 Task: Plan a trip to VÃ­car, Spain from 9th December, 2023 to 12th December, 2023 for 1 adult.1  bedroom having 1 bed and 1 bathroom. Property type can be flat. Amenities needed are: wifi. Booking option can be shelf check-in. Look for 3 properties as per requirement.
Action: Mouse moved to (468, 98)
Screenshot: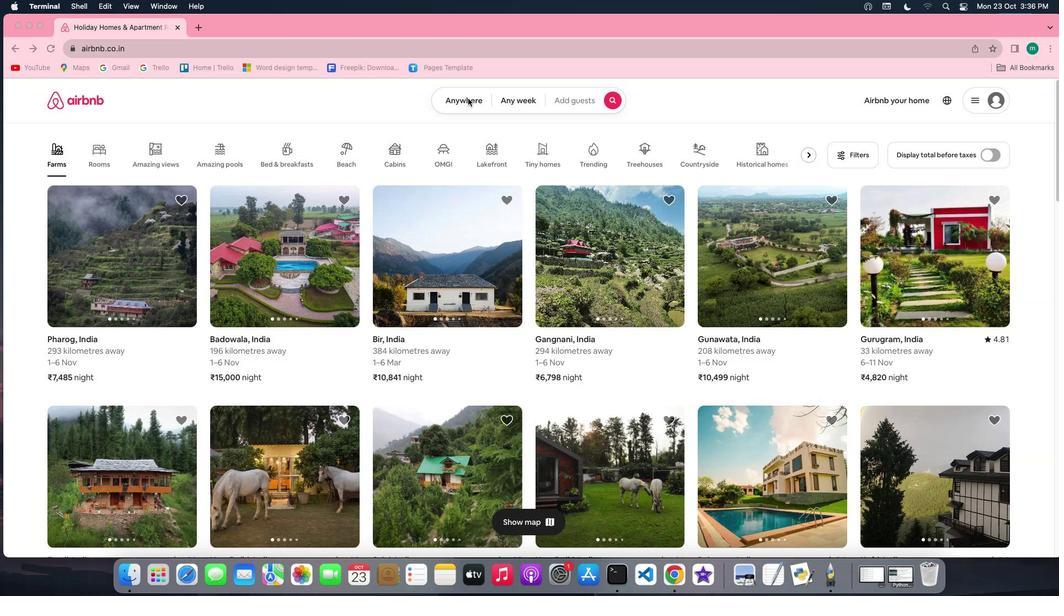 
Action: Mouse pressed left at (468, 98)
Screenshot: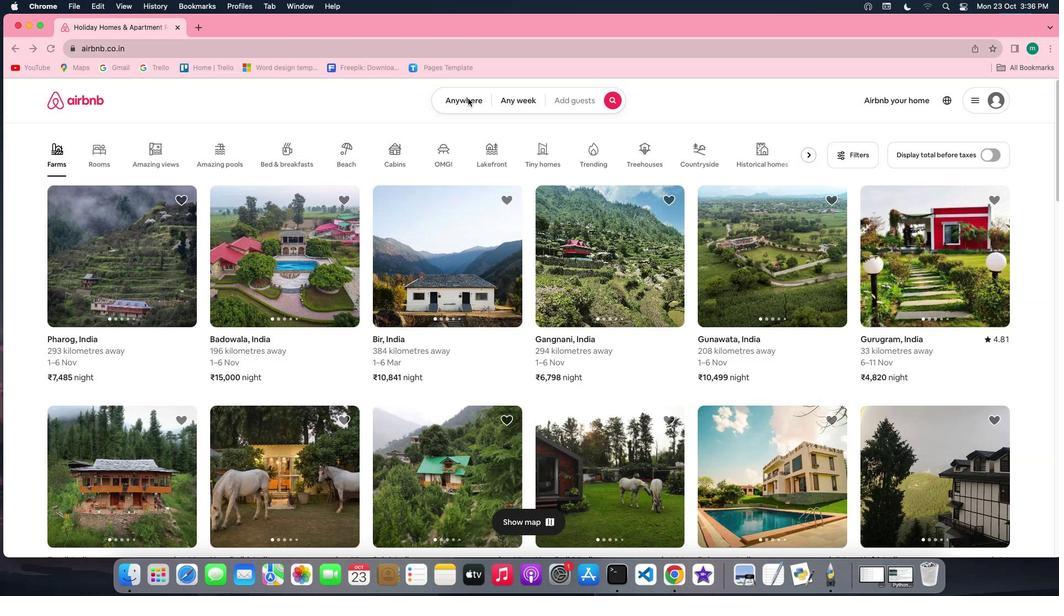 
Action: Mouse pressed left at (468, 98)
Screenshot: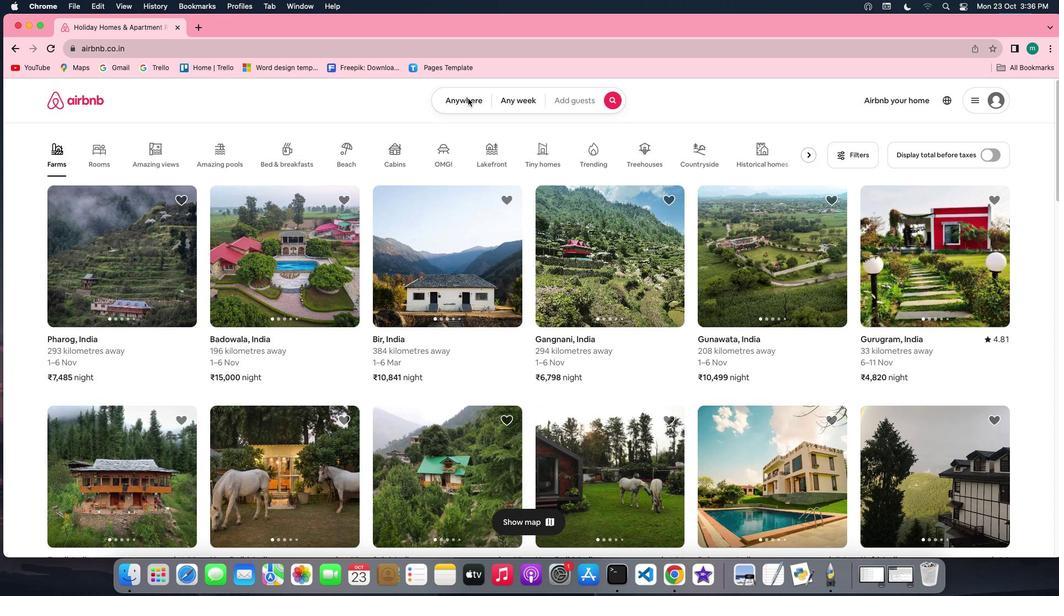 
Action: Mouse moved to (386, 141)
Screenshot: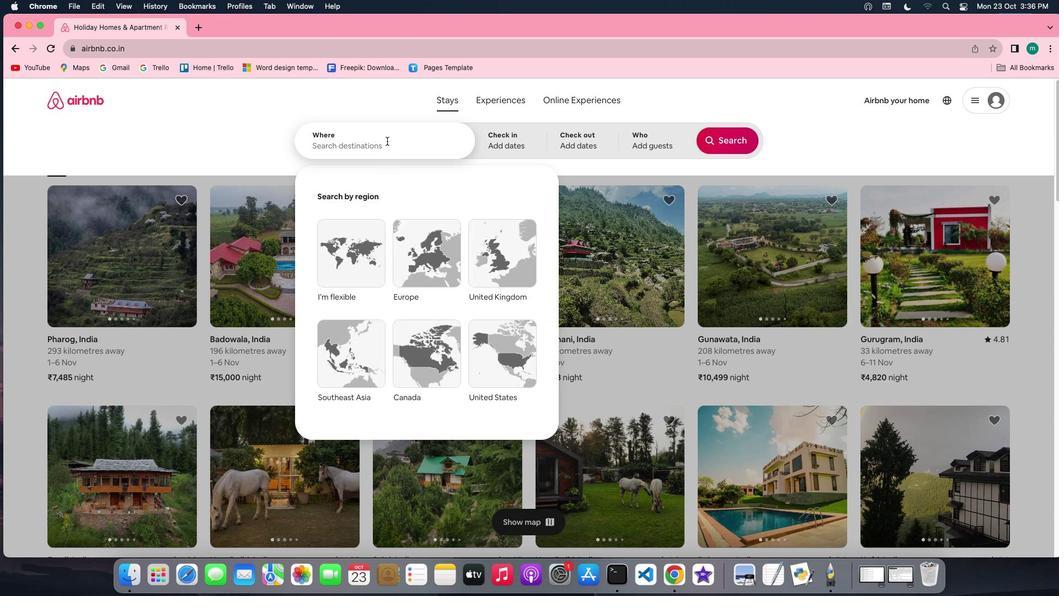 
Action: Mouse pressed left at (386, 141)
Screenshot: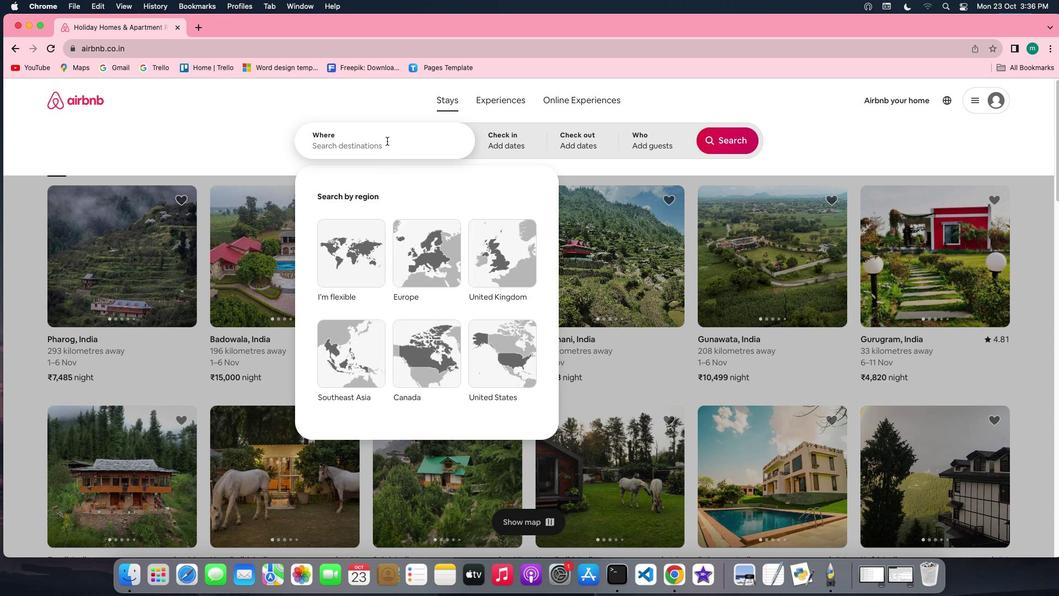 
Action: Key pressed Key.shift'V''i''c''a''r'','Key.spaceKey.shift'S''p''a''i''n'
Screenshot: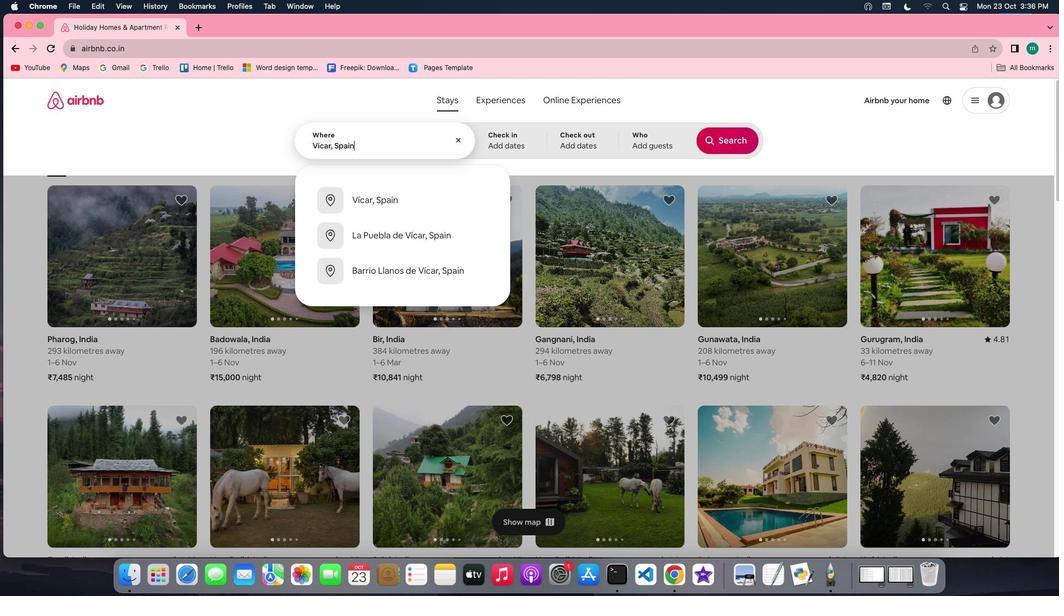 
Action: Mouse moved to (504, 146)
Screenshot: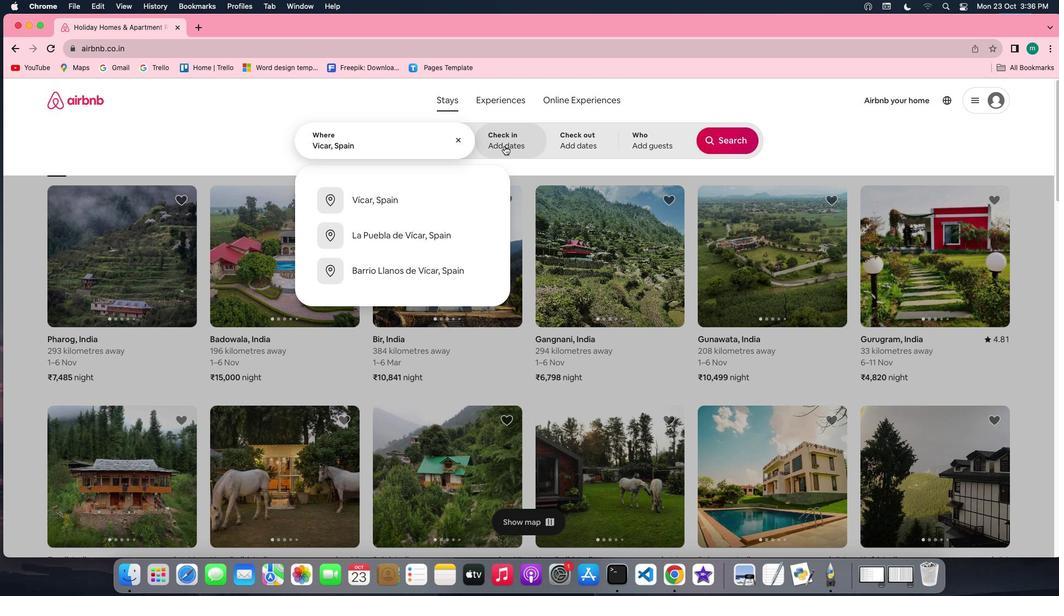 
Action: Mouse pressed left at (504, 146)
Screenshot: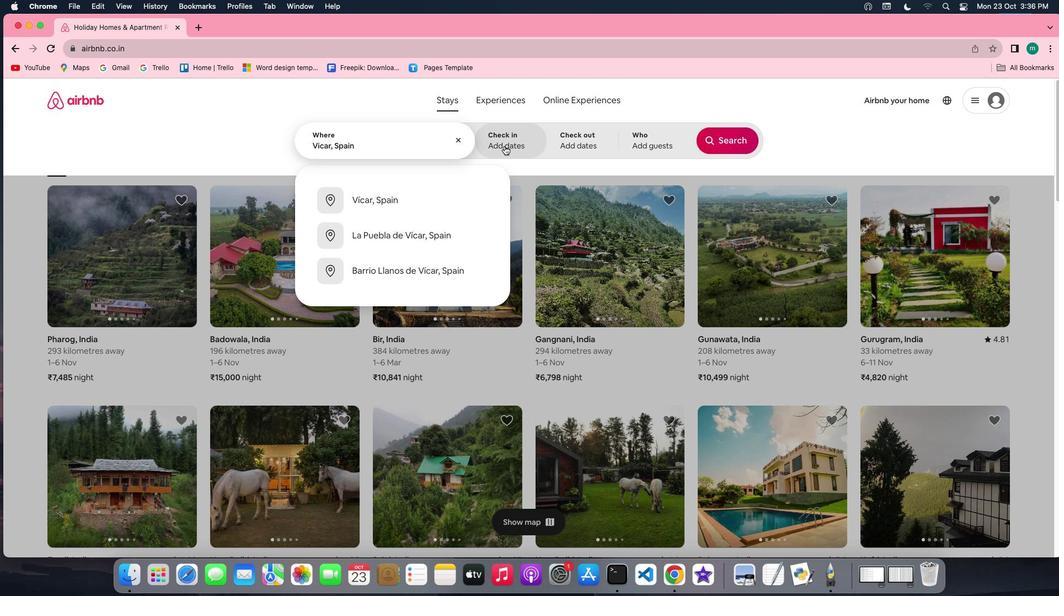 
Action: Mouse moved to (727, 230)
Screenshot: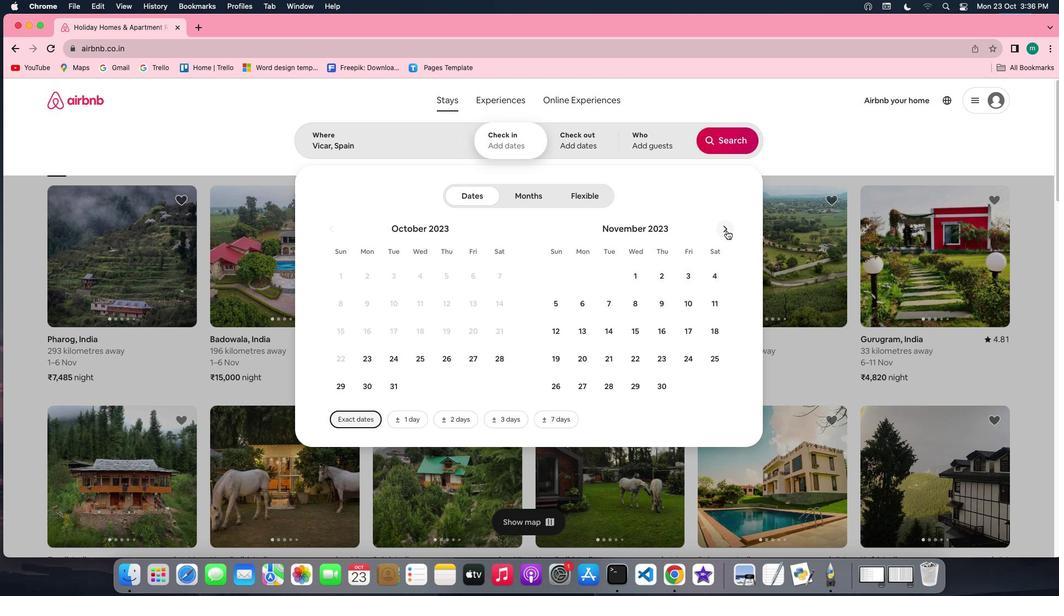 
Action: Mouse pressed left at (727, 230)
Screenshot: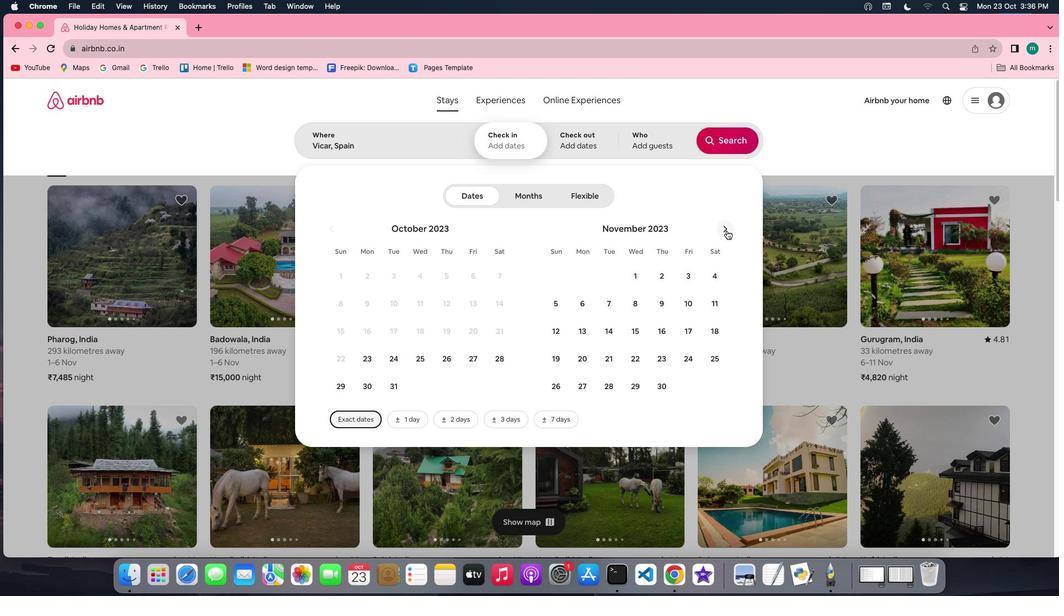 
Action: Mouse moved to (715, 300)
Screenshot: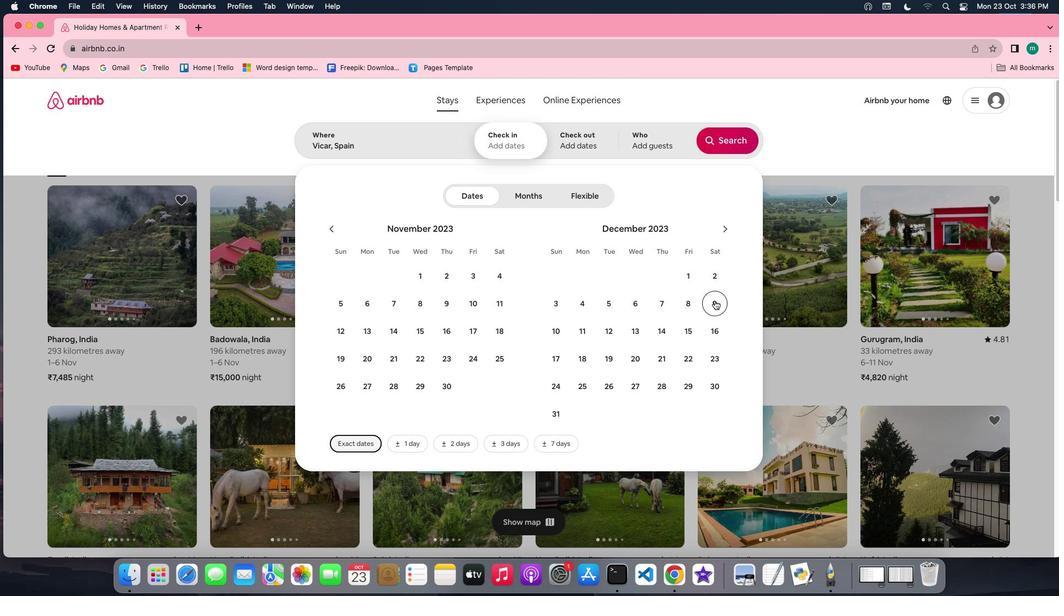 
Action: Mouse pressed left at (715, 300)
Screenshot: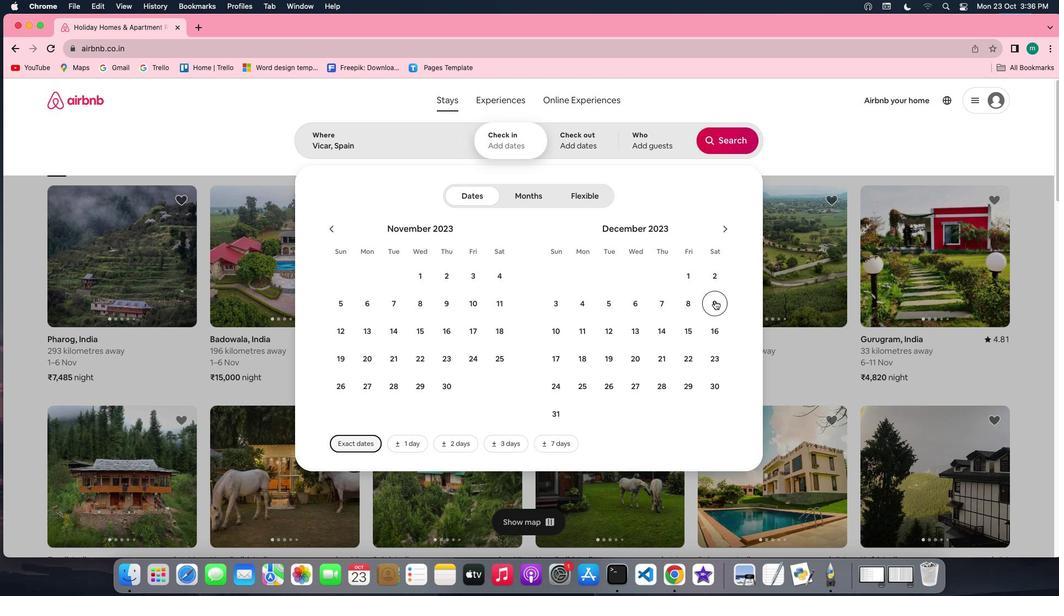 
Action: Mouse moved to (621, 332)
Screenshot: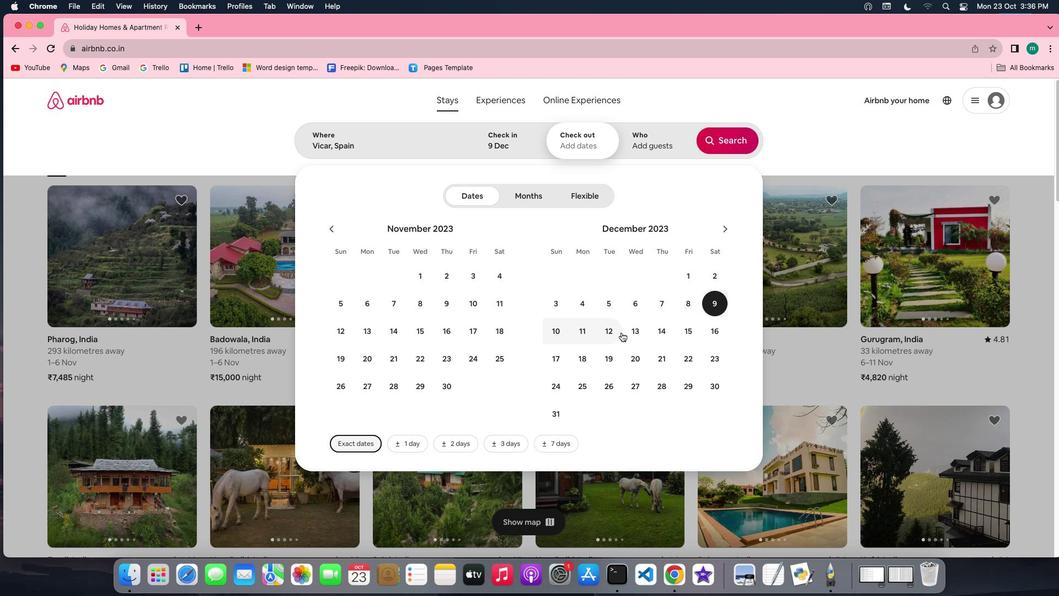 
Action: Mouse pressed left at (621, 332)
Screenshot: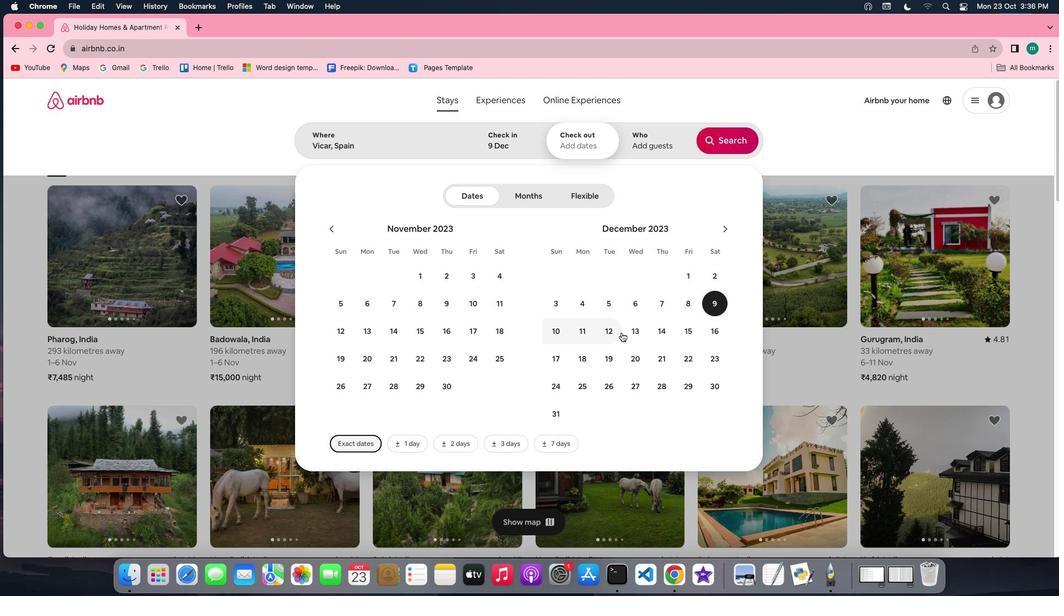 
Action: Mouse moved to (646, 147)
Screenshot: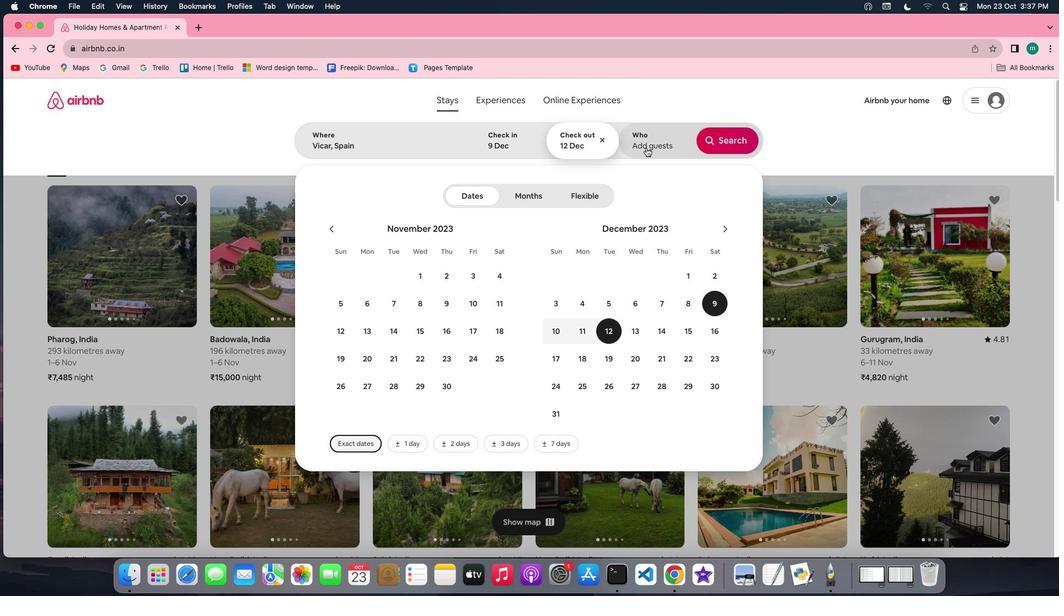 
Action: Mouse pressed left at (646, 147)
Screenshot: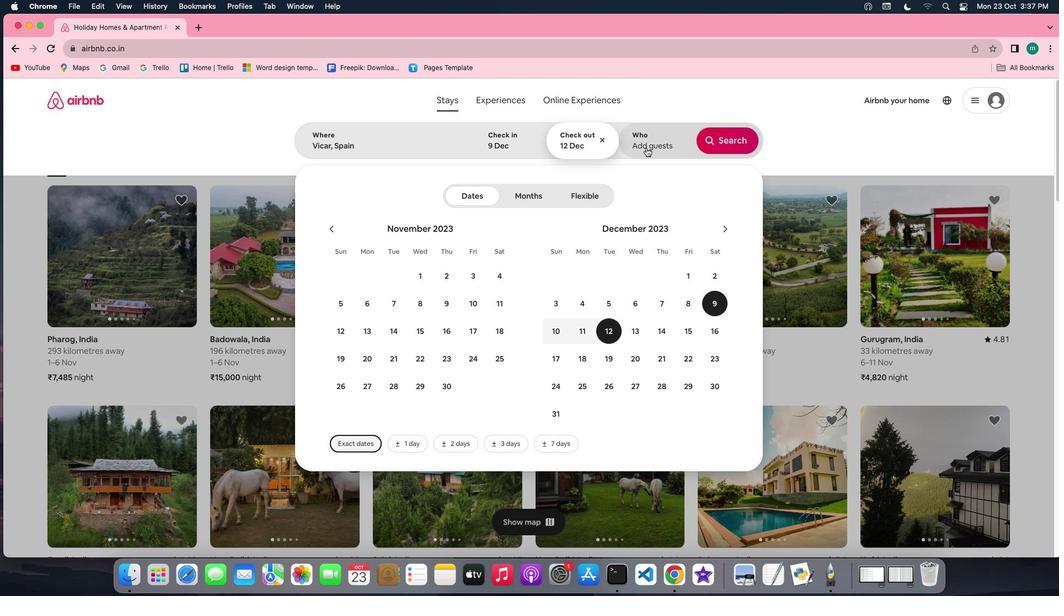 
Action: Mouse moved to (731, 202)
Screenshot: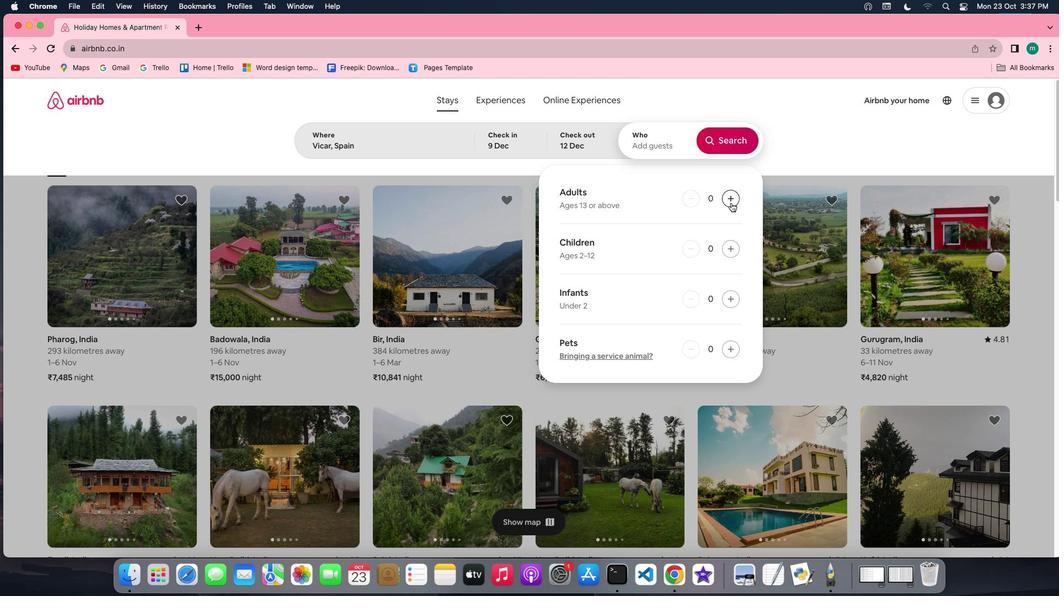 
Action: Mouse pressed left at (731, 202)
Screenshot: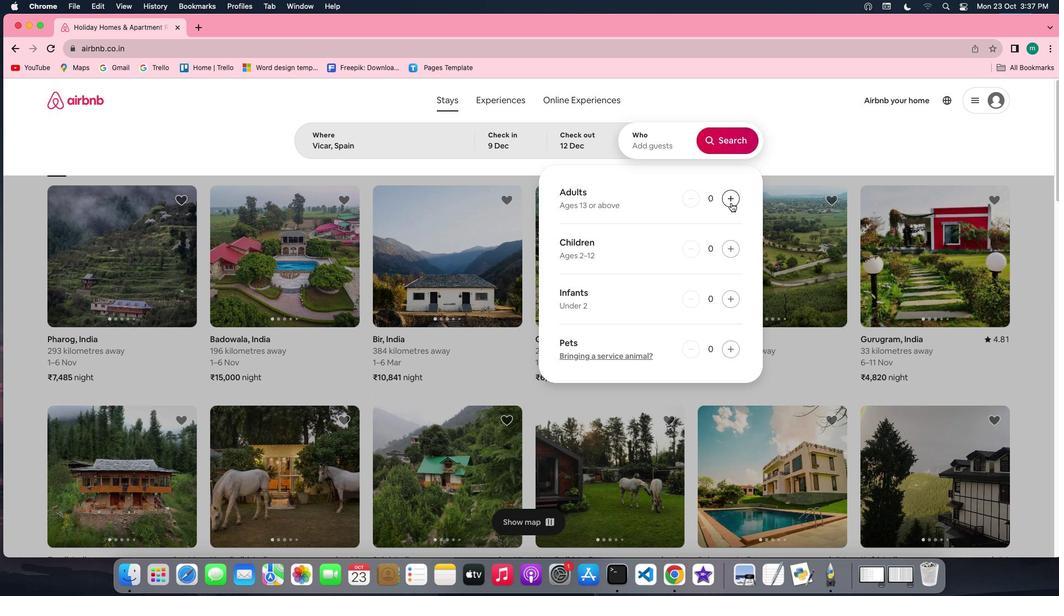 
Action: Mouse moved to (732, 139)
Screenshot: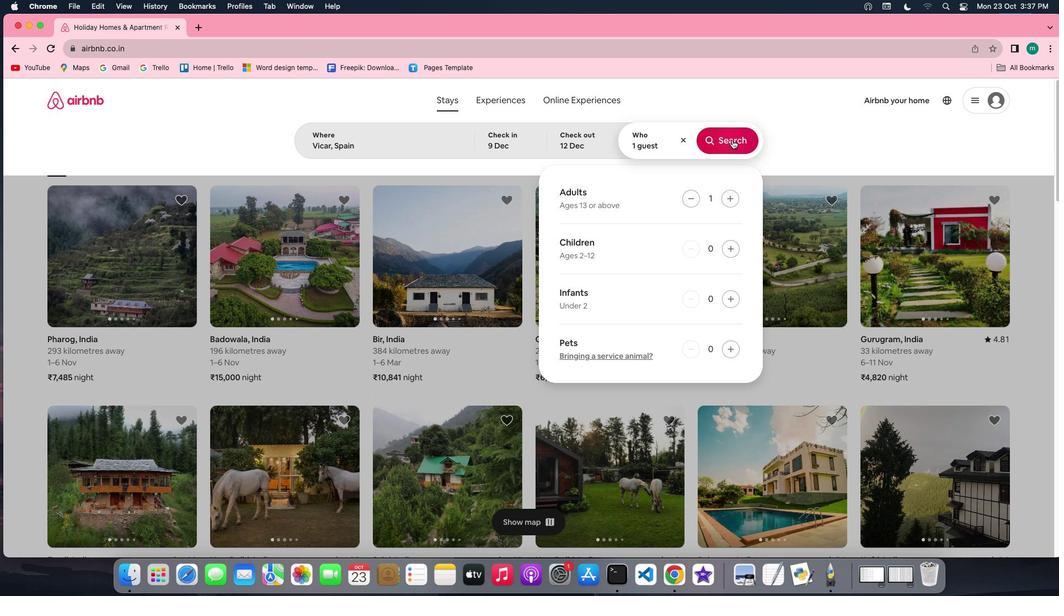 
Action: Mouse pressed left at (732, 139)
Screenshot: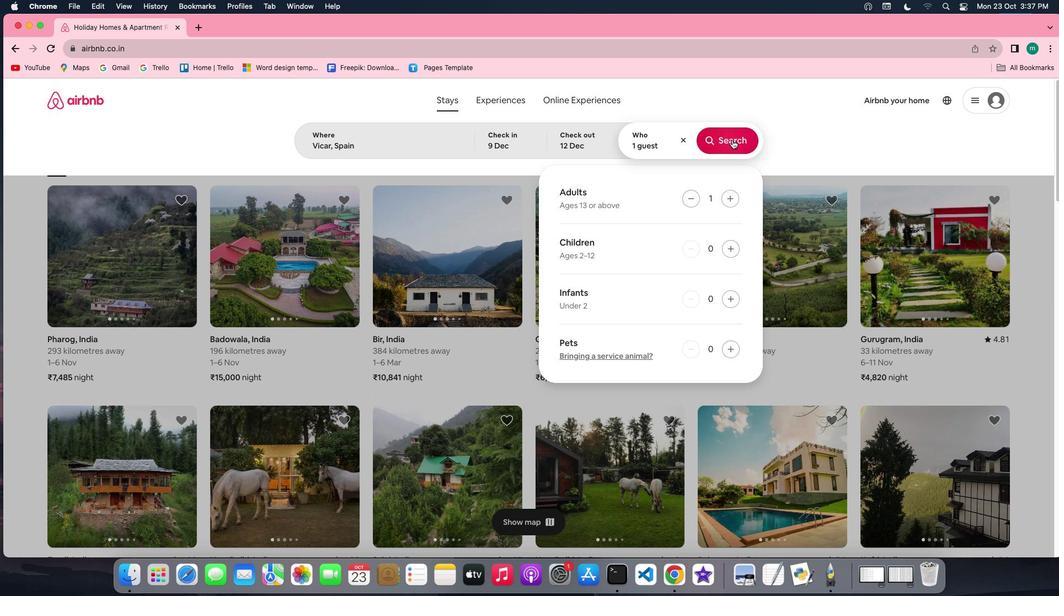 
Action: Mouse moved to (879, 147)
Screenshot: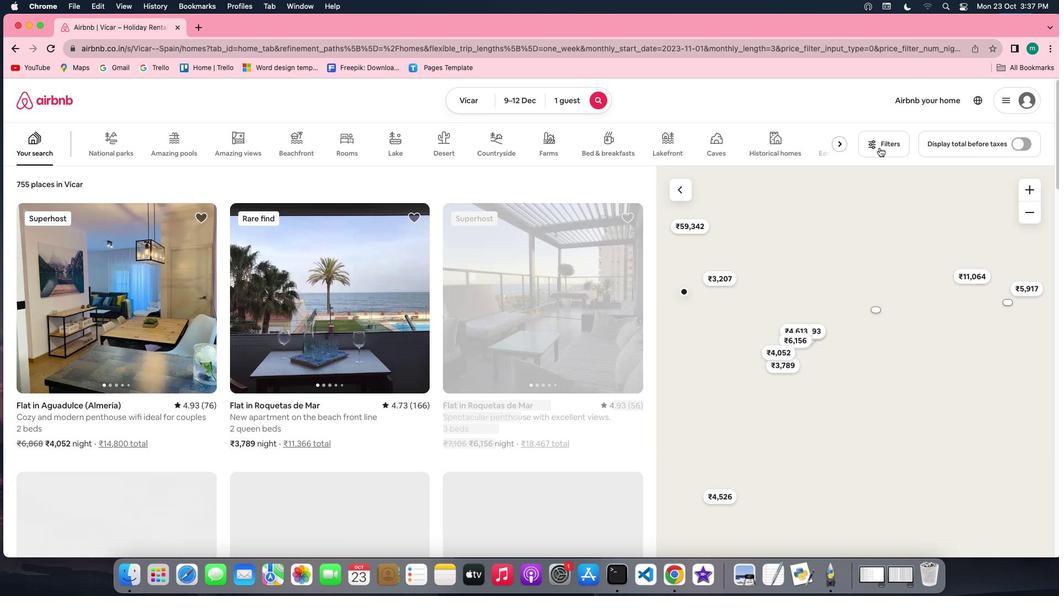 
Action: Mouse pressed left at (879, 147)
Screenshot: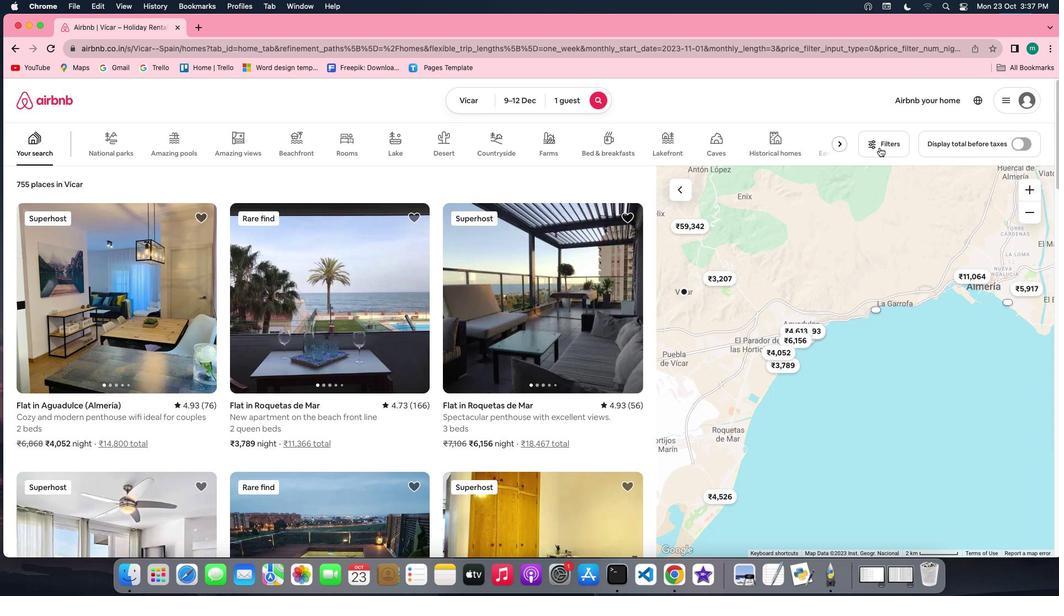 
Action: Mouse moved to (431, 345)
Screenshot: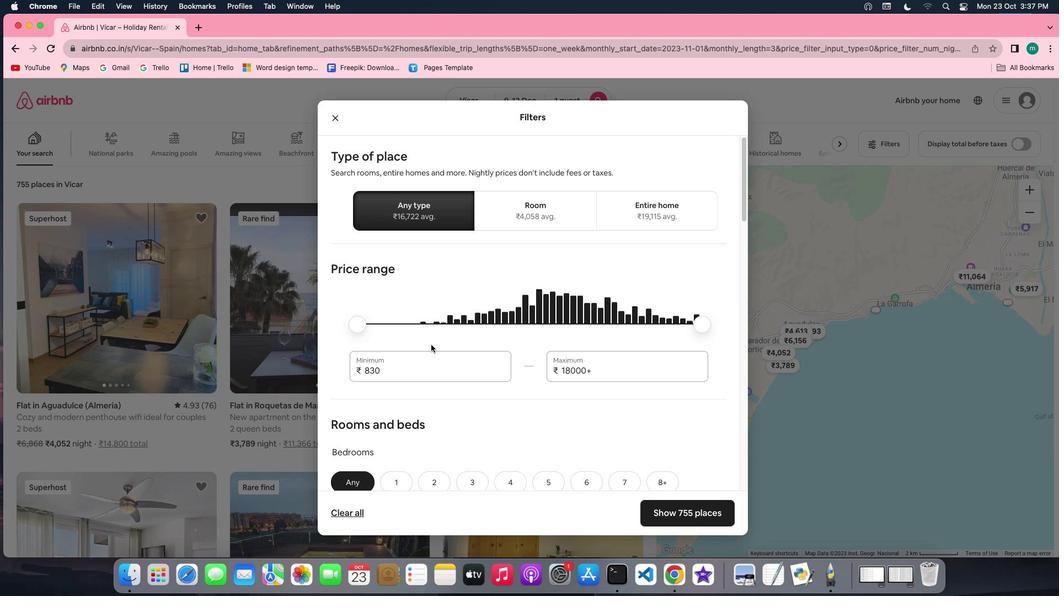 
Action: Mouse scrolled (431, 345) with delta (0, 0)
Screenshot: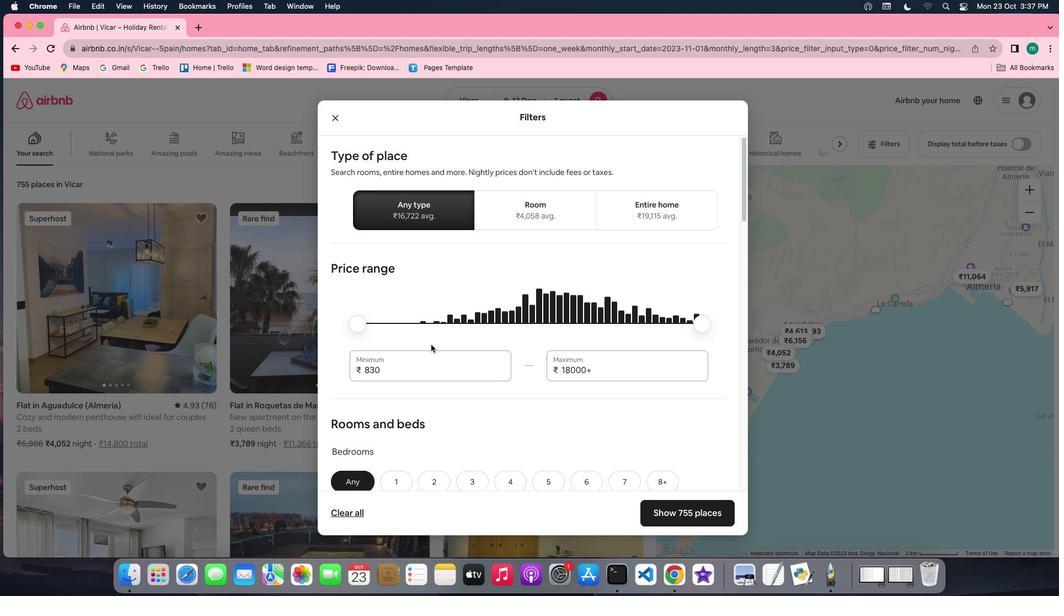 
Action: Mouse scrolled (431, 345) with delta (0, 0)
Screenshot: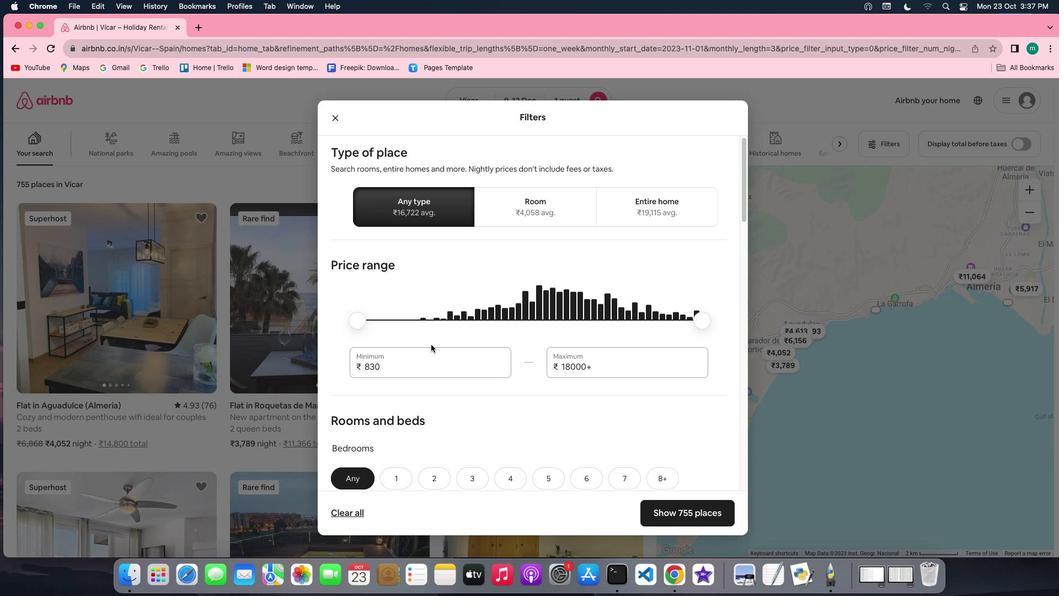 
Action: Mouse scrolled (431, 345) with delta (0, 0)
Screenshot: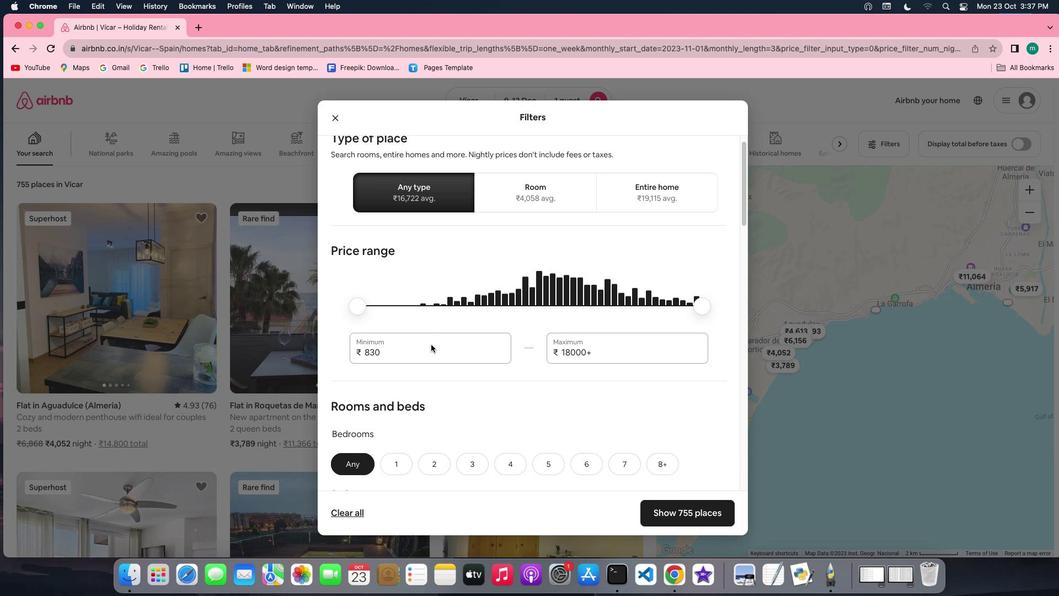
Action: Mouse scrolled (431, 345) with delta (0, 0)
Screenshot: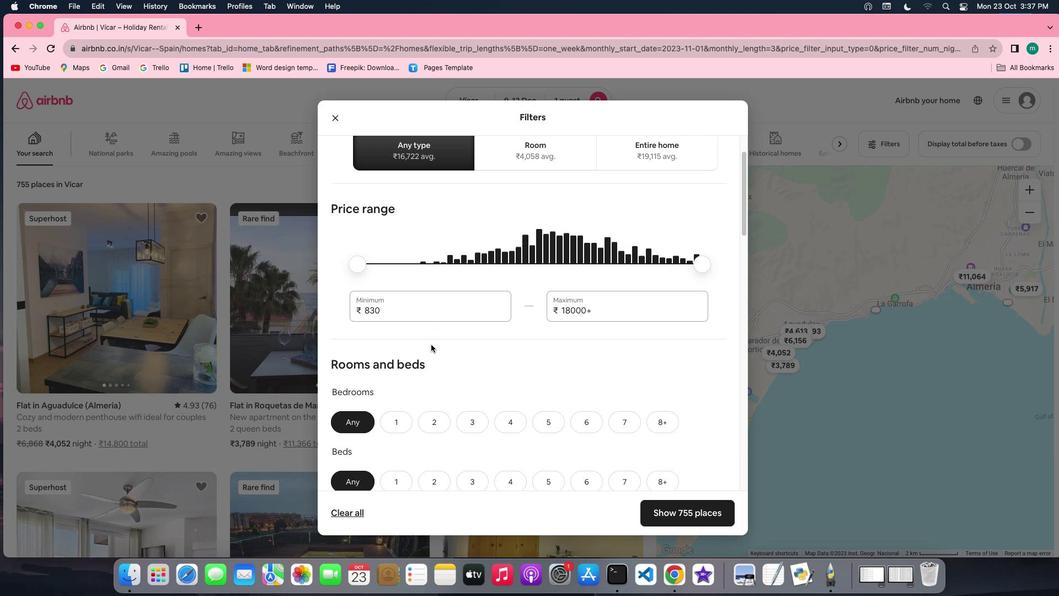 
Action: Mouse scrolled (431, 345) with delta (0, 0)
Screenshot: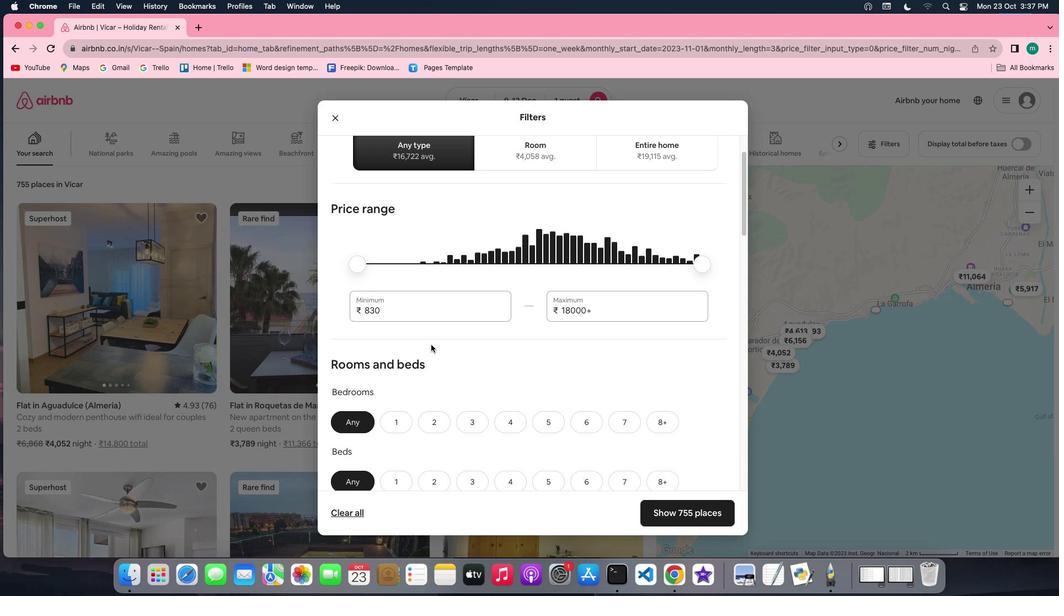 
Action: Mouse scrolled (431, 345) with delta (0, 0)
Screenshot: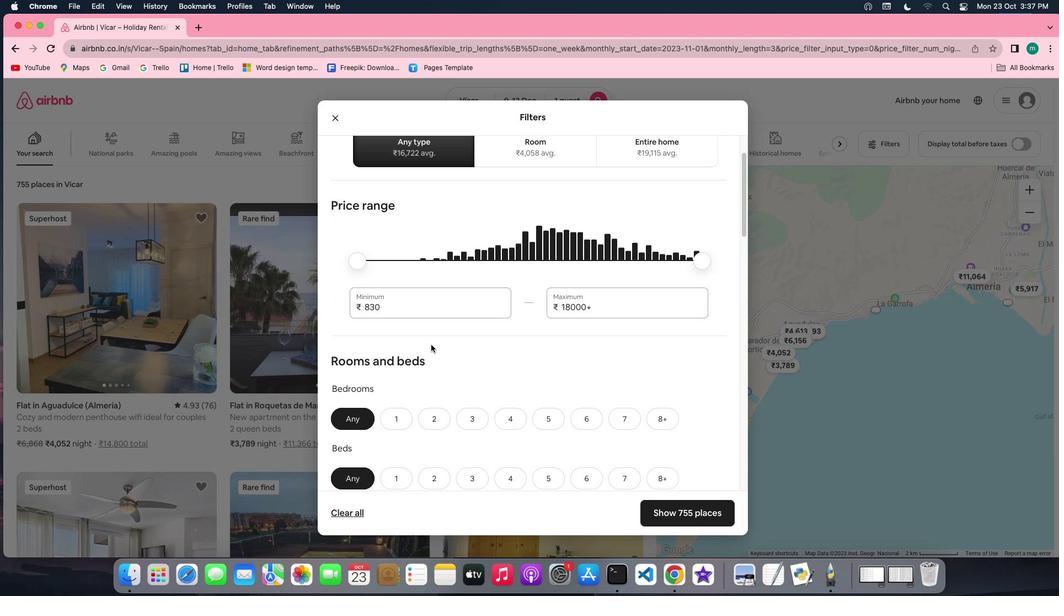 
Action: Mouse scrolled (431, 345) with delta (0, 0)
Screenshot: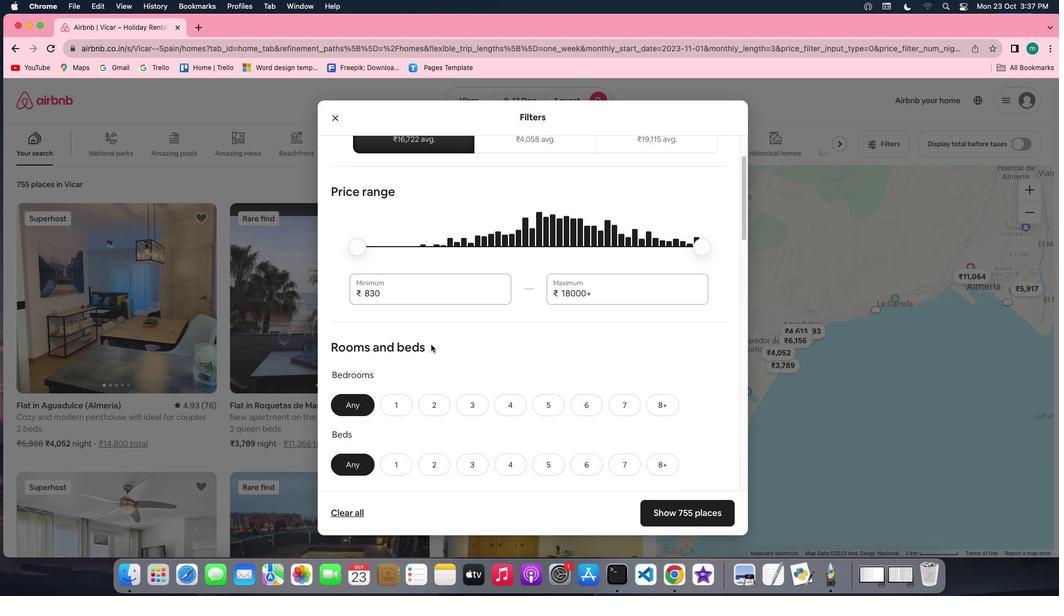 
Action: Mouse scrolled (431, 345) with delta (0, 0)
Screenshot: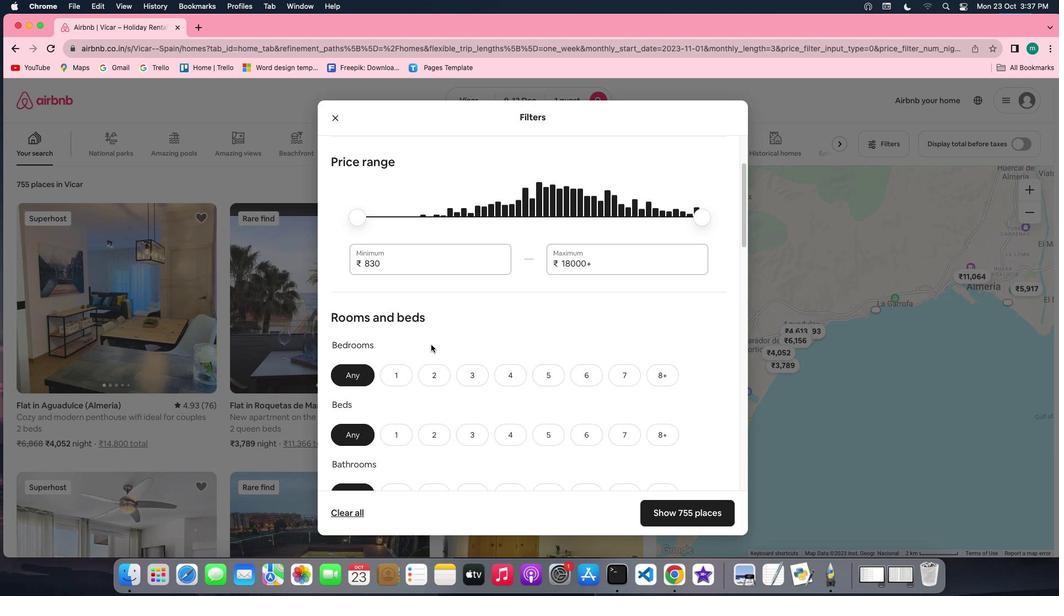 
Action: Mouse scrolled (431, 345) with delta (0, 0)
Screenshot: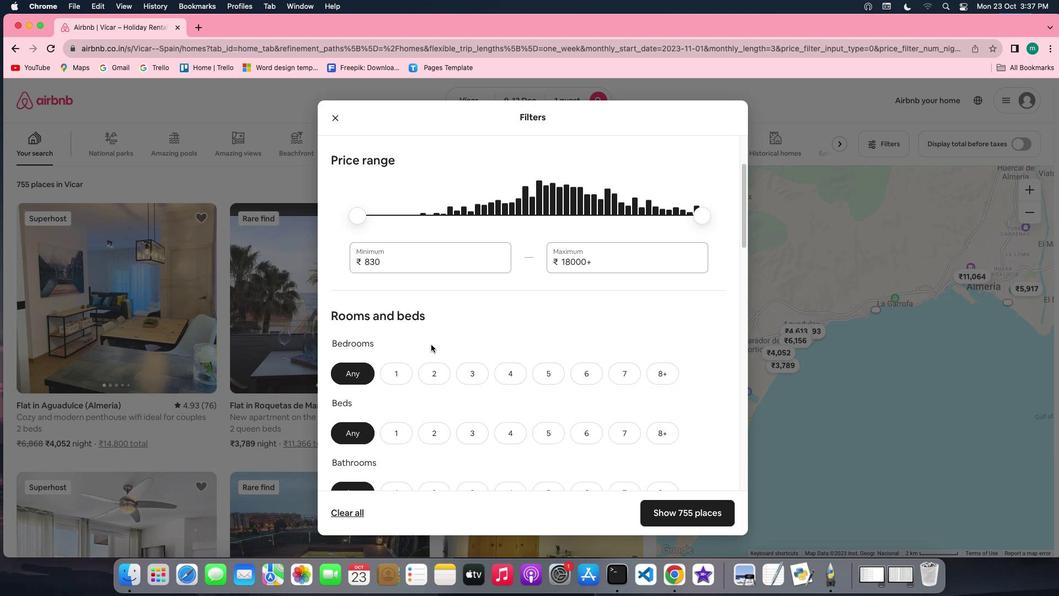 
Action: Mouse scrolled (431, 345) with delta (0, 0)
Screenshot: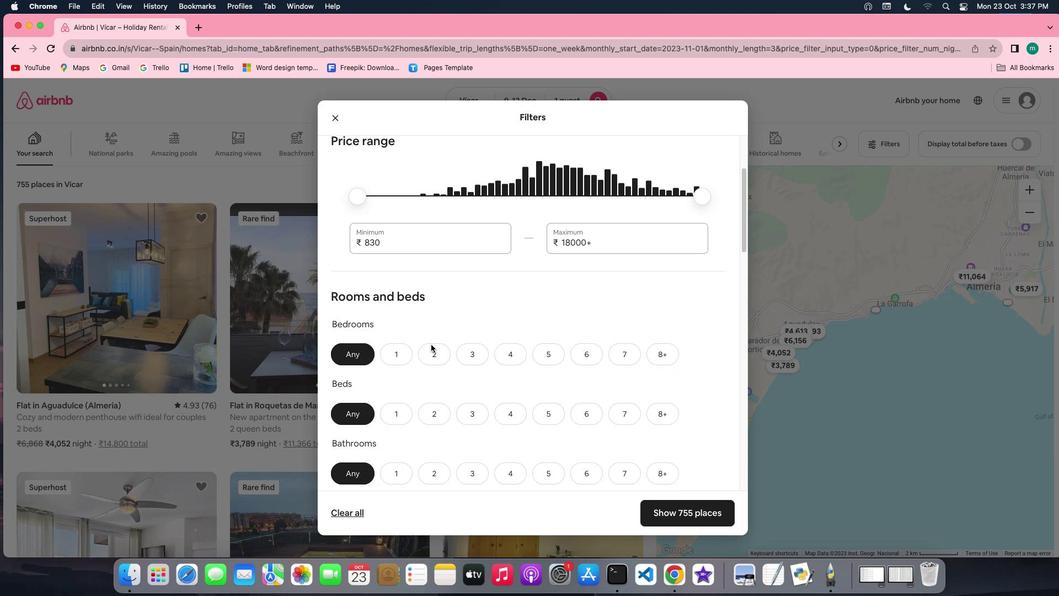 
Action: Mouse scrolled (431, 345) with delta (0, 0)
Screenshot: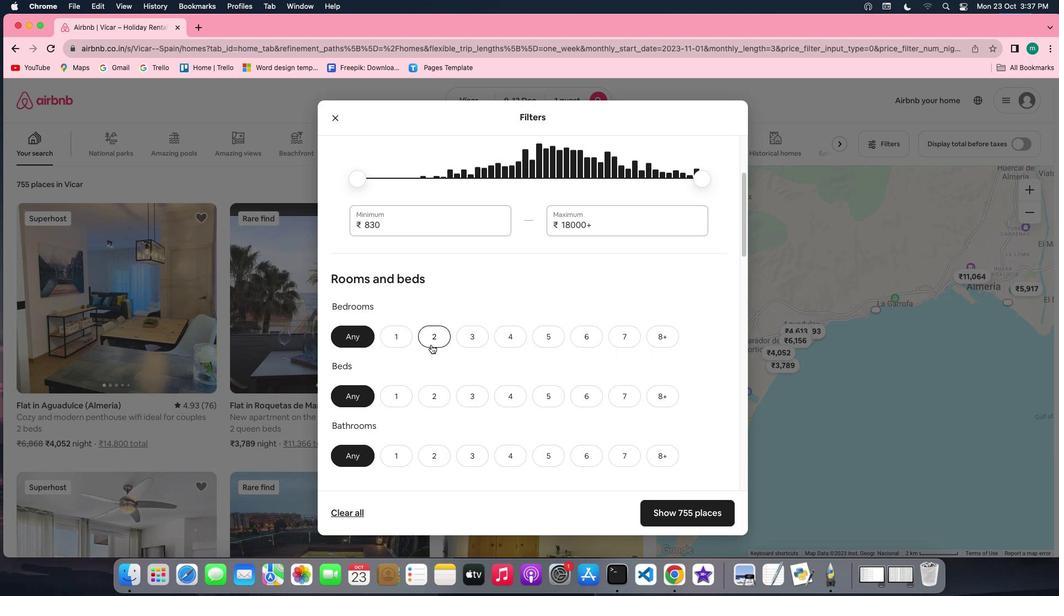 
Action: Mouse scrolled (431, 345) with delta (0, 0)
Screenshot: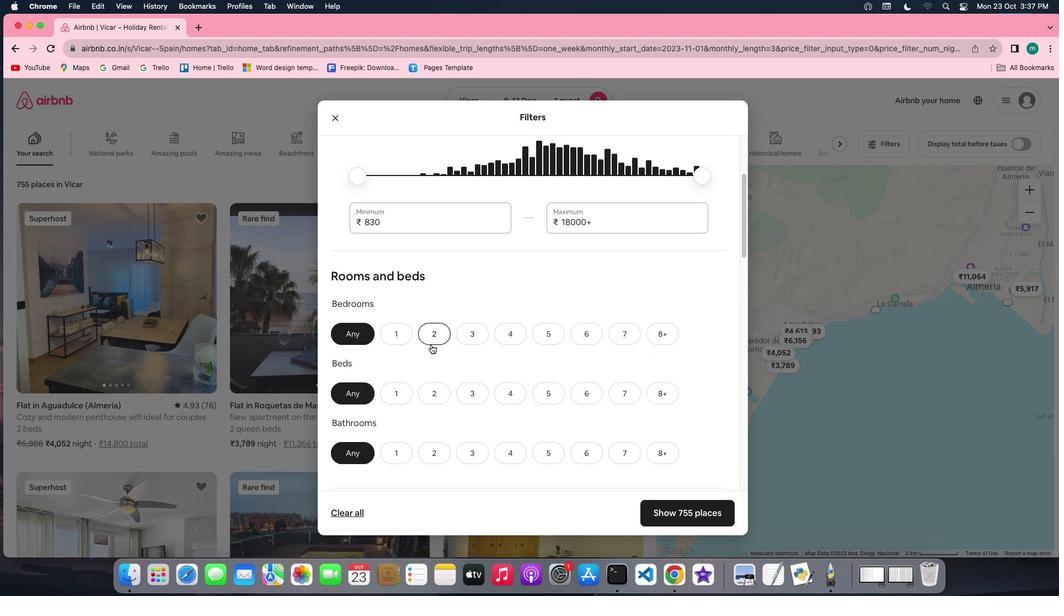 
Action: Mouse scrolled (431, 345) with delta (0, 0)
Screenshot: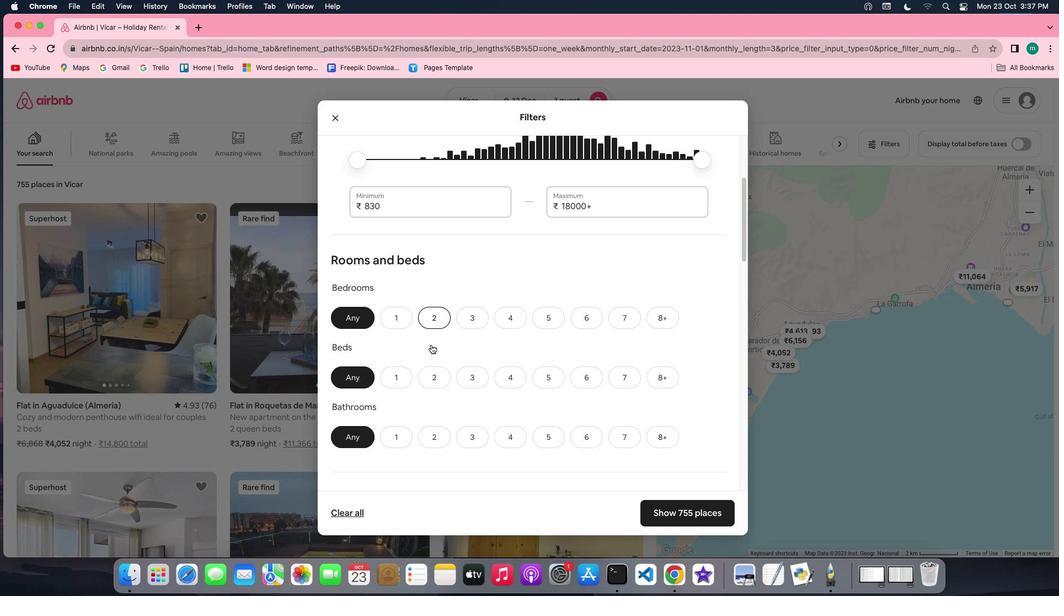 
Action: Mouse scrolled (431, 345) with delta (0, 0)
Screenshot: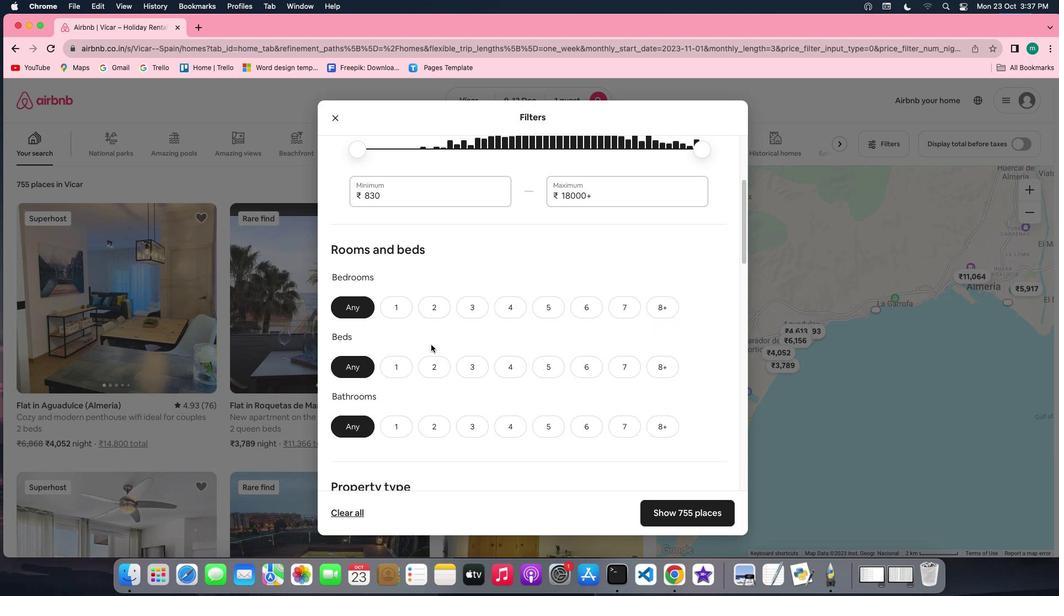 
Action: Mouse scrolled (431, 345) with delta (0, 0)
Screenshot: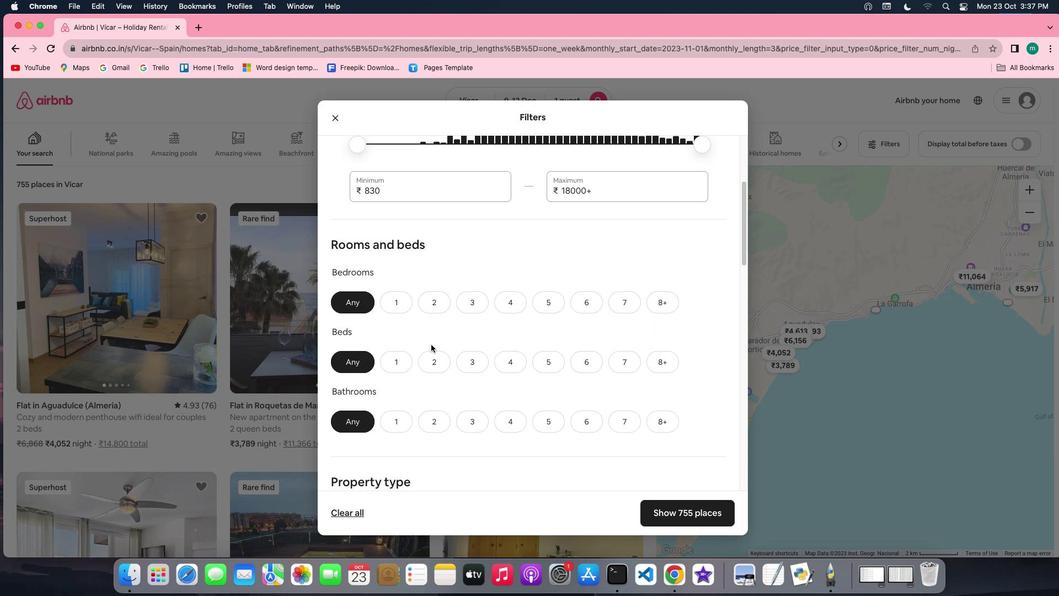 
Action: Mouse scrolled (431, 345) with delta (0, 0)
Screenshot: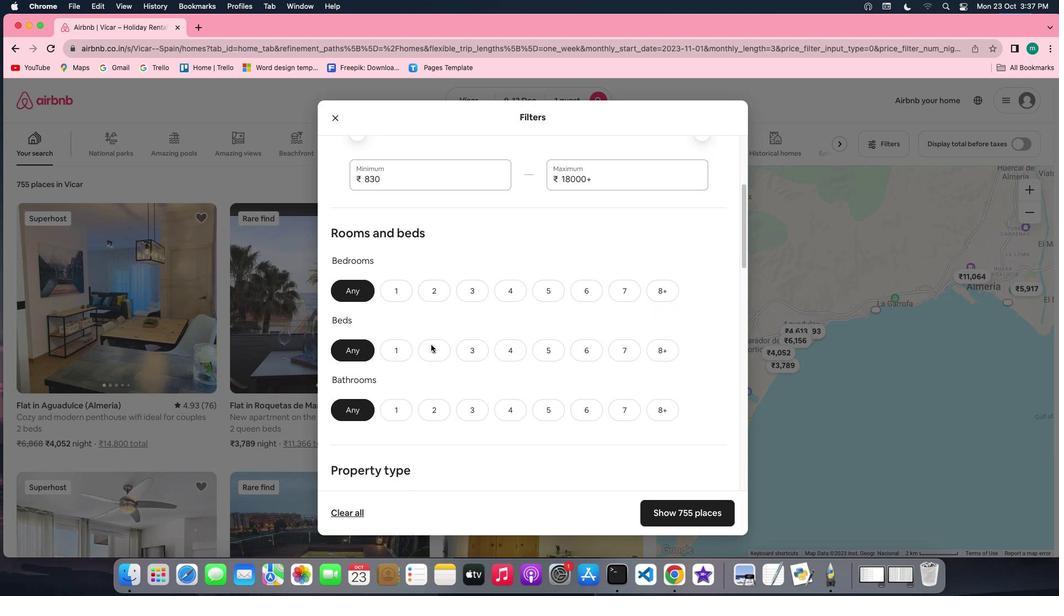 
Action: Mouse scrolled (431, 345) with delta (0, 0)
Screenshot: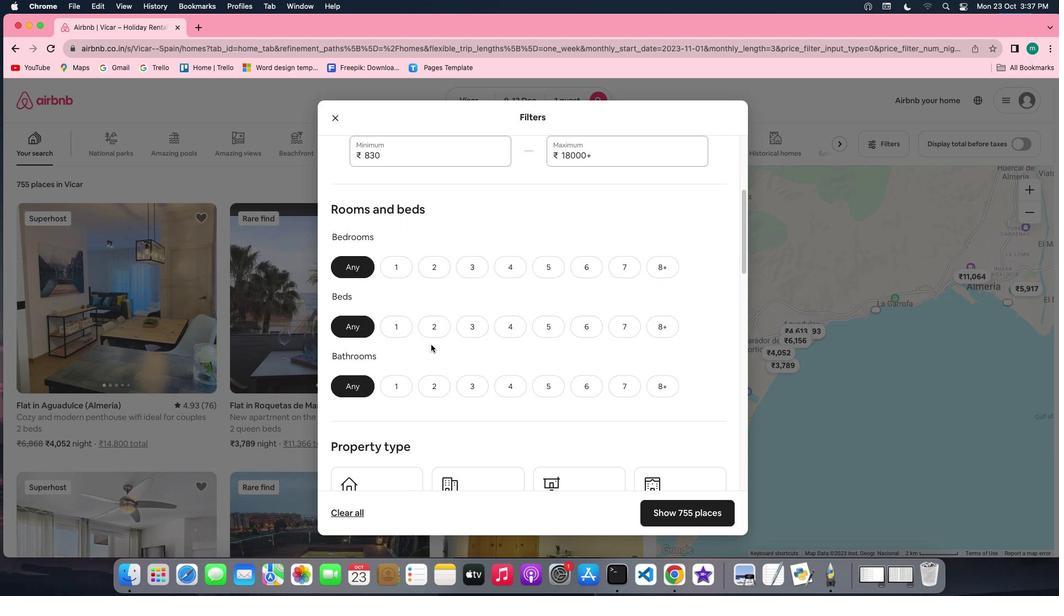 
Action: Mouse scrolled (431, 345) with delta (0, 0)
Screenshot: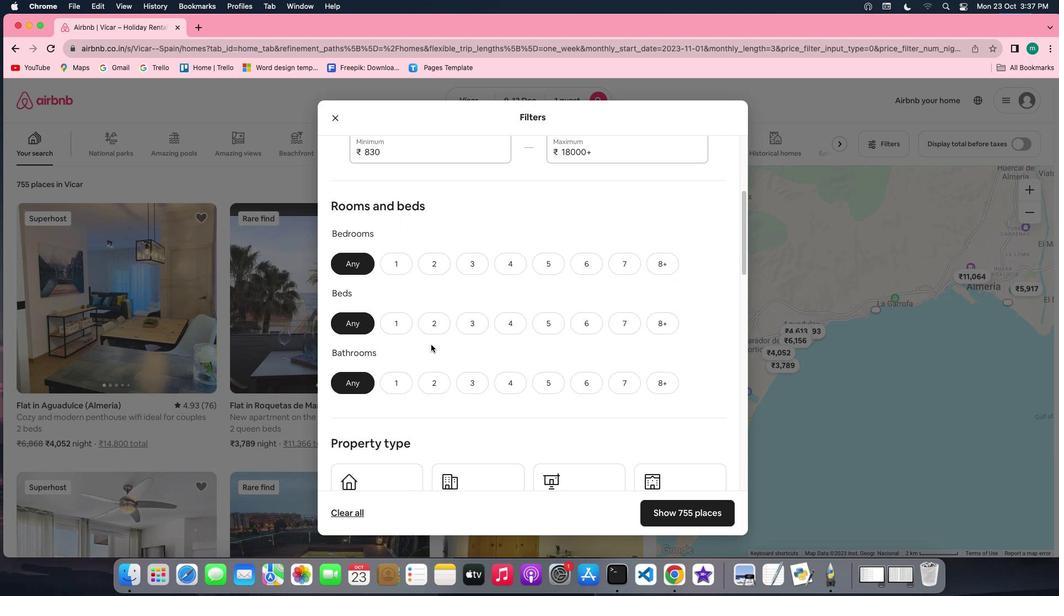
Action: Mouse scrolled (431, 345) with delta (0, 0)
Screenshot: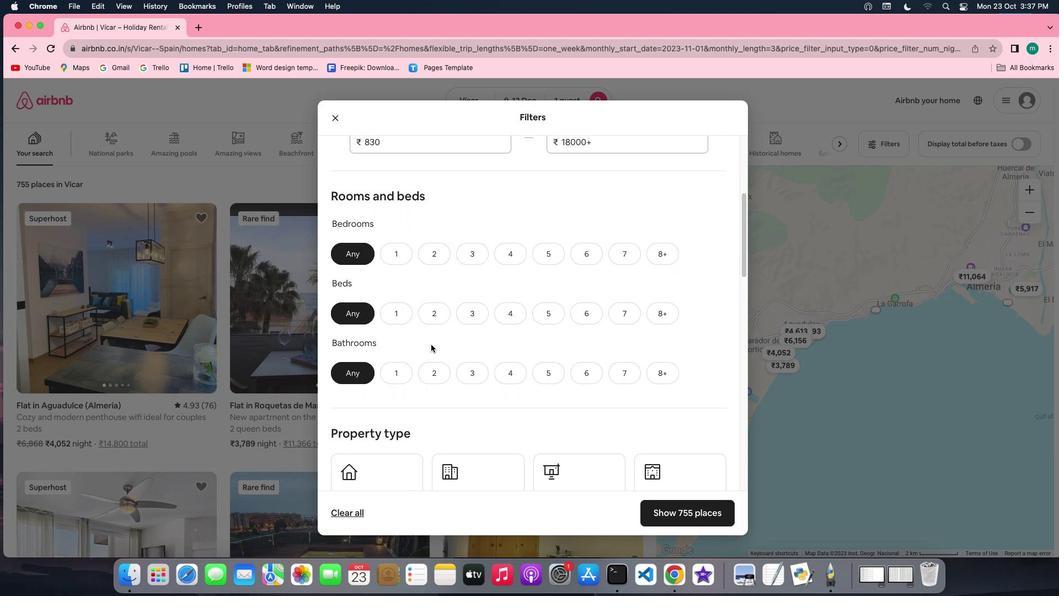 
Action: Mouse moved to (431, 345)
Screenshot: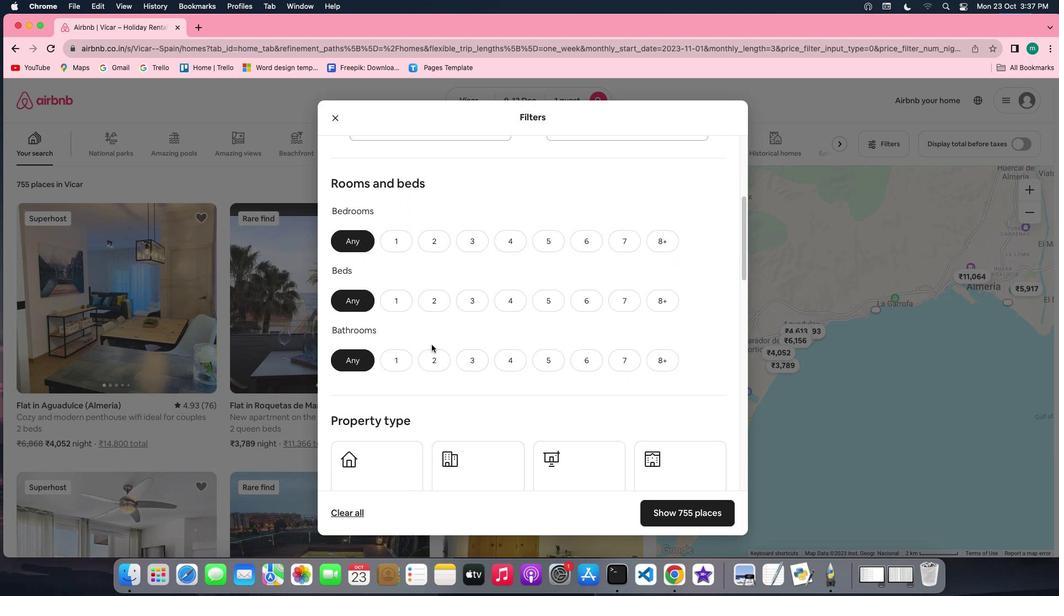 
Action: Mouse scrolled (431, 345) with delta (0, 0)
Screenshot: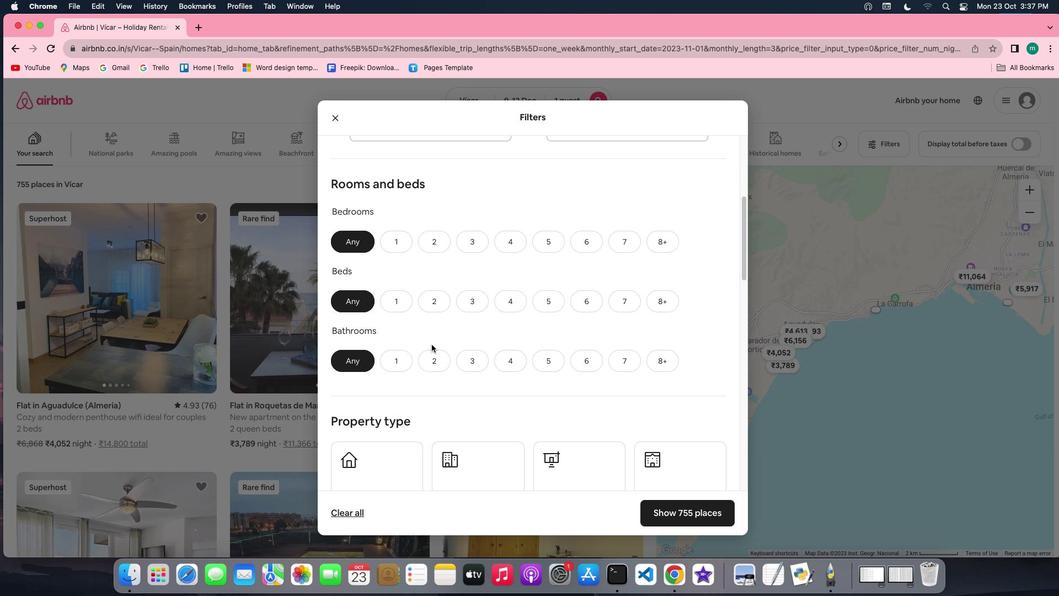 
Action: Mouse scrolled (431, 345) with delta (0, 0)
Screenshot: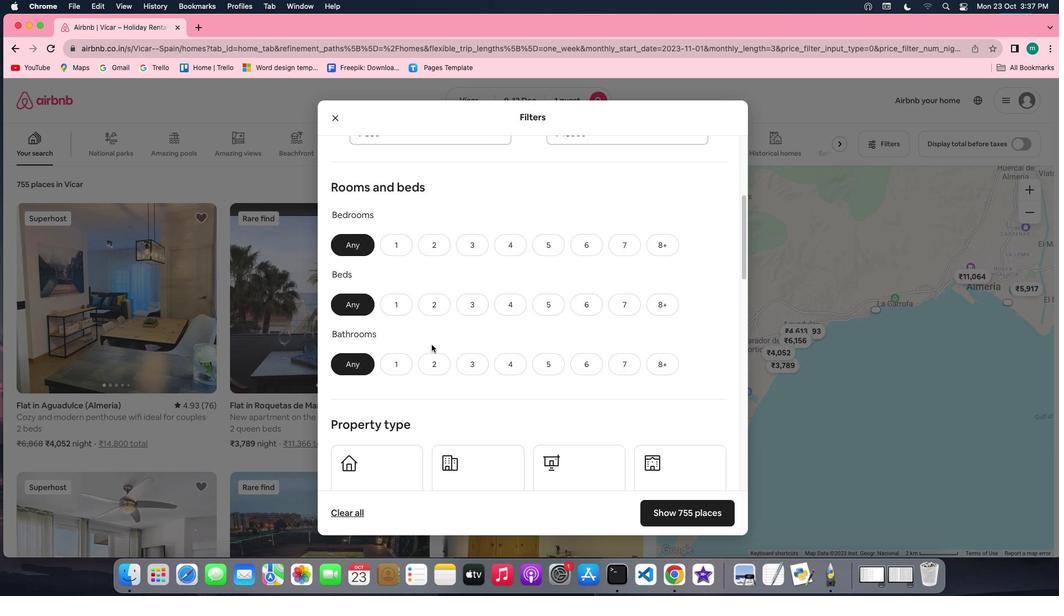 
Action: Mouse scrolled (431, 345) with delta (0, 0)
Screenshot: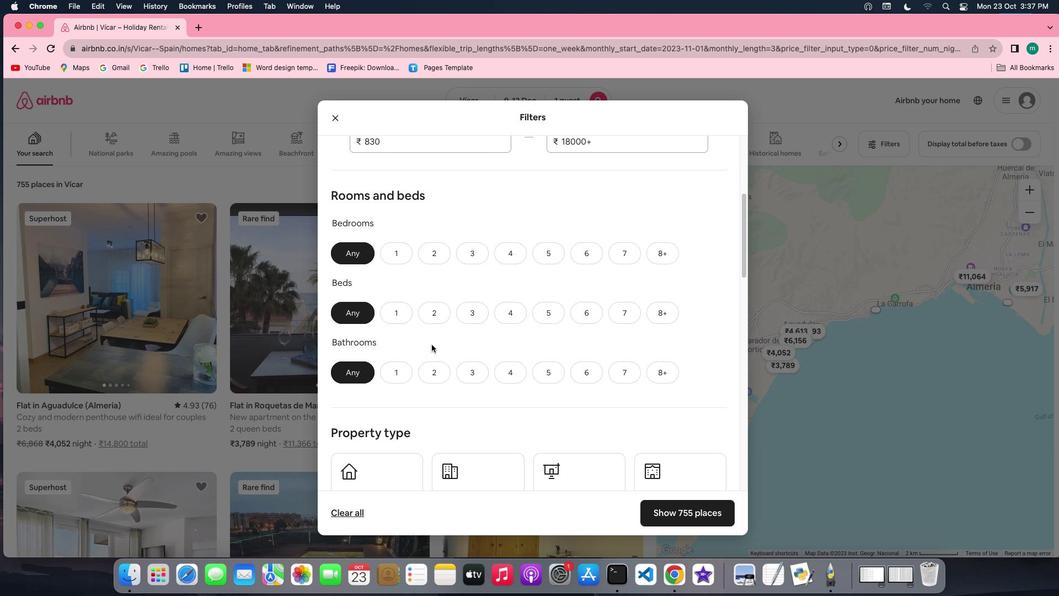 
Action: Mouse scrolled (431, 345) with delta (0, 0)
Screenshot: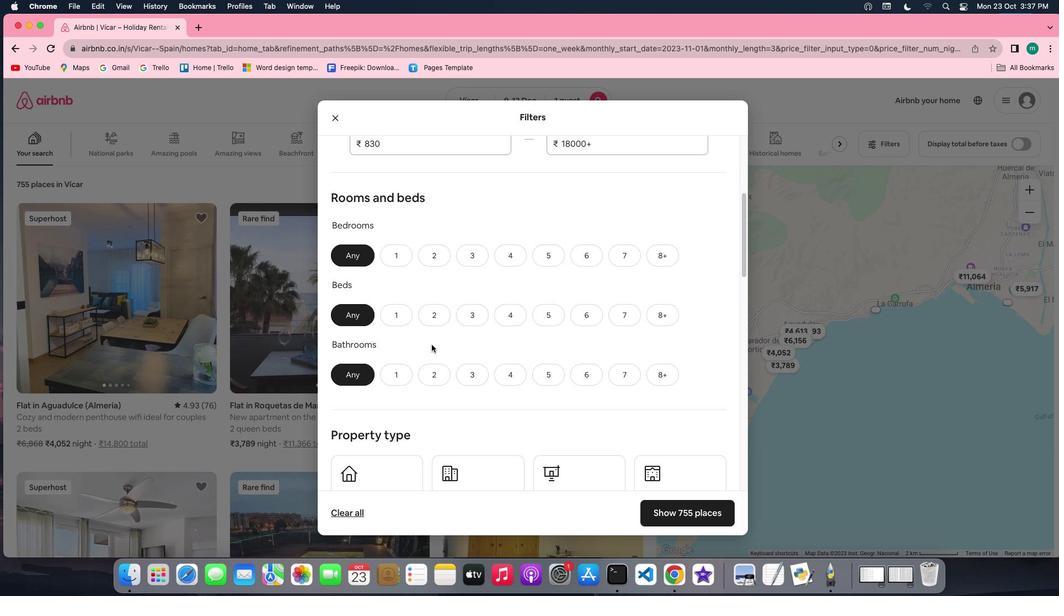 
Action: Mouse moved to (399, 257)
Screenshot: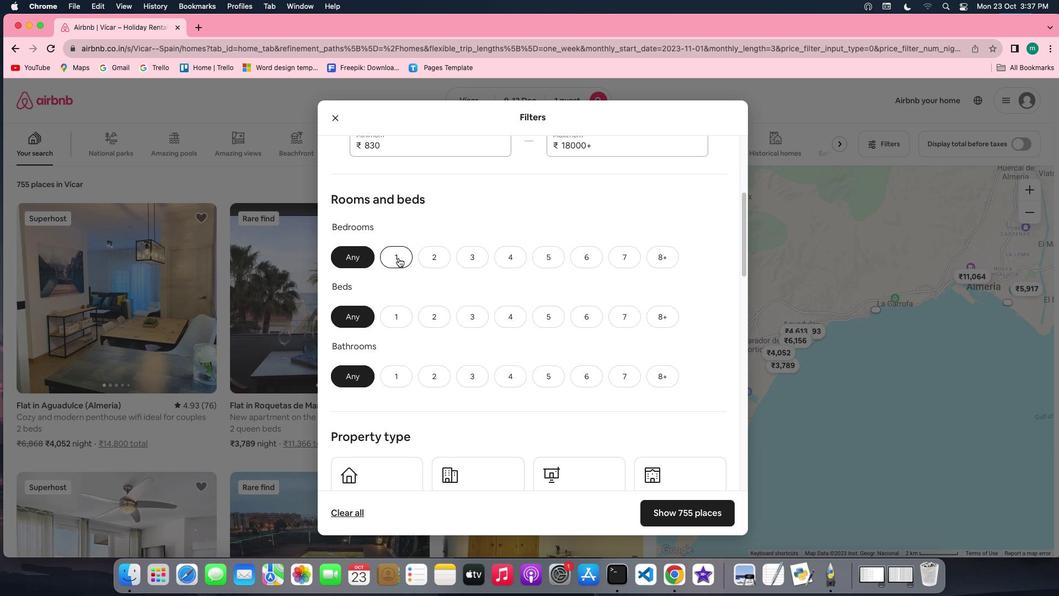 
Action: Mouse pressed left at (399, 257)
Screenshot: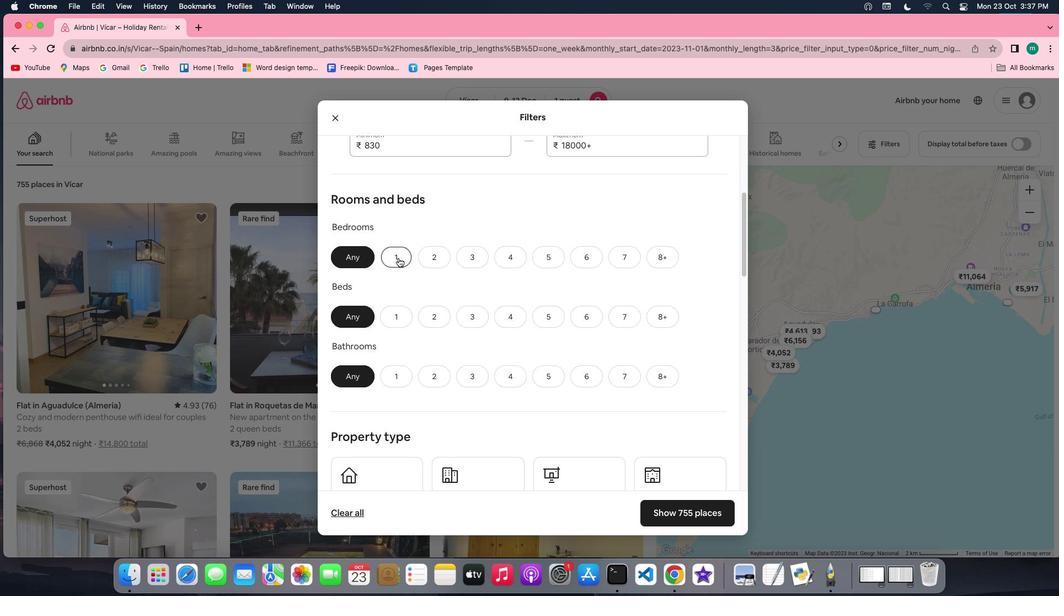 
Action: Mouse moved to (396, 311)
Screenshot: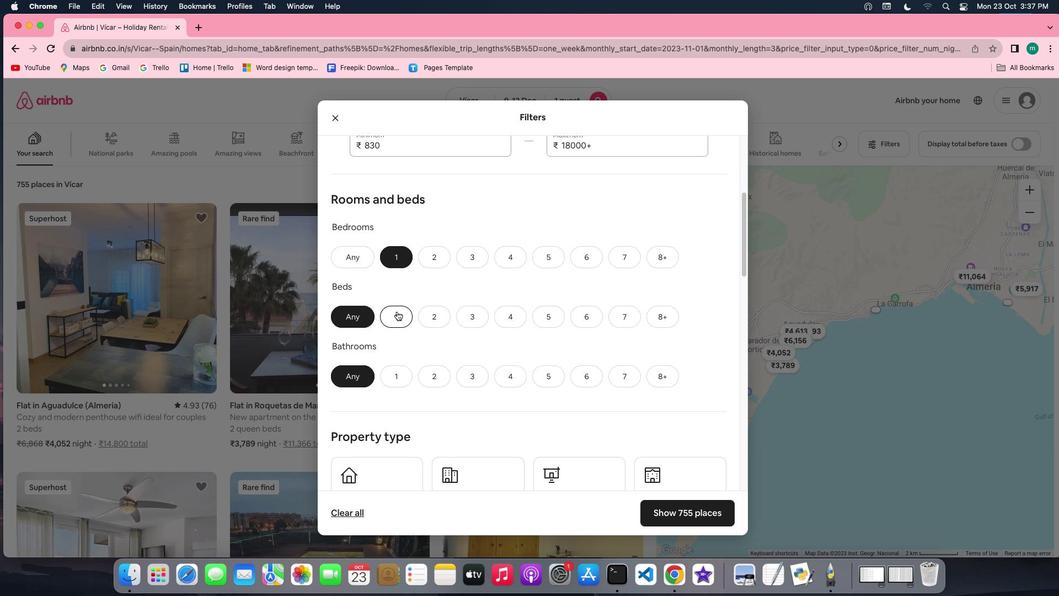 
Action: Mouse pressed left at (396, 311)
Screenshot: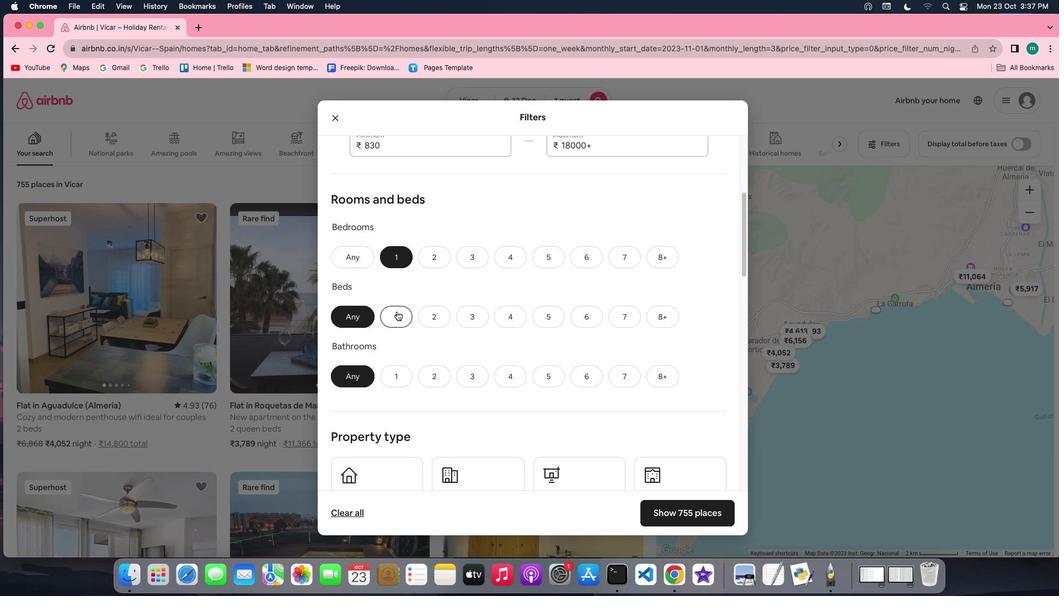 
Action: Mouse moved to (400, 368)
Screenshot: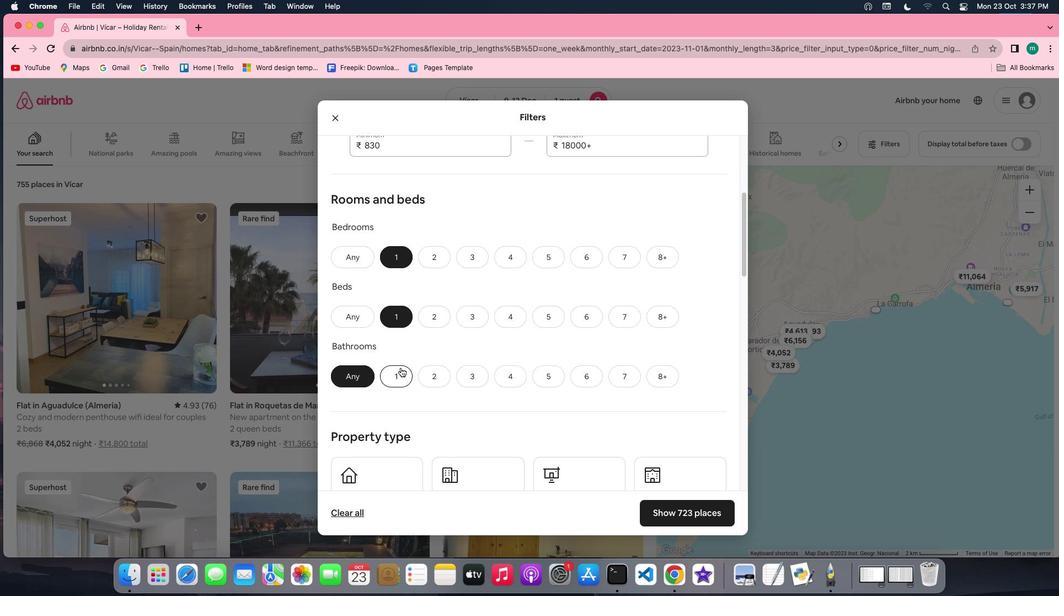 
Action: Mouse pressed left at (400, 368)
Screenshot: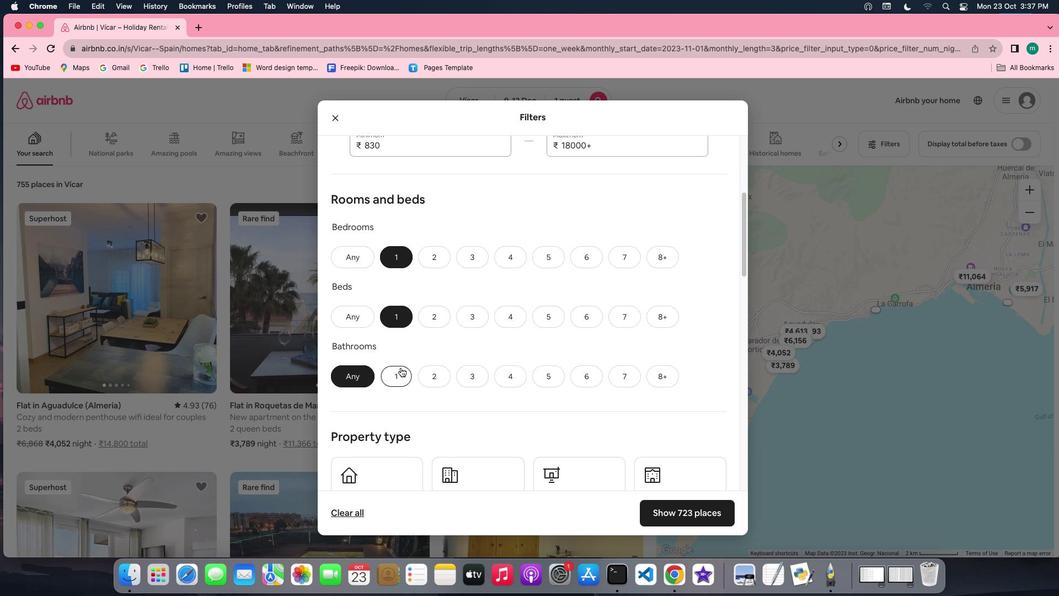 
Action: Mouse moved to (601, 368)
Screenshot: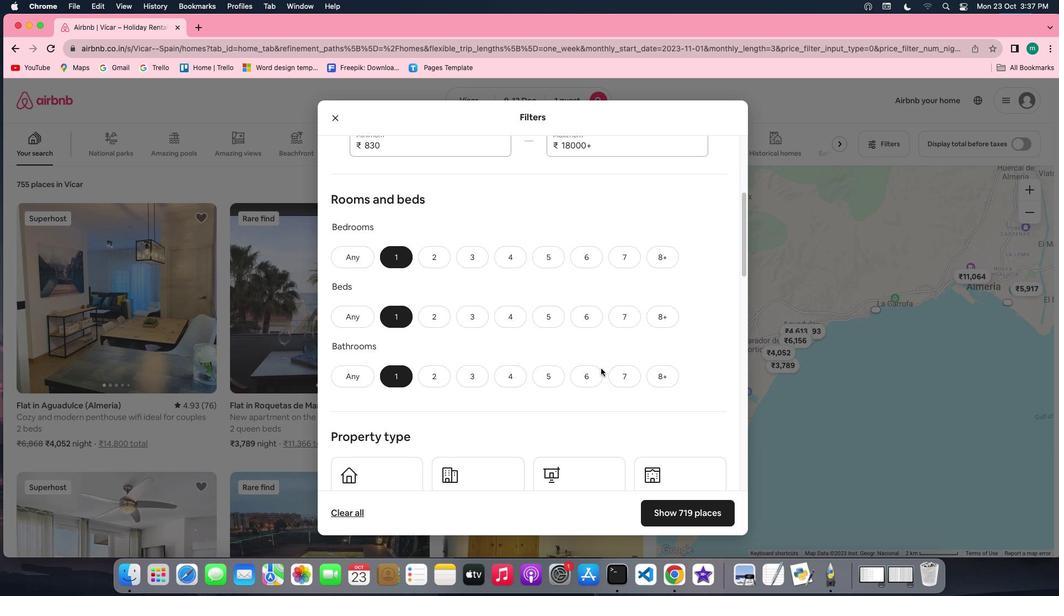 
Action: Mouse scrolled (601, 368) with delta (0, 0)
Screenshot: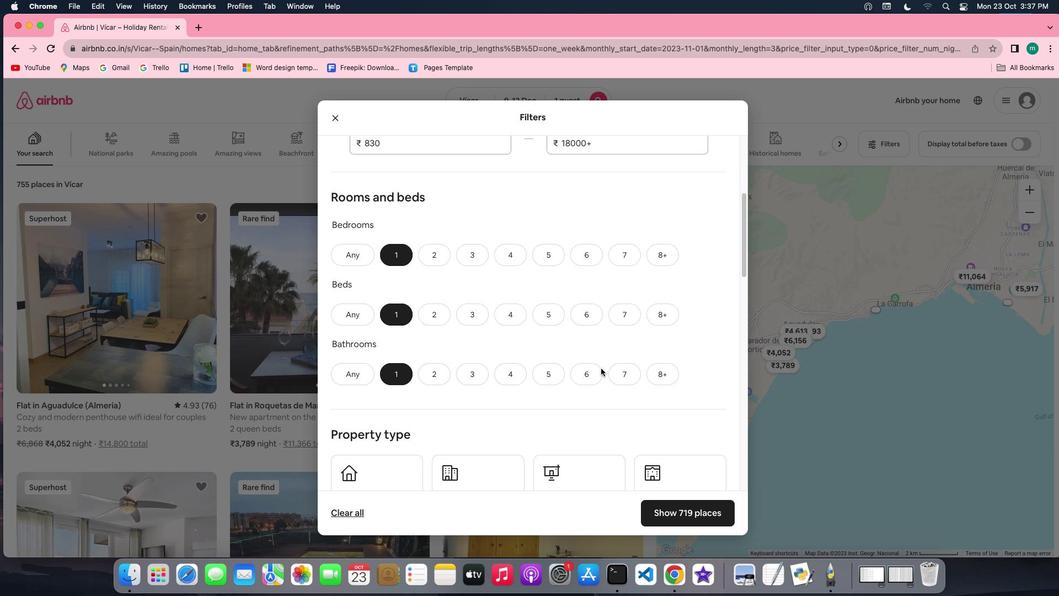 
Action: Mouse scrolled (601, 368) with delta (0, 0)
Screenshot: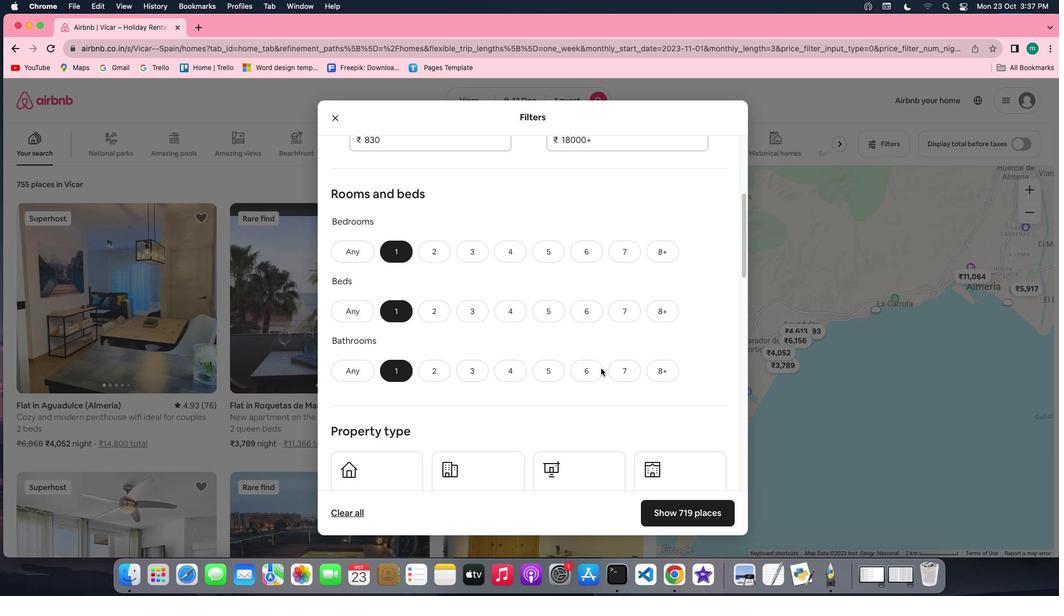 
Action: Mouse scrolled (601, 368) with delta (0, -1)
Screenshot: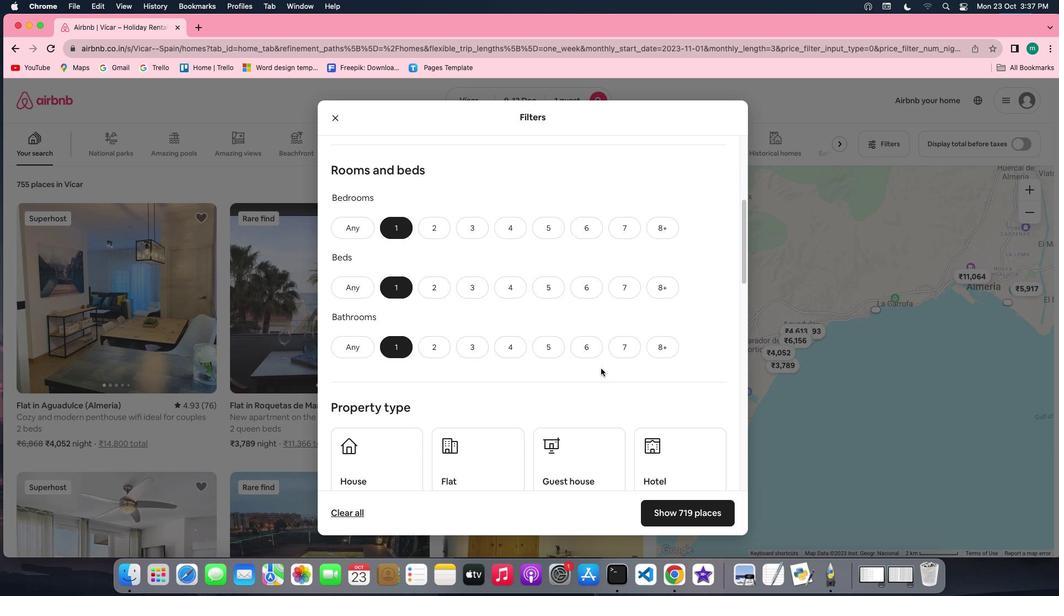 
Action: Mouse scrolled (601, 368) with delta (0, 0)
Screenshot: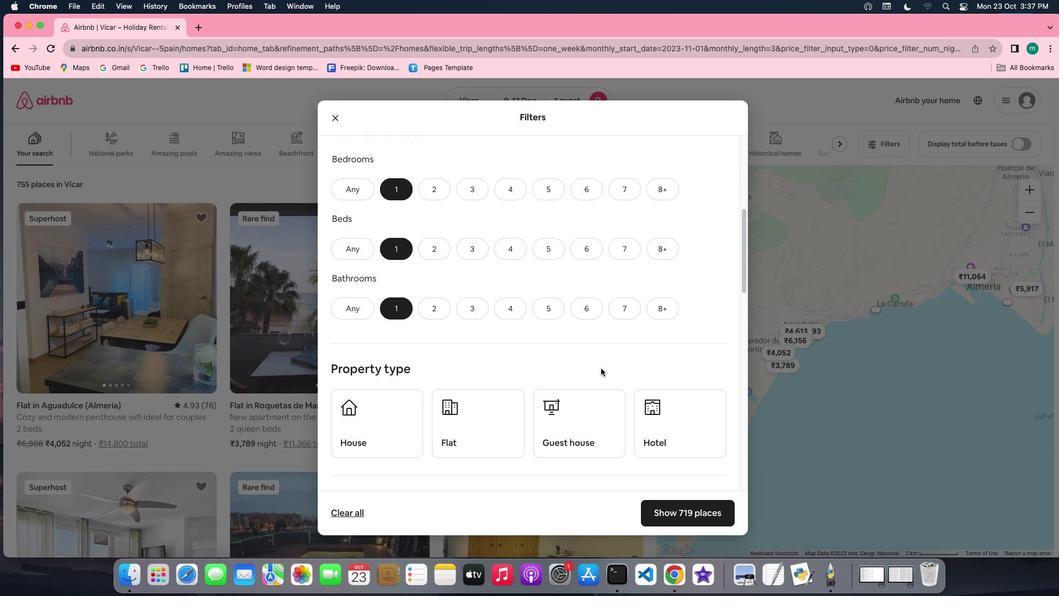 
Action: Mouse scrolled (601, 368) with delta (0, 0)
Screenshot: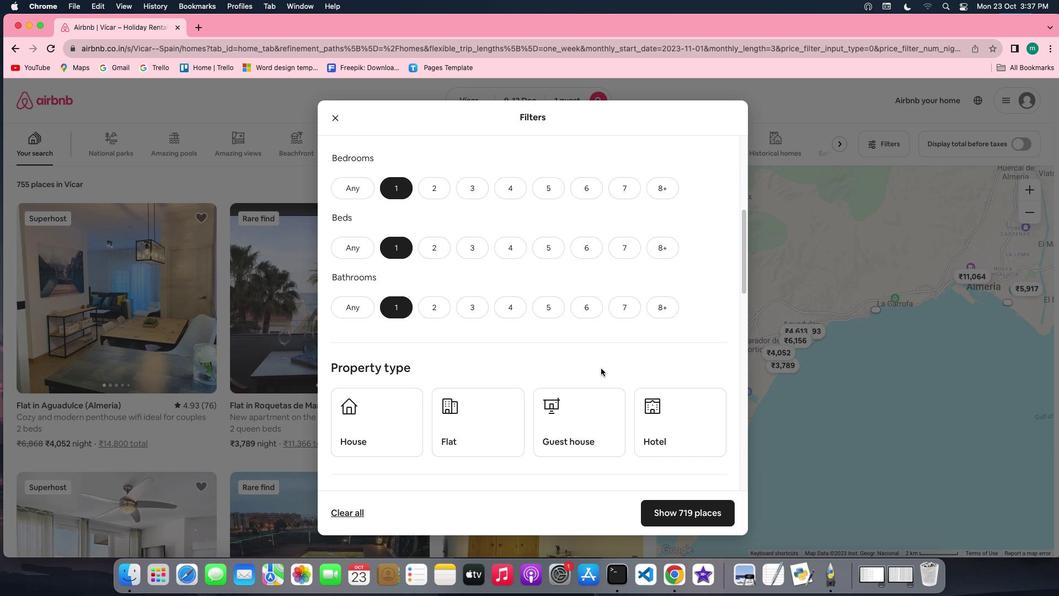 
Action: Mouse scrolled (601, 368) with delta (0, 0)
Screenshot: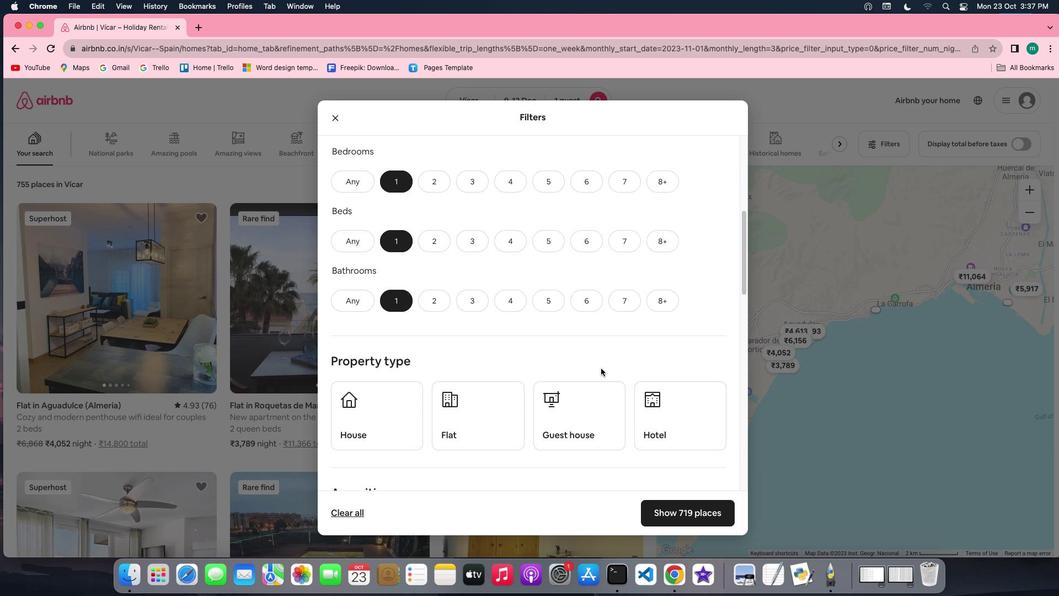 
Action: Mouse scrolled (601, 368) with delta (0, 0)
Screenshot: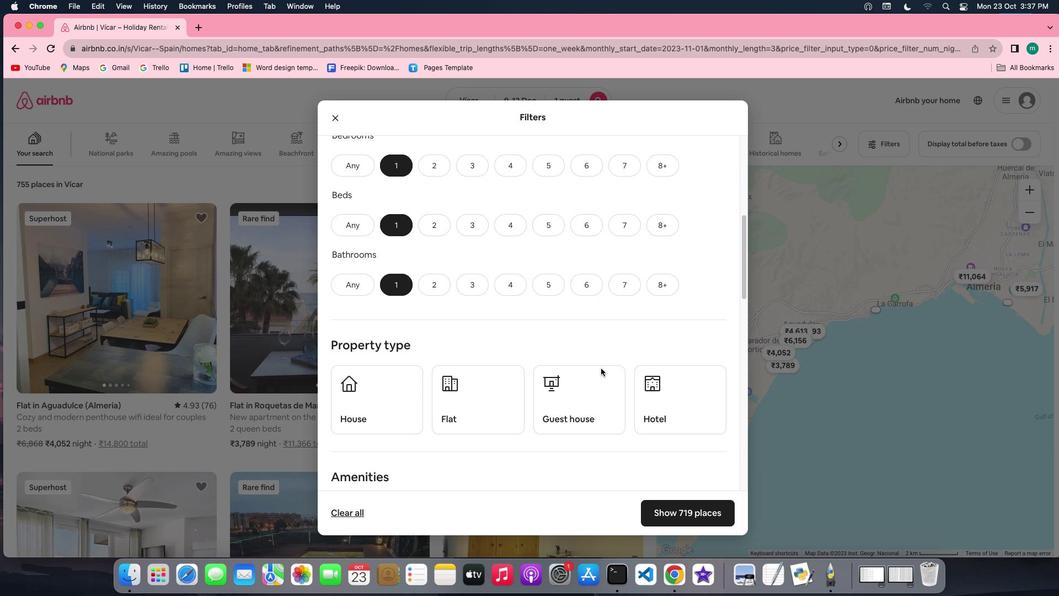 
Action: Mouse scrolled (601, 368) with delta (0, 0)
Screenshot: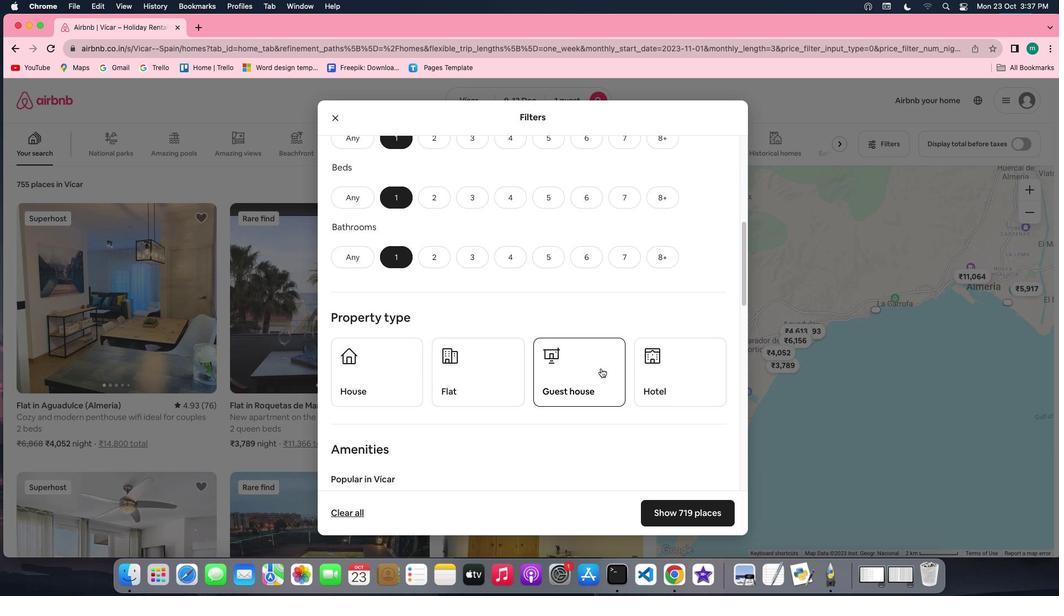 
Action: Mouse scrolled (601, 368) with delta (0, 0)
Screenshot: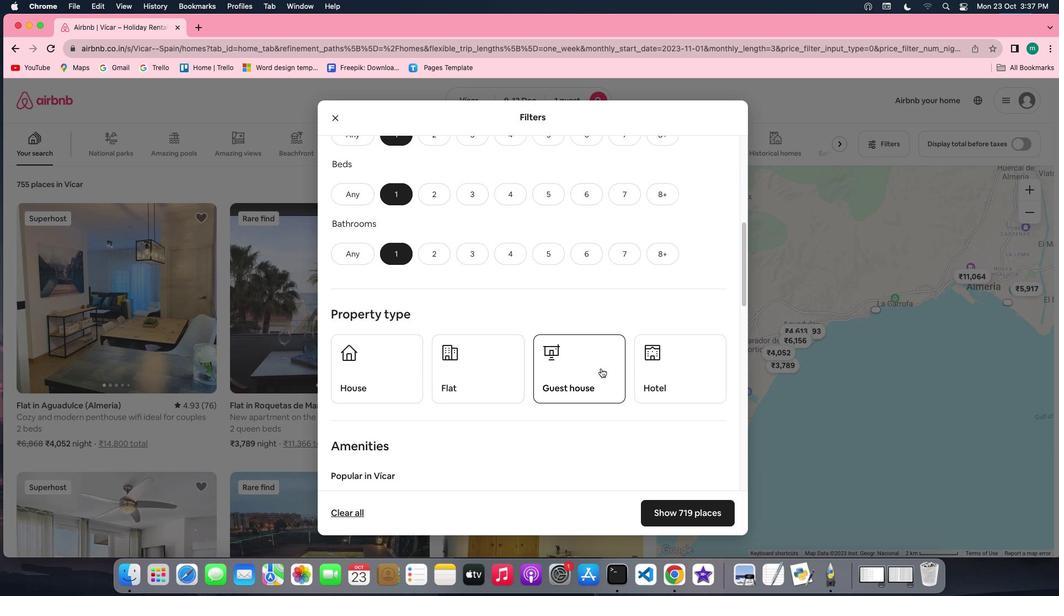 
Action: Mouse scrolled (601, 368) with delta (0, 0)
Screenshot: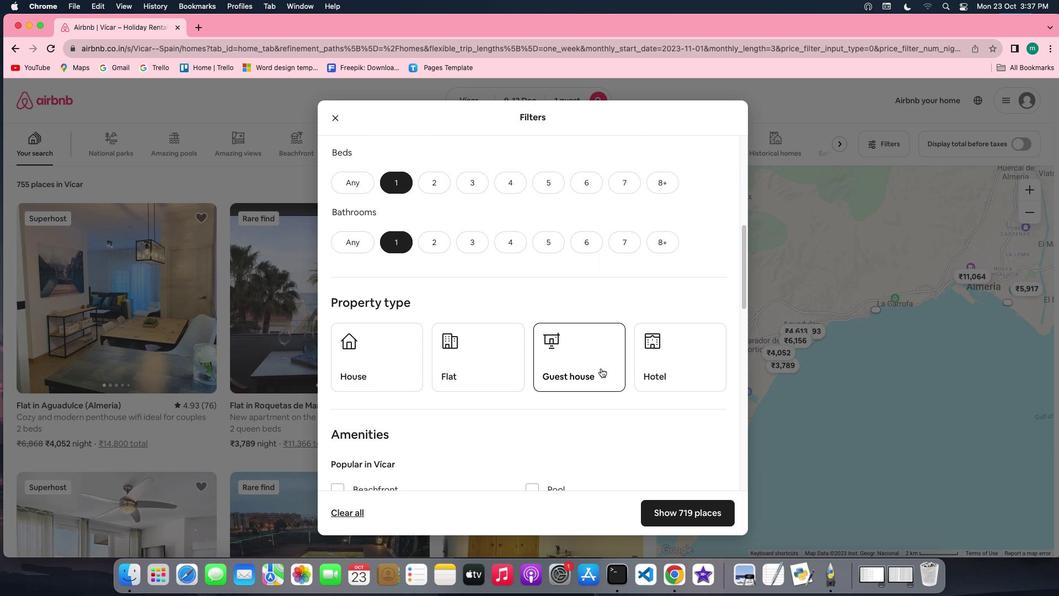 
Action: Mouse scrolled (601, 368) with delta (0, 0)
Screenshot: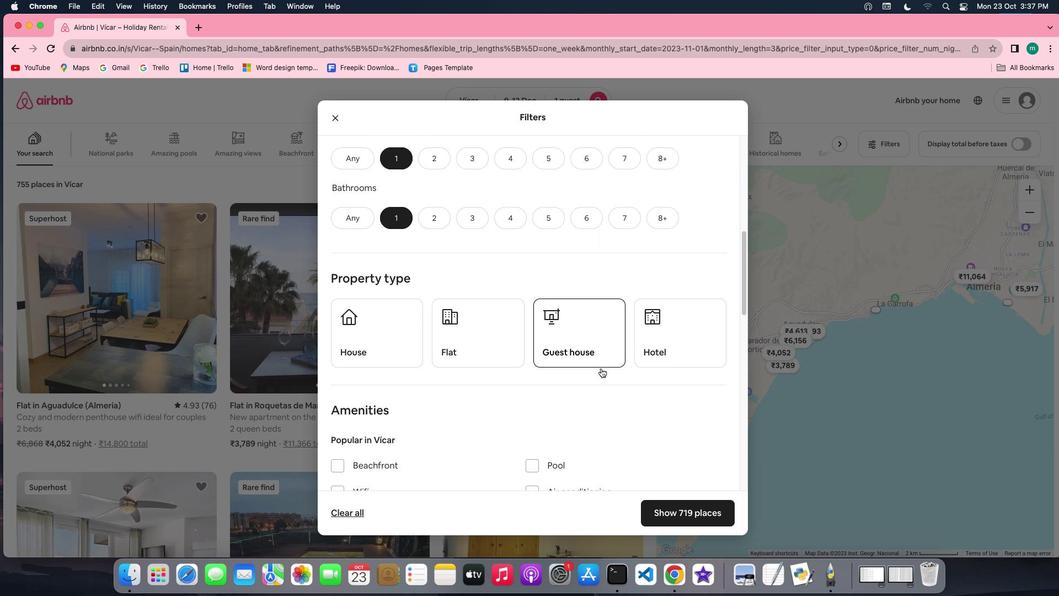 
Action: Mouse scrolled (601, 368) with delta (0, 0)
Screenshot: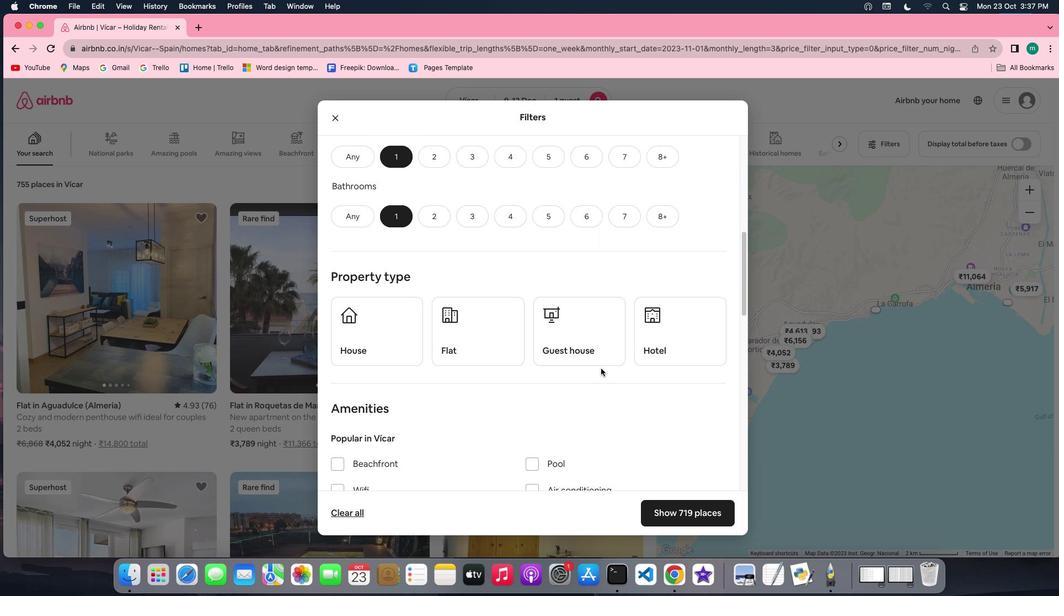 
Action: Mouse scrolled (601, 368) with delta (0, 0)
Screenshot: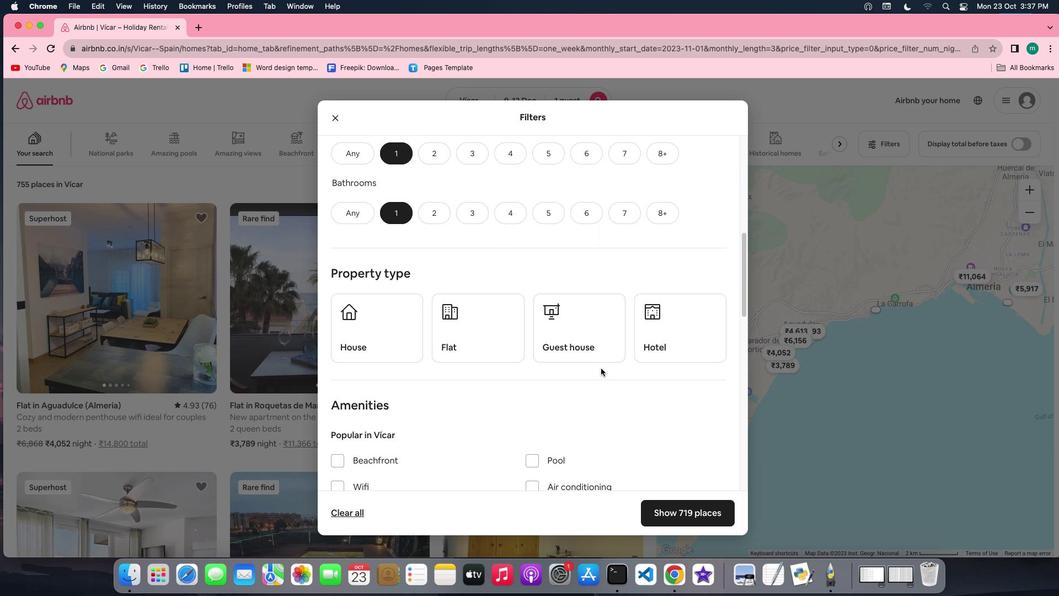 
Action: Mouse scrolled (601, 368) with delta (0, 0)
Screenshot: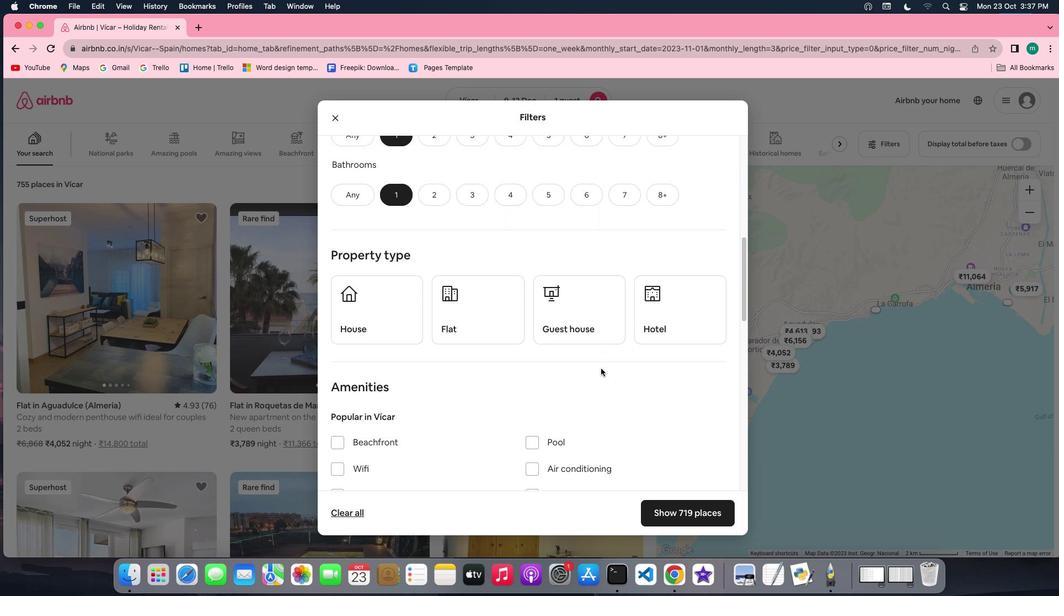 
Action: Mouse moved to (601, 368)
Screenshot: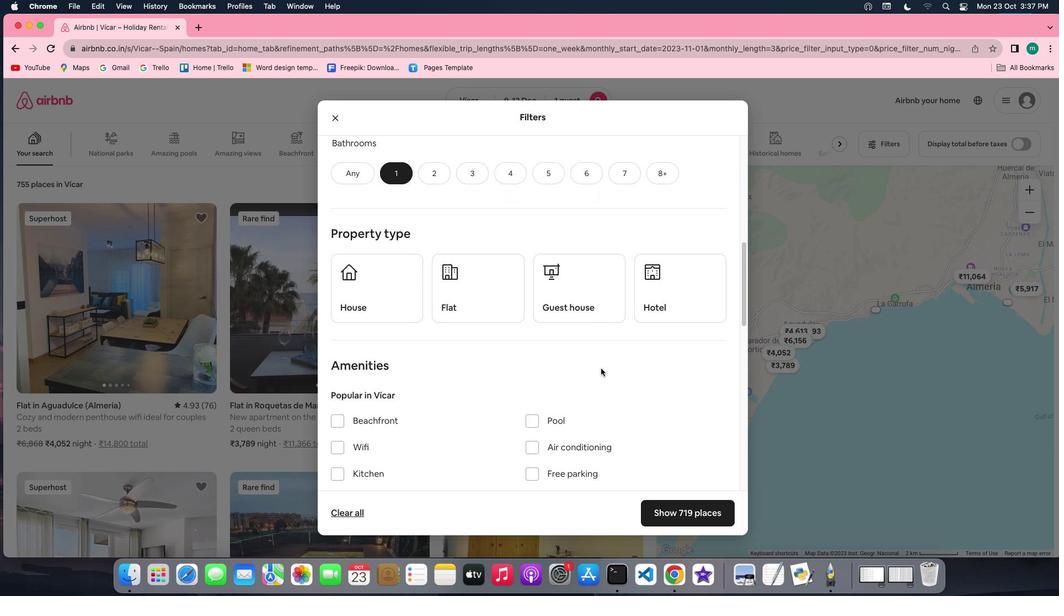 
Action: Mouse scrolled (601, 368) with delta (0, 0)
Screenshot: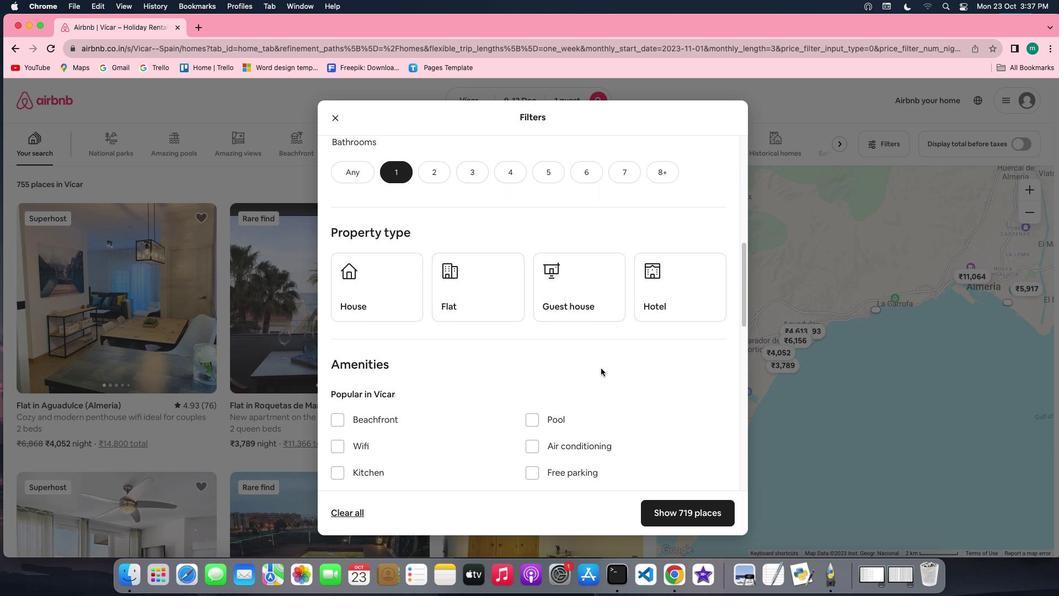 
Action: Mouse scrolled (601, 368) with delta (0, 0)
Screenshot: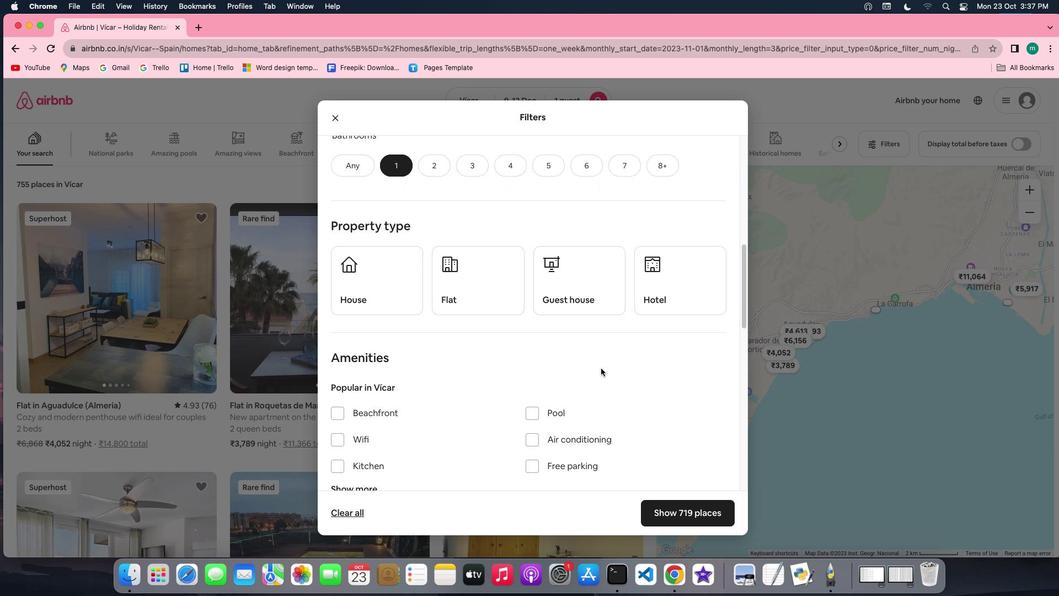 
Action: Mouse scrolled (601, 368) with delta (0, 0)
Screenshot: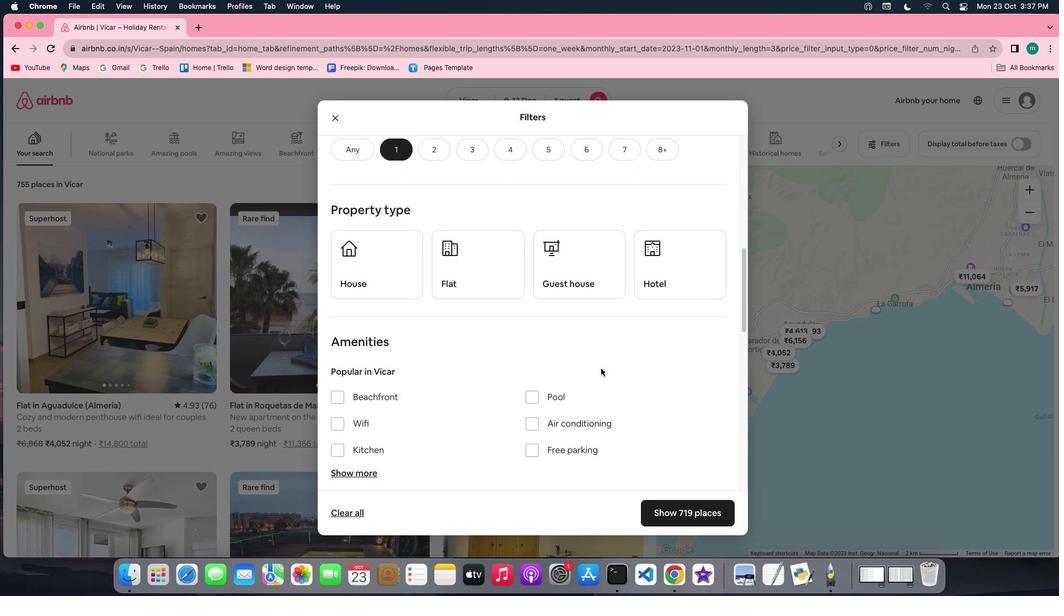 
Action: Mouse moved to (454, 278)
Screenshot: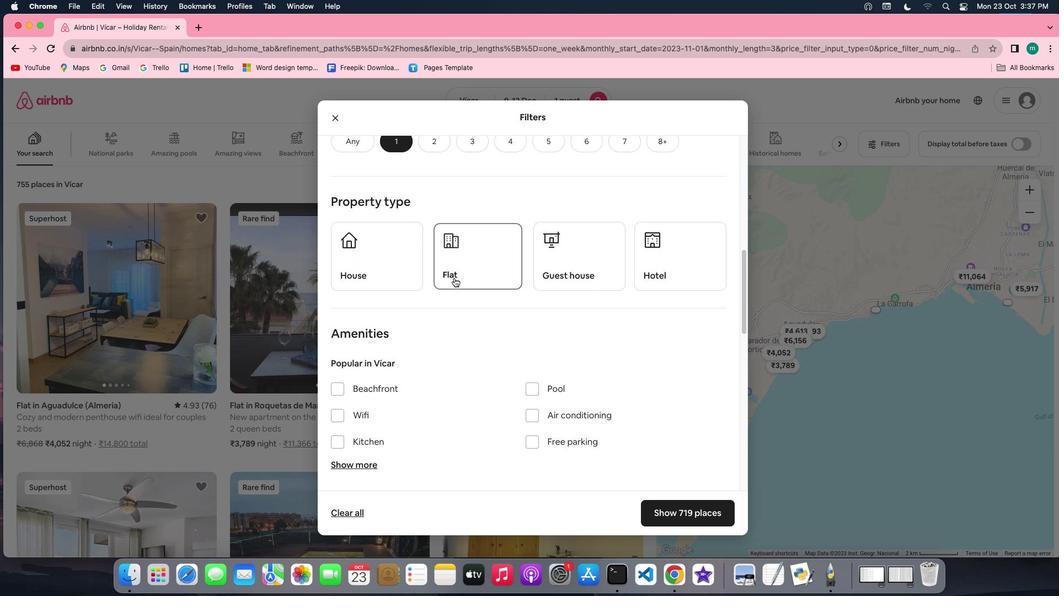 
Action: Mouse pressed left at (454, 278)
Screenshot: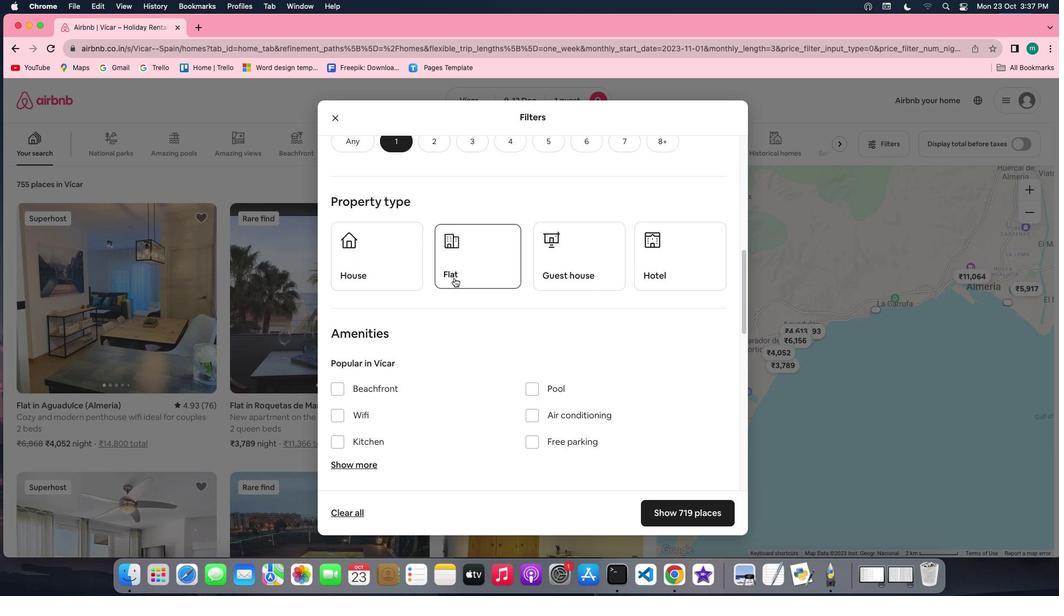 
Action: Mouse moved to (605, 345)
Screenshot: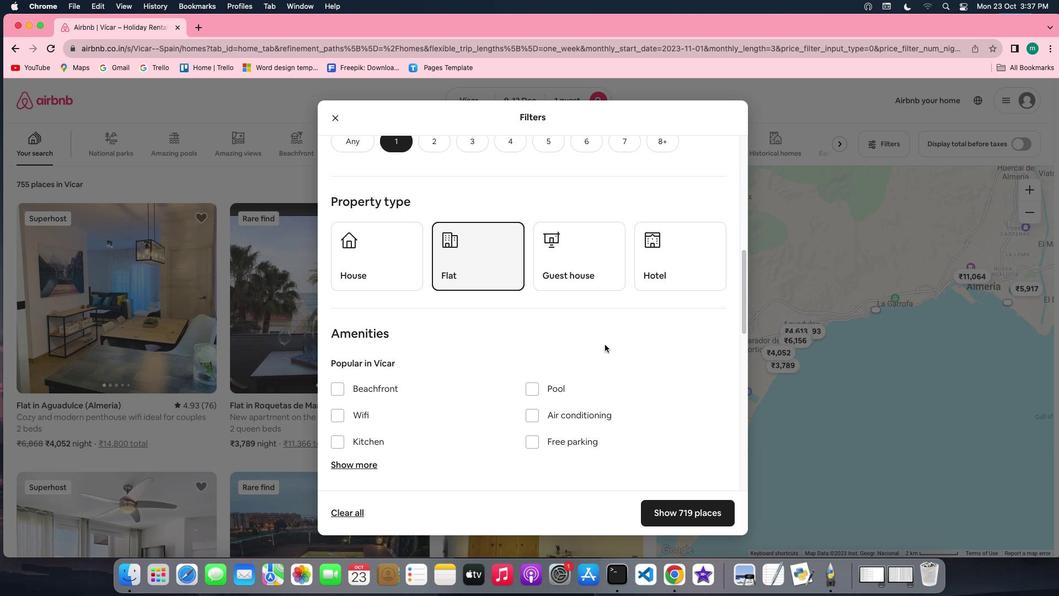 
Action: Mouse scrolled (605, 345) with delta (0, 0)
Screenshot: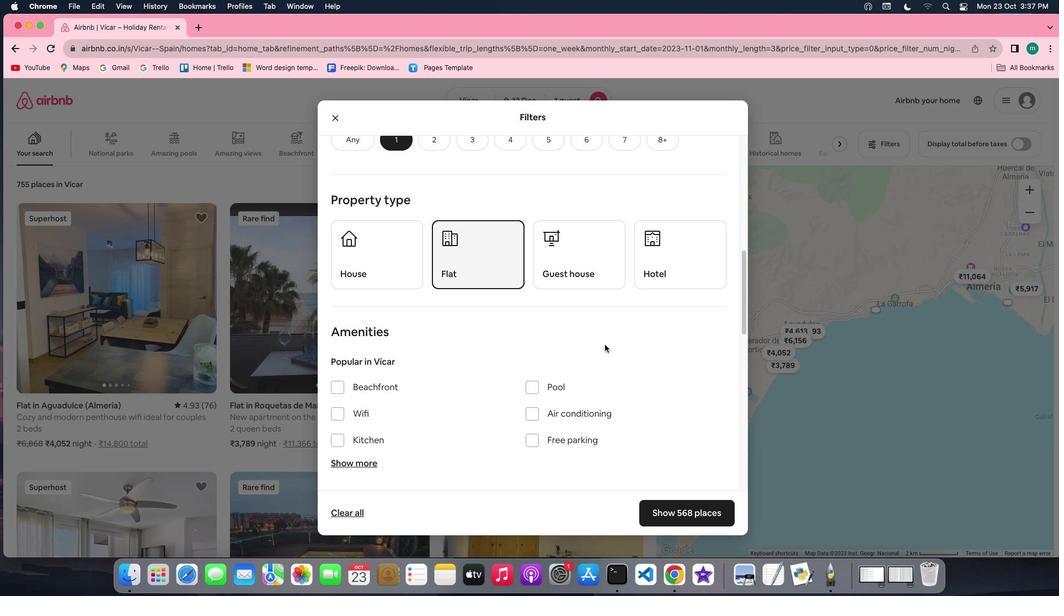 
Action: Mouse scrolled (605, 345) with delta (0, 0)
Screenshot: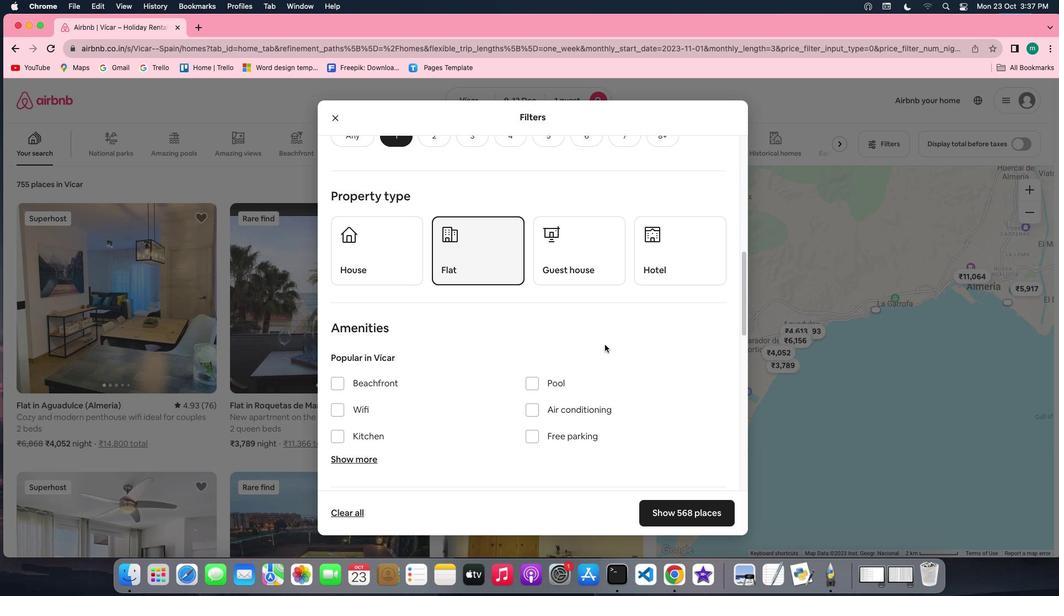 
Action: Mouse scrolled (605, 345) with delta (0, -1)
Screenshot: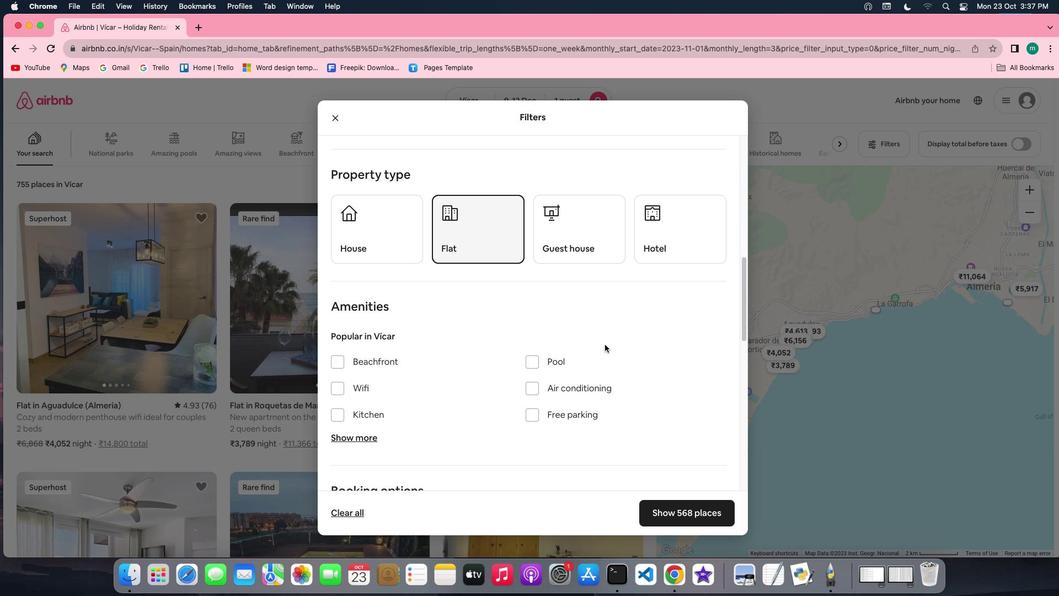 
Action: Mouse scrolled (605, 345) with delta (0, 0)
Screenshot: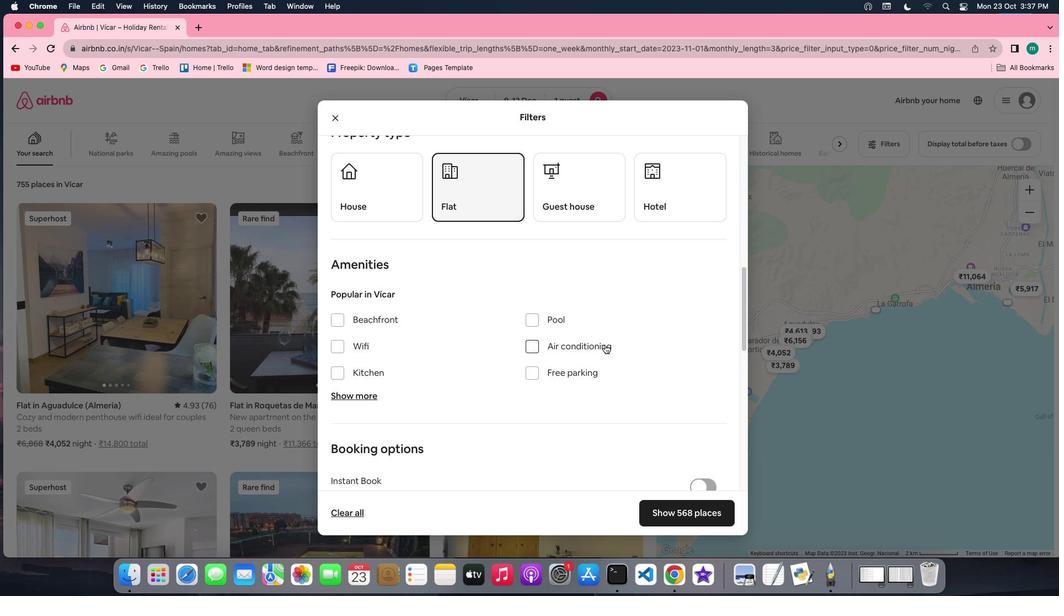 
Action: Mouse scrolled (605, 345) with delta (0, 0)
Screenshot: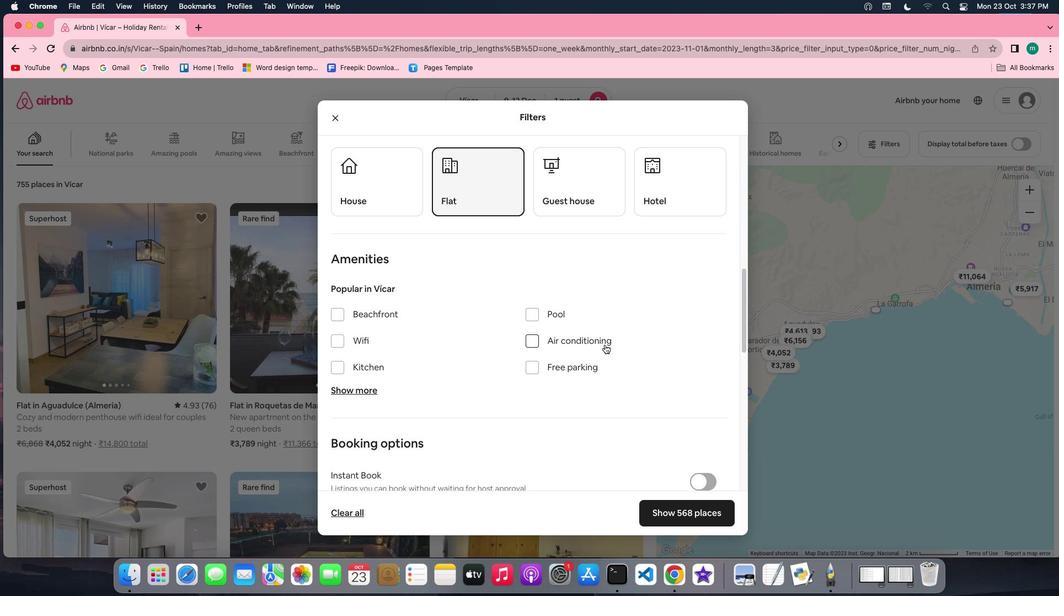 
Action: Mouse scrolled (605, 345) with delta (0, 0)
Screenshot: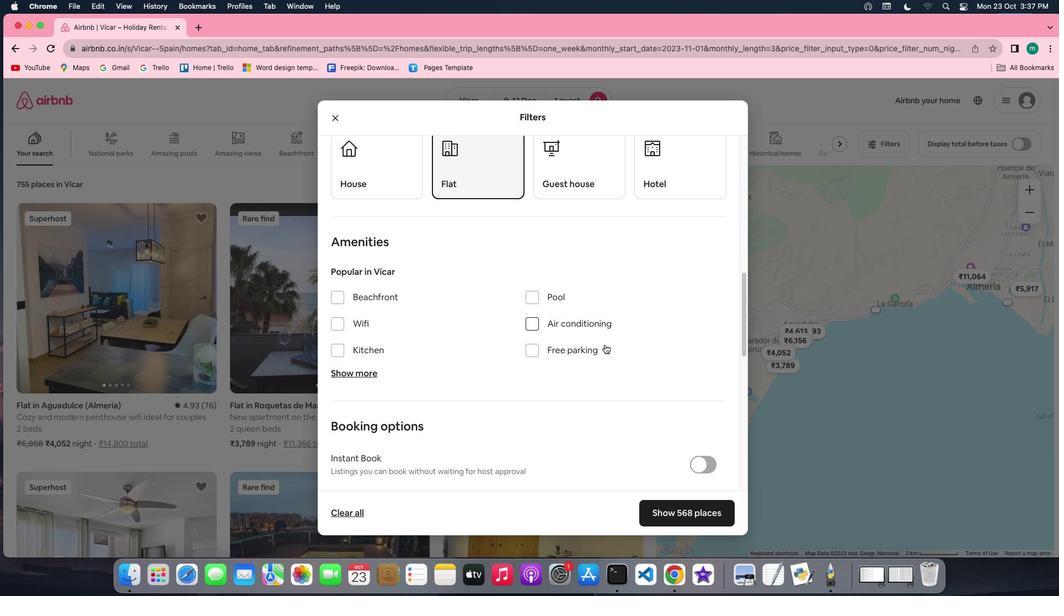 
Action: Mouse scrolled (605, 345) with delta (0, 0)
Screenshot: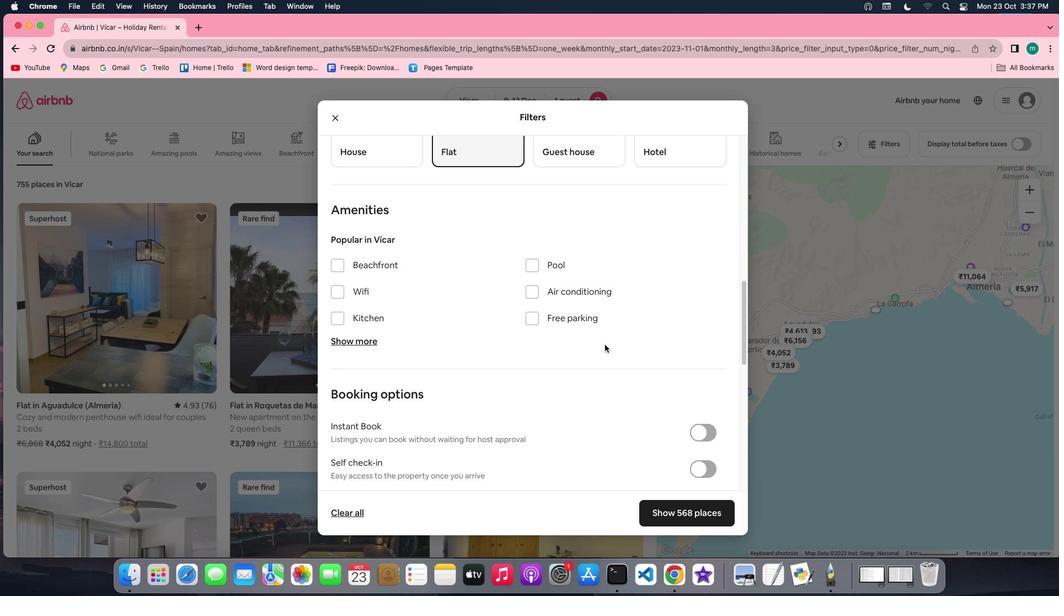 
Action: Mouse scrolled (605, 345) with delta (0, 0)
Screenshot: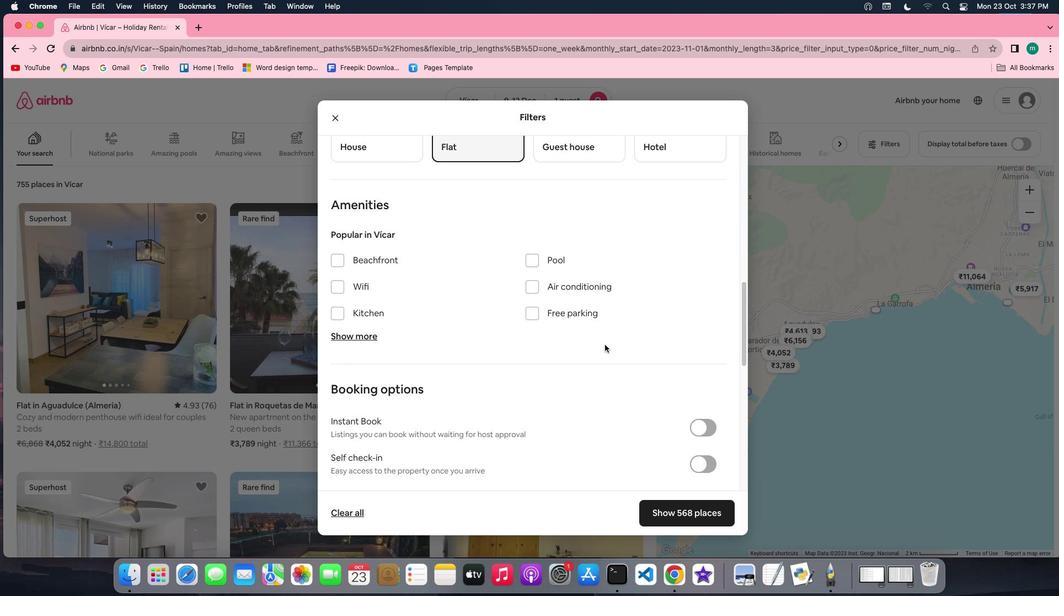 
Action: Mouse scrolled (605, 345) with delta (0, 0)
Screenshot: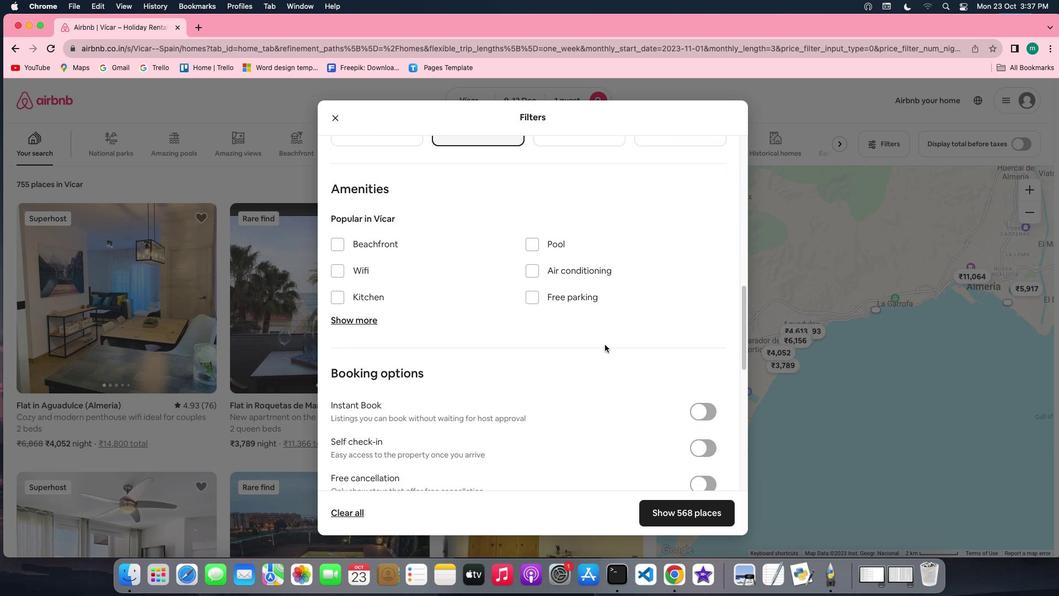 
Action: Mouse moved to (330, 253)
Screenshot: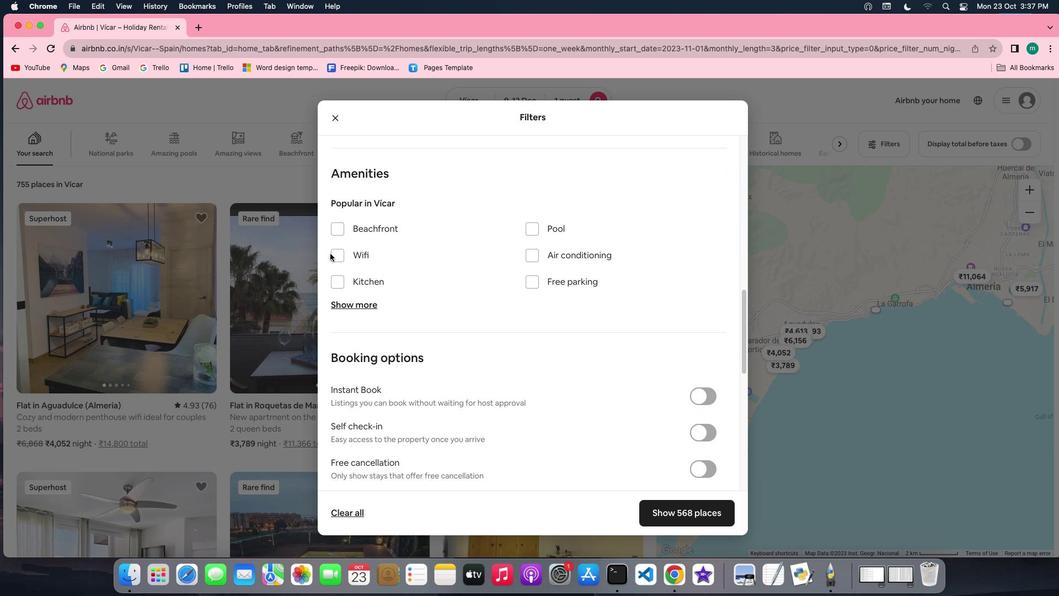 
Action: Mouse pressed left at (330, 253)
Screenshot: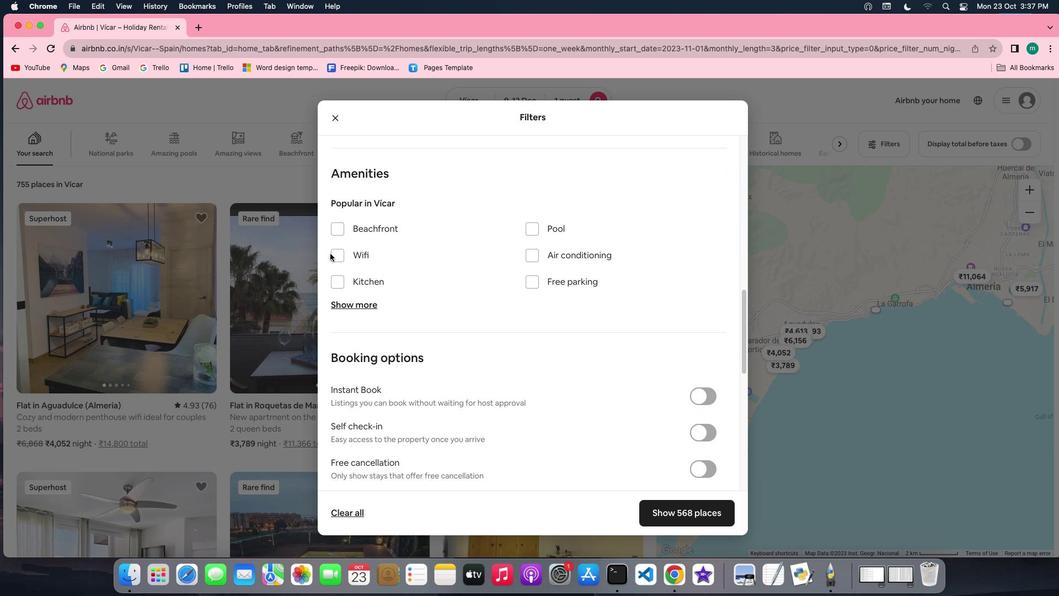 
Action: Mouse moved to (333, 253)
Screenshot: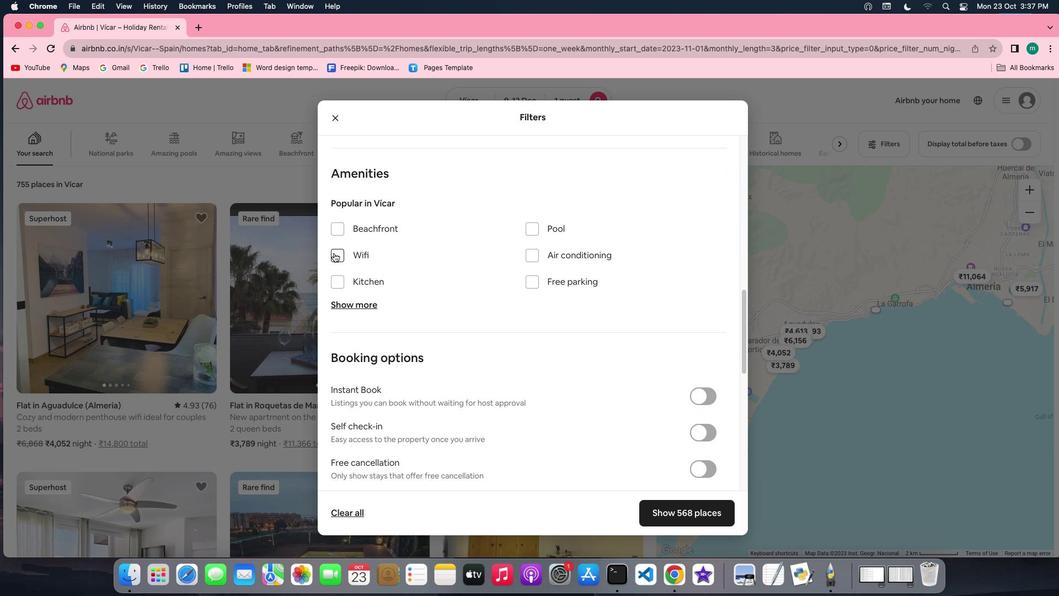 
Action: Mouse pressed left at (333, 253)
Screenshot: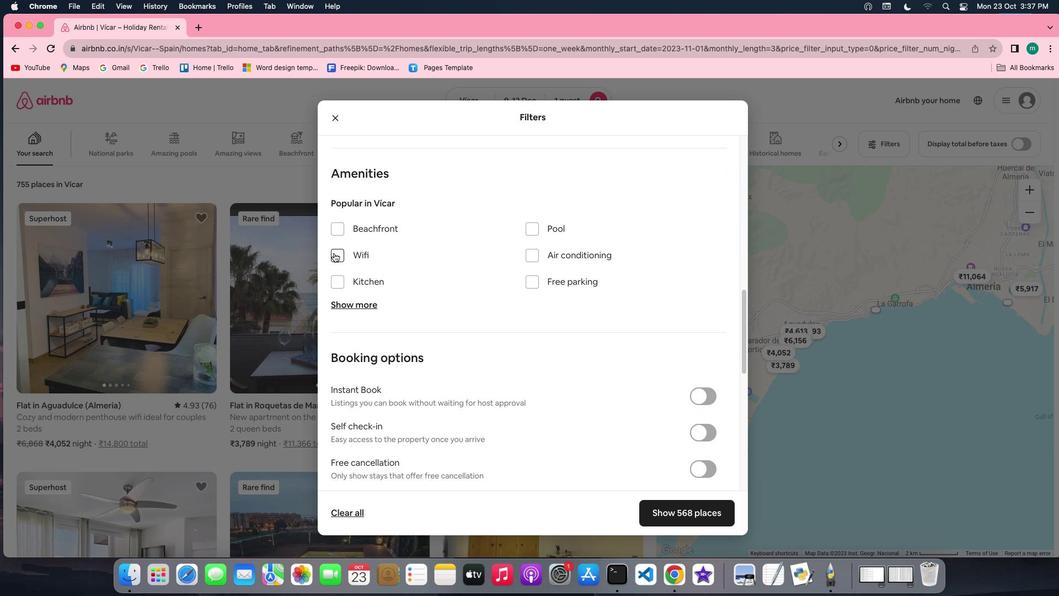 
Action: Mouse moved to (647, 389)
Screenshot: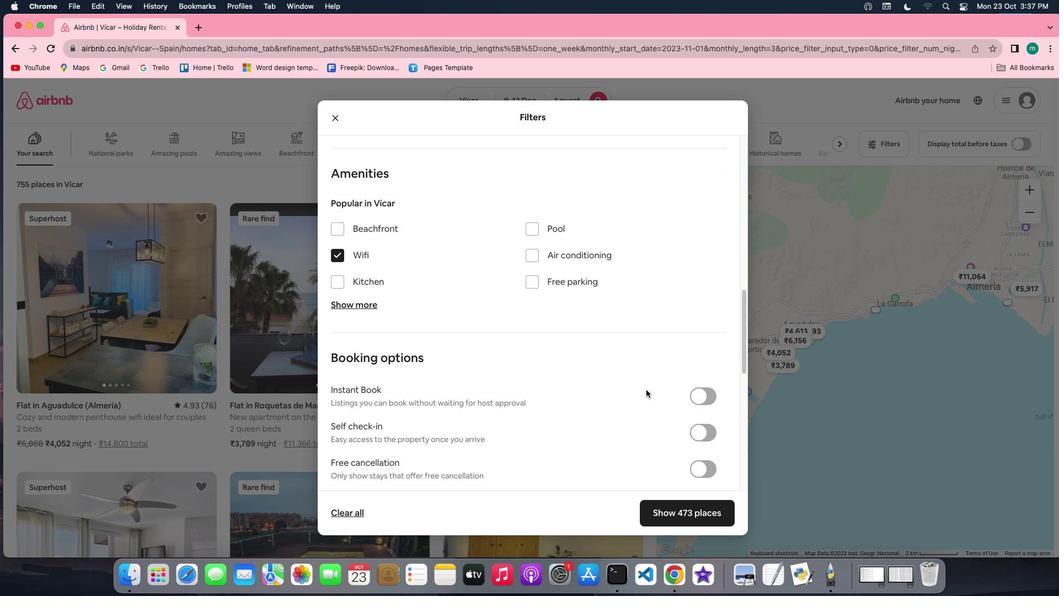 
Action: Mouse scrolled (647, 389) with delta (0, 0)
Screenshot: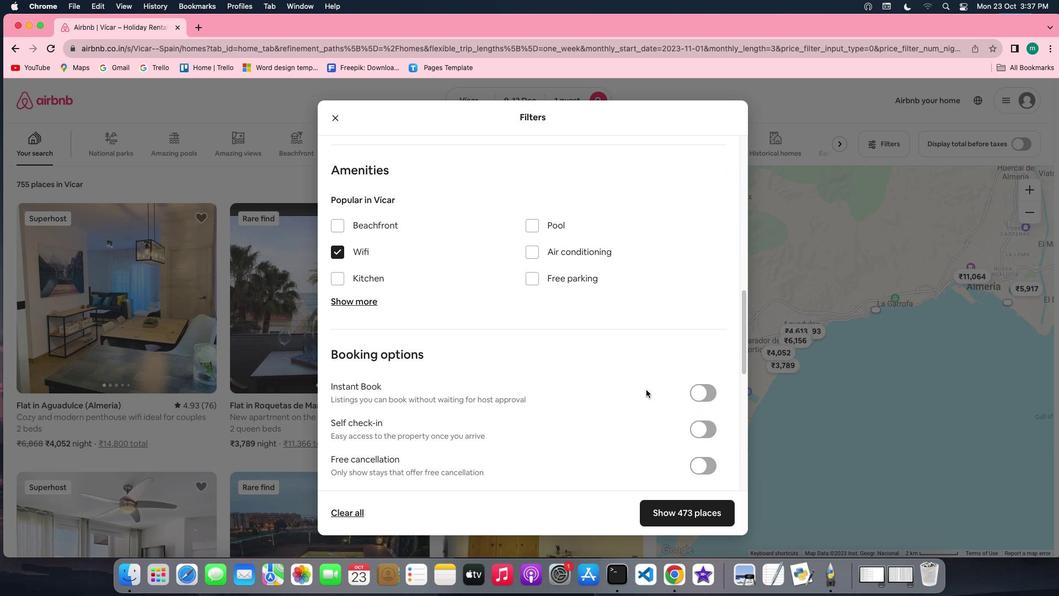 
Action: Mouse scrolled (647, 389) with delta (0, 0)
Screenshot: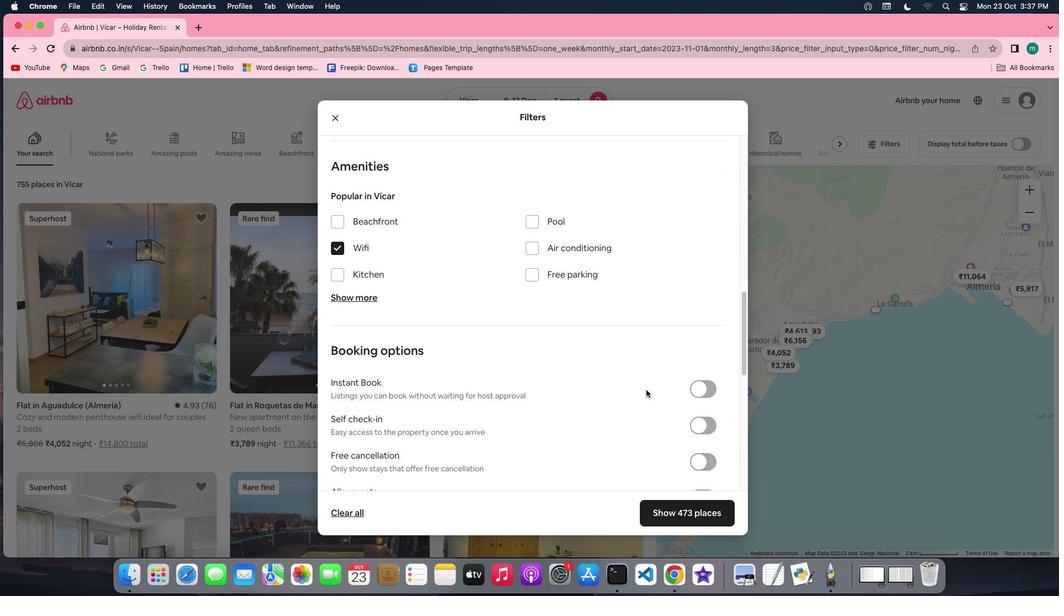 
Action: Mouse scrolled (647, 389) with delta (0, 0)
Screenshot: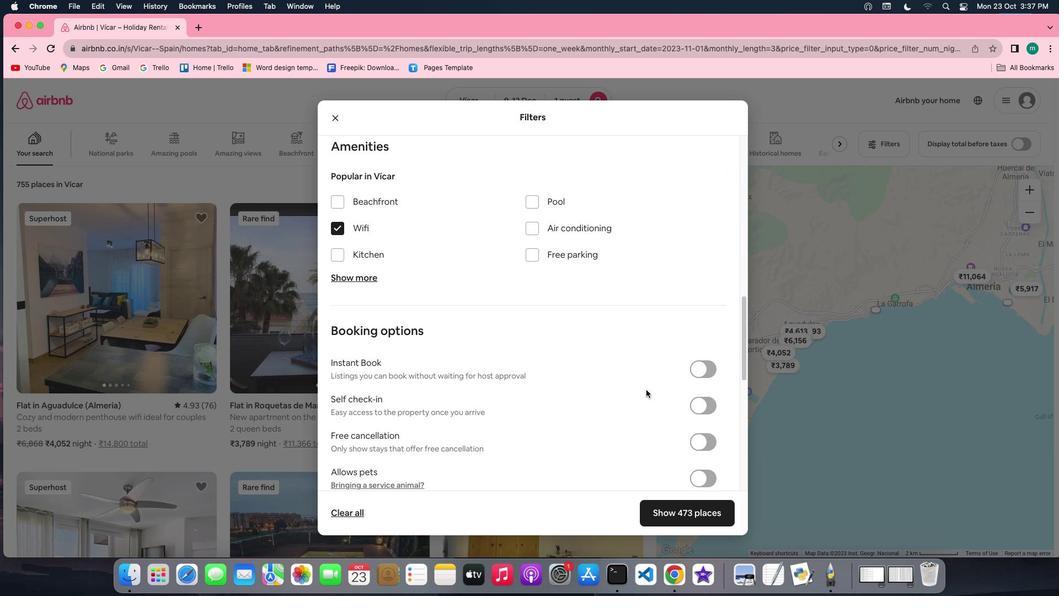 
Action: Mouse moved to (700, 378)
Screenshot: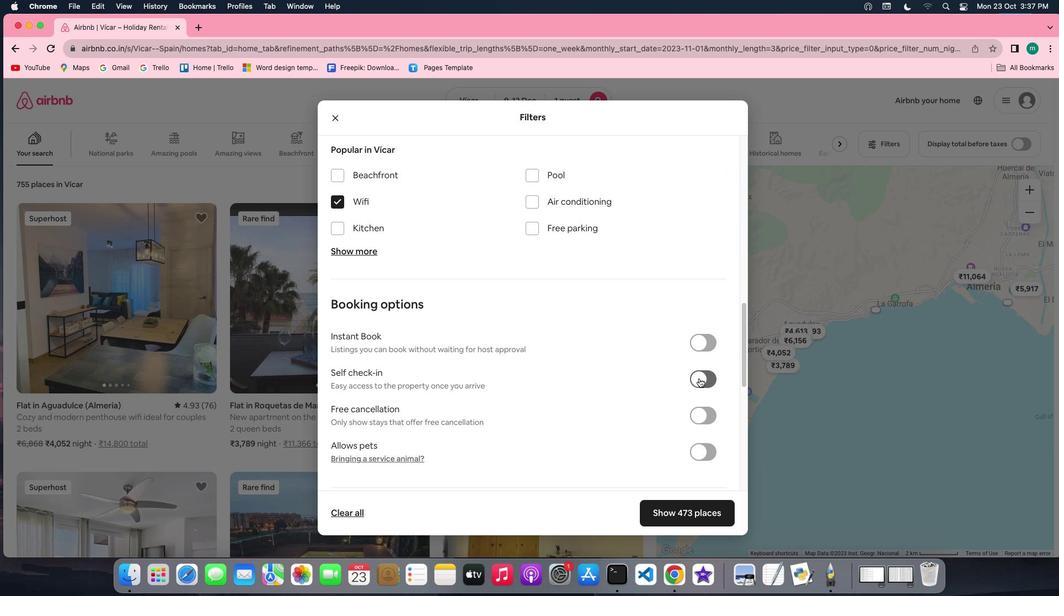 
Action: Mouse pressed left at (700, 378)
Screenshot: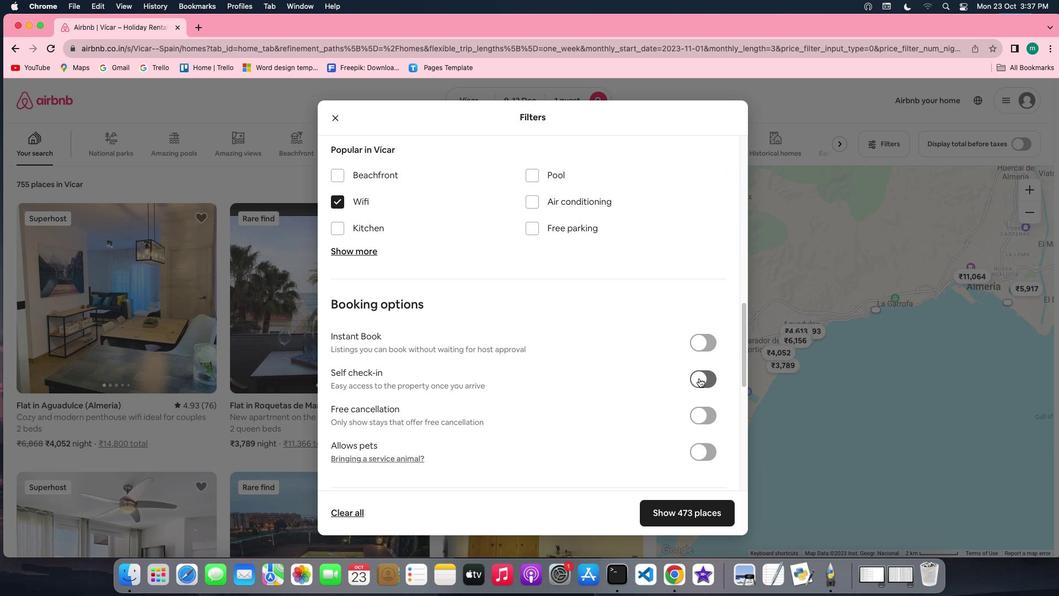 
Action: Mouse moved to (553, 430)
Screenshot: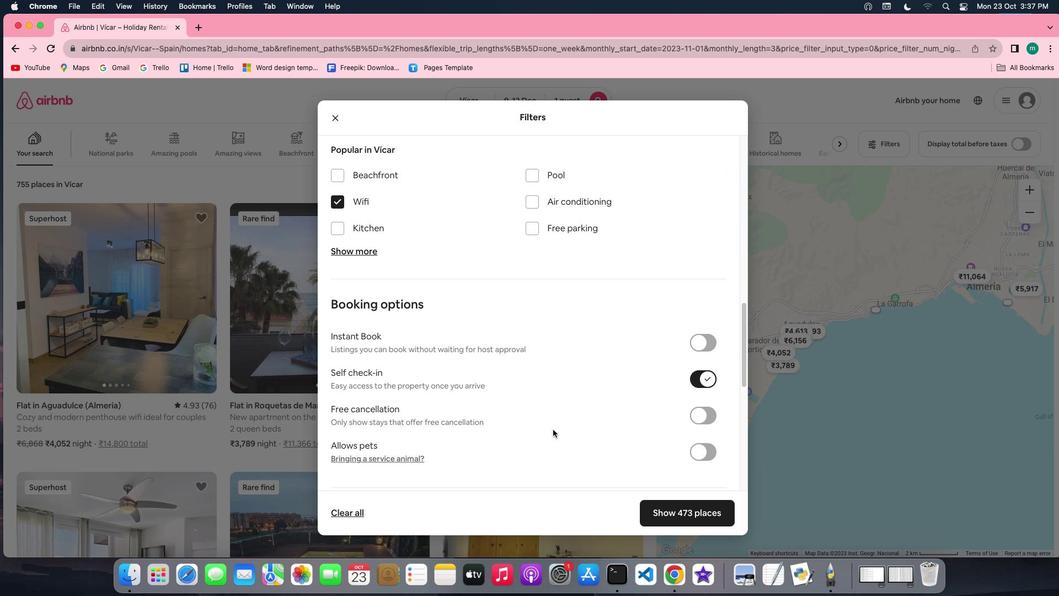
Action: Mouse scrolled (553, 430) with delta (0, 0)
Screenshot: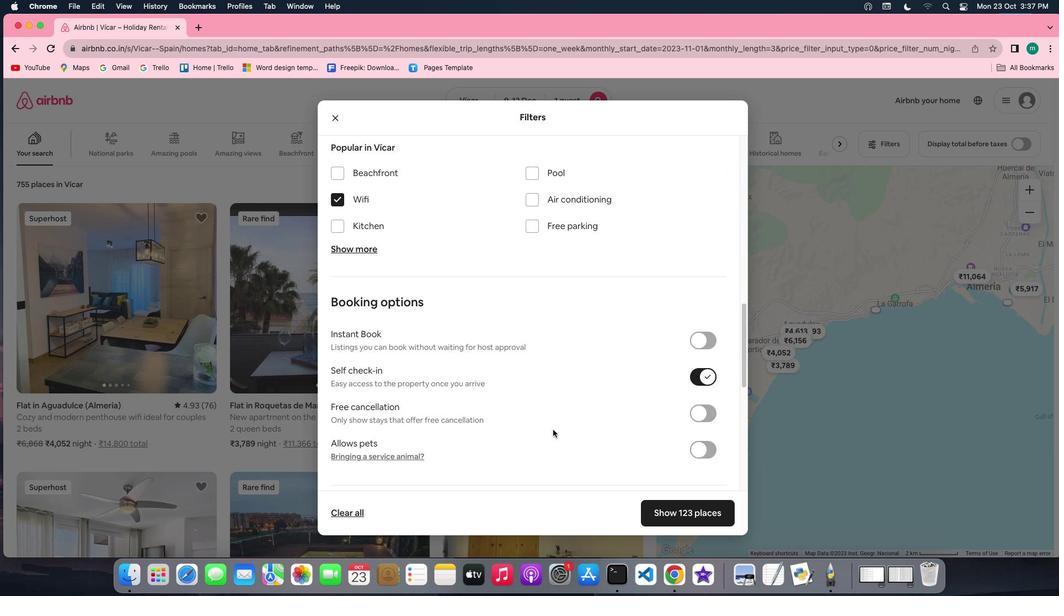 
Action: Mouse scrolled (553, 430) with delta (0, 0)
Screenshot: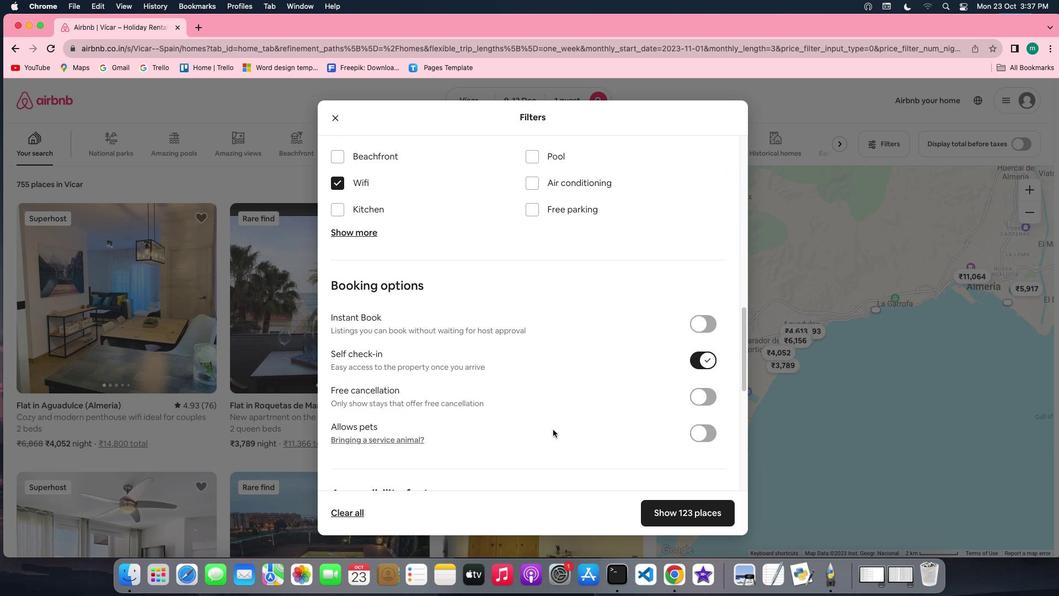 
Action: Mouse scrolled (553, 430) with delta (0, -1)
Screenshot: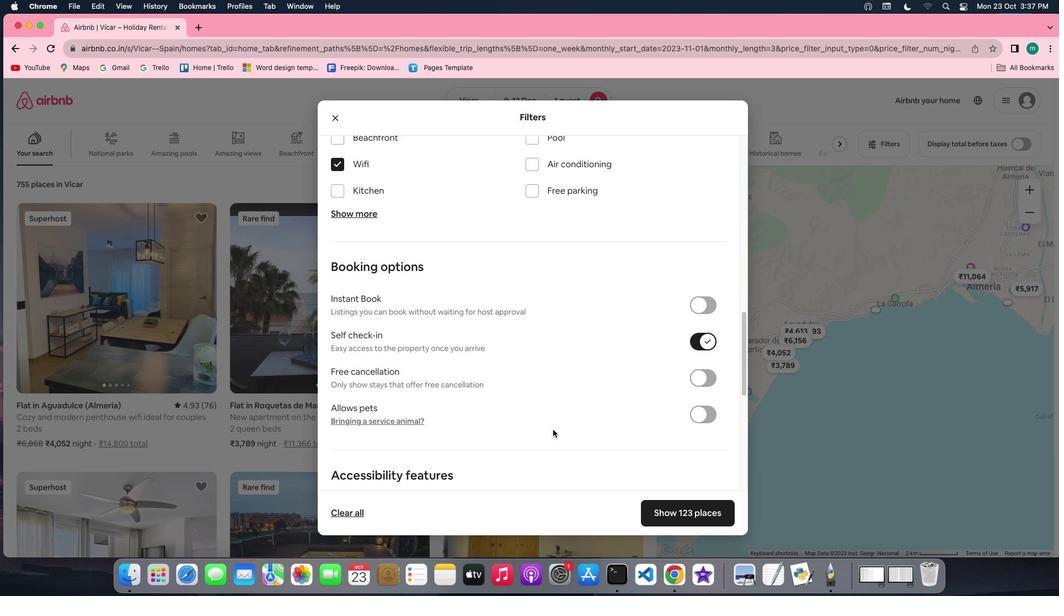 
Action: Mouse scrolled (553, 430) with delta (0, -1)
Screenshot: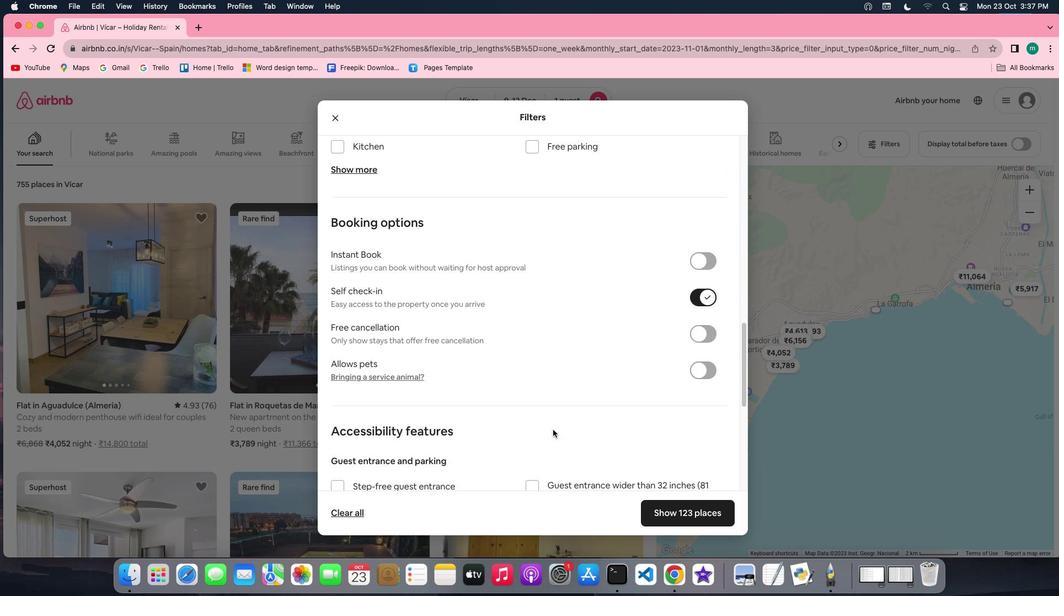 
Action: Mouse scrolled (553, 430) with delta (0, -1)
Screenshot: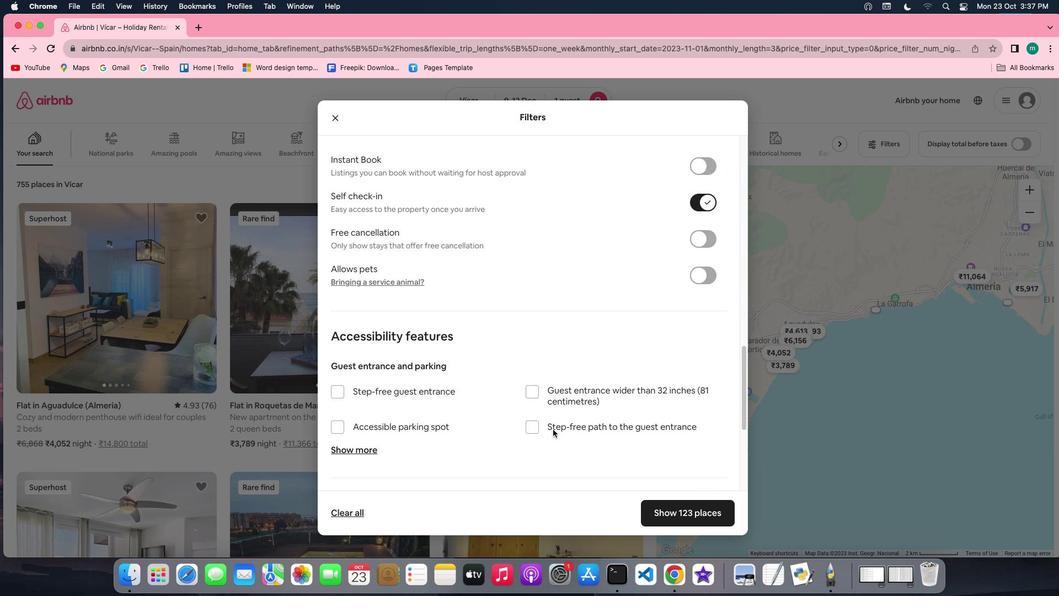 
Action: Mouse scrolled (553, 430) with delta (0, 0)
Screenshot: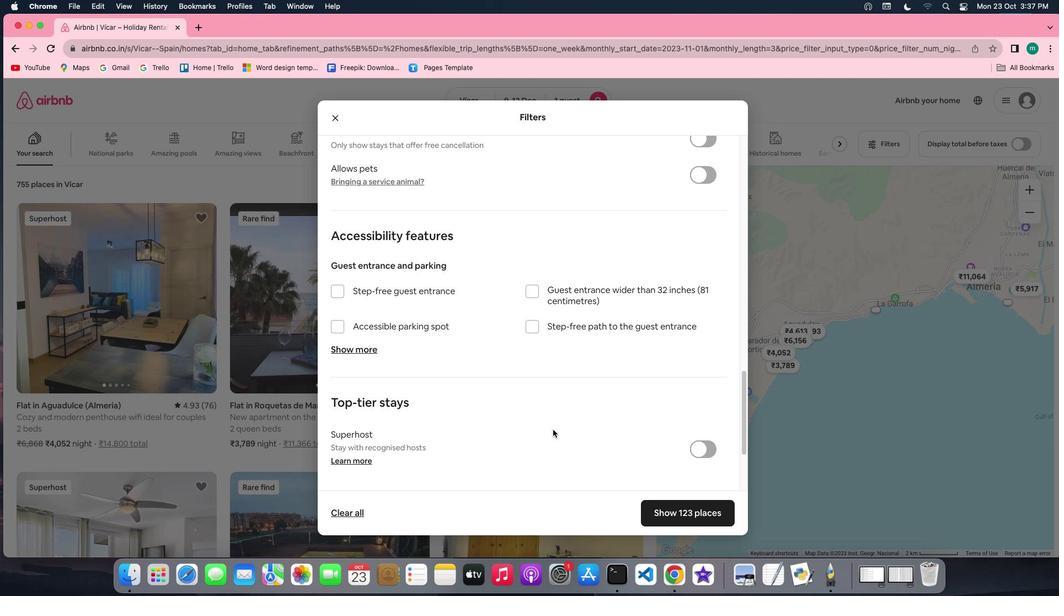 
Action: Mouse scrolled (553, 430) with delta (0, 0)
Screenshot: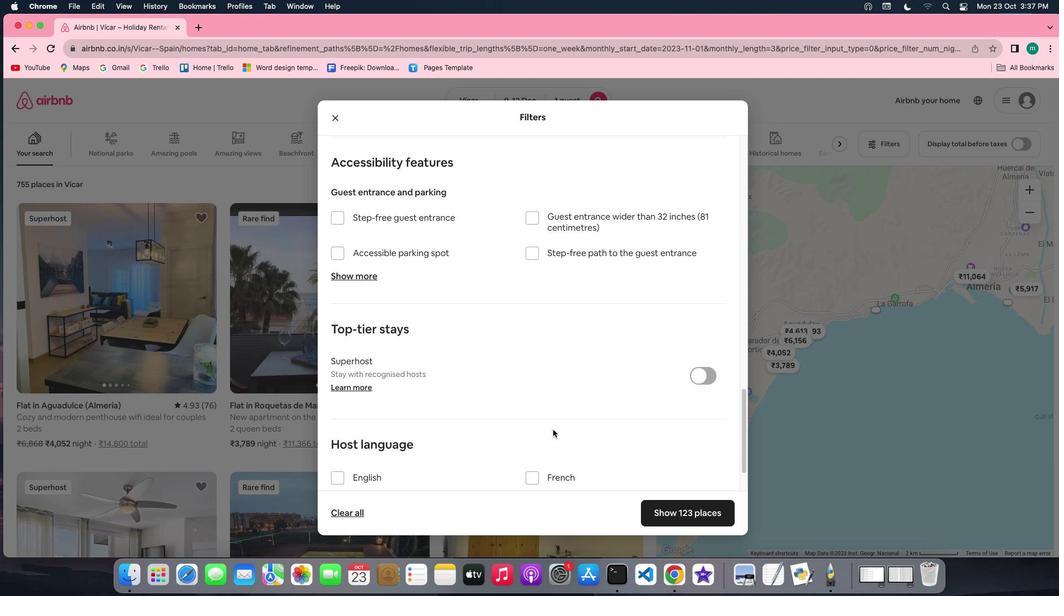 
Action: Mouse scrolled (553, 430) with delta (0, -2)
Screenshot: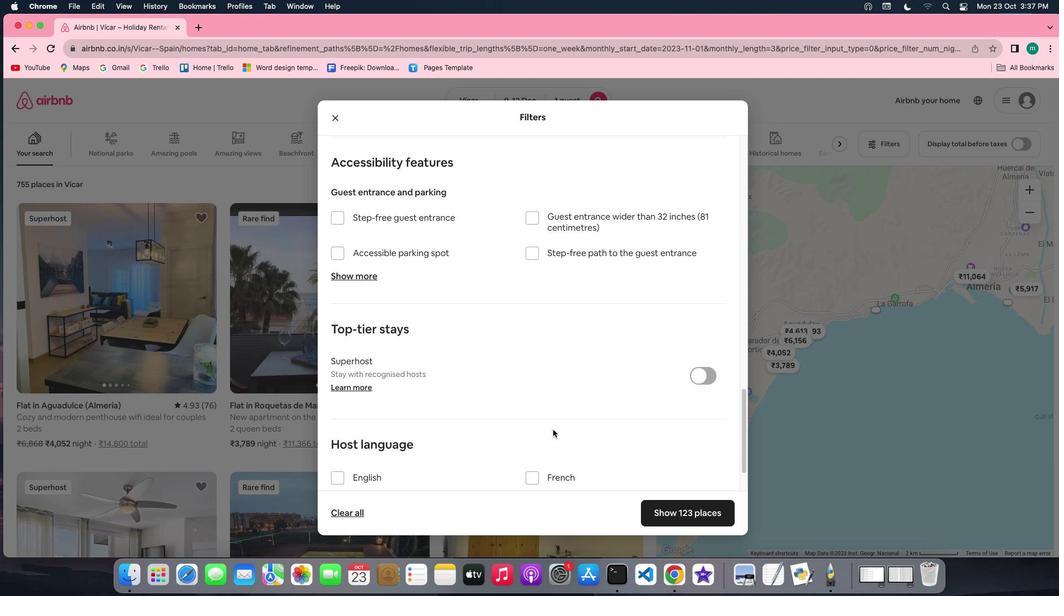 
Action: Mouse scrolled (553, 430) with delta (0, -2)
Screenshot: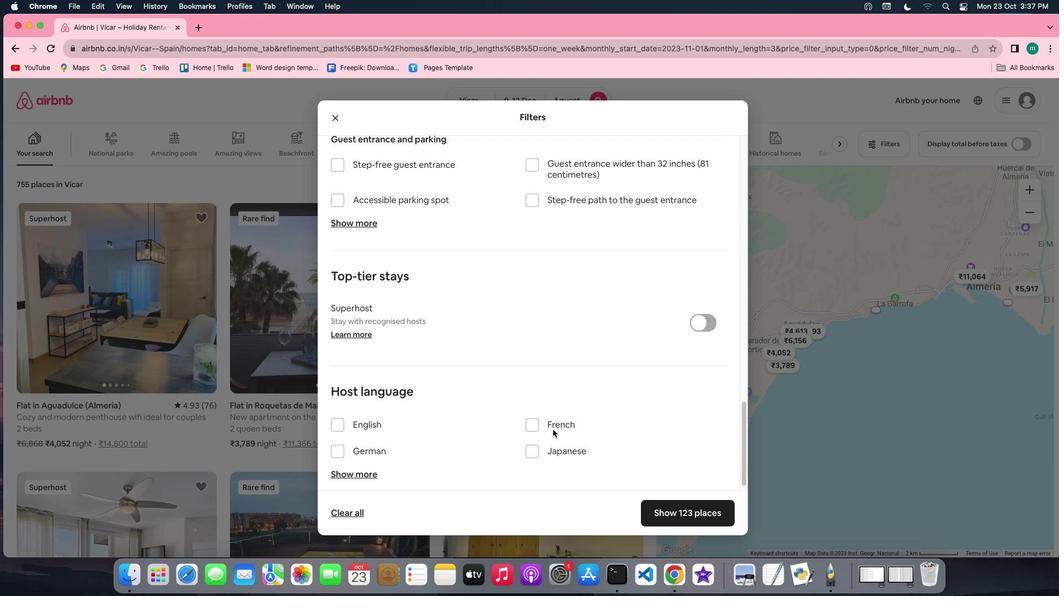 
Action: Mouse scrolled (553, 430) with delta (0, -3)
Screenshot: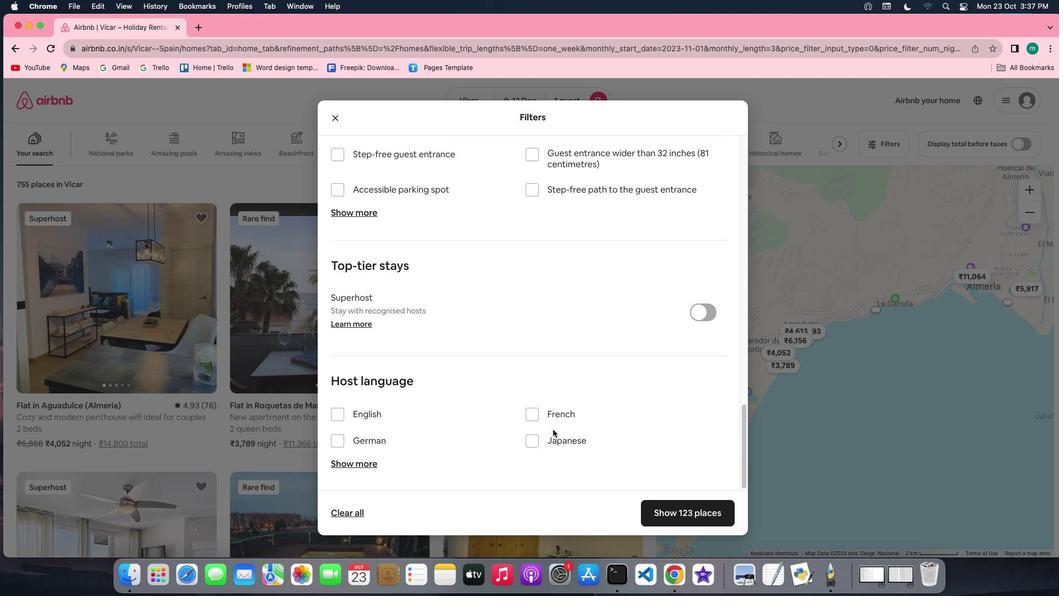 
Action: Mouse scrolled (553, 430) with delta (0, -3)
Screenshot: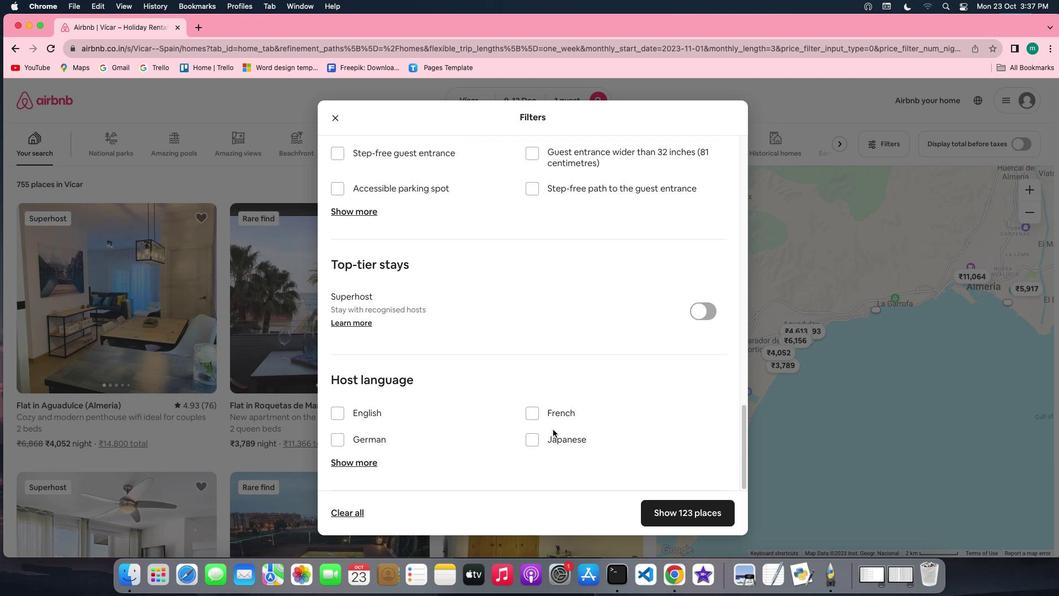 
Action: Mouse moved to (701, 514)
Screenshot: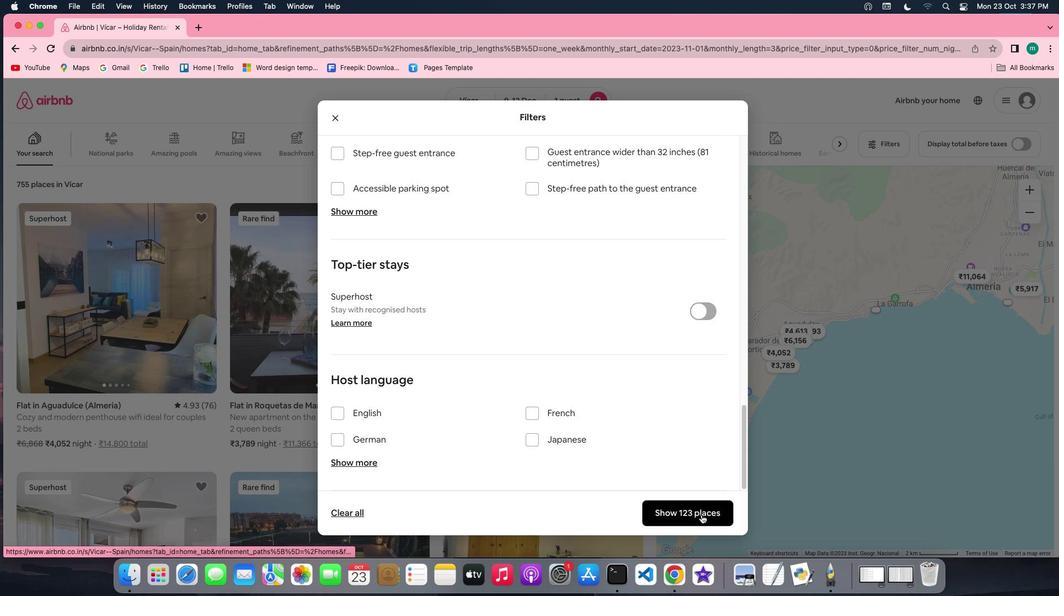 
Action: Mouse pressed left at (701, 514)
Screenshot: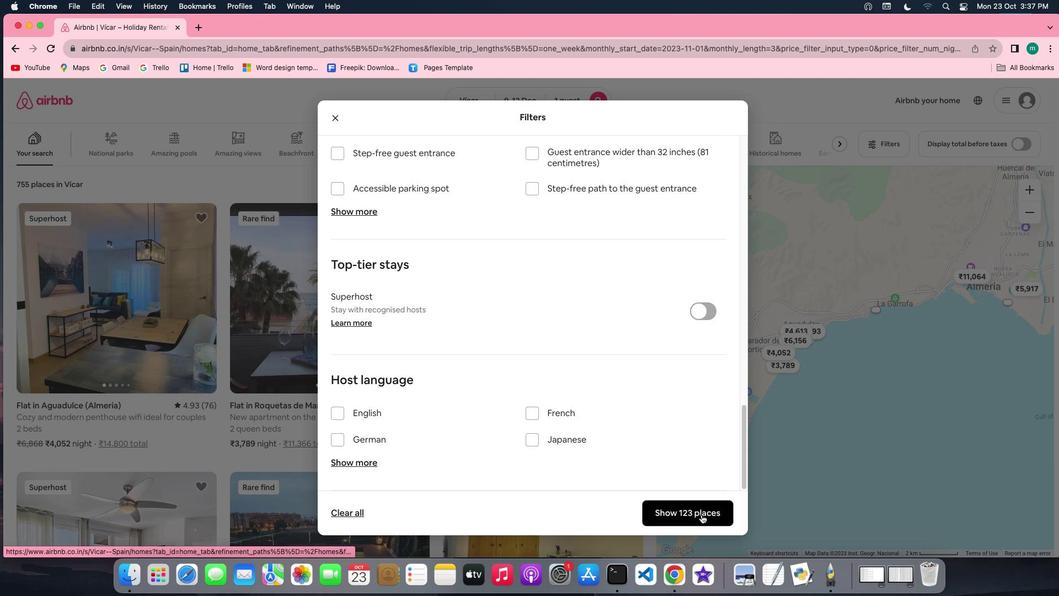 
Action: Mouse moved to (135, 294)
Screenshot: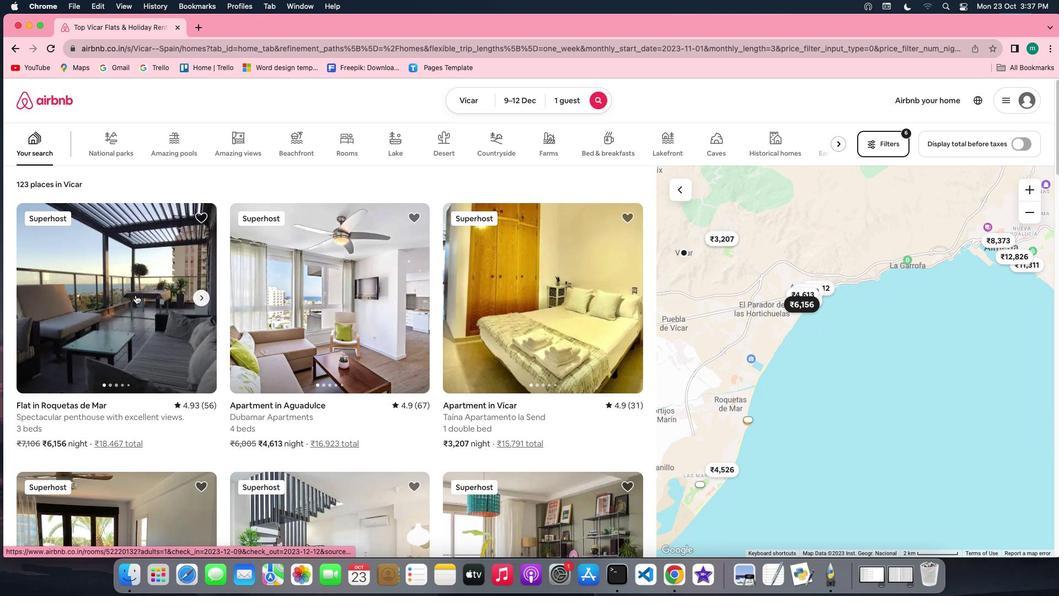 
Action: Mouse pressed left at (135, 294)
Screenshot: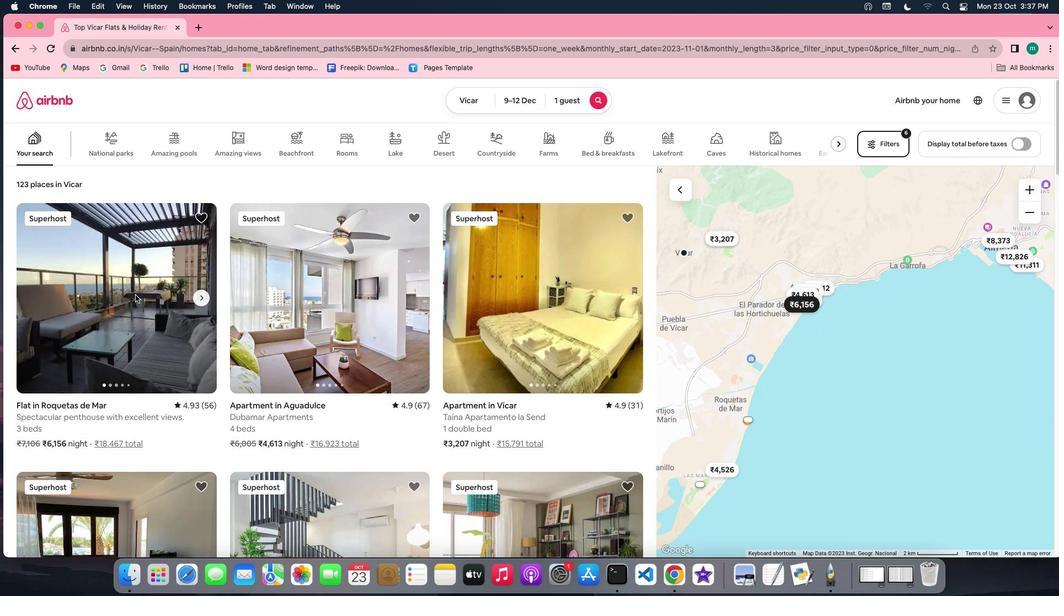 
Action: Mouse moved to (776, 406)
Screenshot: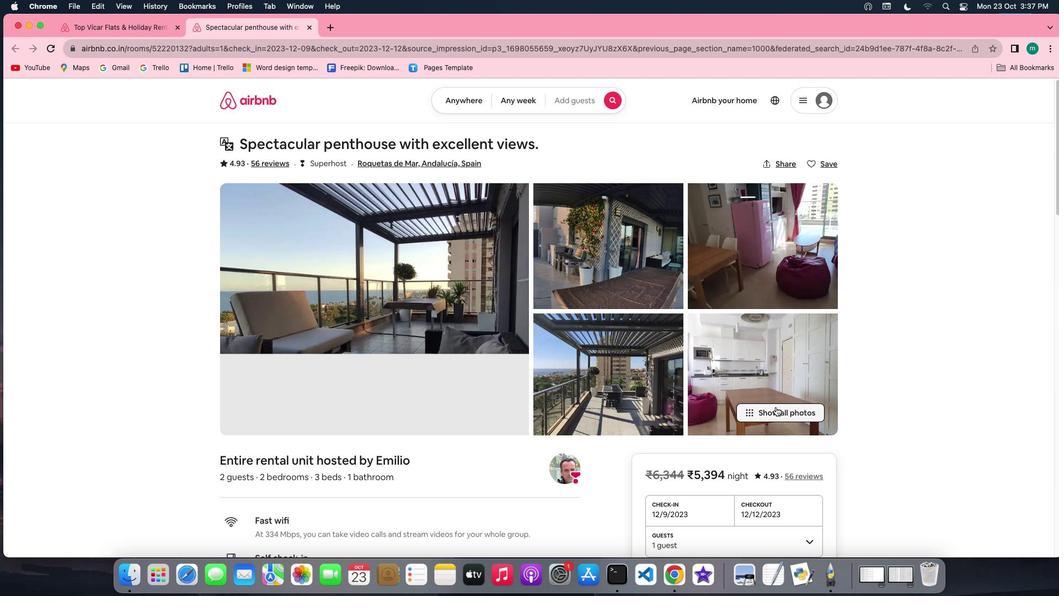 
Action: Mouse pressed left at (776, 406)
Screenshot: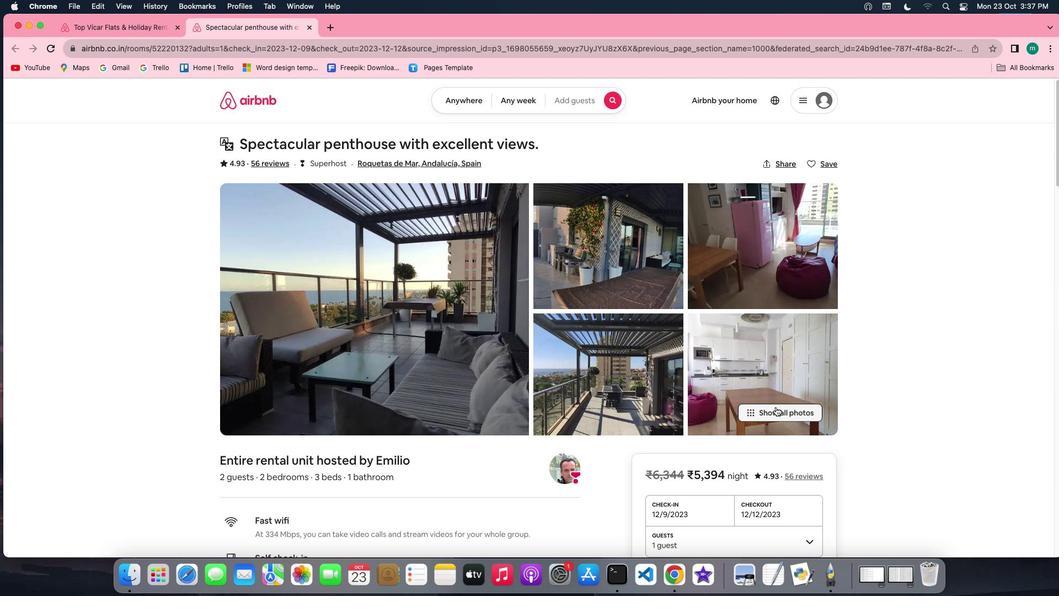 
Action: Mouse moved to (696, 425)
Screenshot: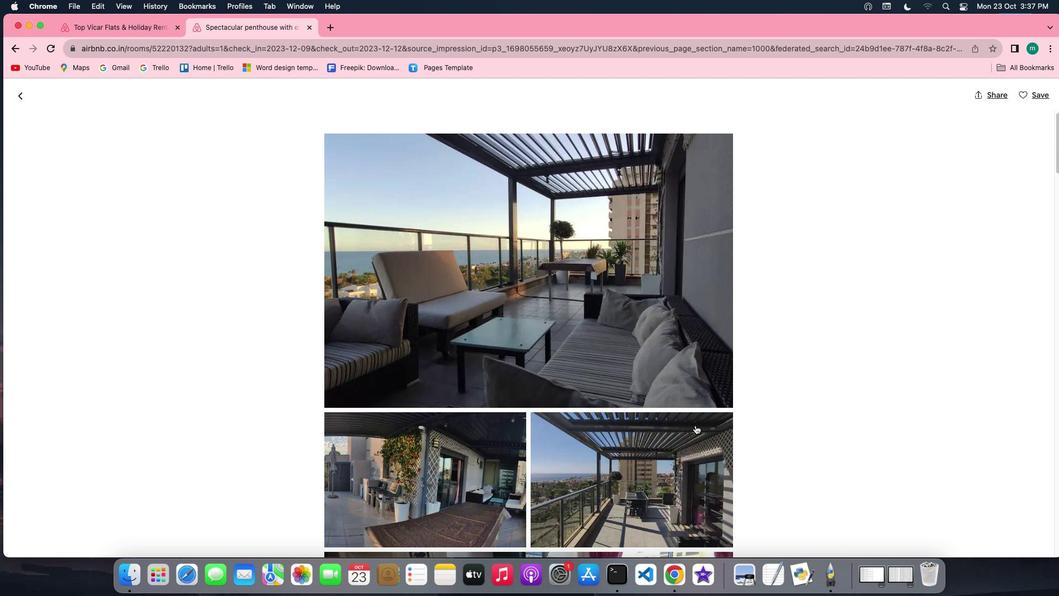 
Action: Mouse scrolled (696, 425) with delta (0, 0)
Screenshot: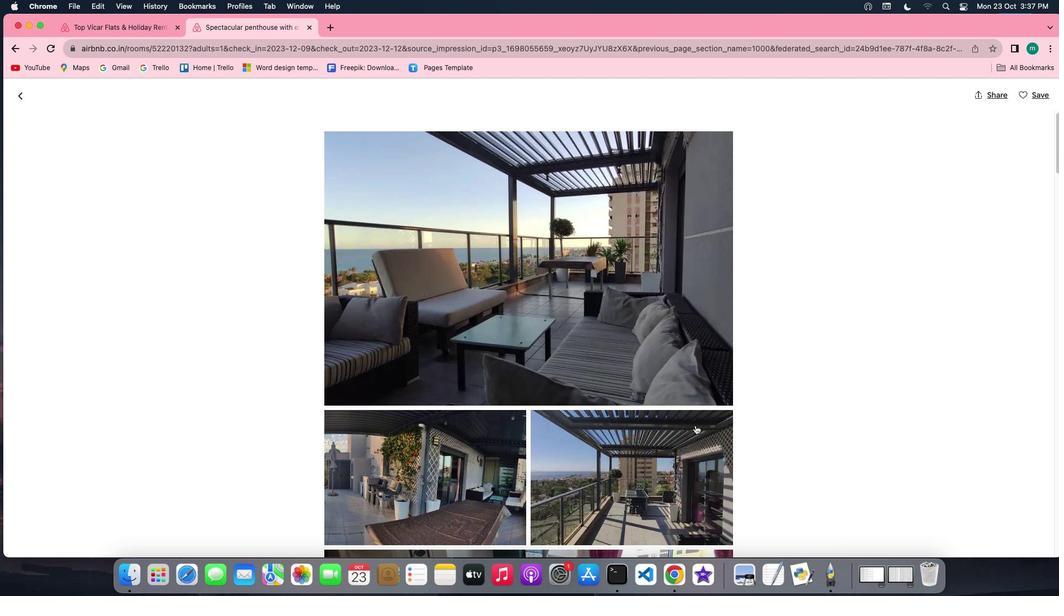 
Action: Mouse scrolled (696, 425) with delta (0, 0)
Screenshot: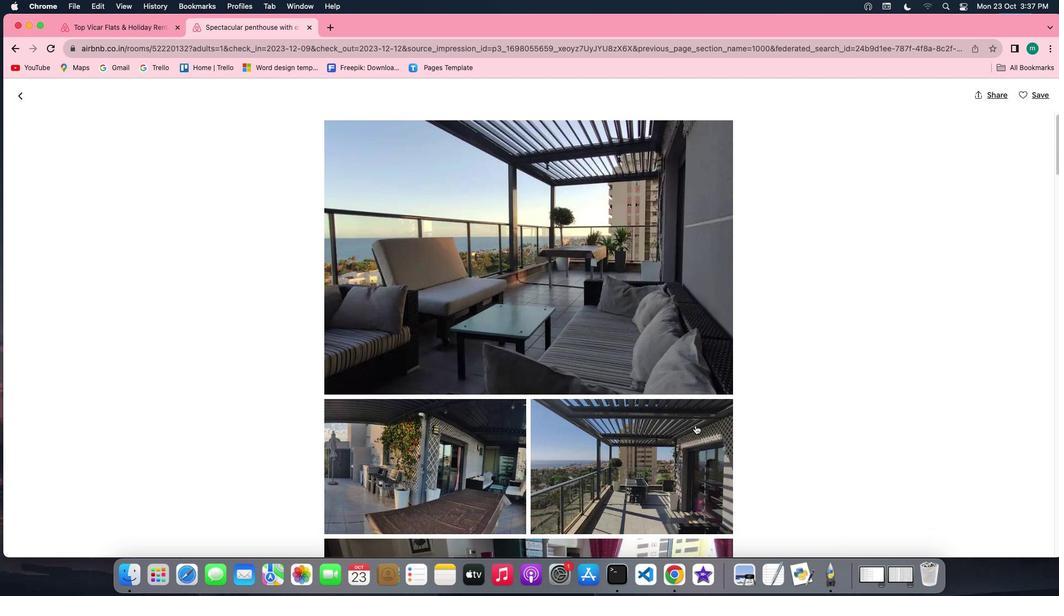 
Action: Mouse scrolled (696, 425) with delta (0, -1)
Screenshot: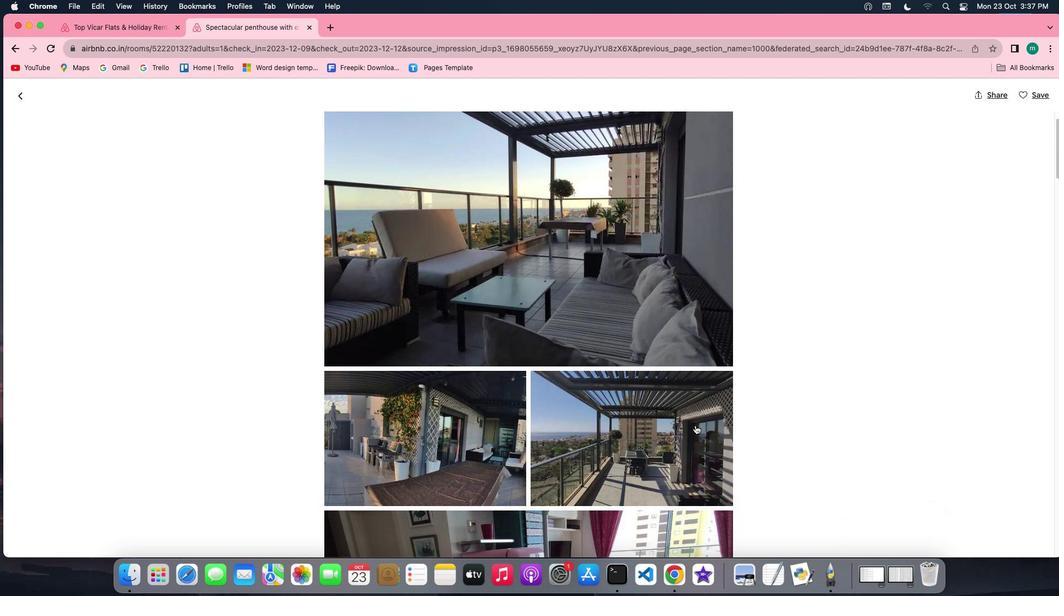
Action: Mouse scrolled (696, 425) with delta (0, 0)
Screenshot: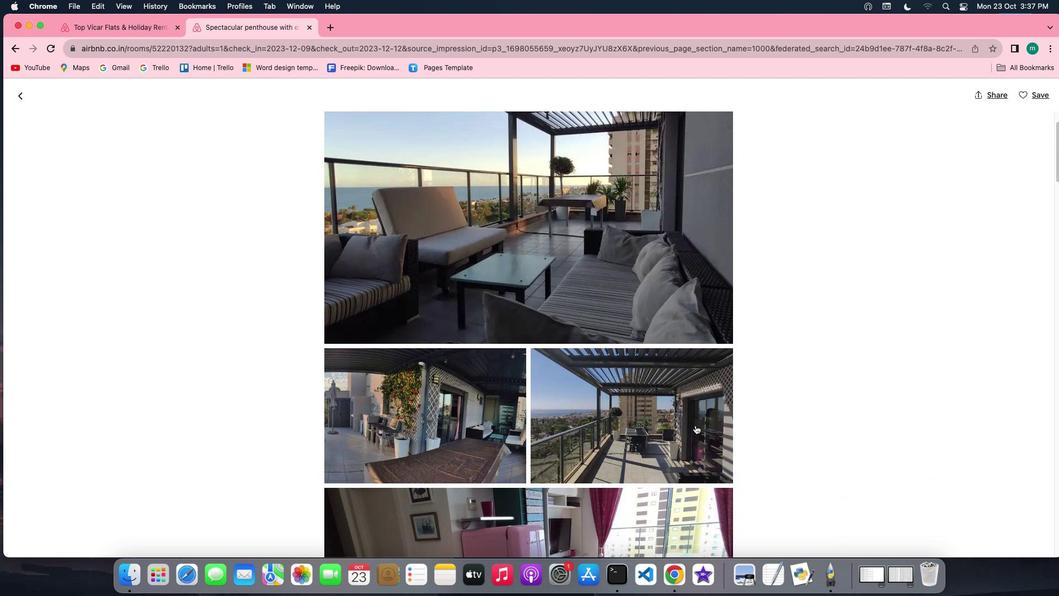 
Action: Mouse scrolled (696, 425) with delta (0, 0)
Screenshot: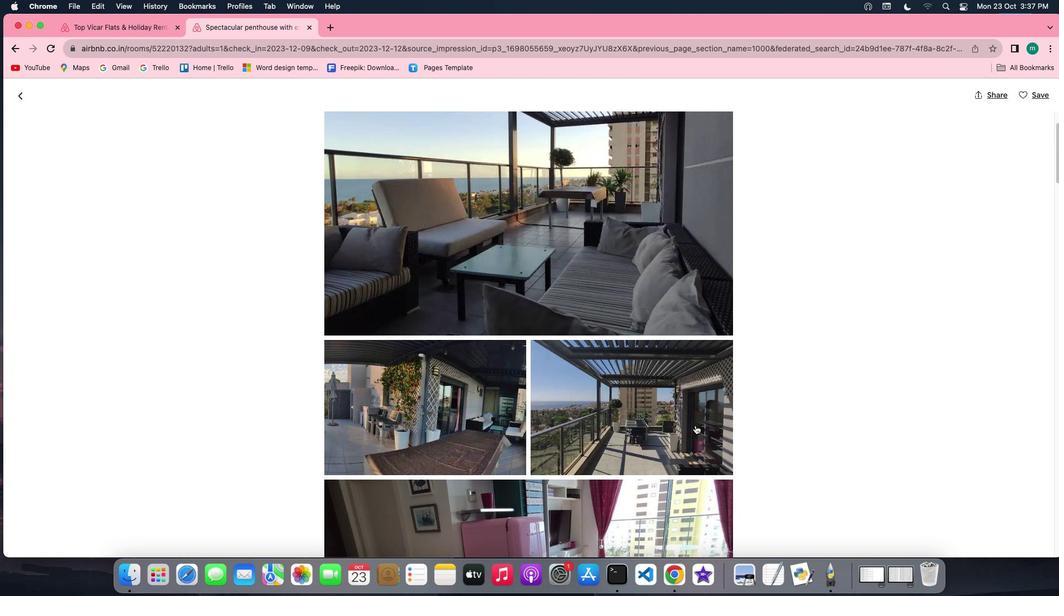 
Action: Mouse scrolled (696, 425) with delta (0, 0)
Screenshot: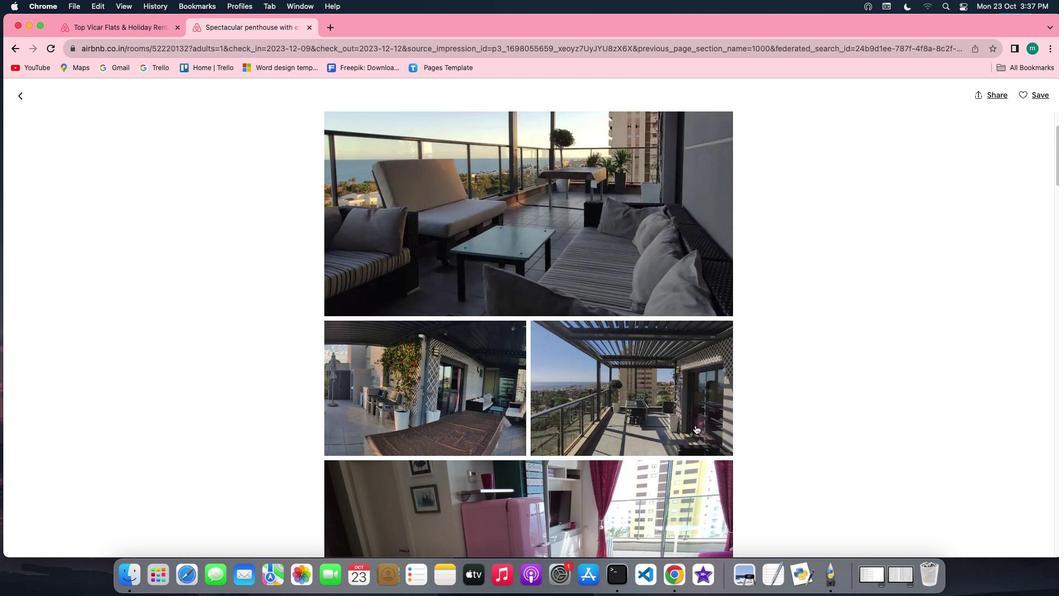 
Action: Mouse scrolled (696, 425) with delta (0, -1)
Screenshot: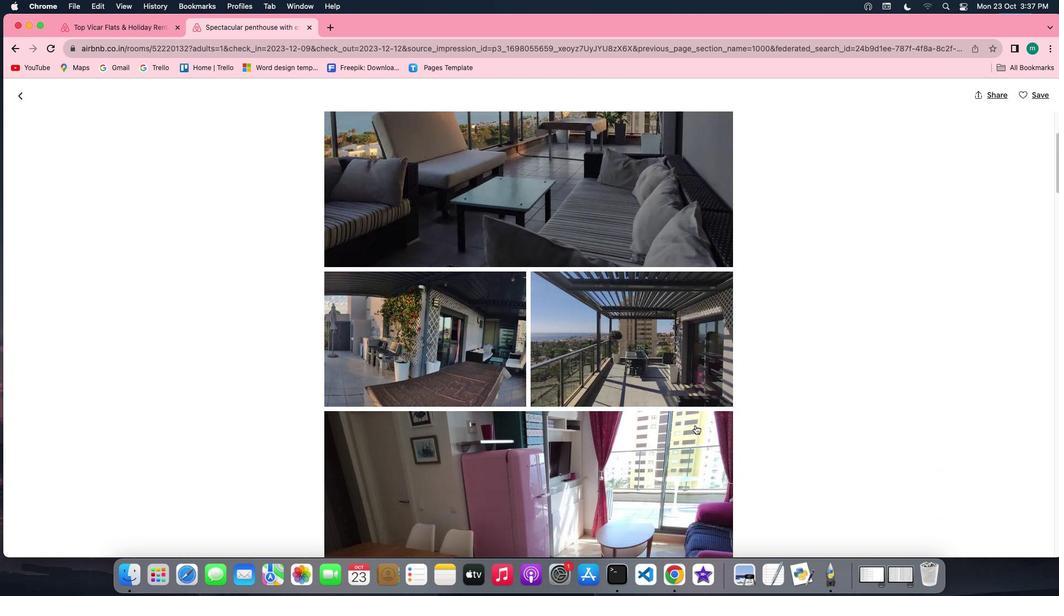 
Action: Mouse scrolled (696, 425) with delta (0, -2)
Screenshot: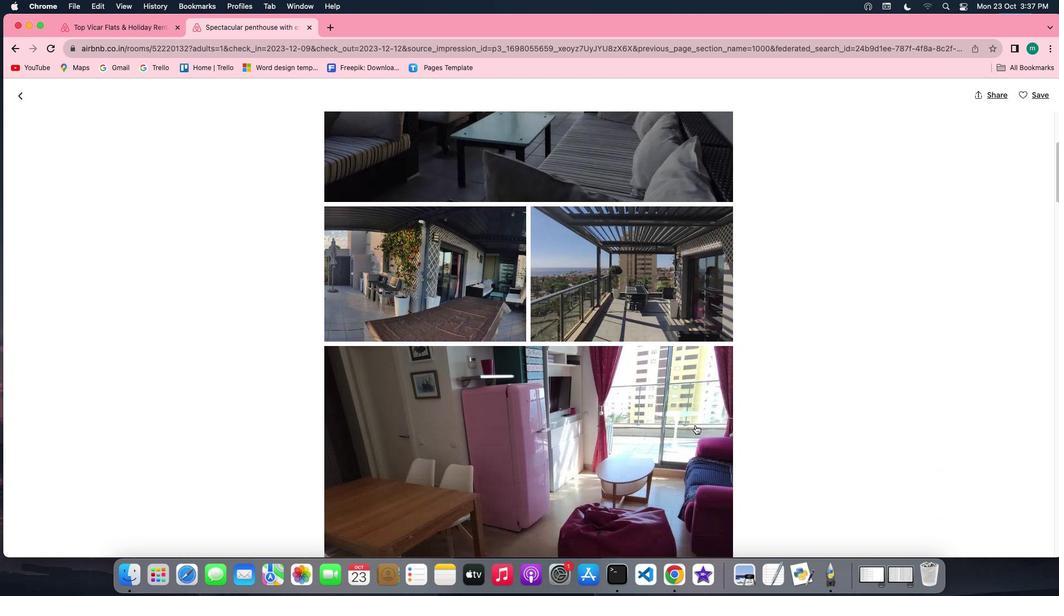 
Action: Mouse scrolled (696, 425) with delta (0, 0)
Screenshot: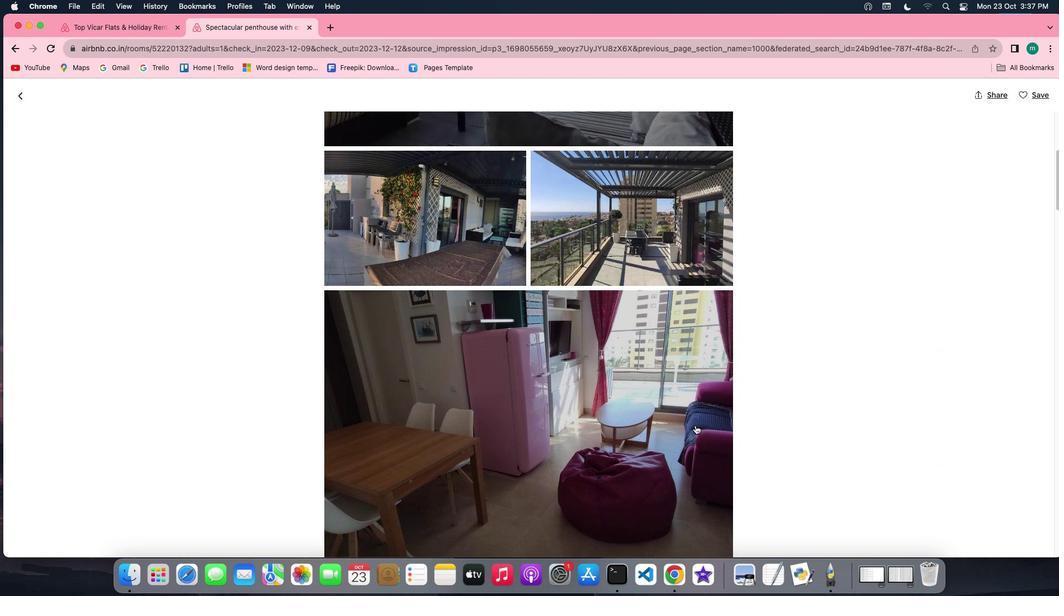 
Action: Mouse scrolled (696, 425) with delta (0, 0)
Screenshot: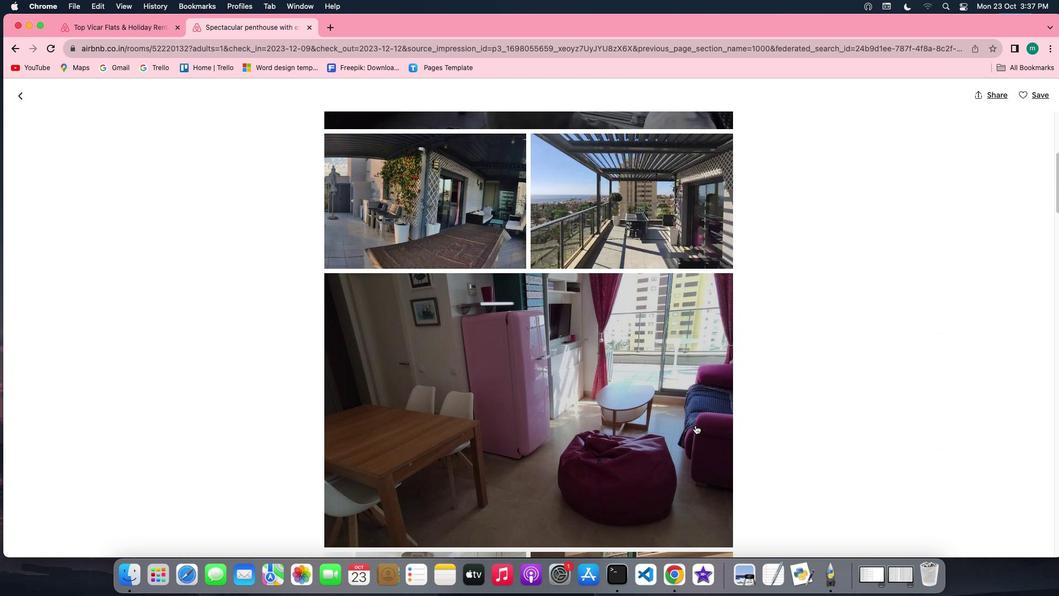 
Action: Mouse scrolled (696, 425) with delta (0, -1)
Screenshot: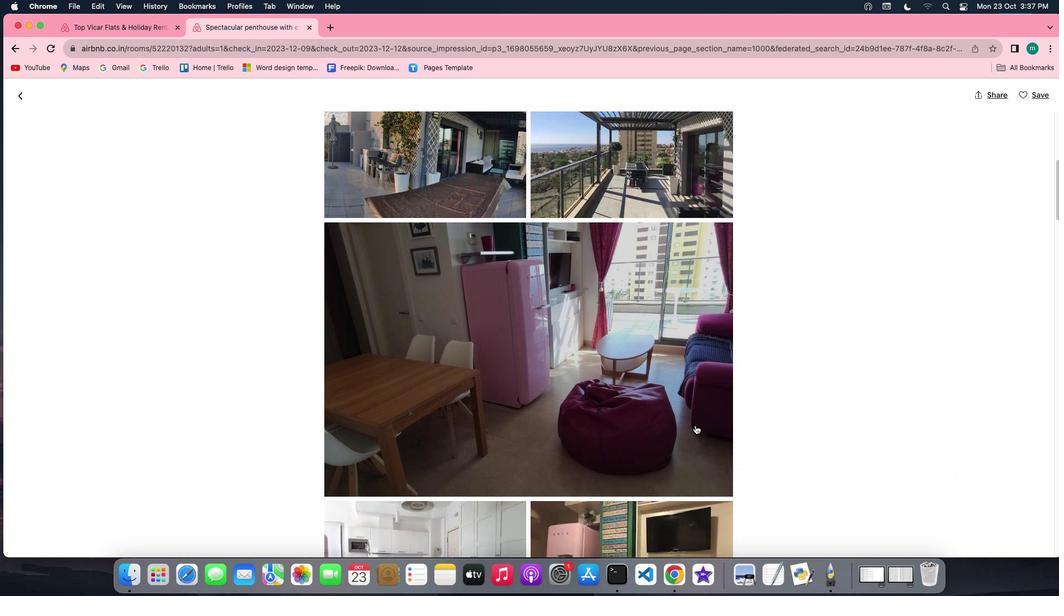 
Action: Mouse scrolled (696, 425) with delta (0, -2)
Screenshot: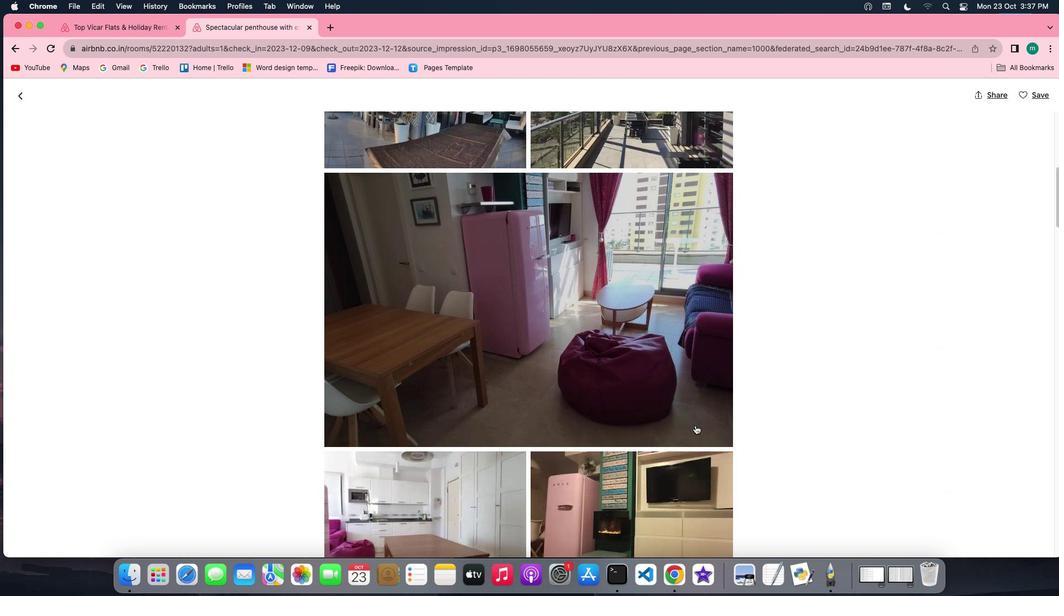 
Action: Mouse scrolled (696, 425) with delta (0, -2)
Screenshot: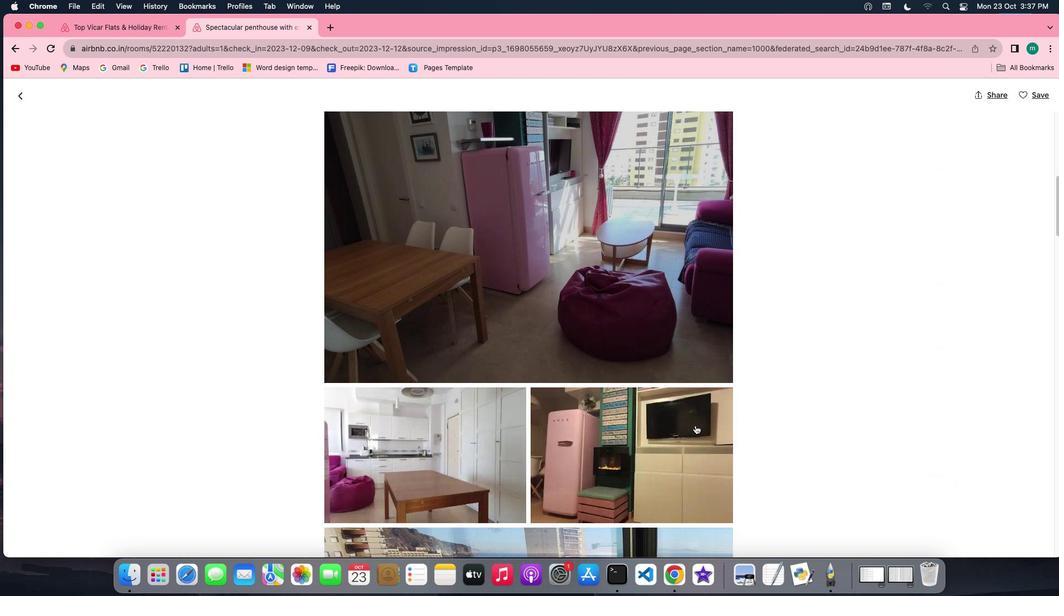 
Action: Mouse scrolled (696, 425) with delta (0, 0)
Screenshot: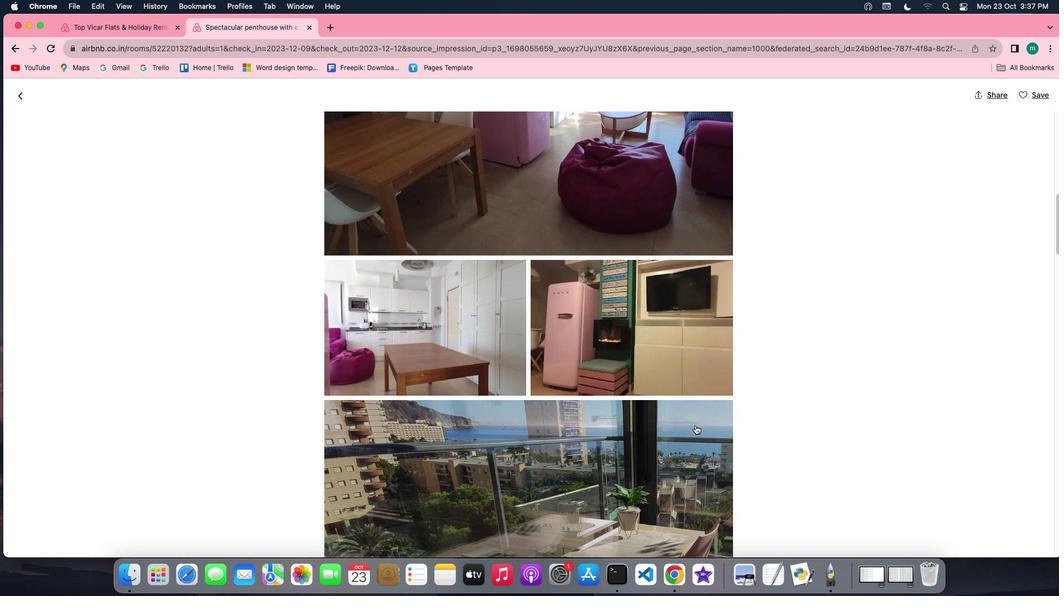 
Action: Mouse scrolled (696, 425) with delta (0, 0)
Screenshot: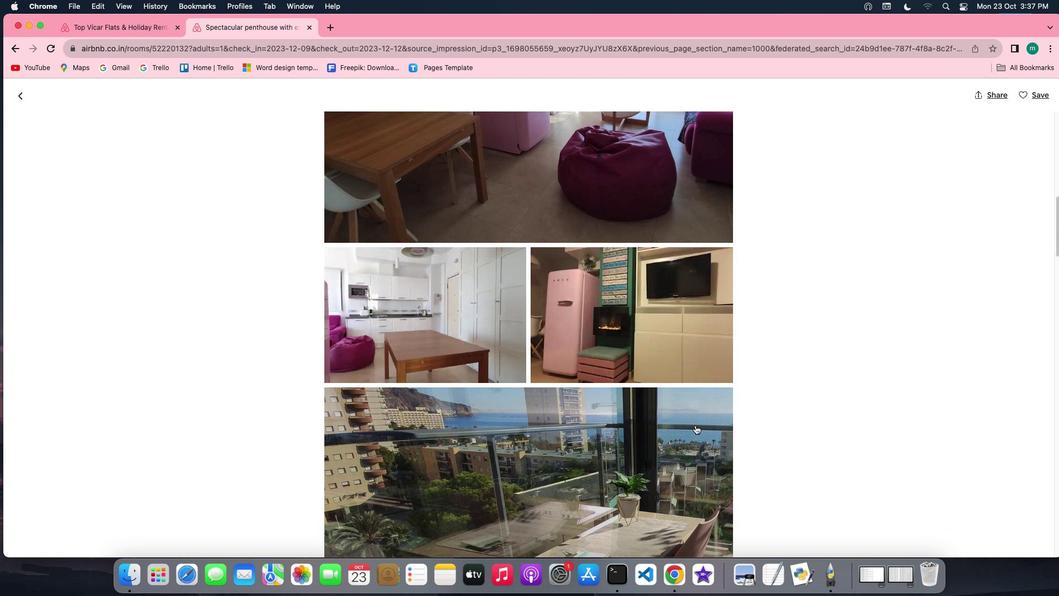 
Action: Mouse scrolled (696, 425) with delta (0, -1)
Screenshot: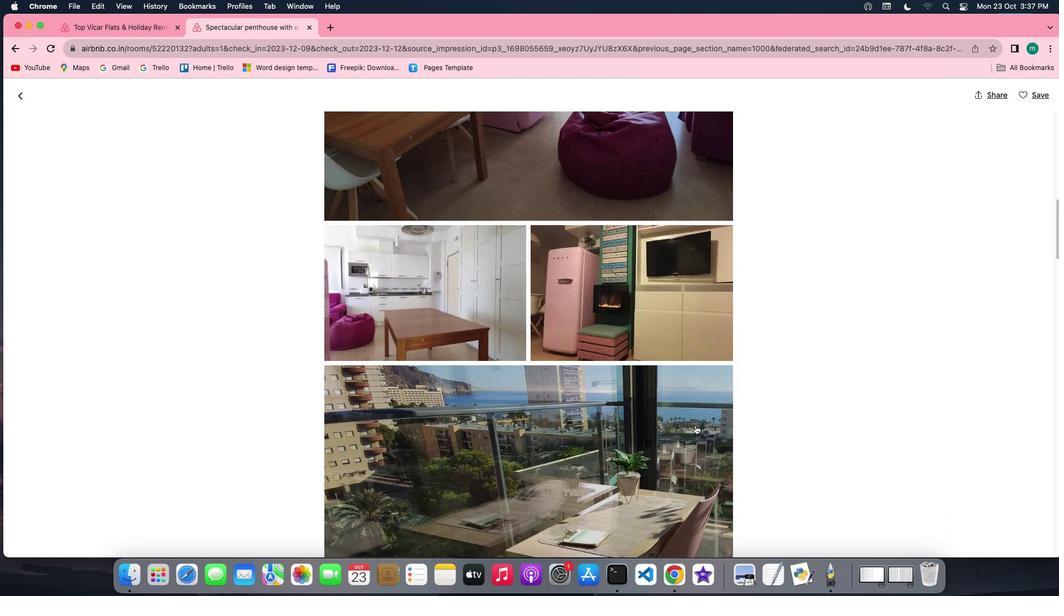 
Action: Mouse scrolled (696, 425) with delta (0, -1)
Screenshot: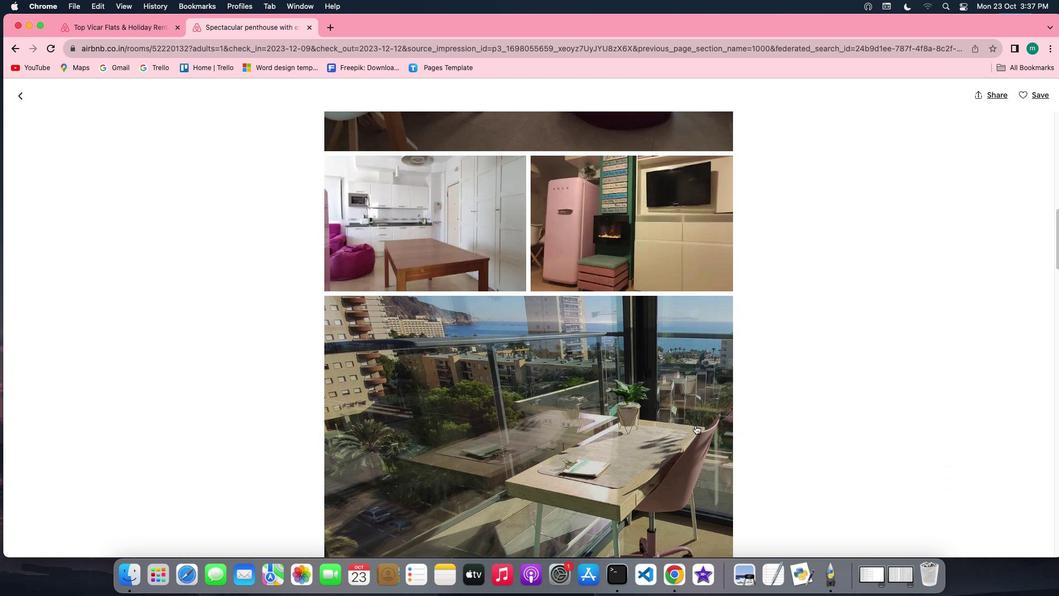 
Action: Mouse scrolled (696, 425) with delta (0, 0)
Screenshot: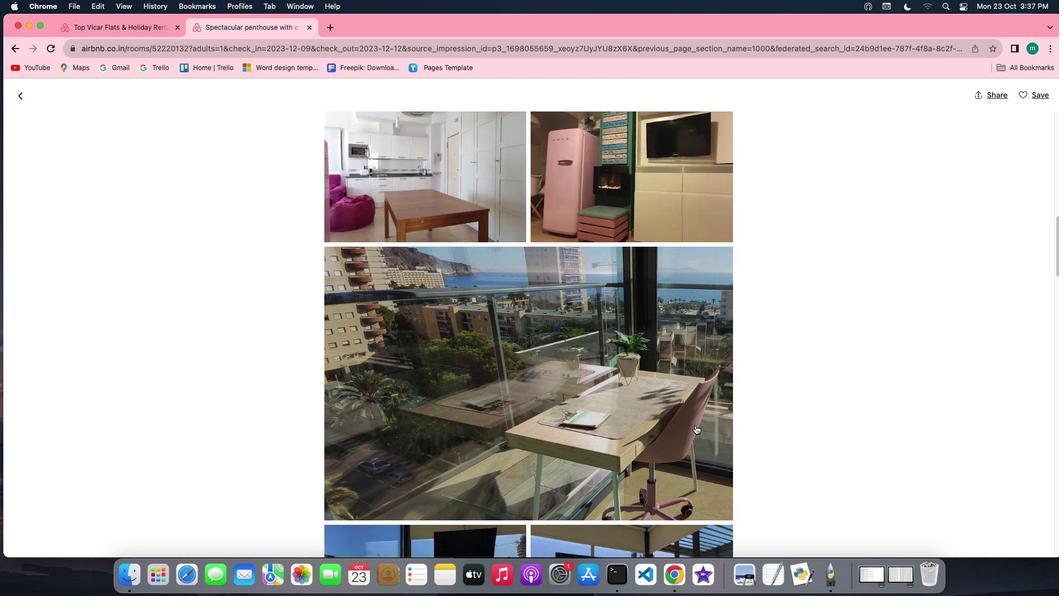 
Action: Mouse scrolled (696, 425) with delta (0, 0)
Screenshot: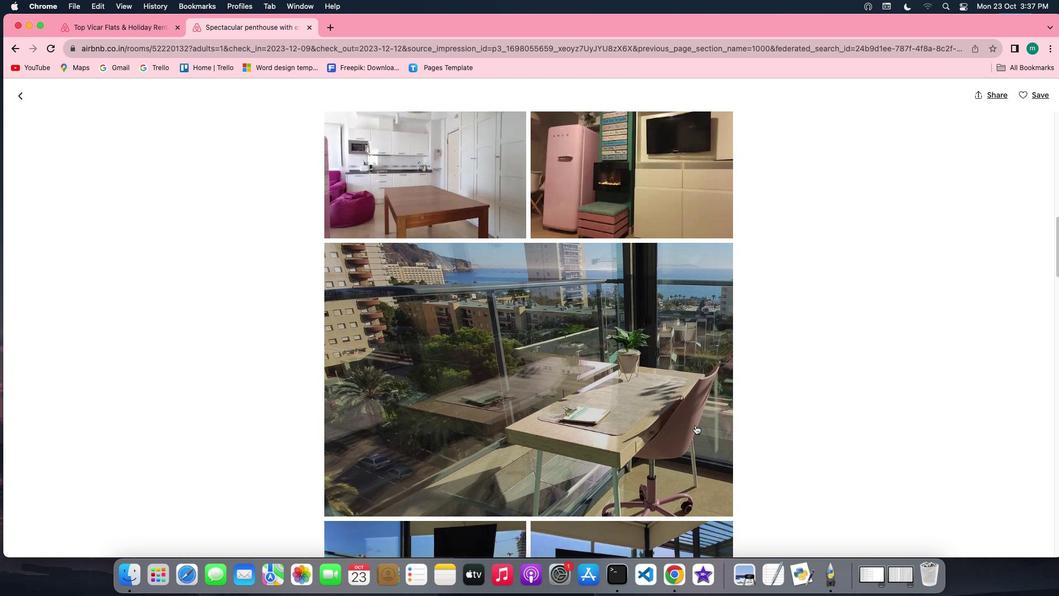 
Action: Mouse scrolled (696, 425) with delta (0, 0)
Screenshot: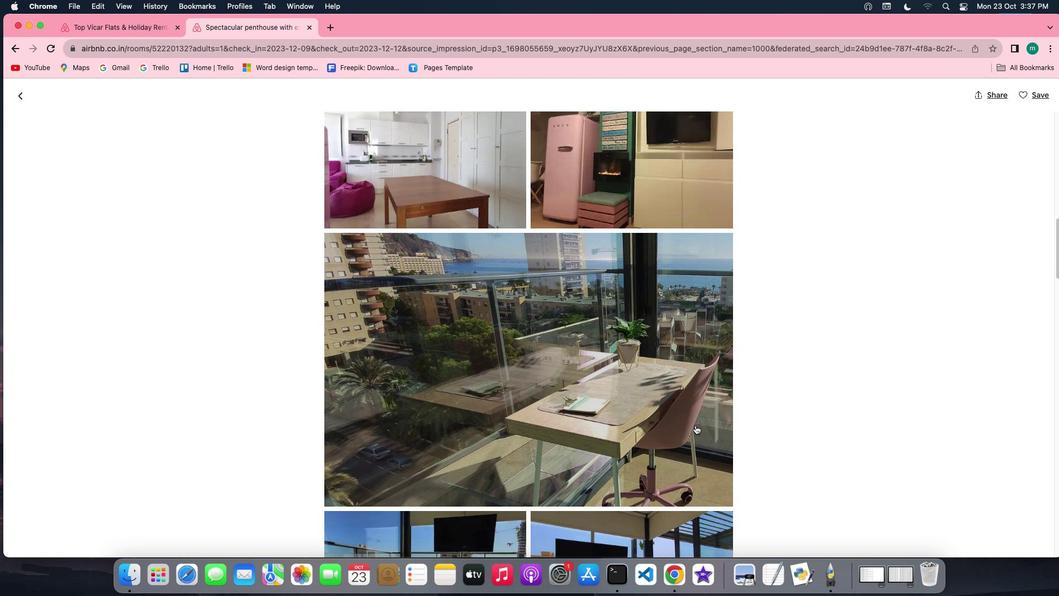 
Action: Mouse scrolled (696, 425) with delta (0, 0)
Screenshot: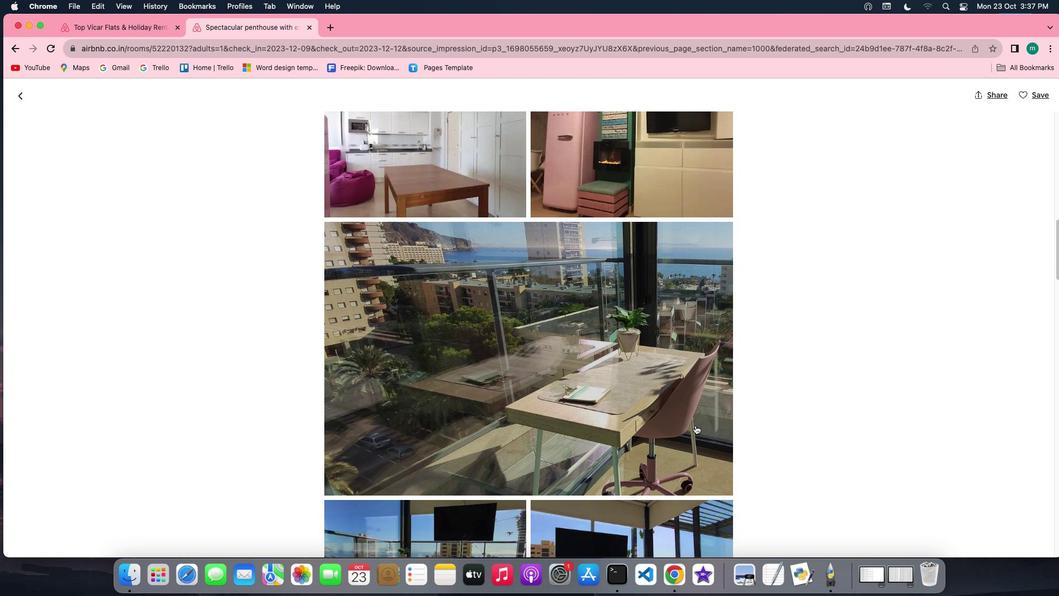 
Action: Mouse scrolled (696, 425) with delta (0, 0)
Screenshot: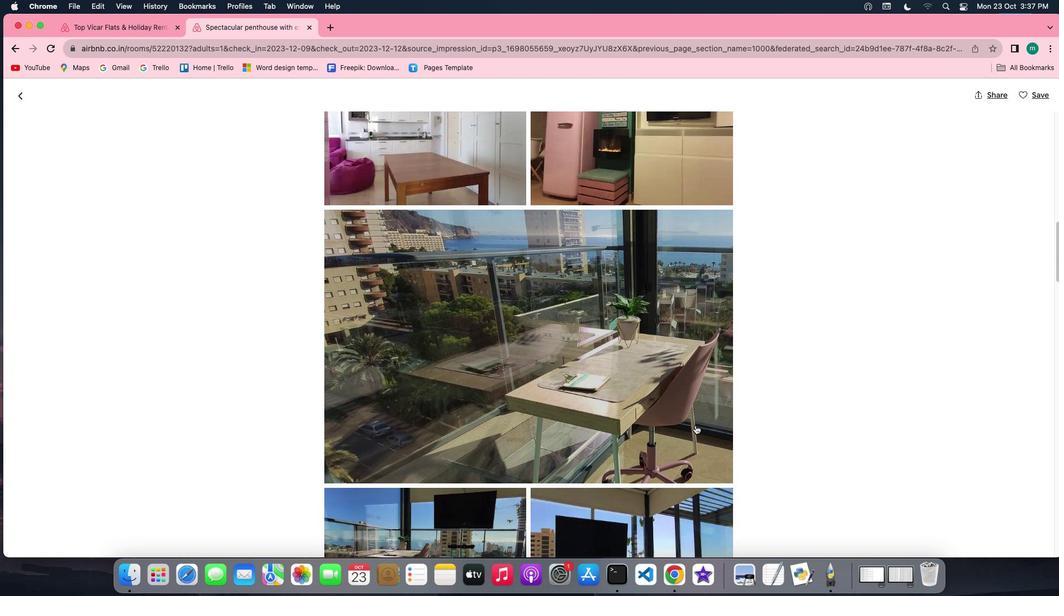 
Action: Mouse scrolled (696, 425) with delta (0, -1)
Screenshot: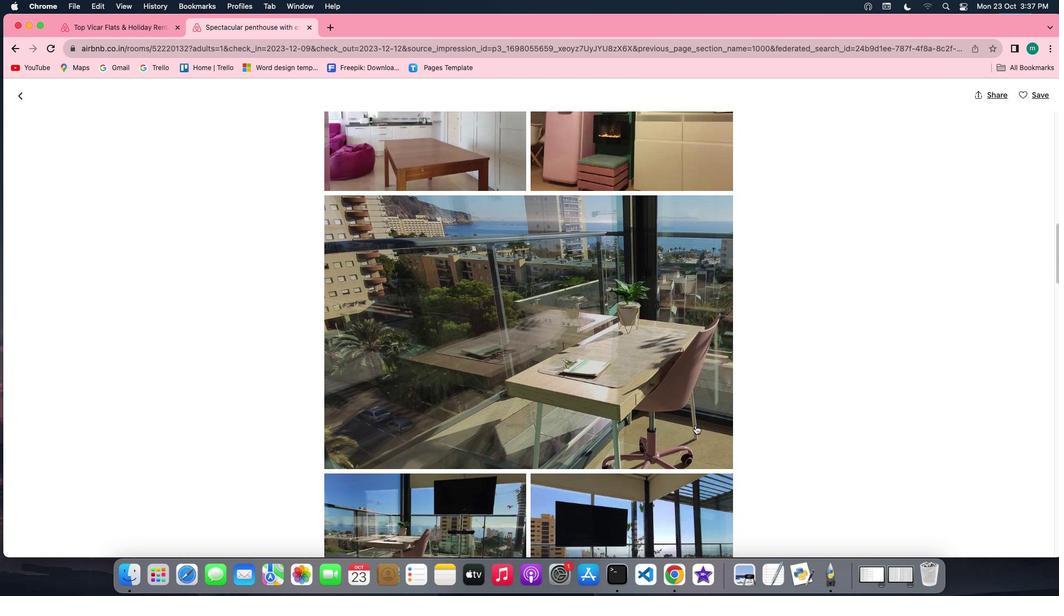 
Action: Mouse scrolled (696, 425) with delta (0, 0)
Screenshot: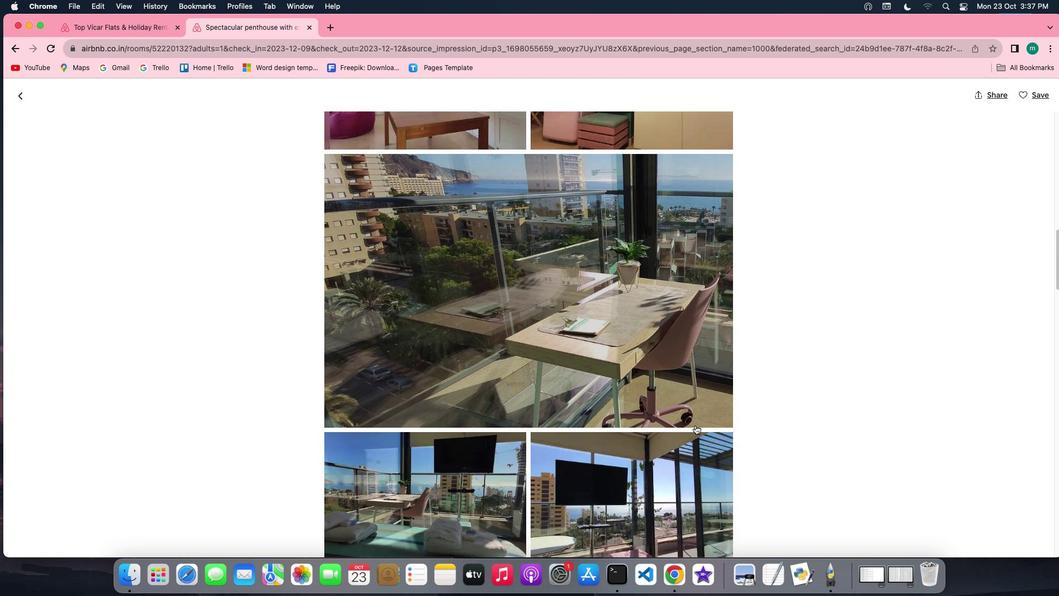 
Action: Mouse scrolled (696, 425) with delta (0, 0)
Screenshot: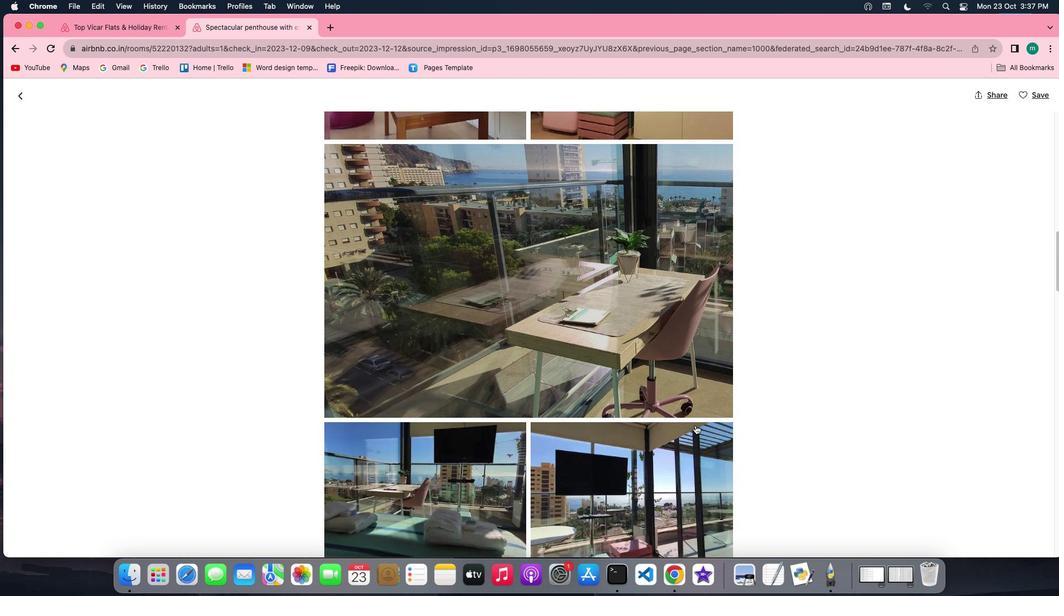 
Action: Mouse scrolled (696, 425) with delta (0, -1)
Screenshot: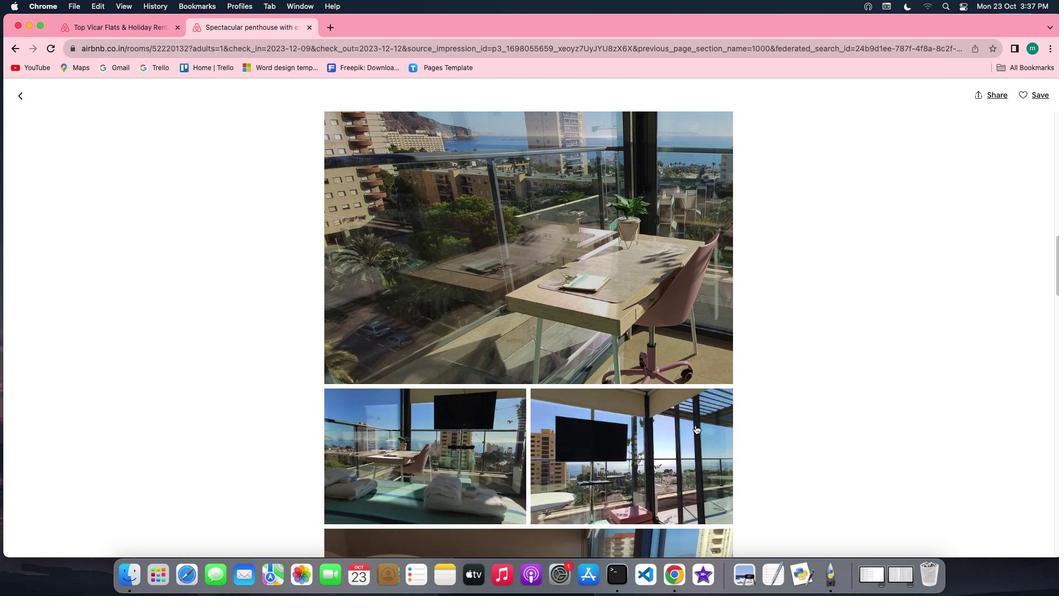 
Action: Mouse scrolled (696, 425) with delta (0, -1)
Screenshot: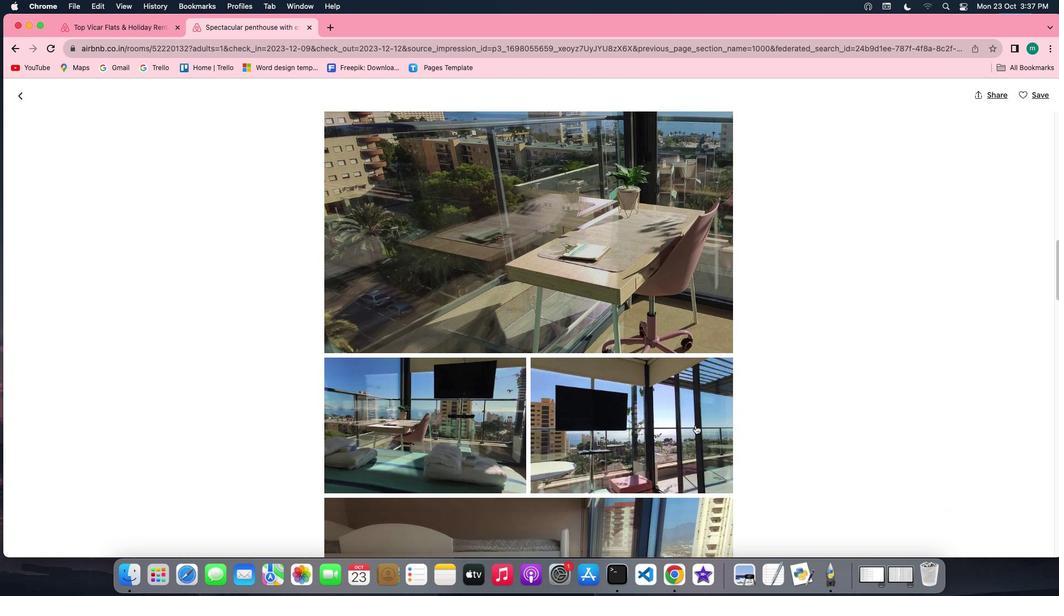 
Action: Mouse scrolled (696, 425) with delta (0, -1)
Screenshot: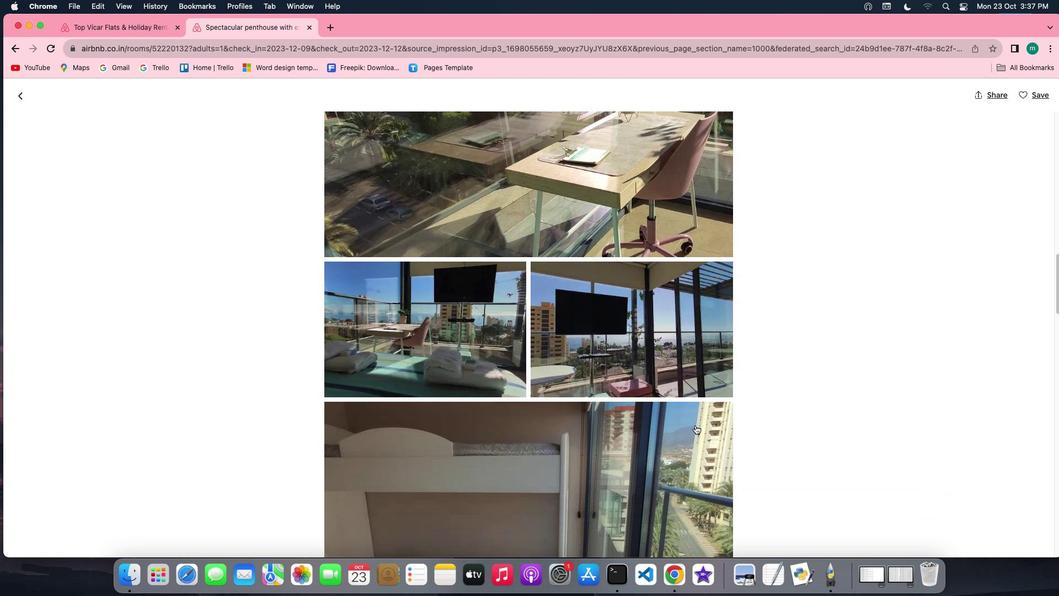 
Action: Mouse scrolled (696, 425) with delta (0, 0)
Screenshot: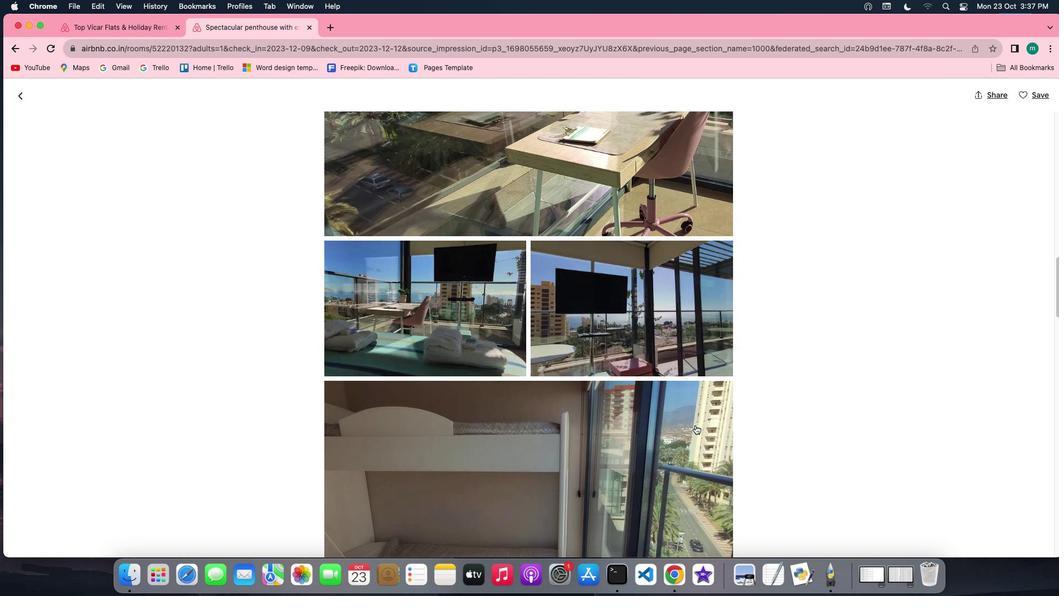 
Action: Mouse scrolled (696, 425) with delta (0, 0)
Screenshot: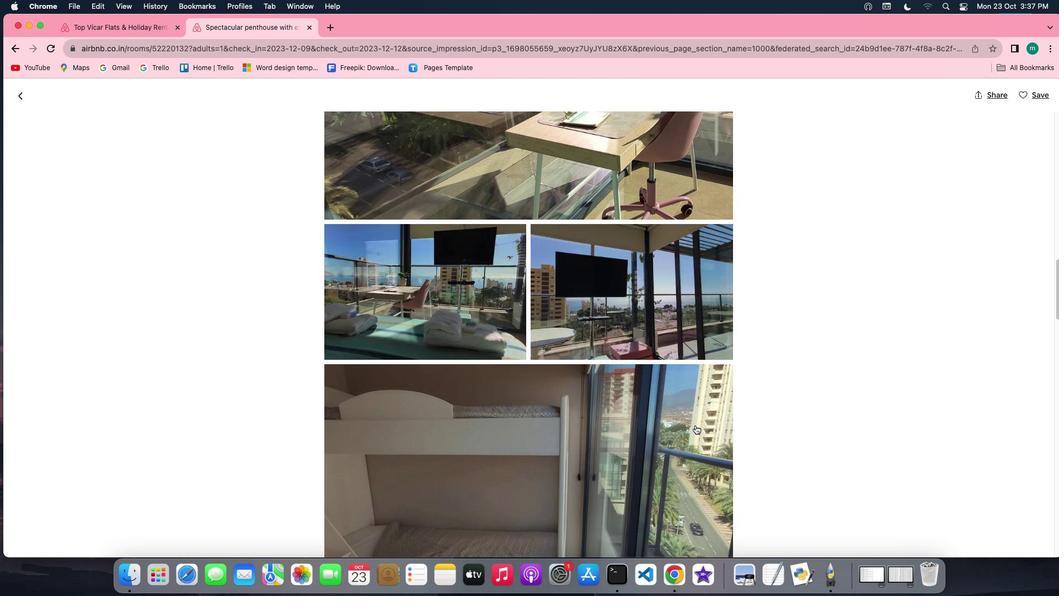
Action: Mouse scrolled (696, 425) with delta (0, -1)
Screenshot: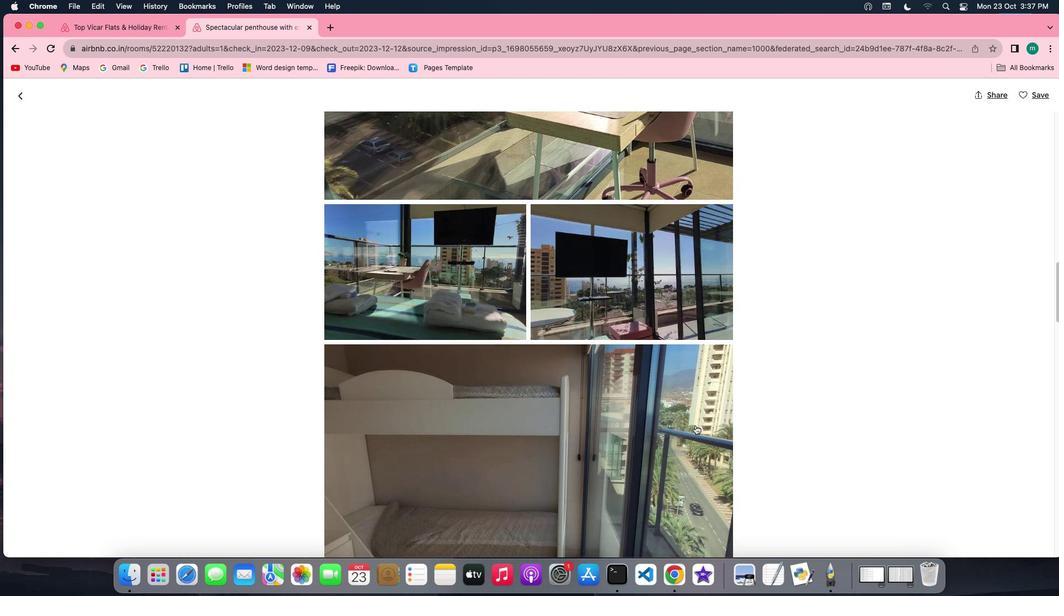 
Action: Mouse scrolled (696, 425) with delta (0, -1)
Screenshot: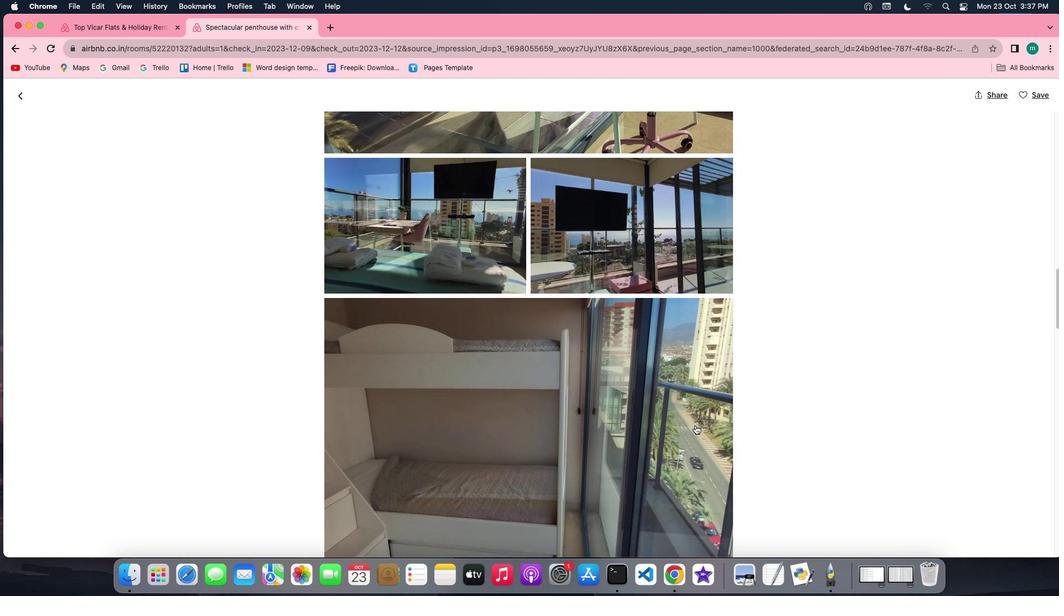 
Action: Mouse scrolled (696, 425) with delta (0, 0)
Screenshot: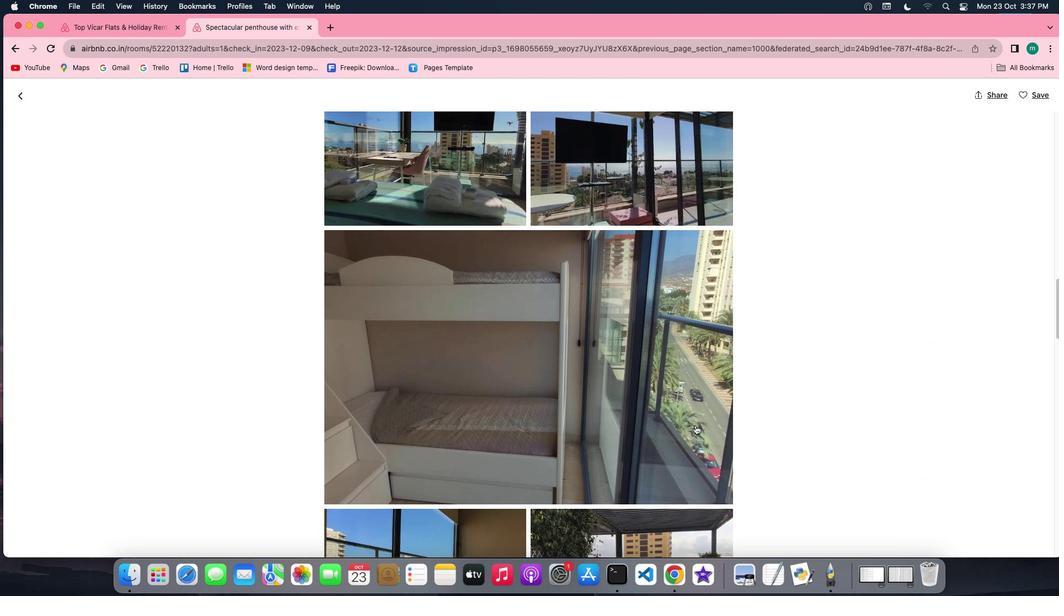 
Action: Mouse scrolled (696, 425) with delta (0, 0)
Screenshot: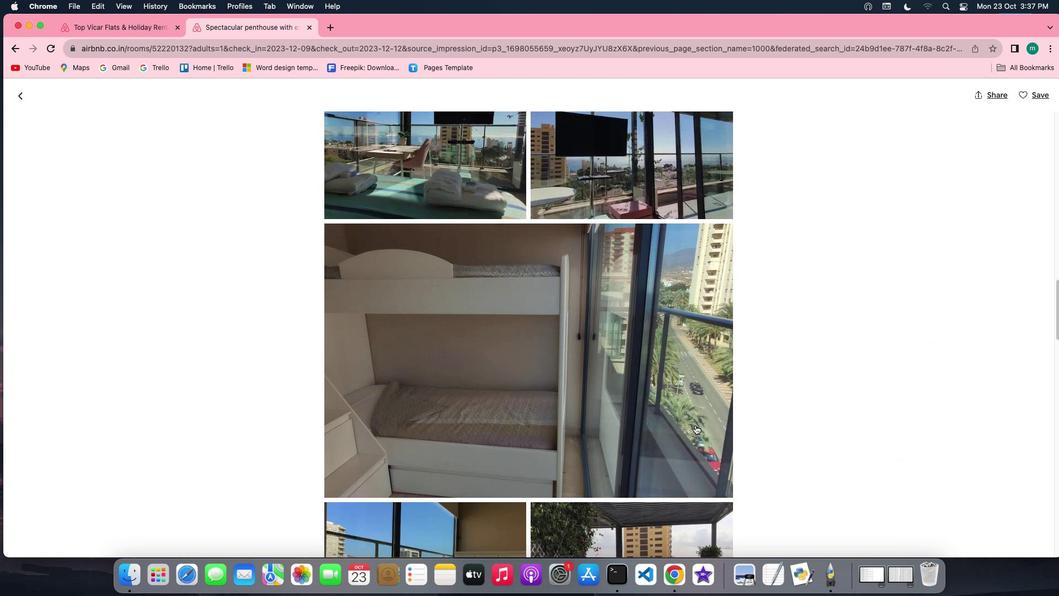 
Action: Mouse scrolled (696, 425) with delta (0, -1)
Screenshot: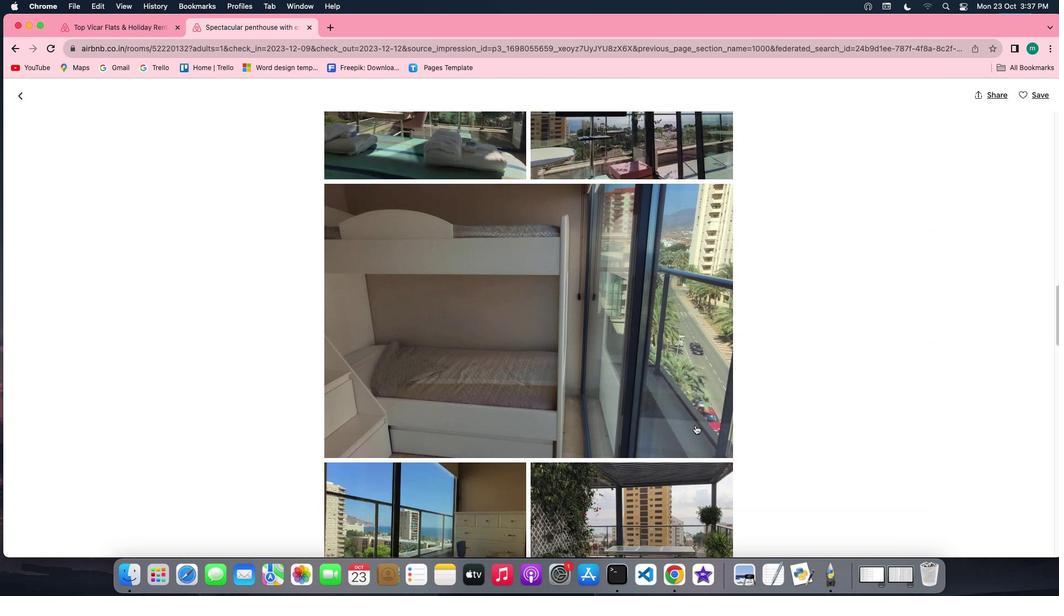
Action: Mouse scrolled (696, 425) with delta (0, 0)
Screenshot: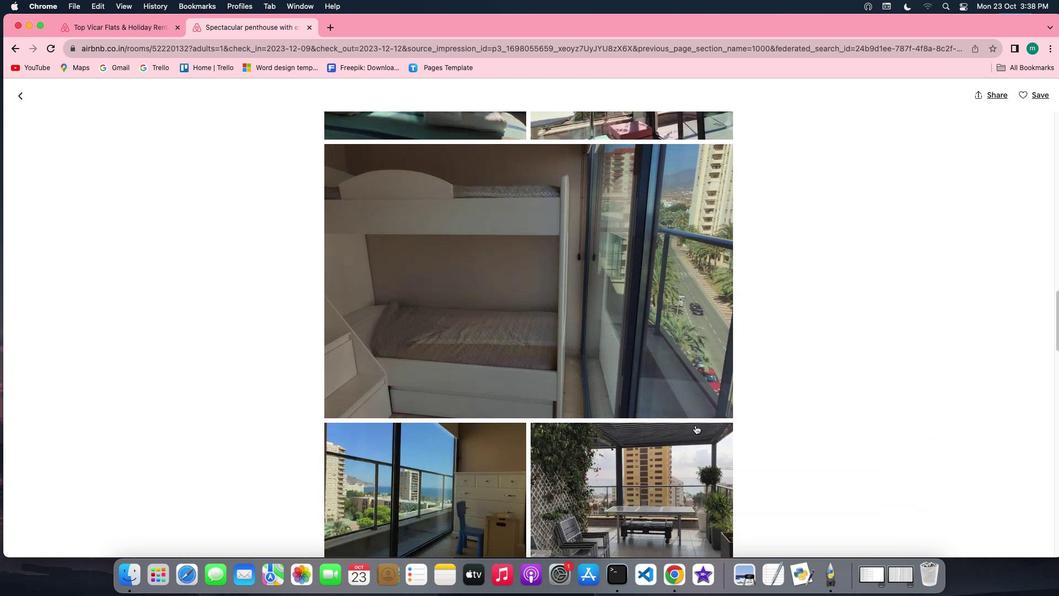 
Action: Mouse scrolled (696, 425) with delta (0, 0)
Screenshot: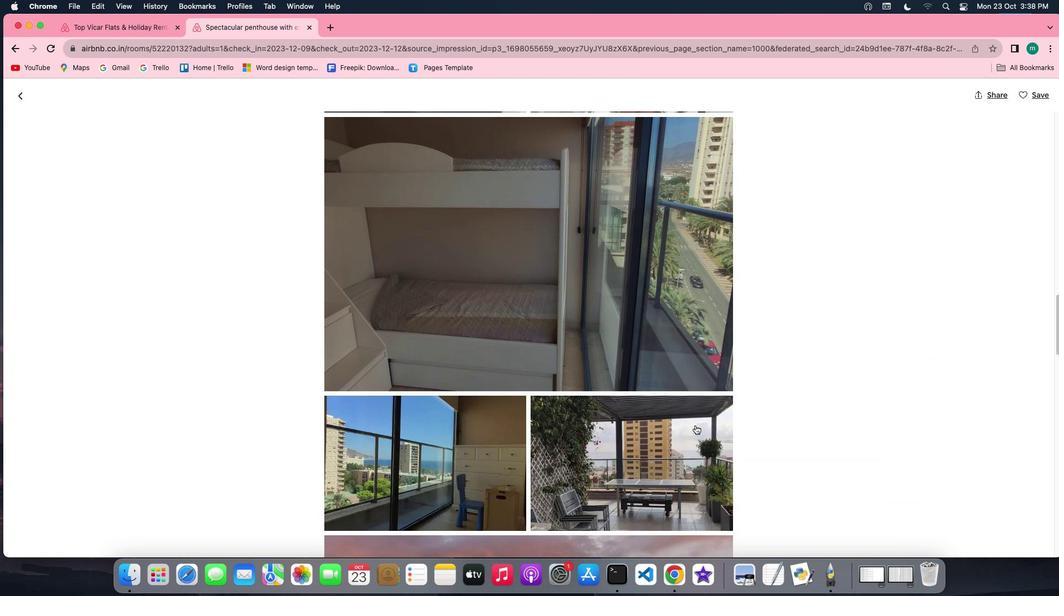 
Action: Mouse scrolled (696, 425) with delta (0, 0)
Screenshot: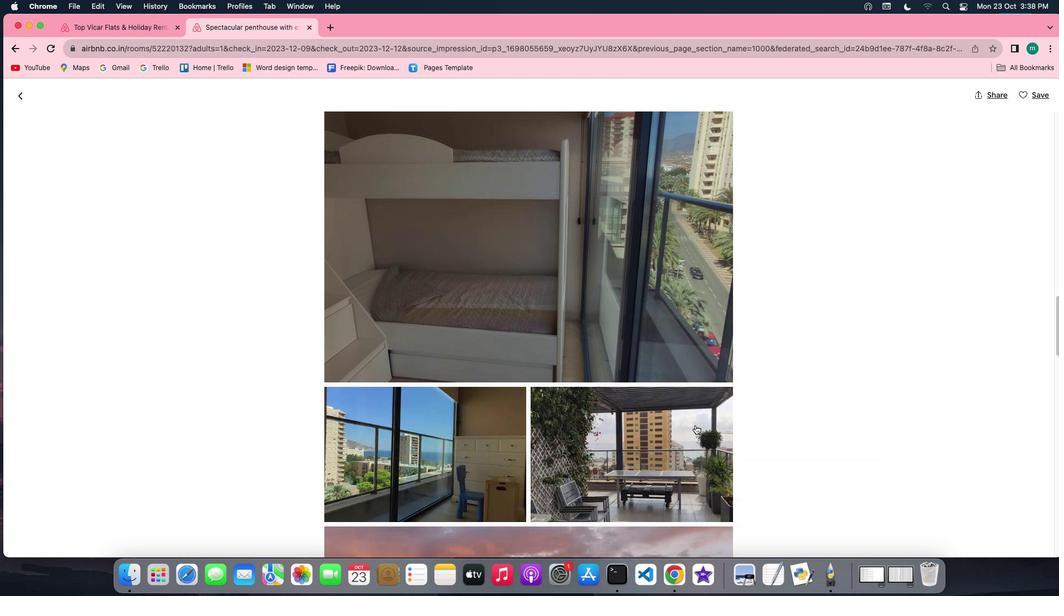 
Action: Mouse scrolled (696, 425) with delta (0, -1)
Screenshot: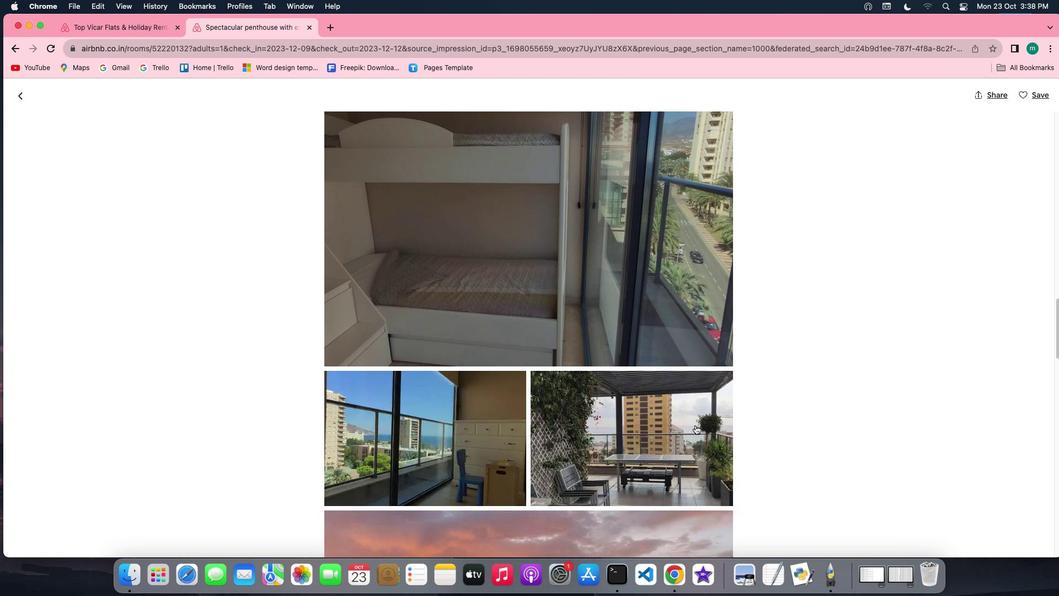 
Action: Mouse scrolled (696, 425) with delta (0, 0)
Screenshot: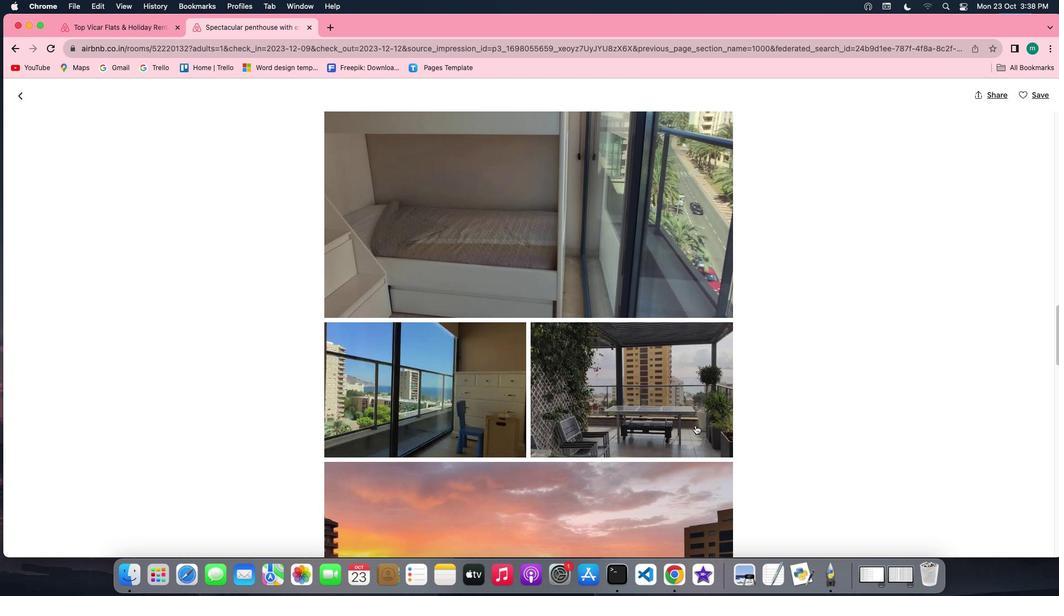 
Action: Mouse scrolled (696, 425) with delta (0, 0)
Screenshot: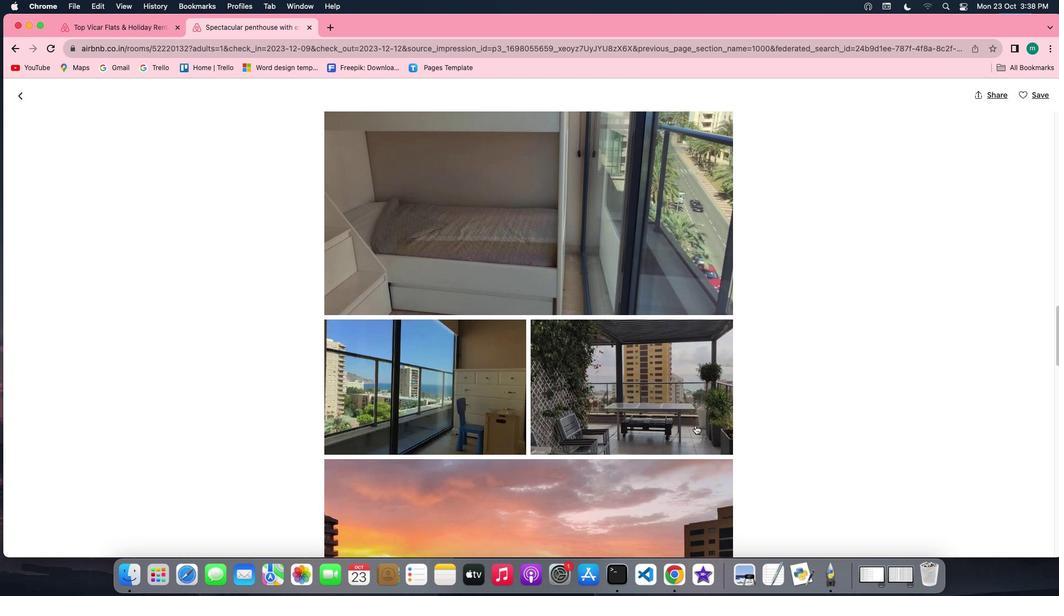 
Action: Mouse scrolled (696, 425) with delta (0, 0)
Screenshot: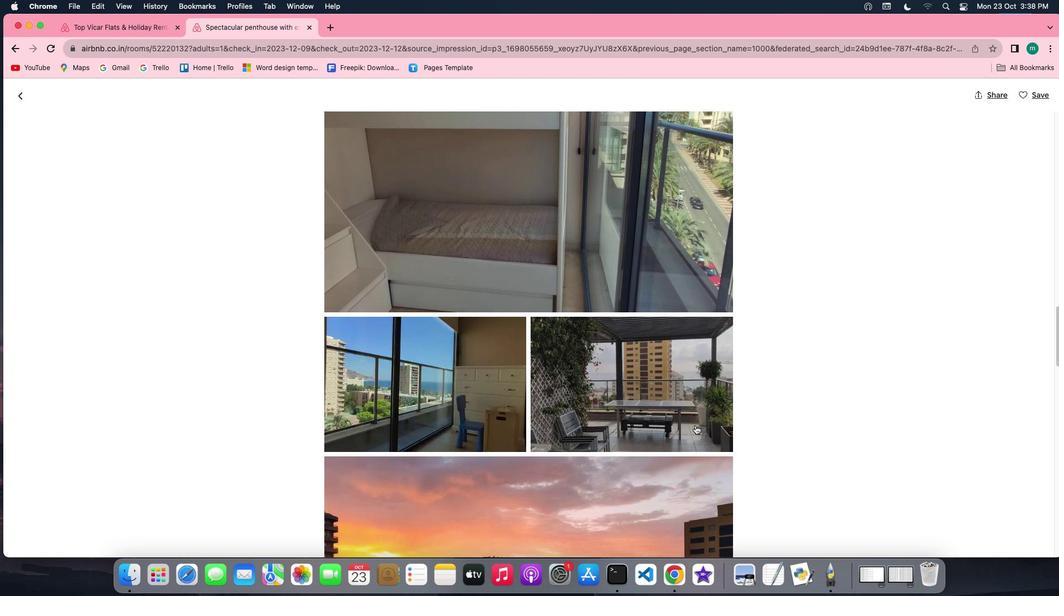 
Action: Mouse scrolled (696, 425) with delta (0, 0)
Screenshot: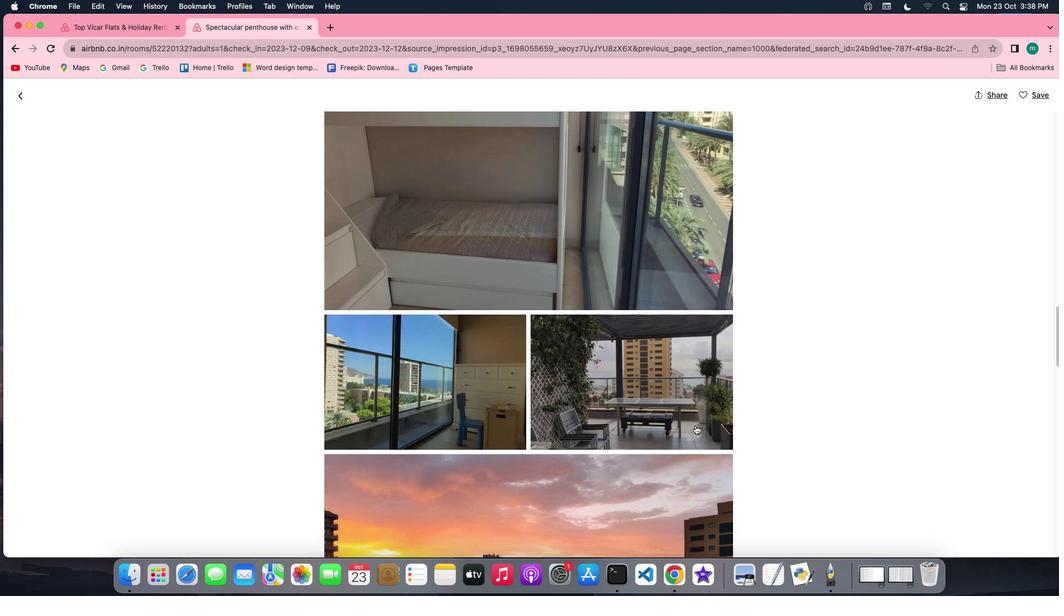 
Action: Mouse scrolled (696, 425) with delta (0, 0)
Screenshot: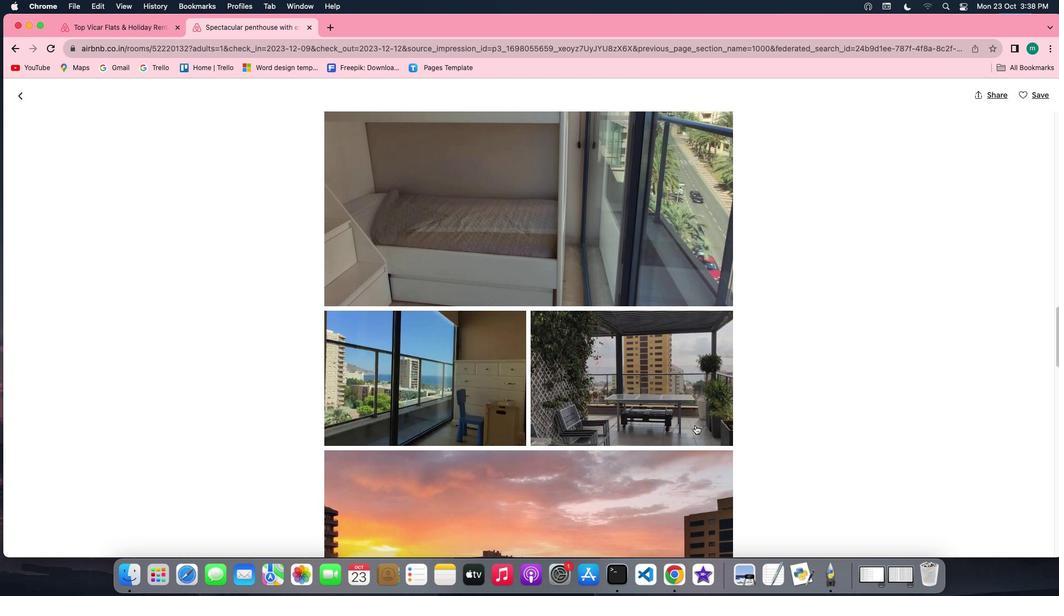 
Action: Mouse scrolled (696, 425) with delta (0, 0)
Screenshot: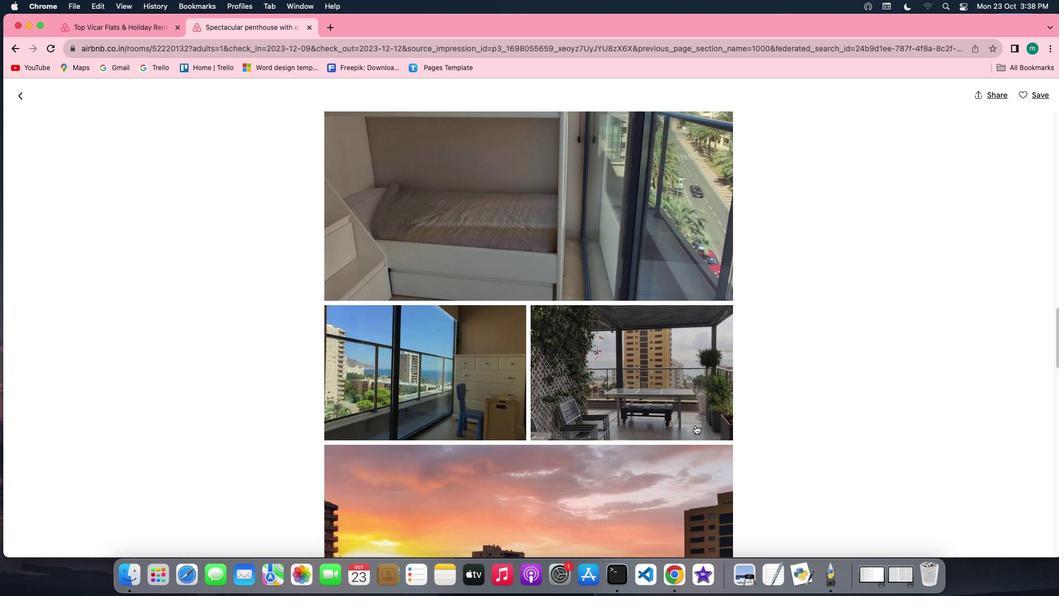 
Action: Mouse scrolled (696, 425) with delta (0, 0)
Screenshot: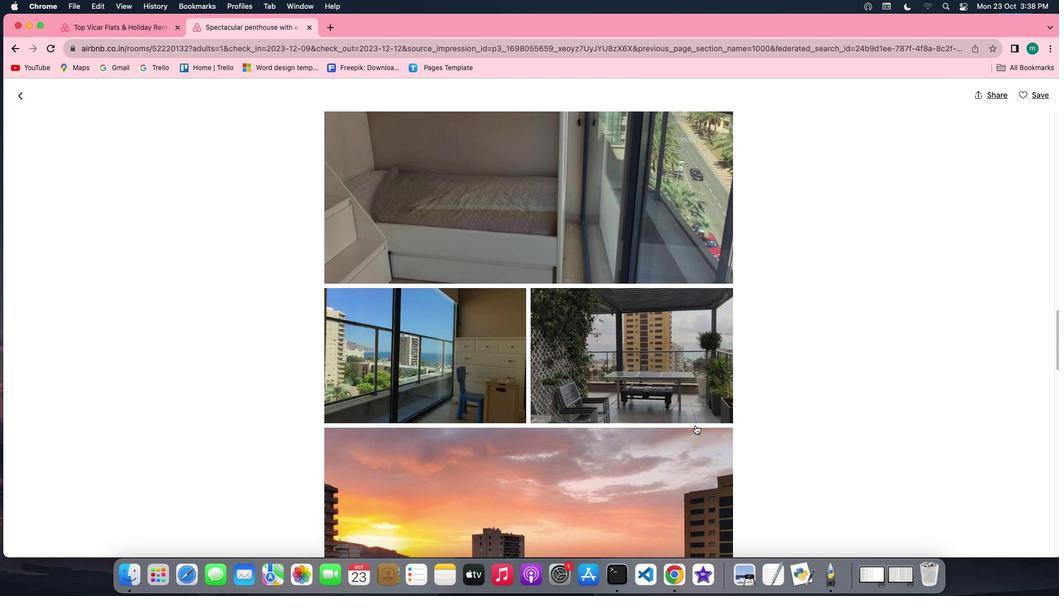 
Action: Mouse scrolled (696, 425) with delta (0, 0)
Screenshot: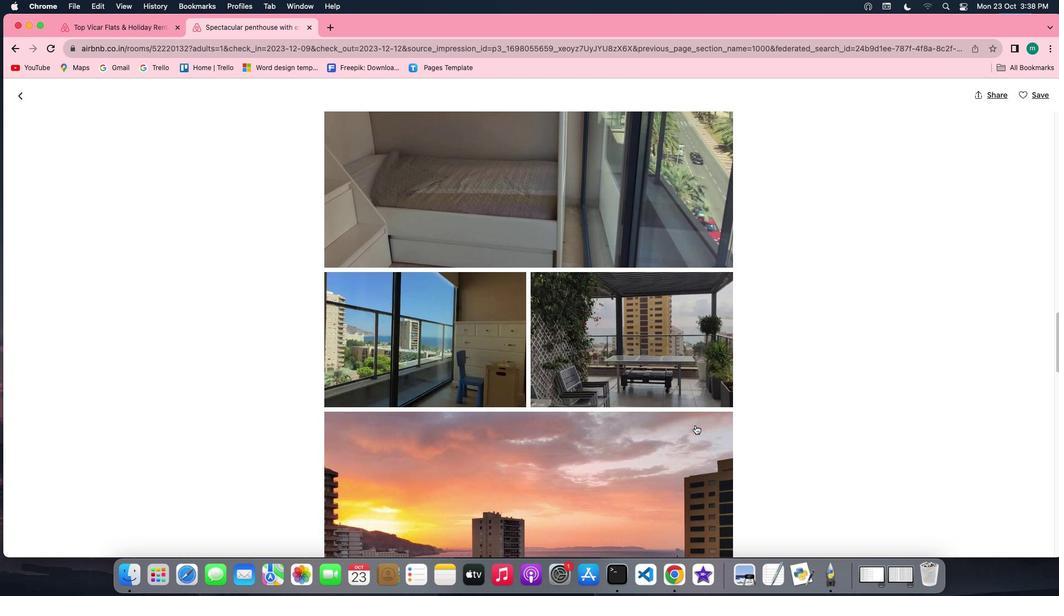 
Action: Mouse scrolled (696, 425) with delta (0, 0)
Screenshot: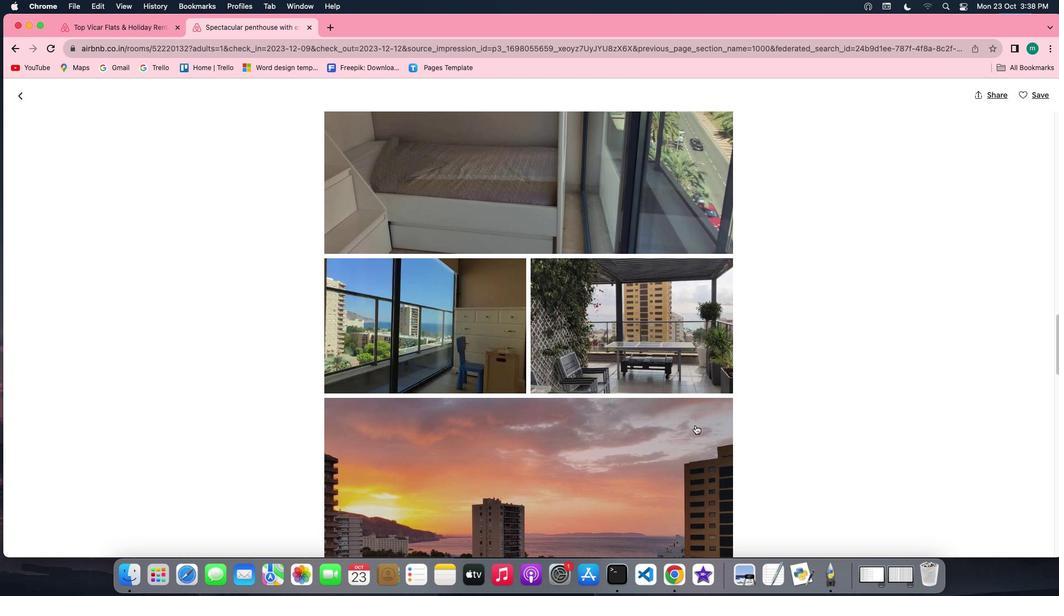 
Action: Mouse scrolled (696, 425) with delta (0, 0)
Screenshot: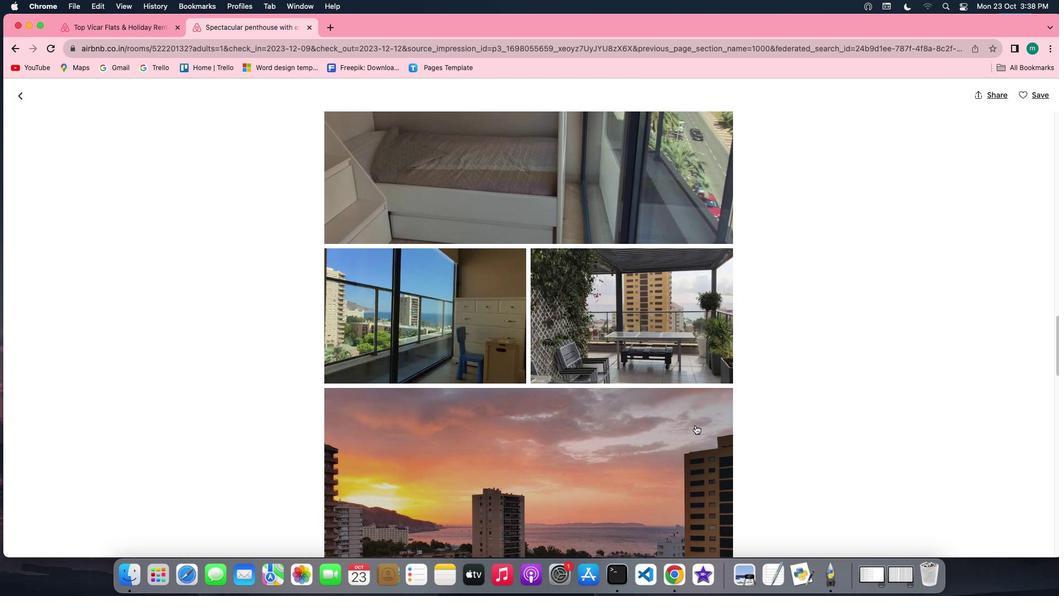 
Action: Mouse scrolled (696, 425) with delta (0, -1)
Screenshot: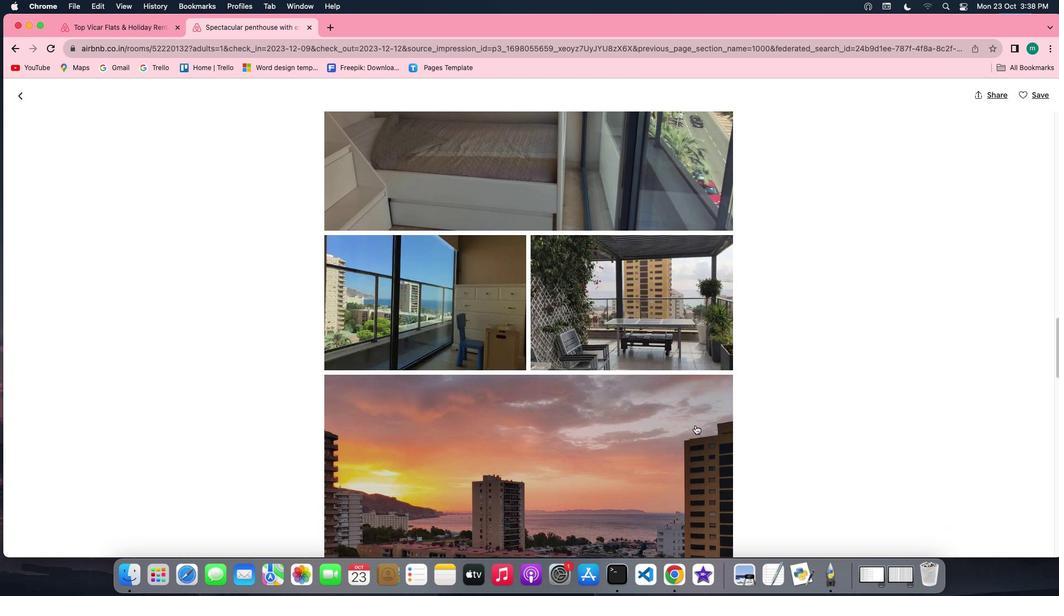 
Action: Mouse scrolled (696, 425) with delta (0, 0)
Screenshot: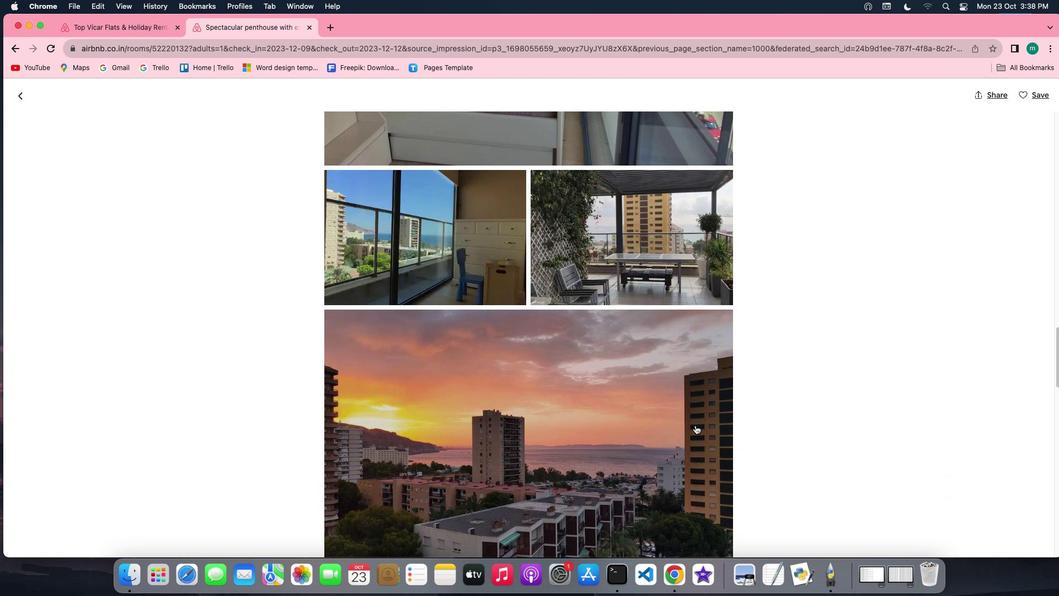 
Action: Mouse scrolled (696, 425) with delta (0, 0)
Screenshot: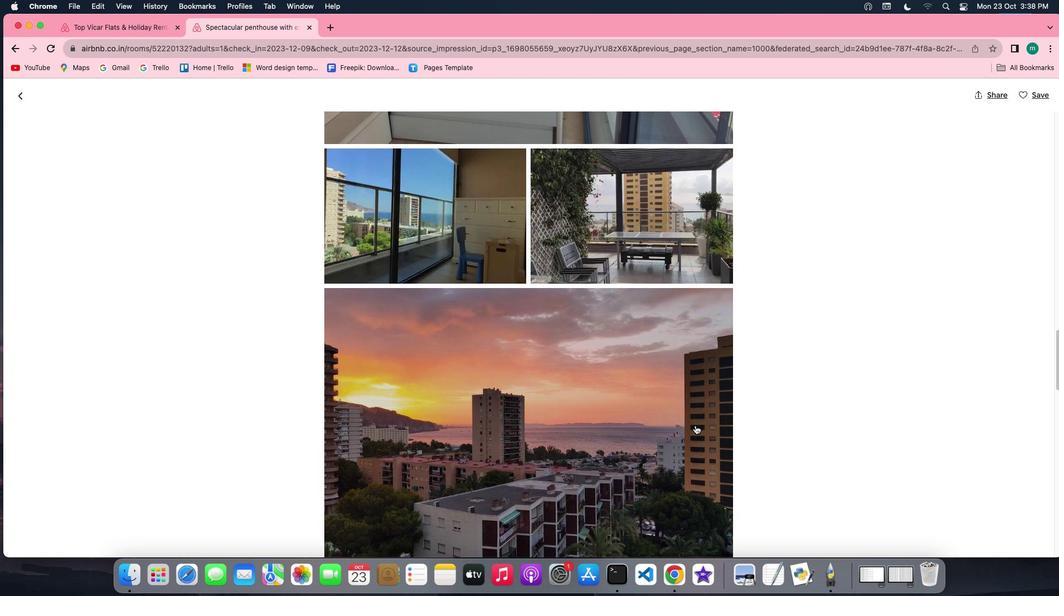 
Action: Mouse scrolled (696, 425) with delta (0, 0)
Screenshot: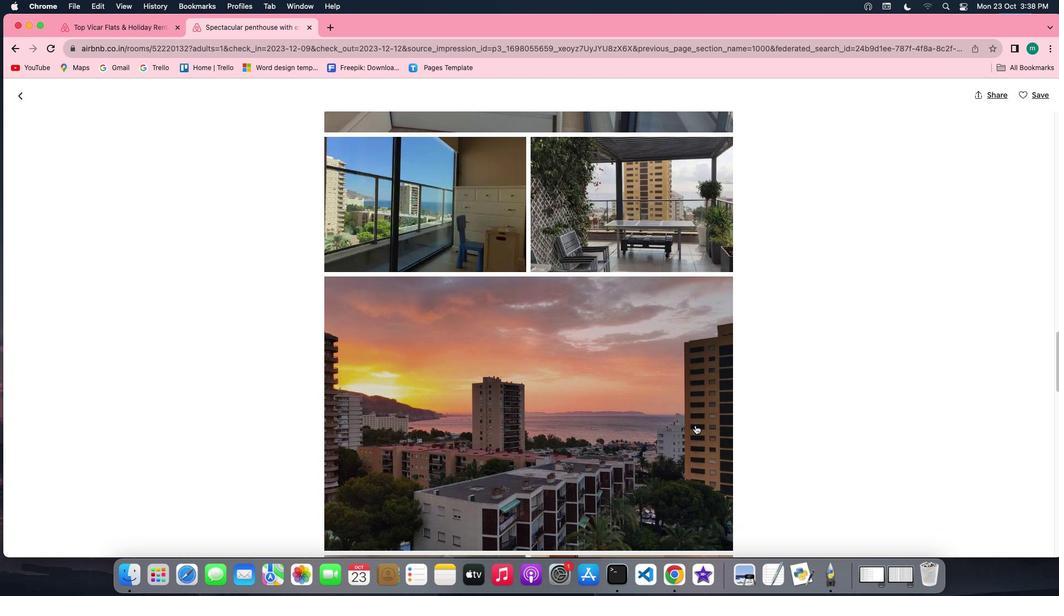 
Action: Mouse scrolled (696, 425) with delta (0, -1)
Screenshot: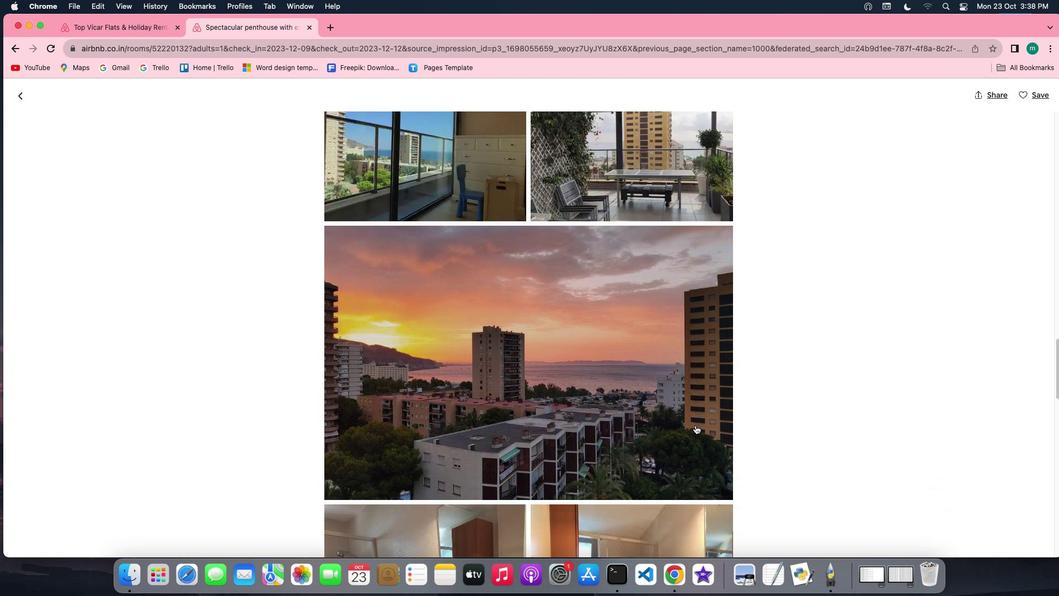 
Action: Mouse scrolled (696, 425) with delta (0, -1)
Screenshot: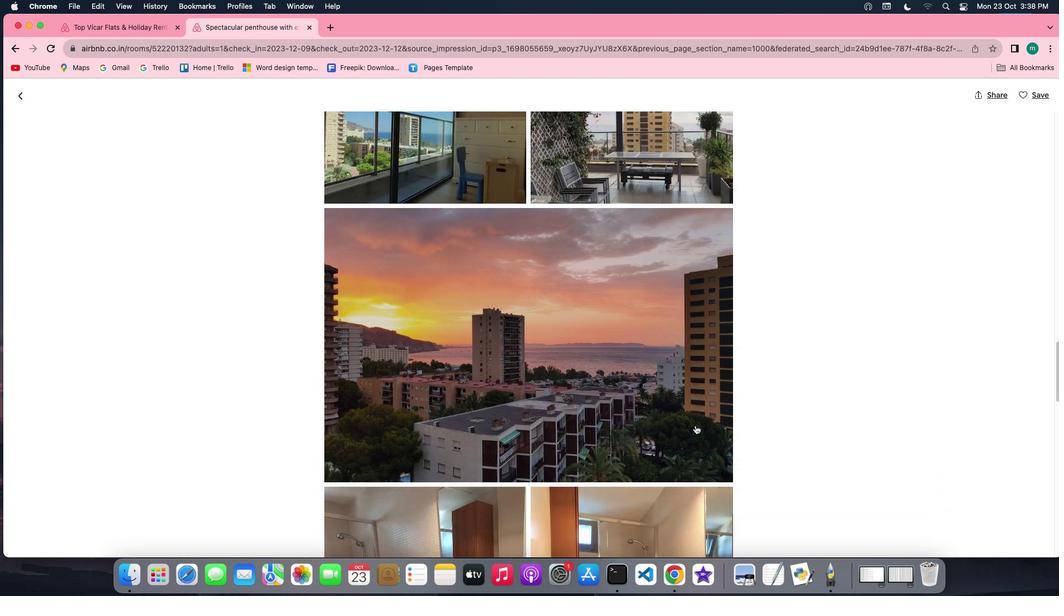 
Action: Mouse scrolled (696, 425) with delta (0, 0)
Screenshot: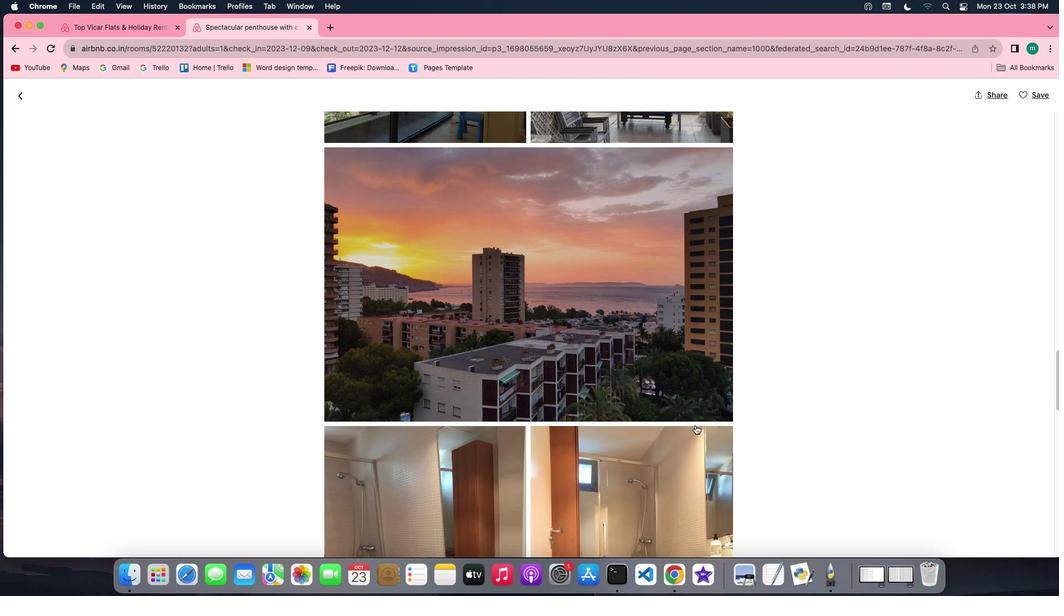 
Action: Mouse scrolled (696, 425) with delta (0, 0)
Screenshot: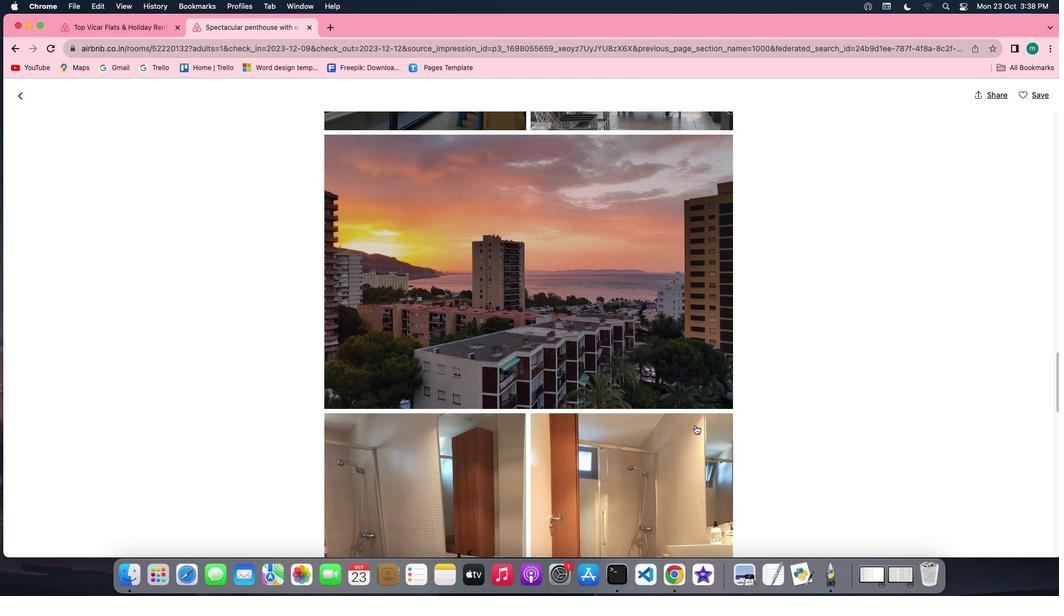 
Action: Mouse scrolled (696, 425) with delta (0, 0)
Screenshot: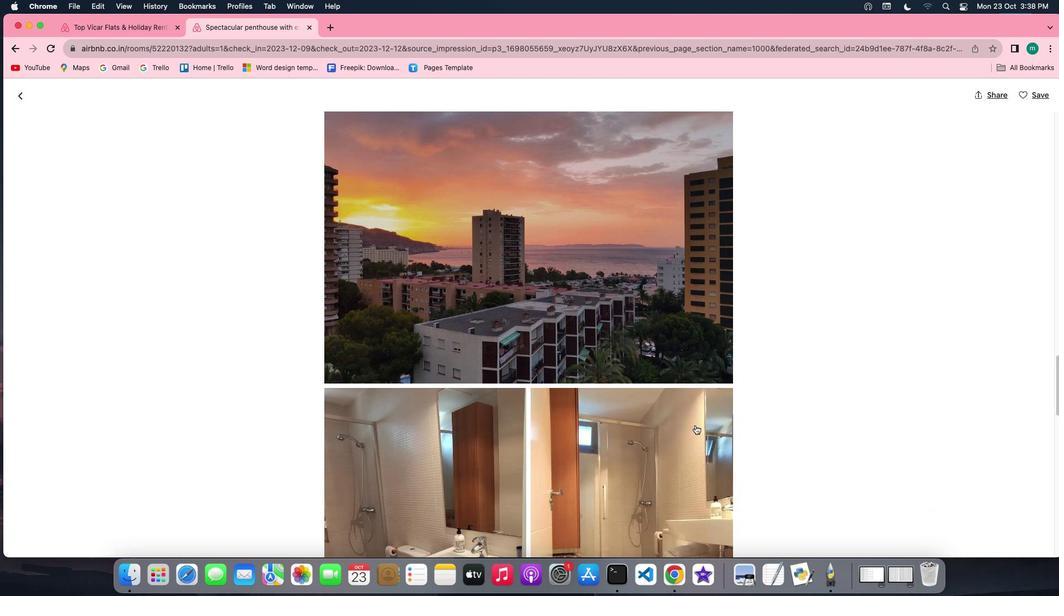 
Action: Mouse scrolled (696, 425) with delta (0, -1)
Screenshot: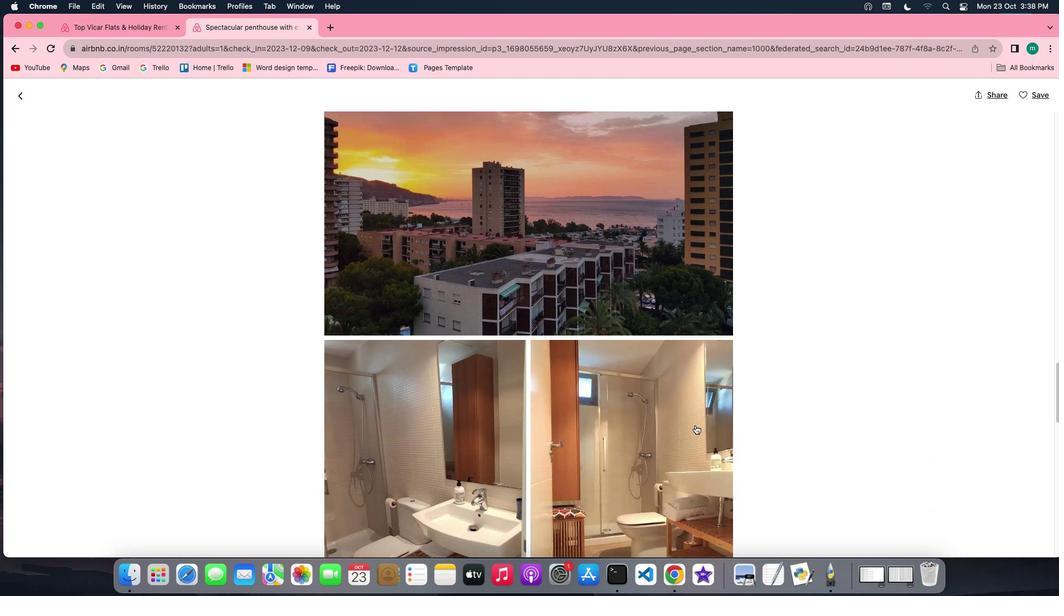 
Action: Mouse scrolled (696, 425) with delta (0, -2)
Screenshot: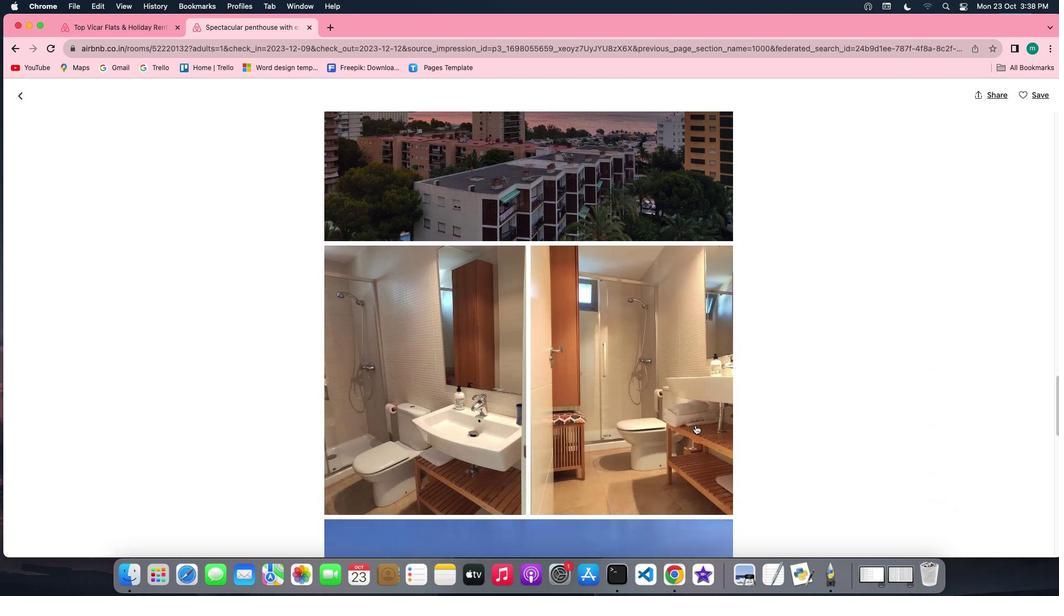 
Action: Mouse scrolled (696, 425) with delta (0, -2)
Screenshot: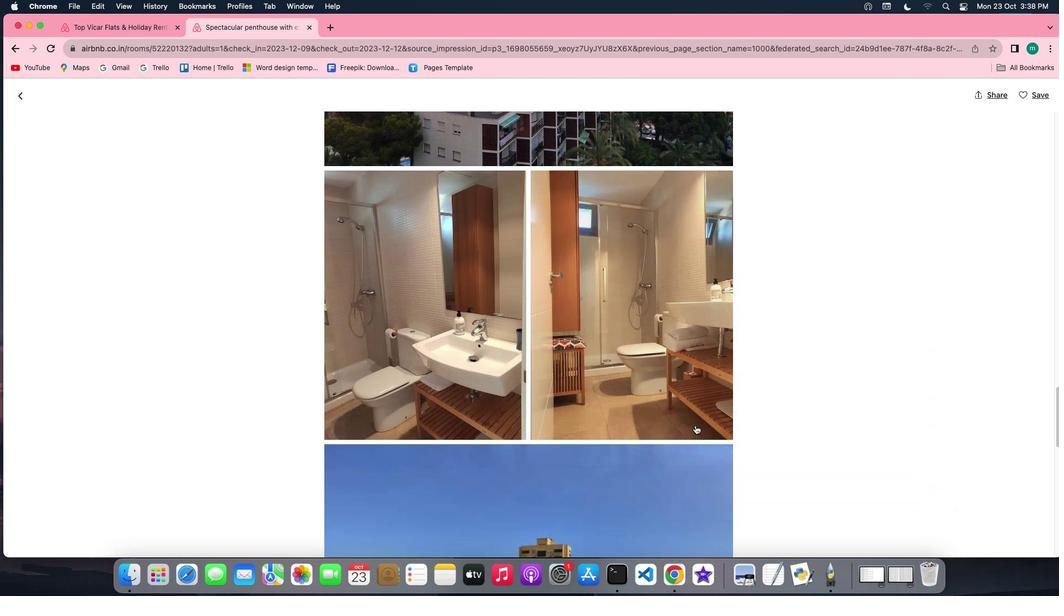 
Action: Mouse scrolled (696, 425) with delta (0, 0)
Screenshot: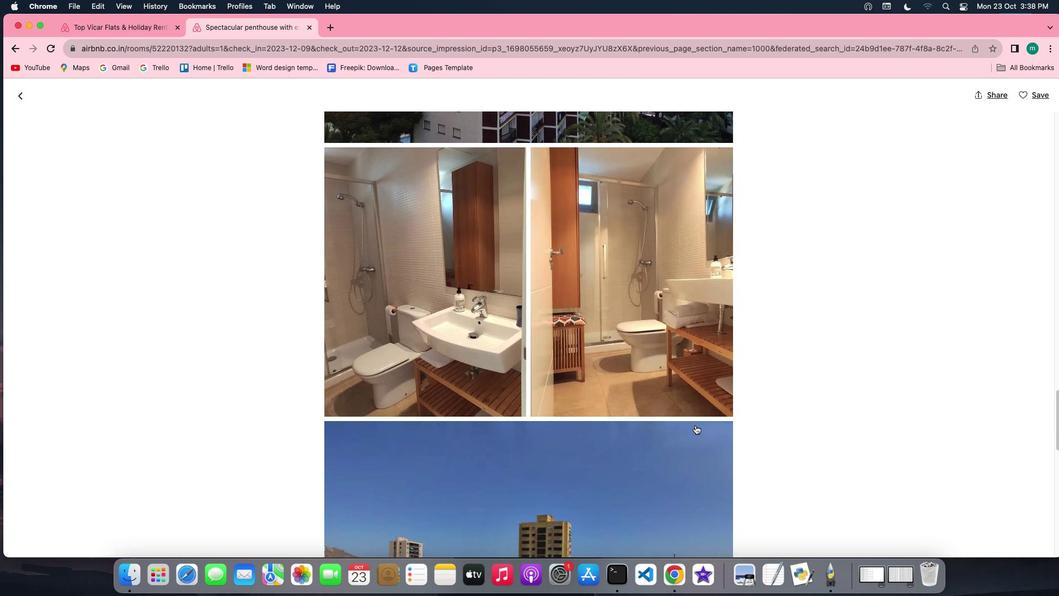 
Action: Mouse scrolled (696, 425) with delta (0, 0)
Screenshot: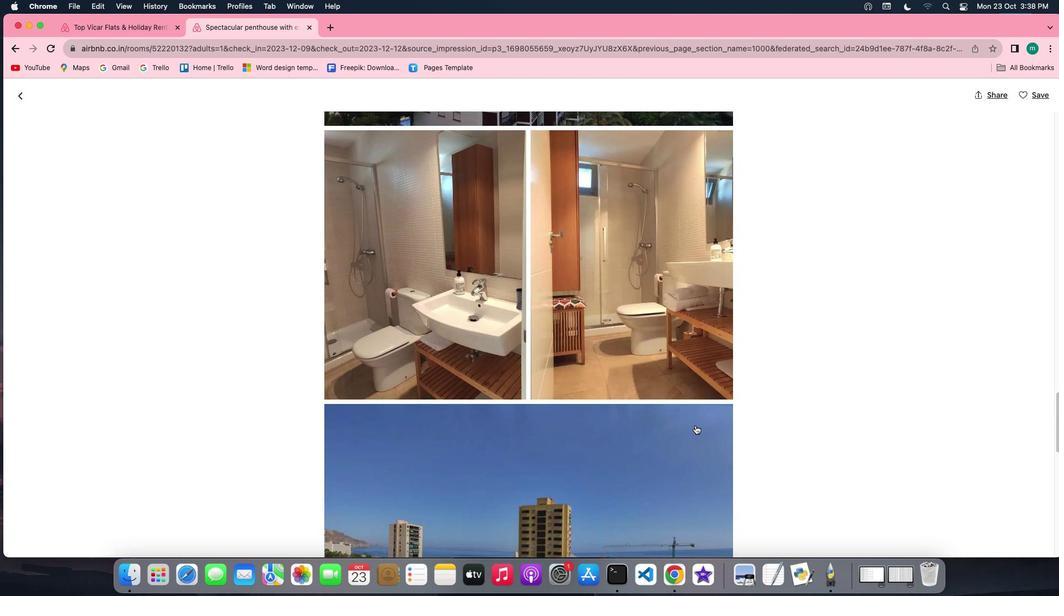 
Action: Mouse scrolled (696, 425) with delta (0, -1)
Screenshot: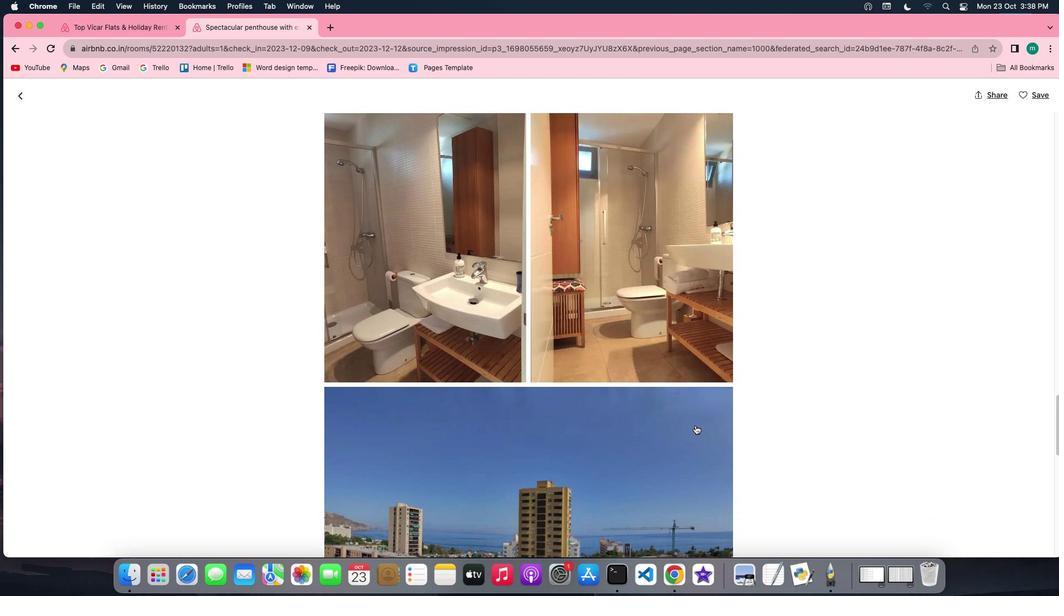 
Action: Mouse scrolled (696, 425) with delta (0, -1)
Screenshot: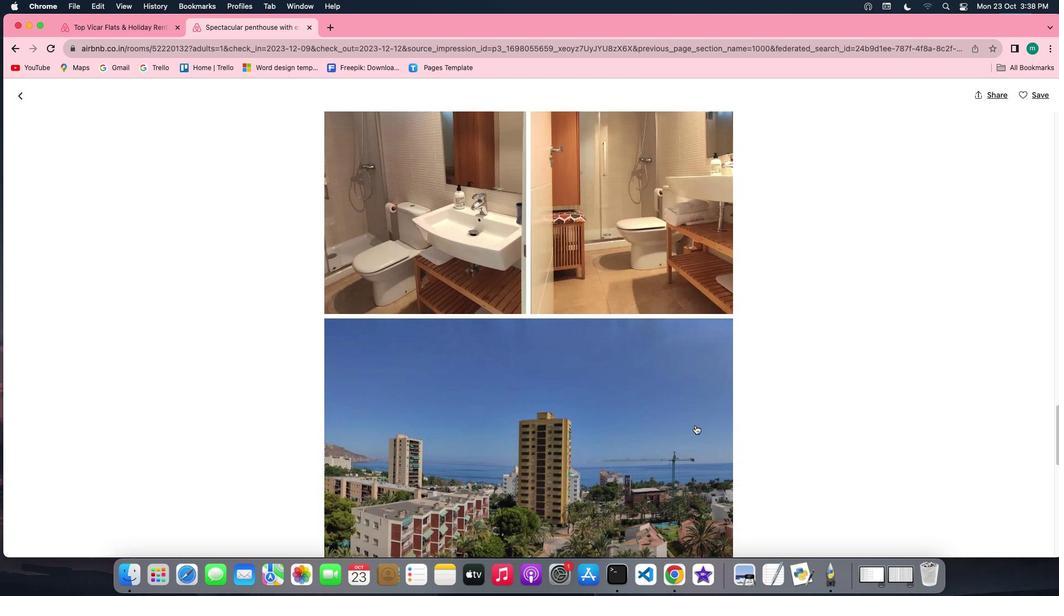 
Action: Mouse scrolled (696, 425) with delta (0, 0)
Screenshot: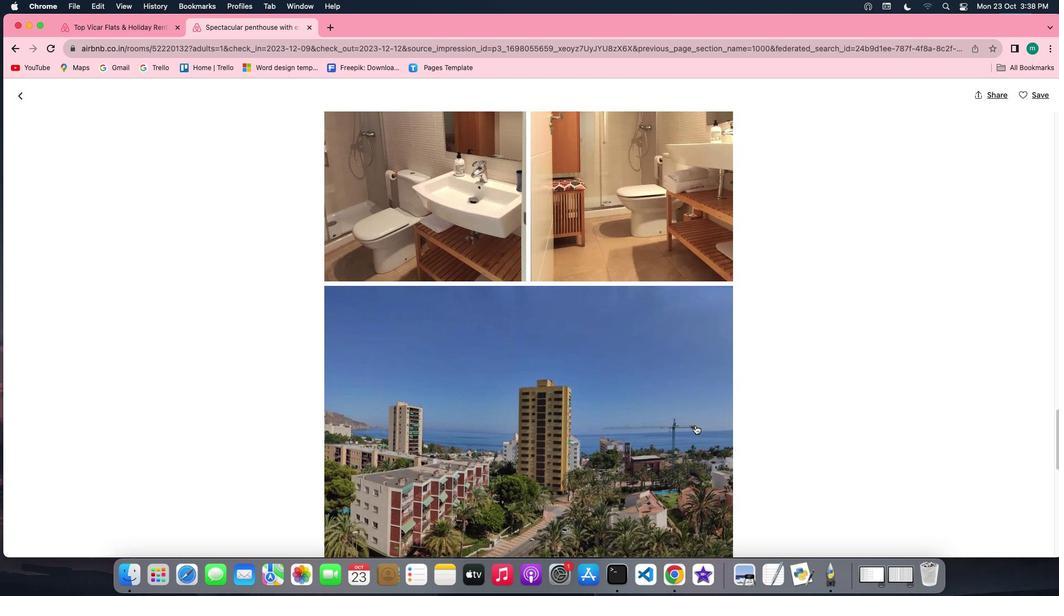 
Action: Mouse scrolled (696, 425) with delta (0, 0)
Screenshot: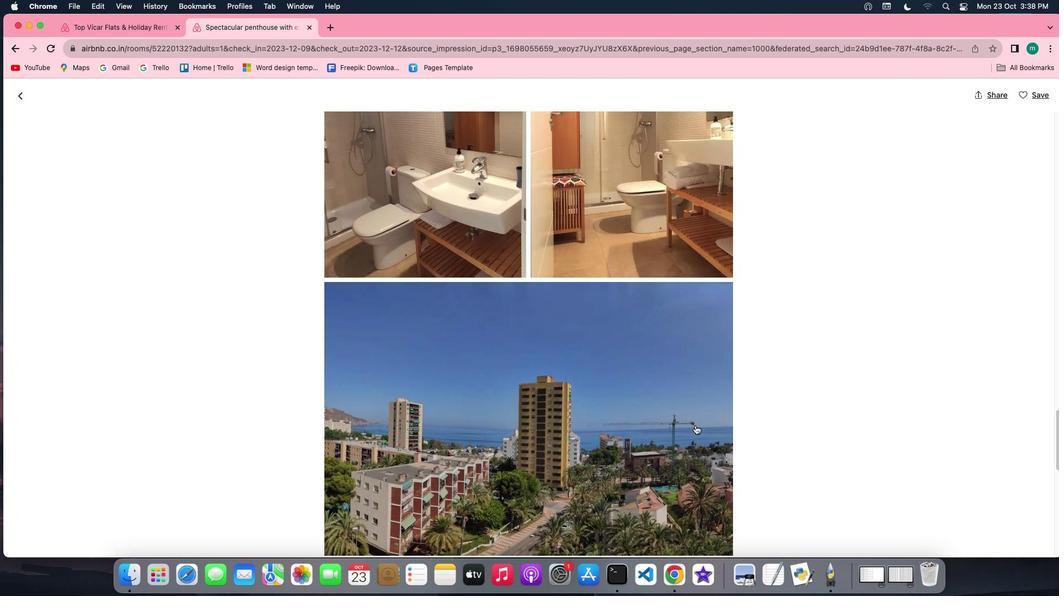 
Action: Mouse scrolled (696, 425) with delta (0, 0)
Screenshot: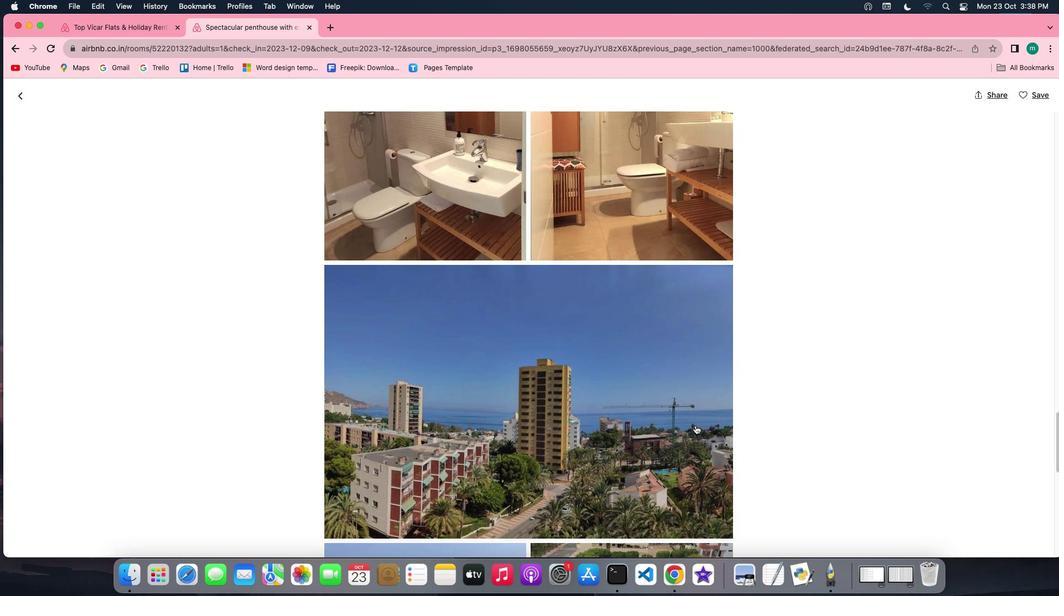 
Action: Mouse scrolled (696, 425) with delta (0, 0)
Screenshot: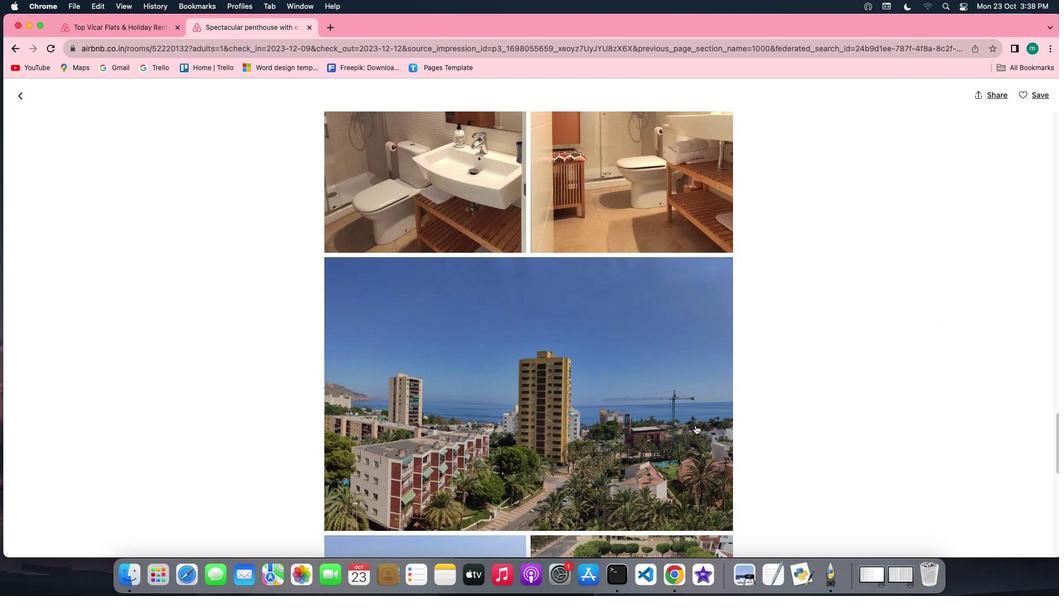 
Action: Mouse scrolled (696, 425) with delta (0, 0)
Screenshot: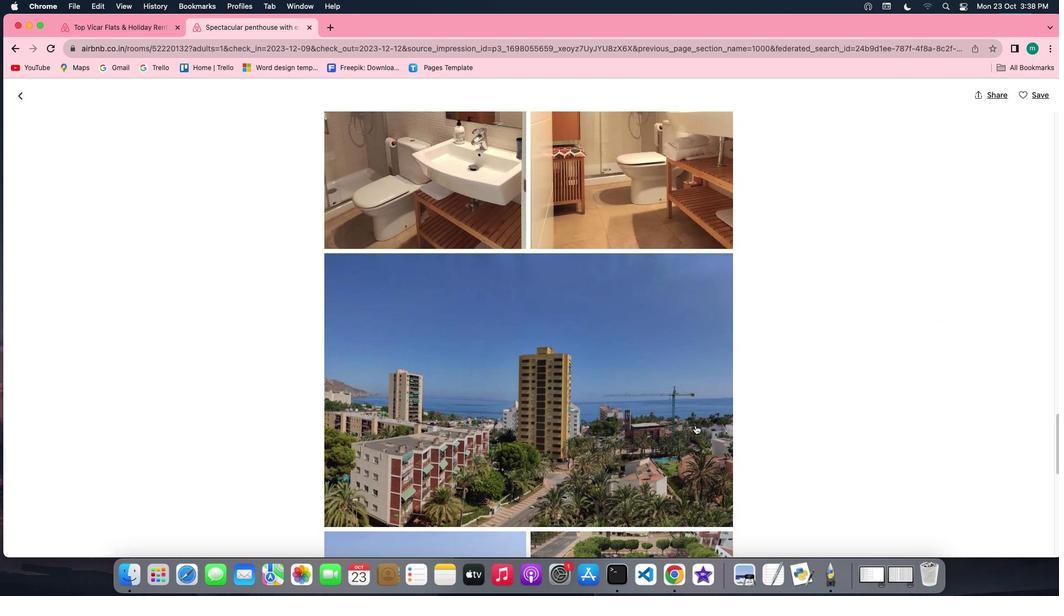 
Action: Mouse scrolled (696, 425) with delta (0, 0)
Screenshot: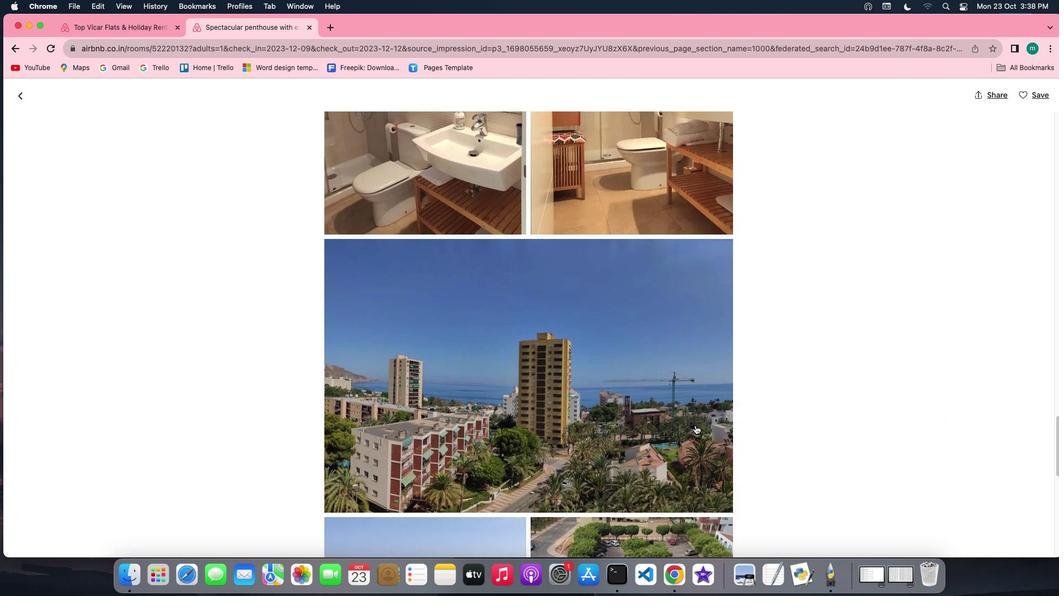 
Action: Mouse scrolled (696, 425) with delta (0, 0)
Screenshot: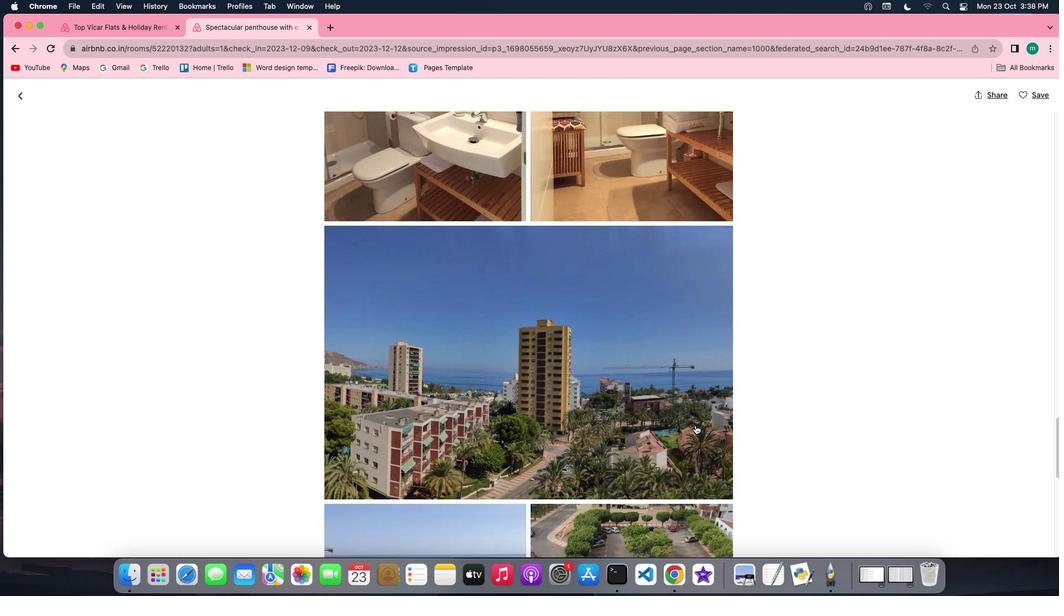 
Action: Mouse scrolled (696, 425) with delta (0, -1)
Screenshot: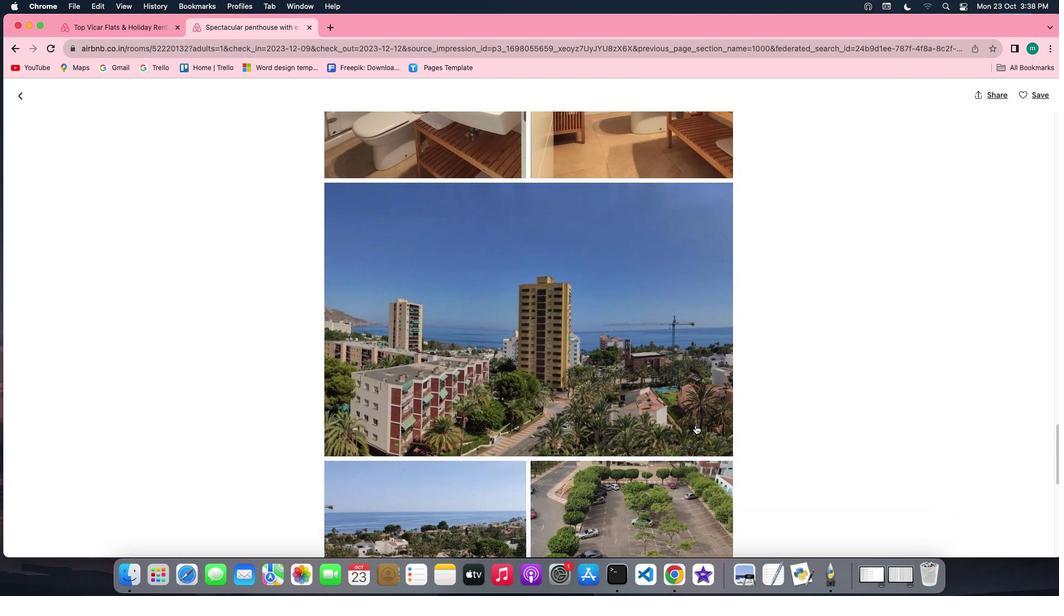 
Action: Mouse scrolled (696, 425) with delta (0, 0)
Screenshot: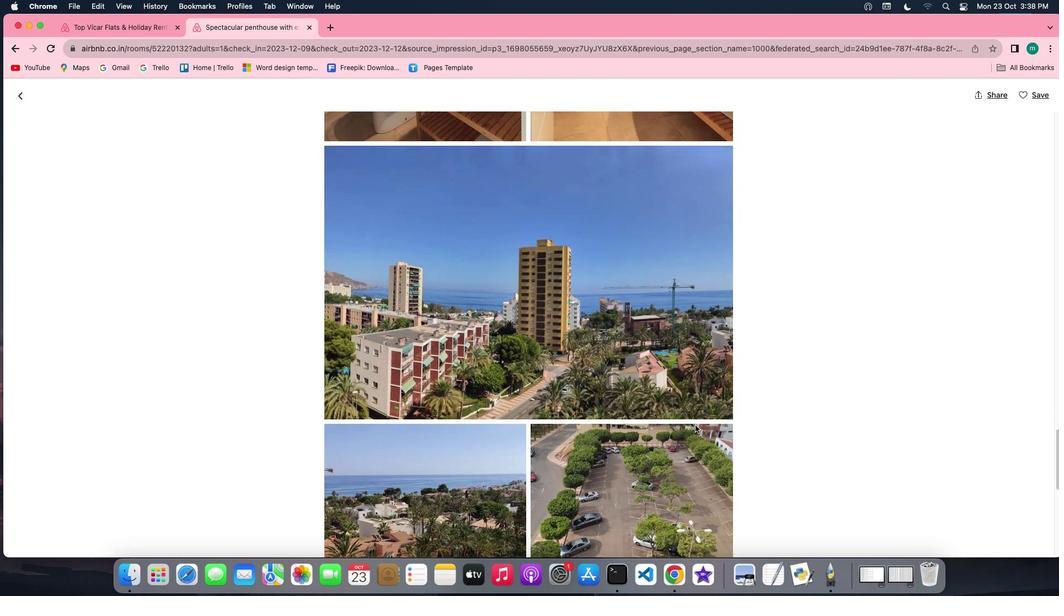 
Action: Mouse scrolled (696, 425) with delta (0, 0)
Screenshot: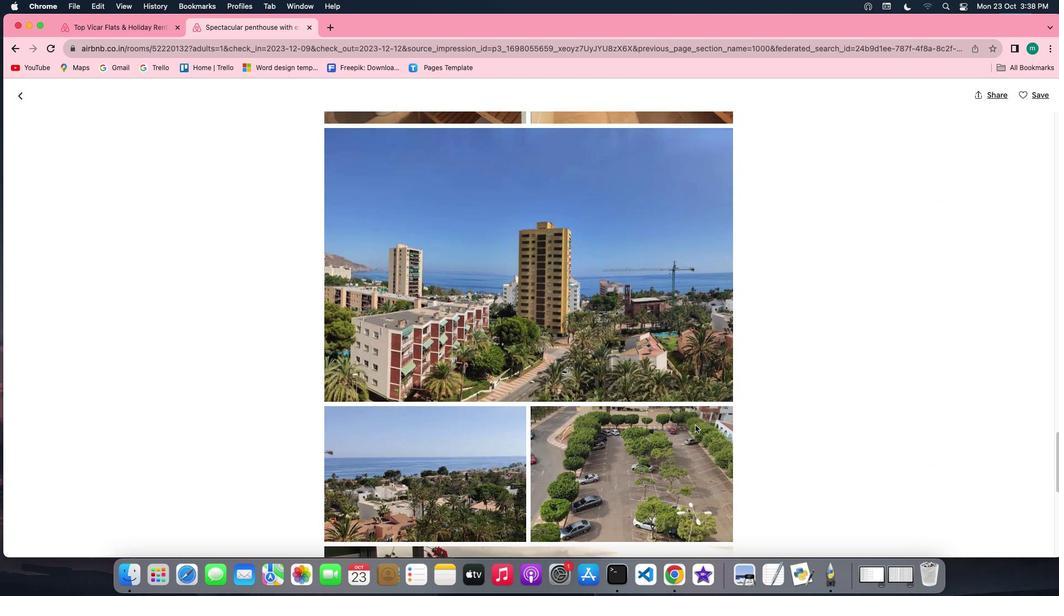 
Action: Mouse scrolled (696, 425) with delta (0, -1)
Screenshot: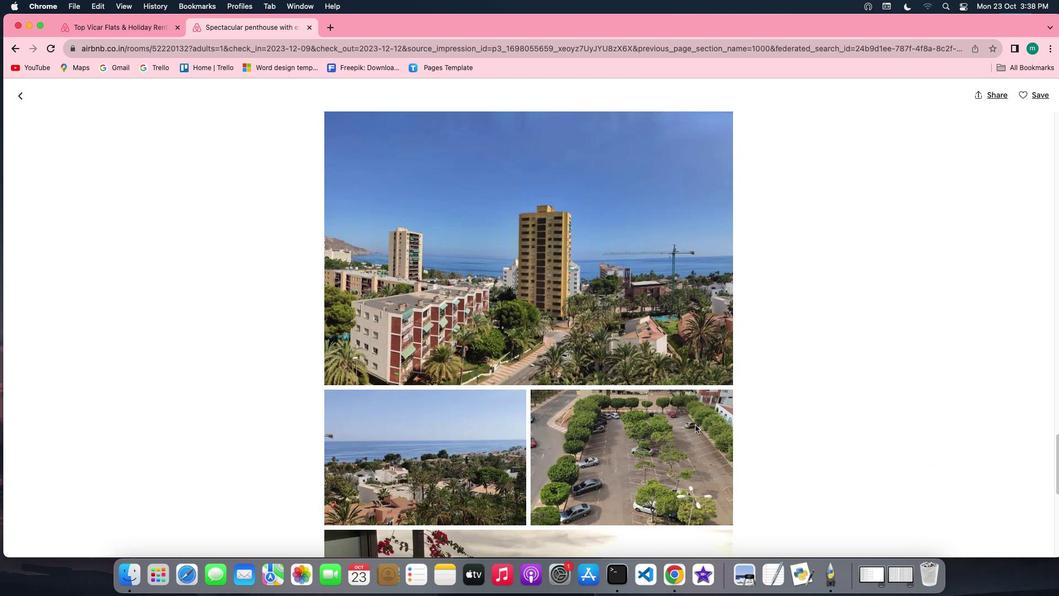 
Action: Mouse scrolled (696, 425) with delta (0, 0)
Screenshot: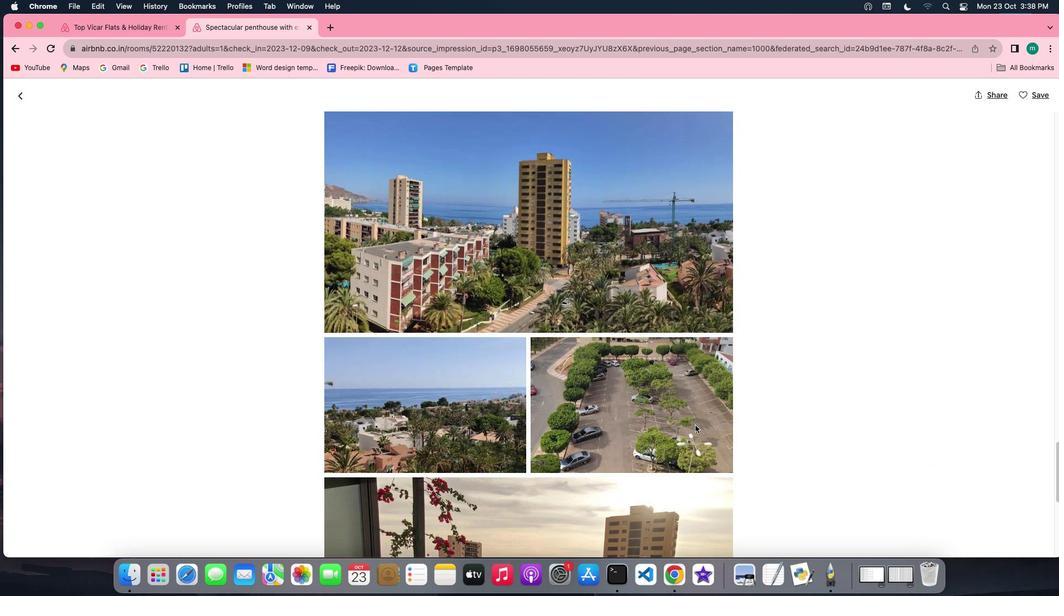 
Action: Mouse scrolled (696, 425) with delta (0, 0)
Screenshot: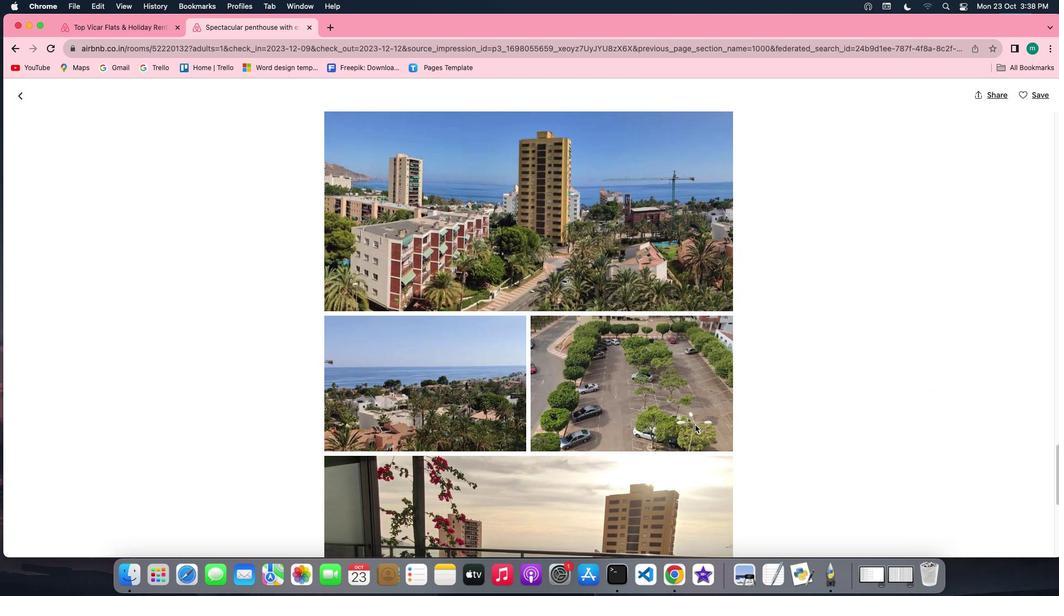 
Action: Mouse scrolled (696, 425) with delta (0, 0)
Screenshot: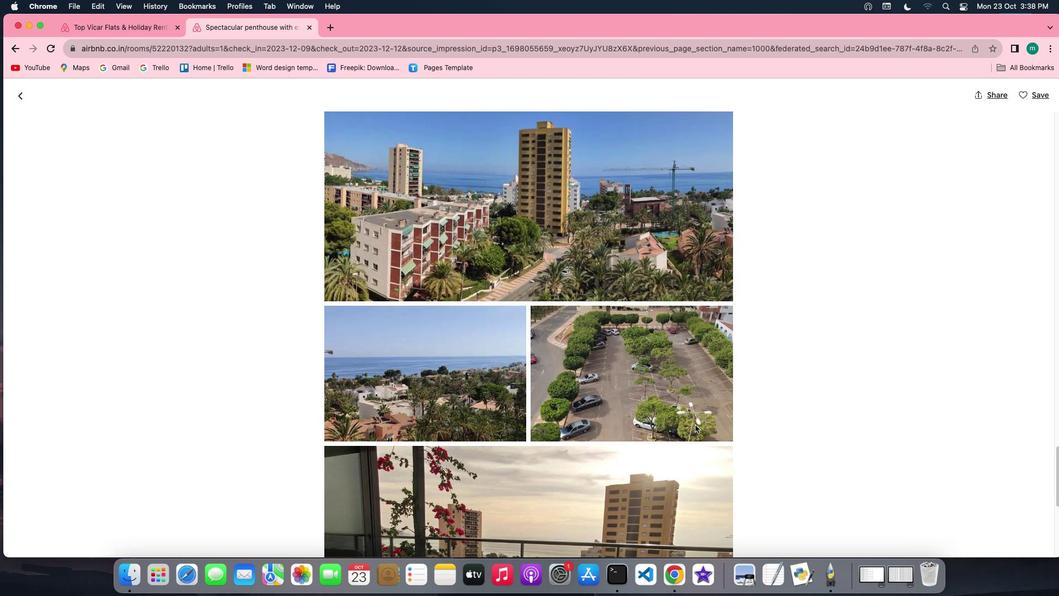 
Action: Mouse scrolled (696, 425) with delta (0, 0)
Screenshot: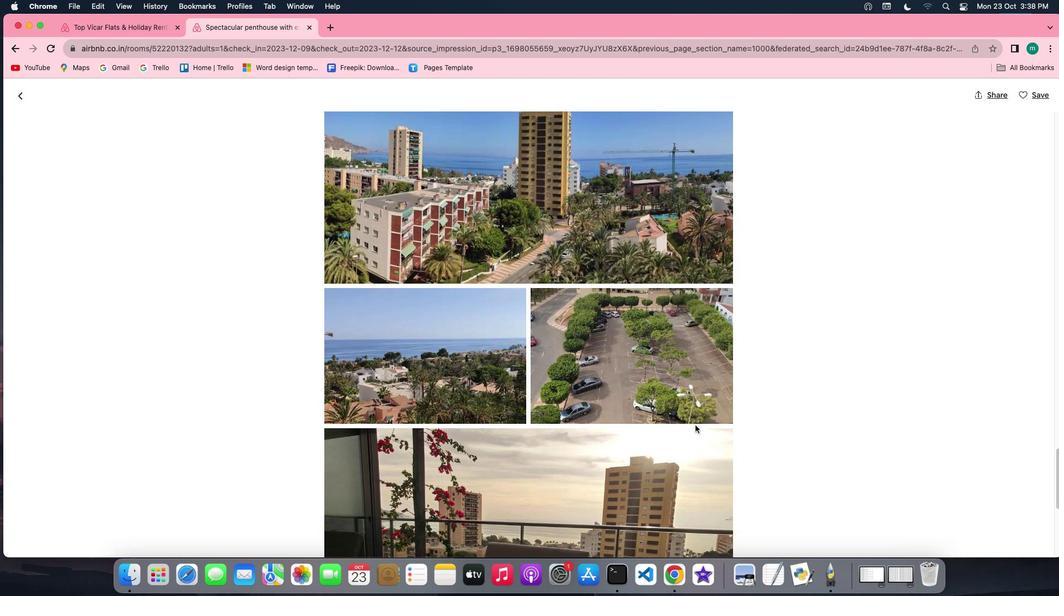 
Action: Mouse scrolled (696, 425) with delta (0, -1)
Screenshot: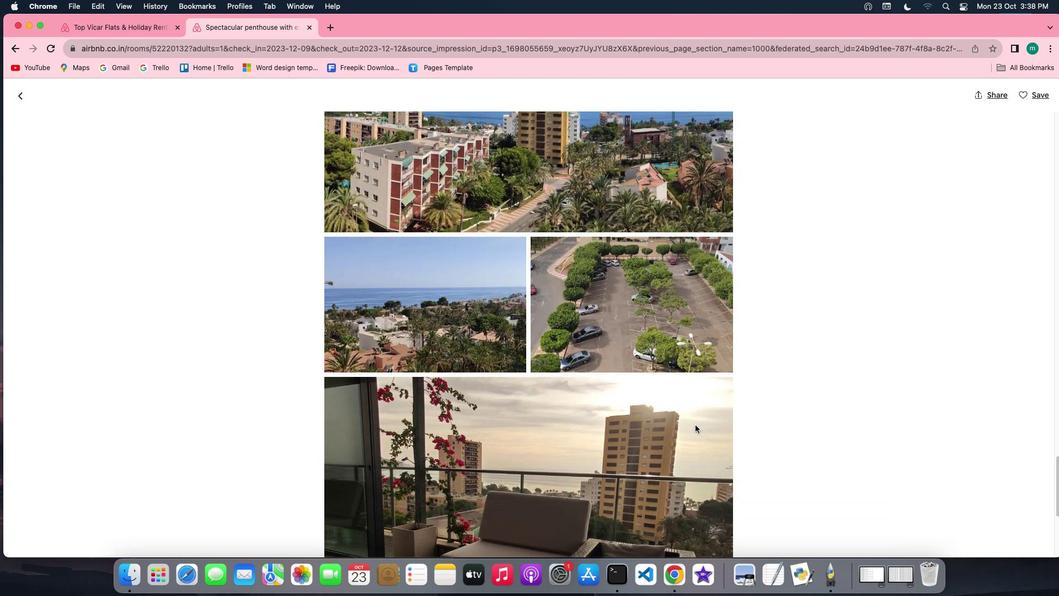 
Action: Mouse scrolled (696, 425) with delta (0, 0)
Screenshot: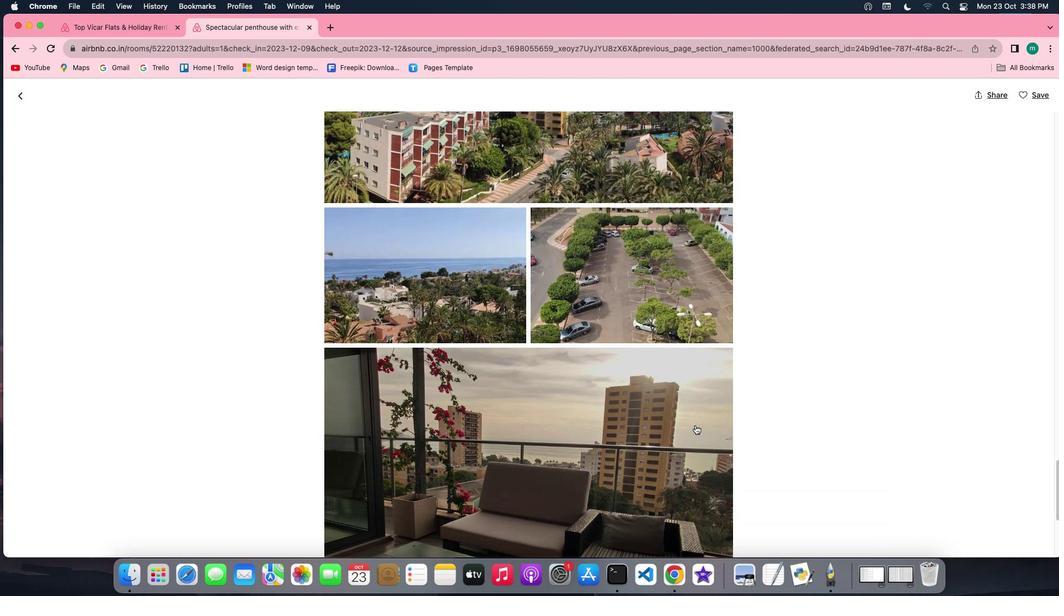 
Action: Mouse scrolled (696, 425) with delta (0, 0)
Screenshot: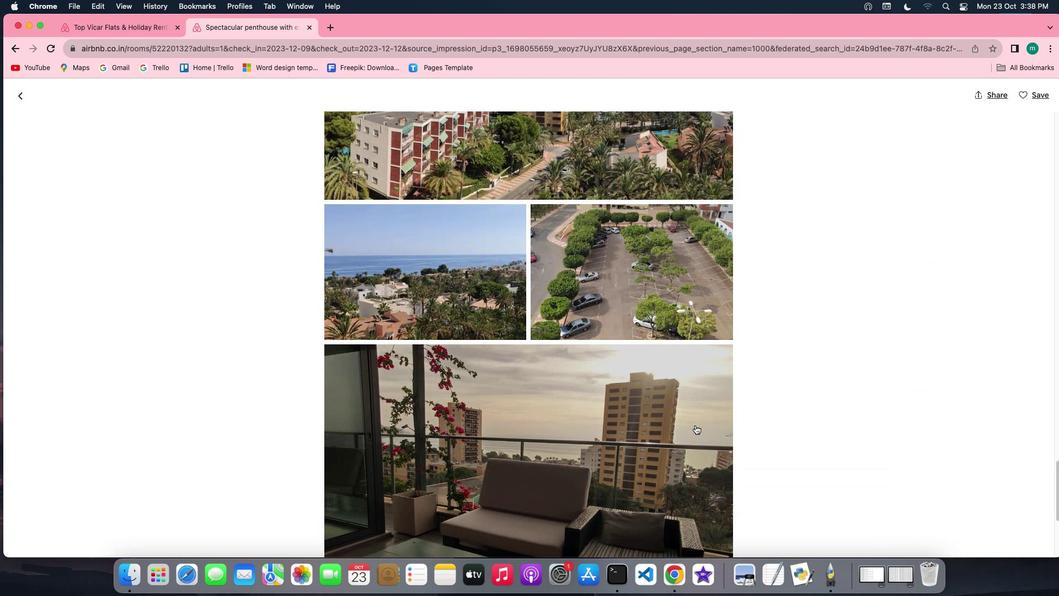 
Action: Mouse scrolled (696, 425) with delta (0, 0)
Screenshot: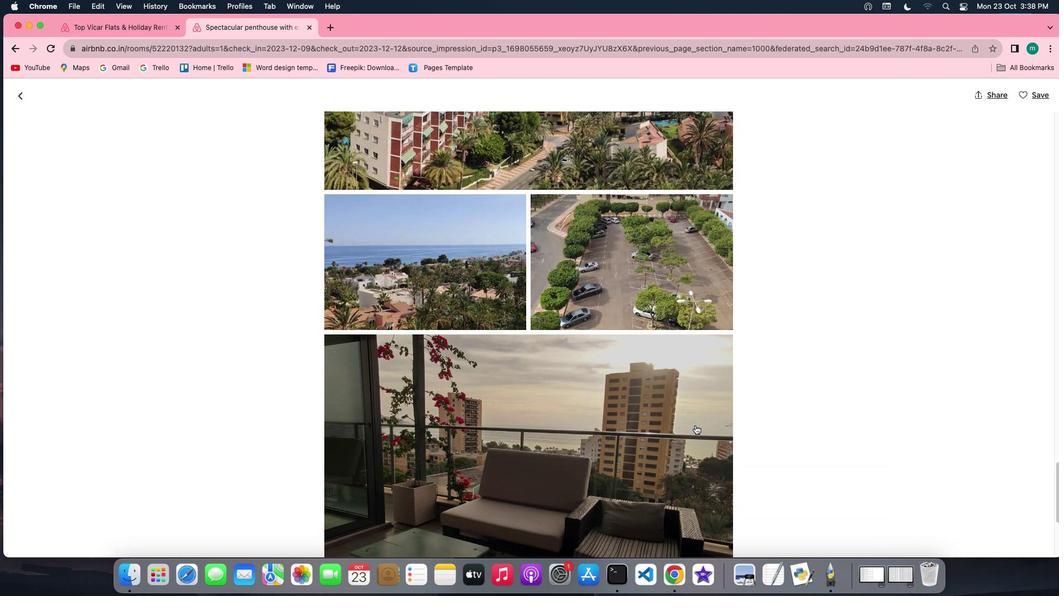 
Action: Mouse scrolled (696, 425) with delta (0, 0)
Screenshot: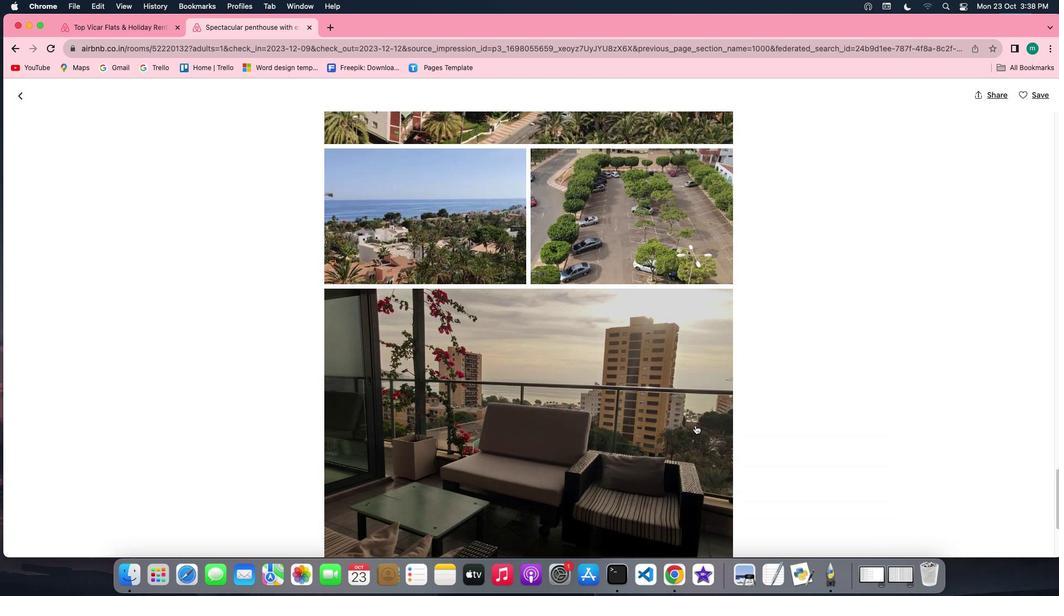 
Action: Mouse scrolled (696, 425) with delta (0, 0)
Screenshot: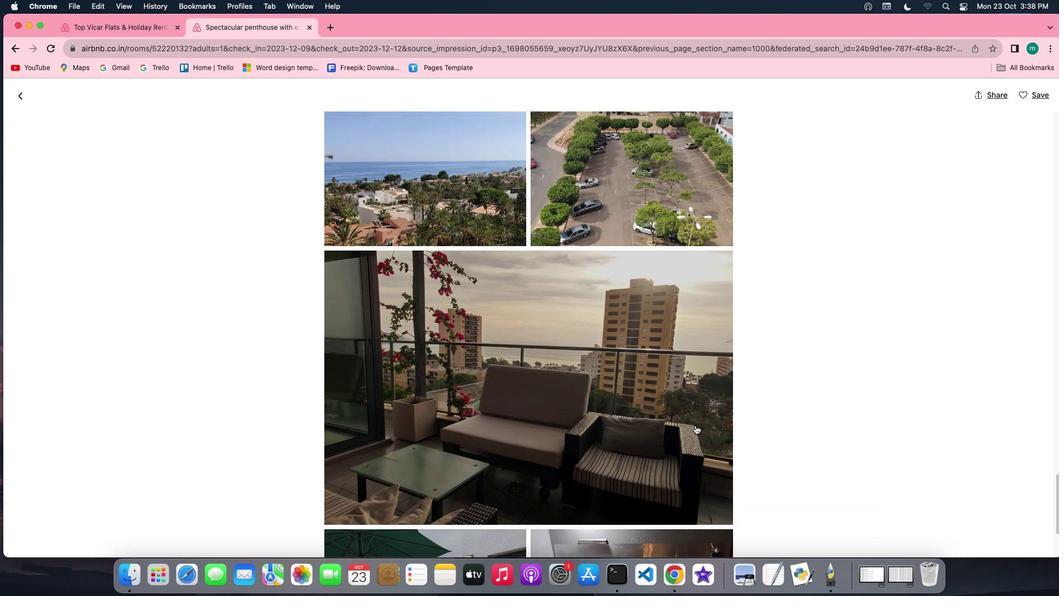 
Action: Mouse scrolled (696, 425) with delta (0, 0)
Screenshot: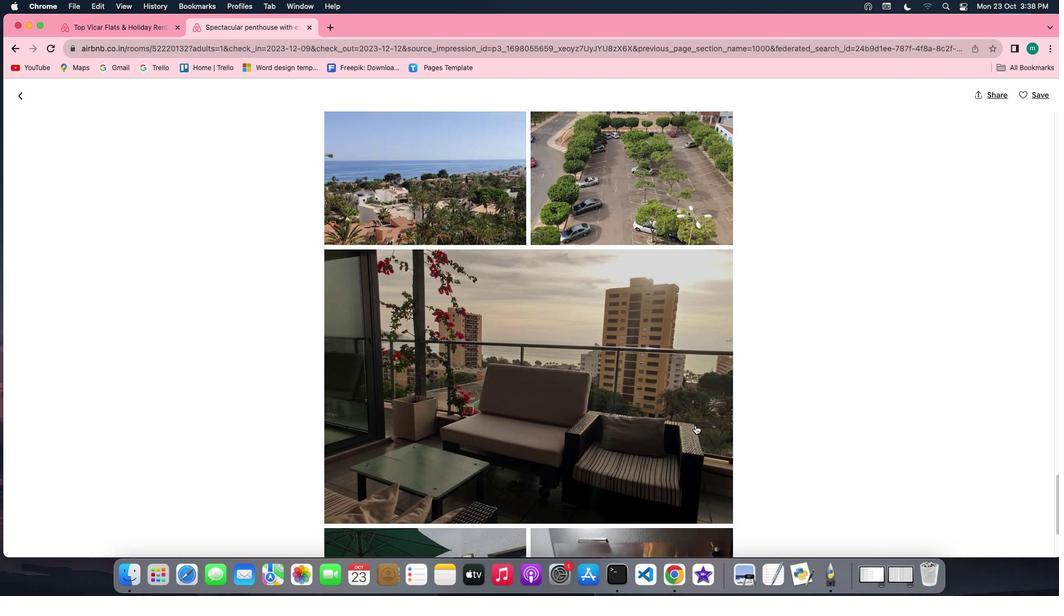 
Action: Mouse scrolled (696, 425) with delta (0, 0)
Screenshot: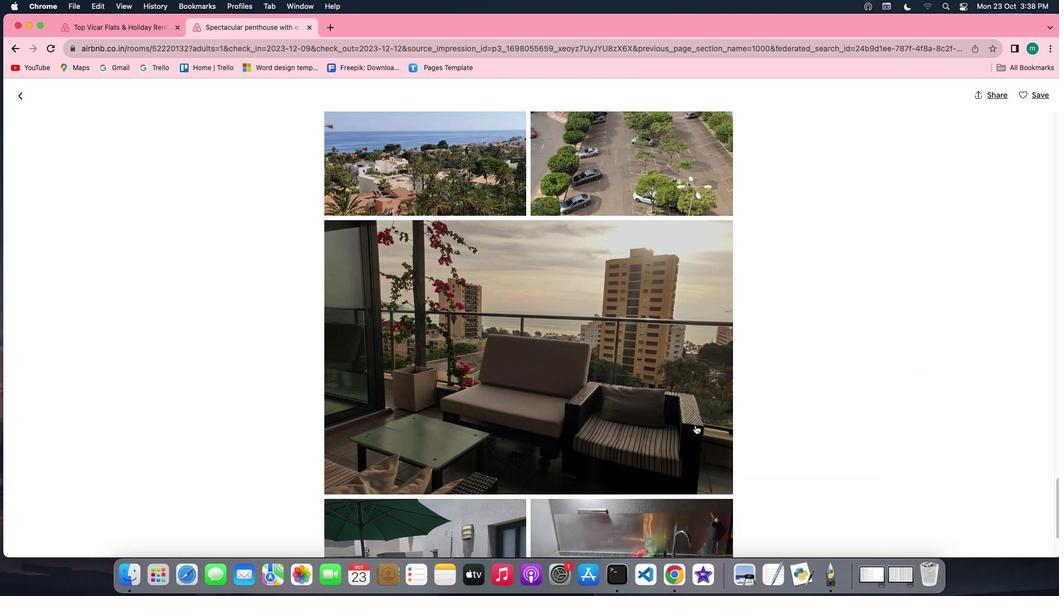 
Action: Mouse scrolled (696, 425) with delta (0, 0)
Screenshot: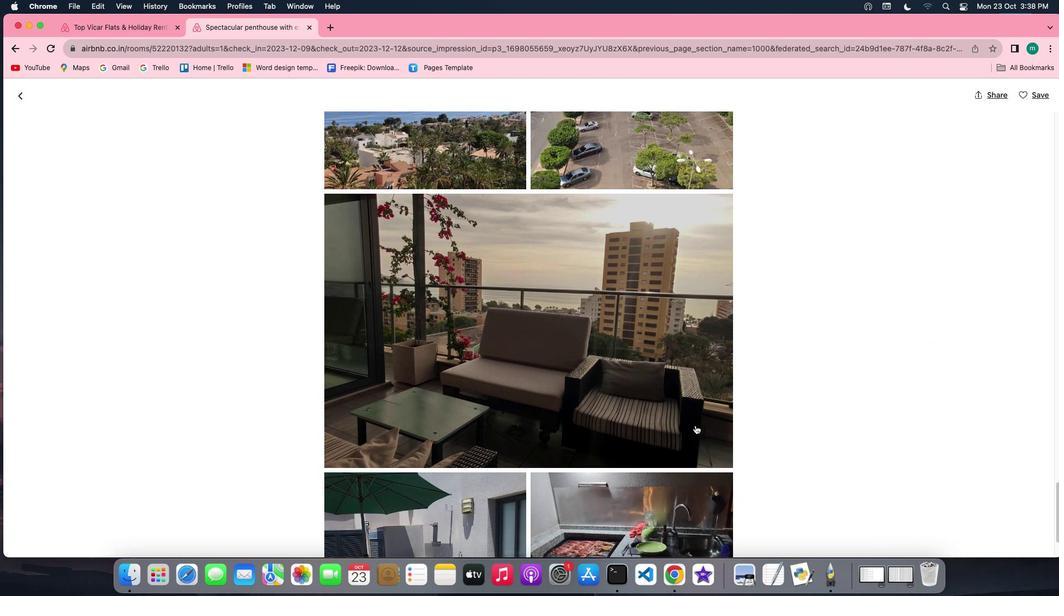 
Action: Mouse scrolled (696, 425) with delta (0, 0)
Screenshot: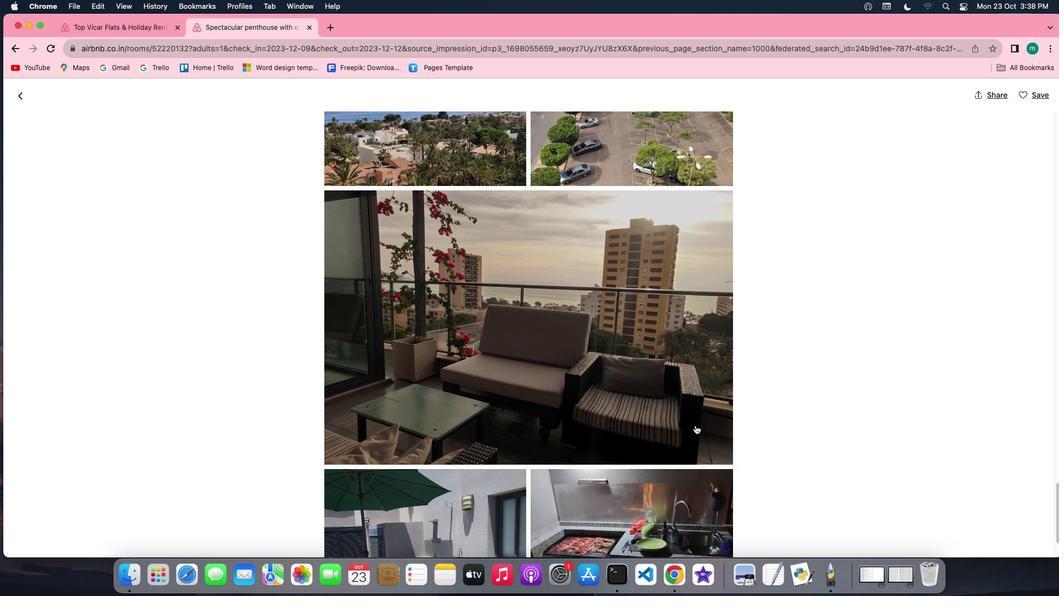 
Action: Mouse scrolled (696, 425) with delta (0, 0)
Screenshot: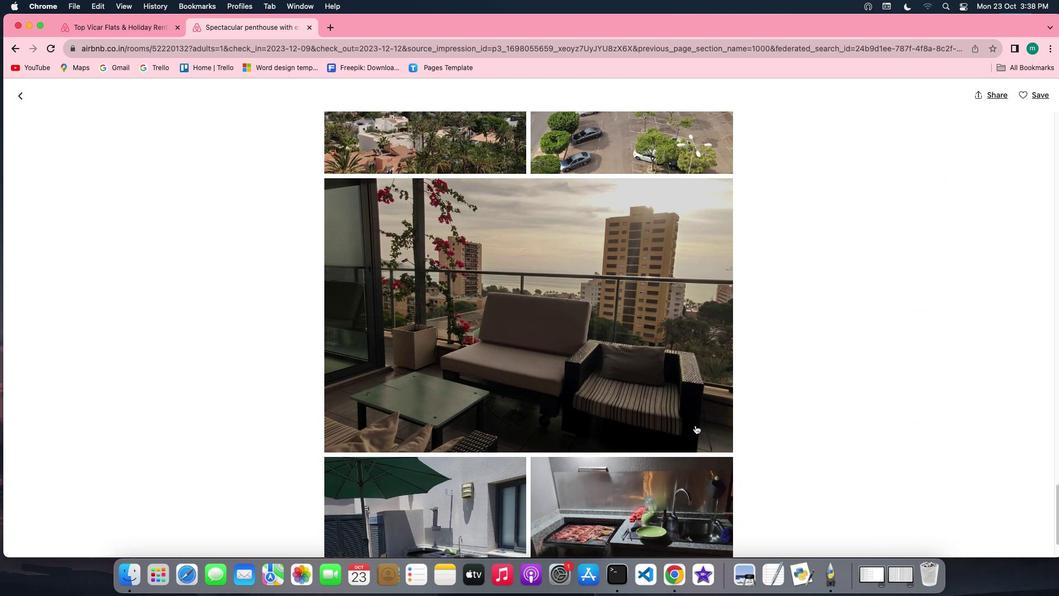 
Action: Mouse scrolled (696, 425) with delta (0, -1)
Screenshot: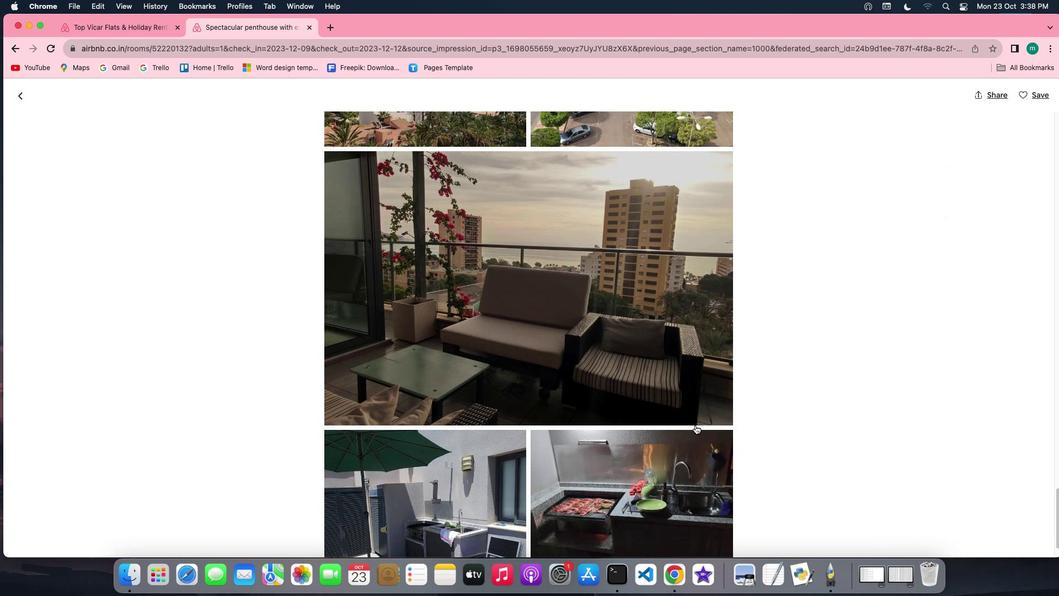 
Action: Mouse scrolled (696, 425) with delta (0, 0)
Screenshot: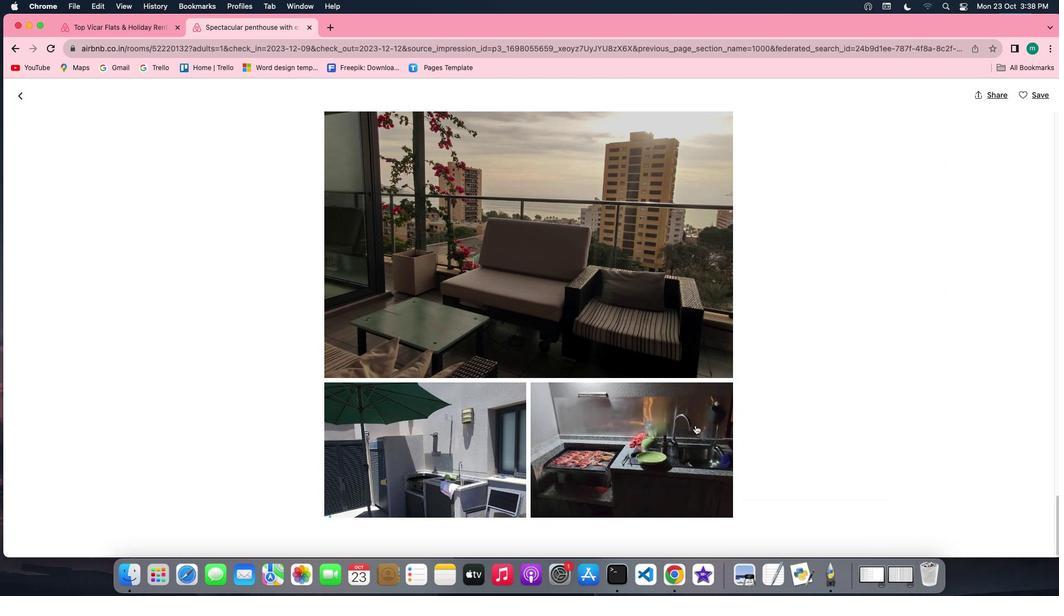 
Action: Mouse scrolled (696, 425) with delta (0, 0)
Screenshot: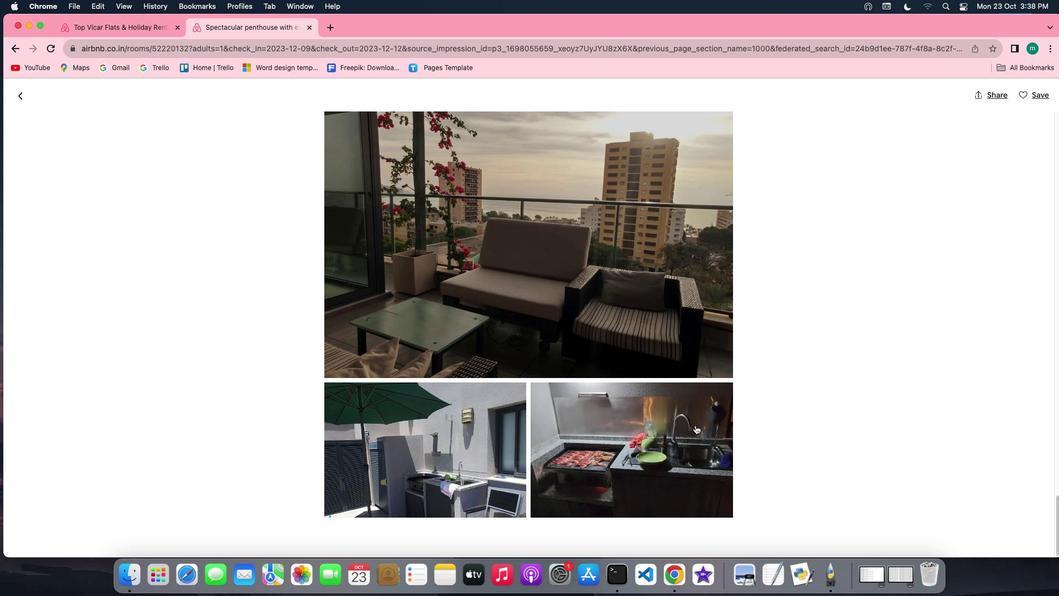 
Action: Mouse scrolled (696, 425) with delta (0, 0)
Screenshot: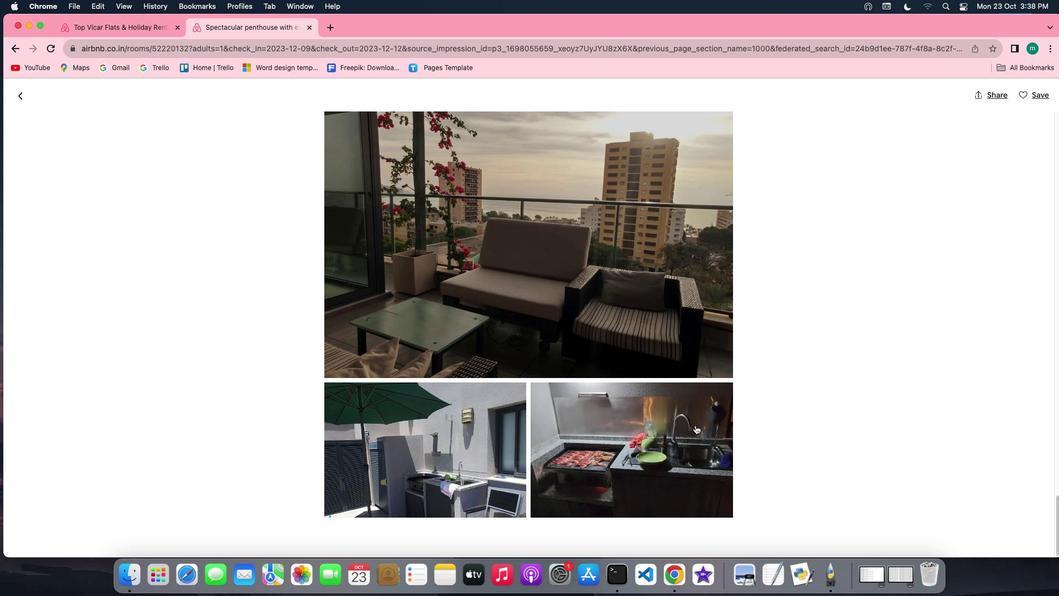 
Action: Mouse scrolled (696, 425) with delta (0, 0)
Screenshot: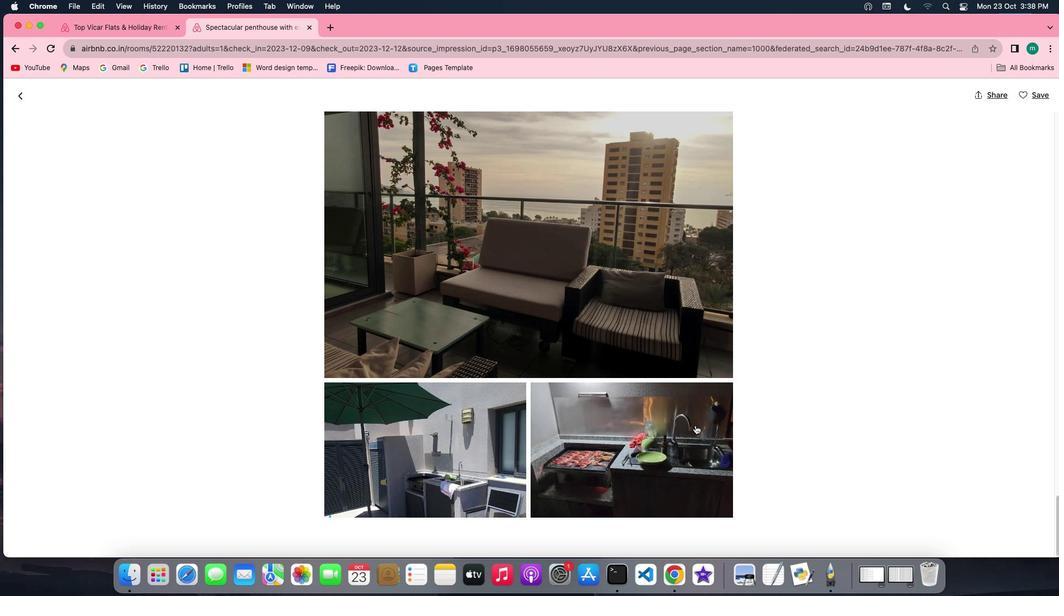 
Action: Mouse scrolled (696, 425) with delta (0, 0)
Screenshot: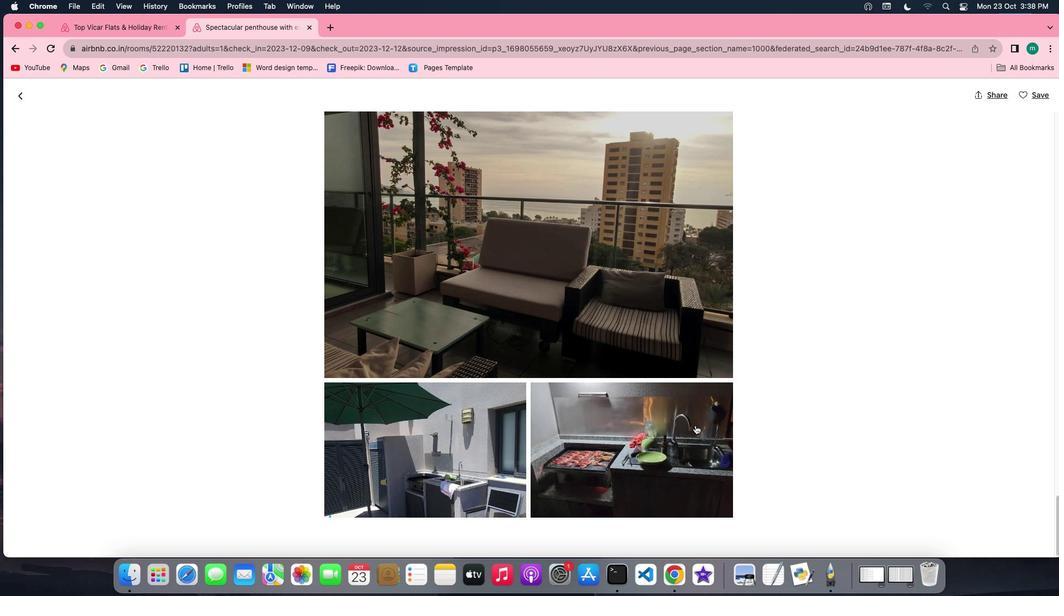 
Action: Mouse scrolled (696, 425) with delta (0, 0)
Screenshot: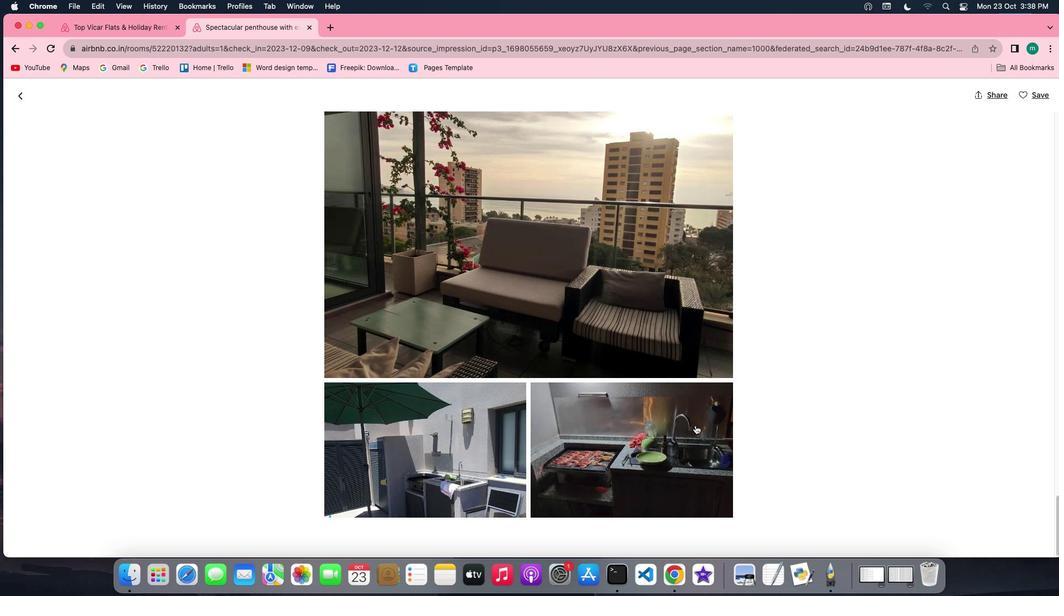 
Action: Mouse scrolled (696, 425) with delta (0, 0)
Screenshot: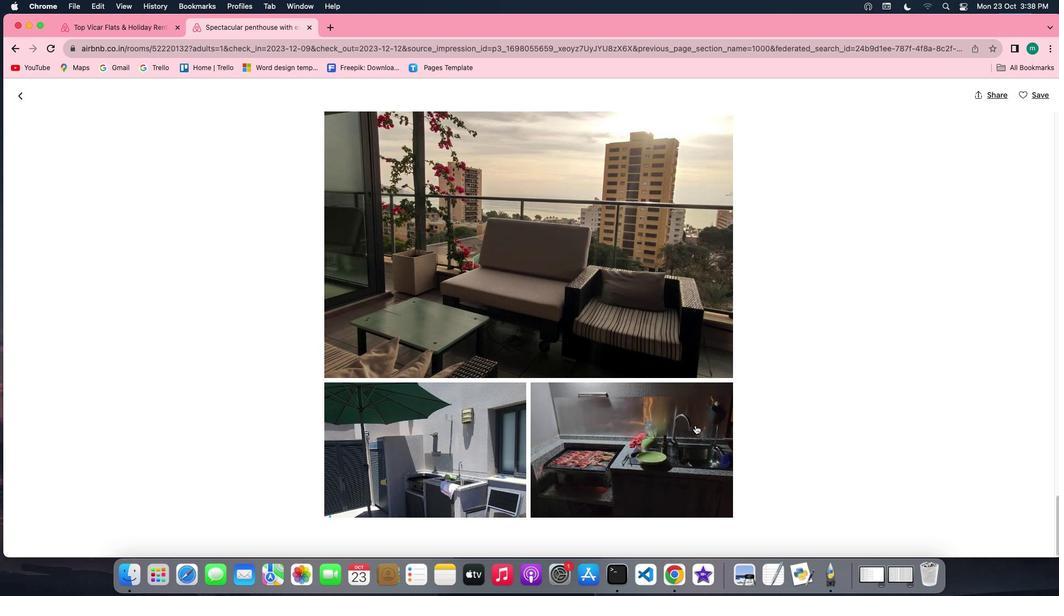 
Action: Mouse scrolled (696, 425) with delta (0, 0)
Screenshot: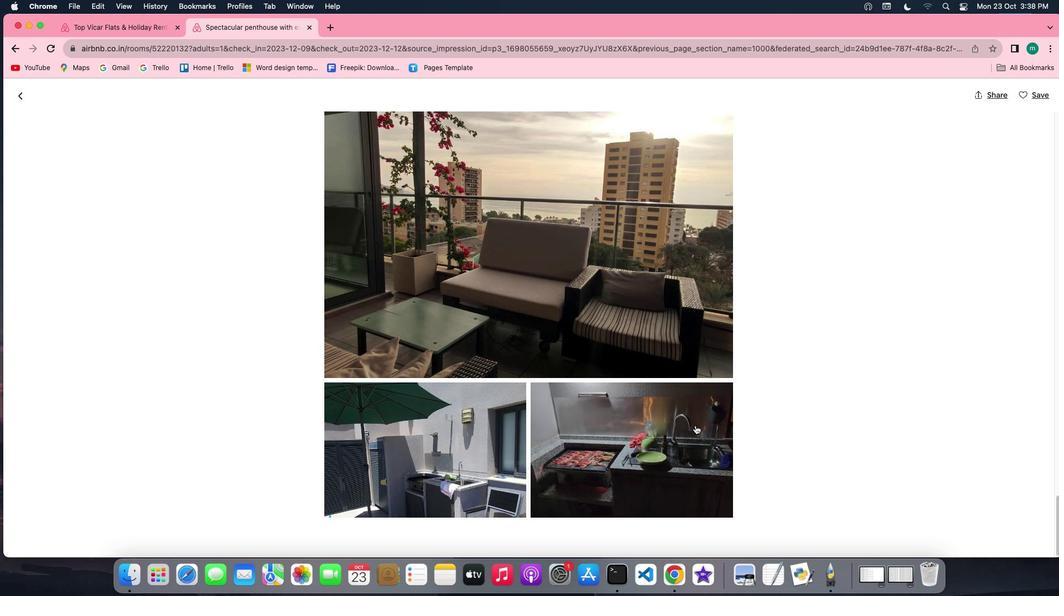 
Action: Mouse moved to (23, 98)
Screenshot: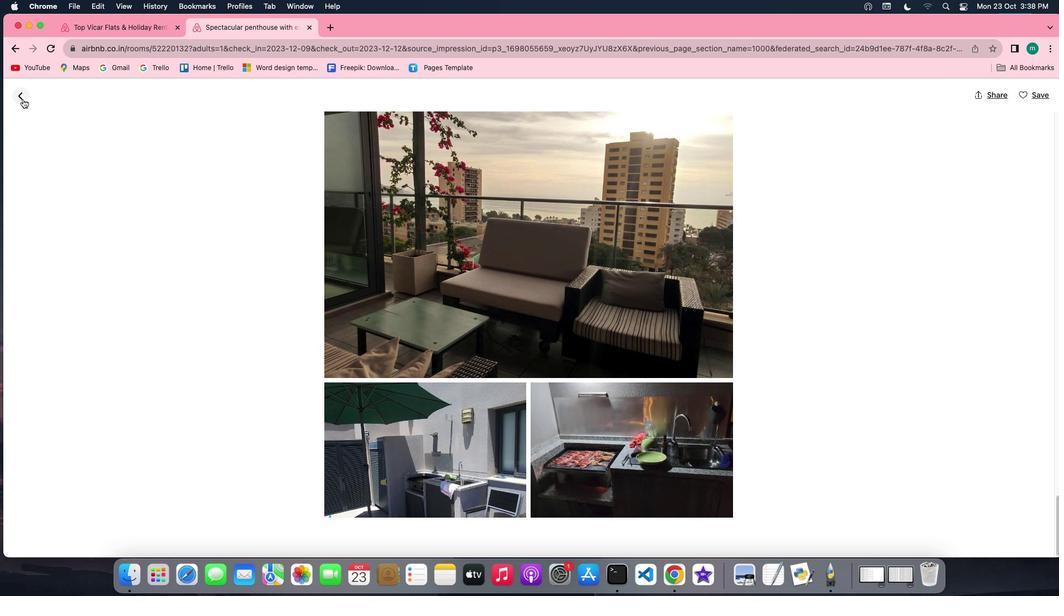 
Action: Mouse pressed left at (23, 98)
Screenshot: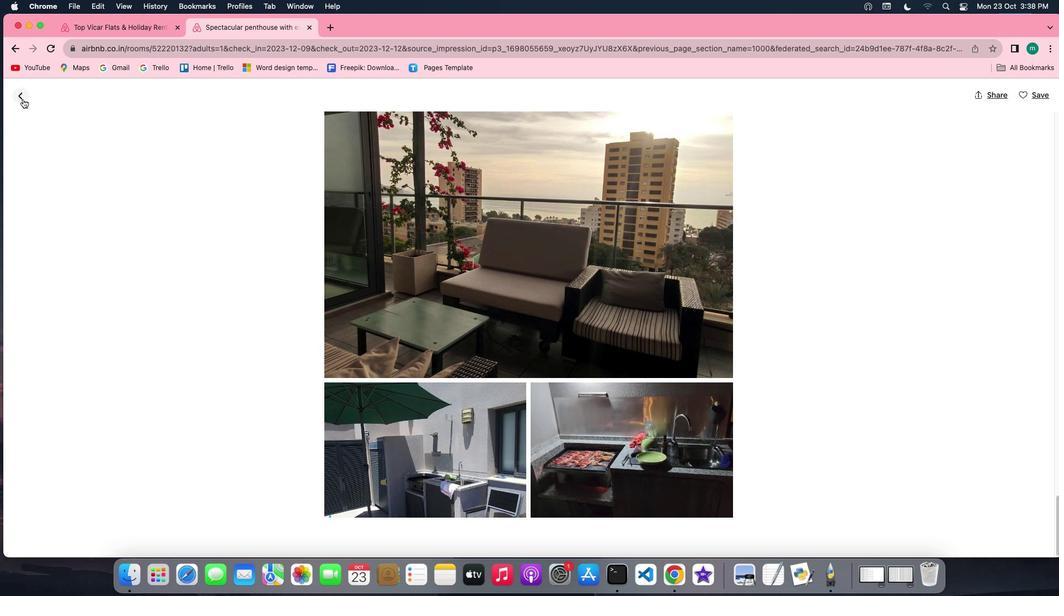 
Action: Mouse moved to (494, 368)
Screenshot: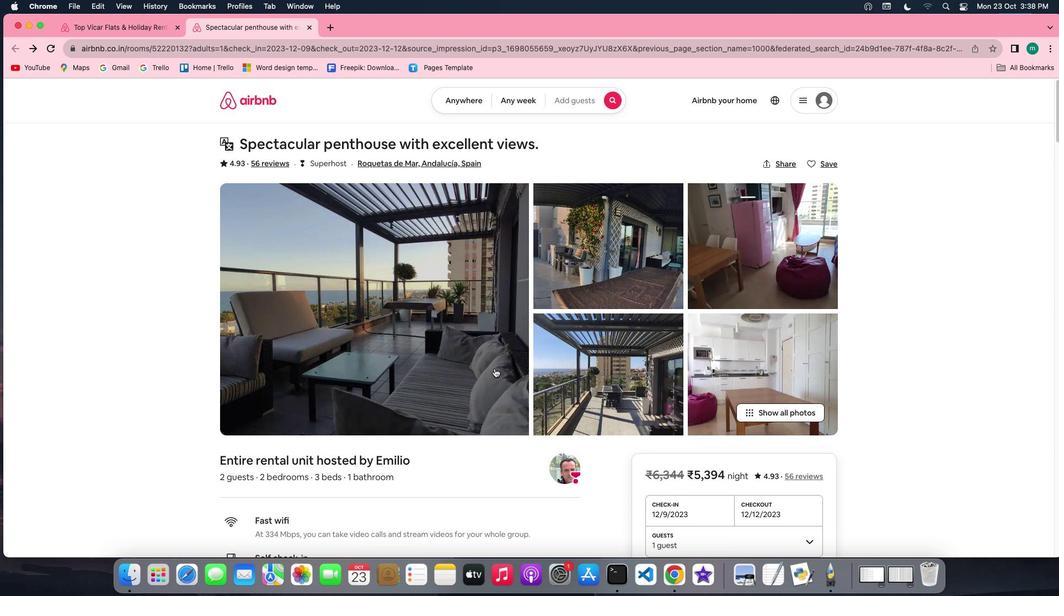 
Action: Mouse scrolled (494, 368) with delta (0, 0)
Screenshot: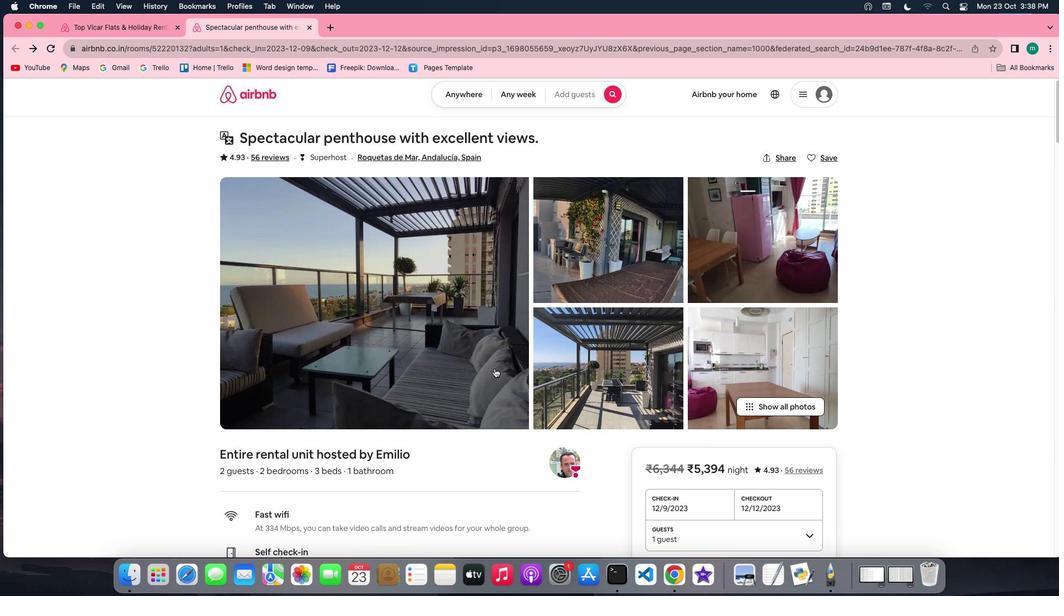 
Action: Mouse scrolled (494, 368) with delta (0, 0)
Screenshot: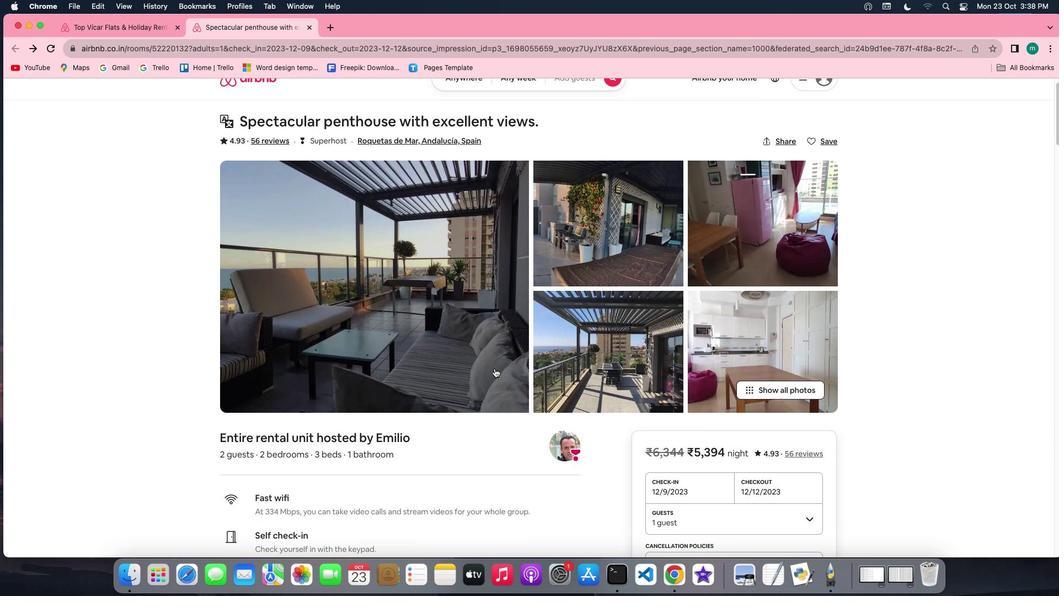 
Action: Mouse scrolled (494, 368) with delta (0, -1)
Screenshot: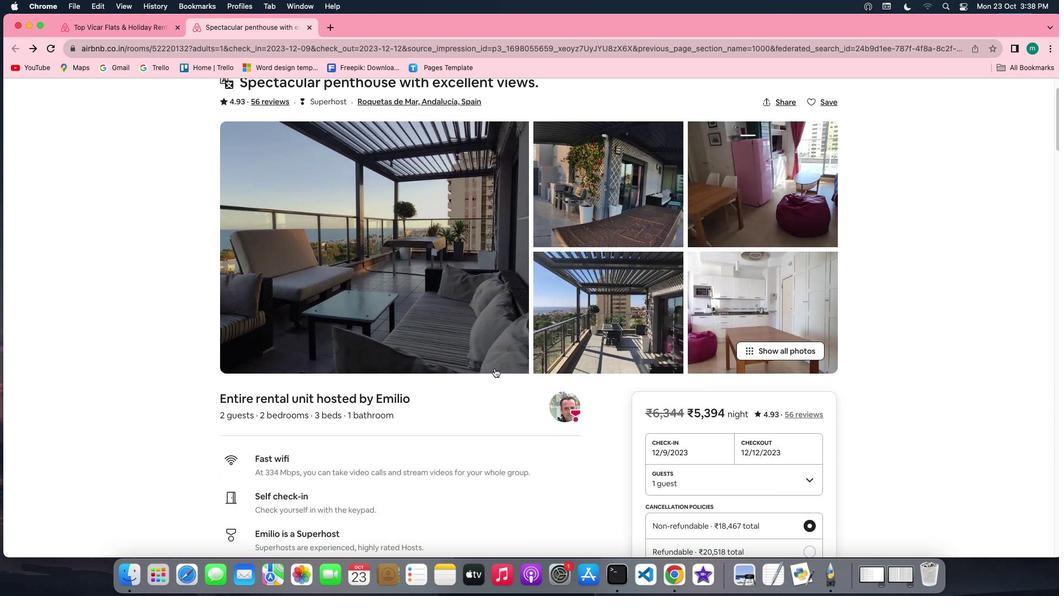 
Action: Mouse scrolled (494, 368) with delta (0, -2)
Screenshot: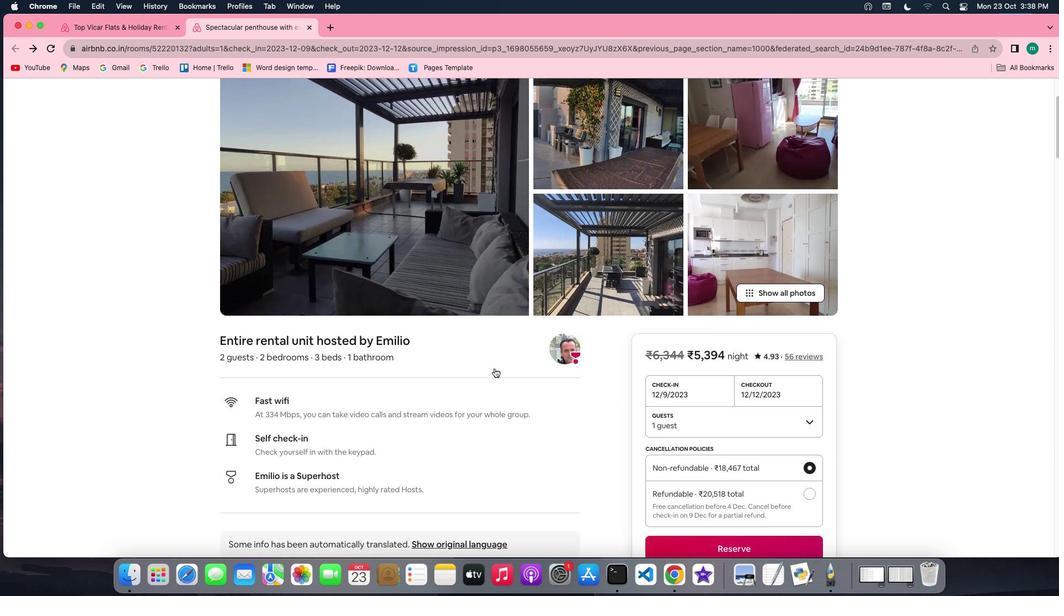 
Action: Mouse scrolled (494, 368) with delta (0, 0)
Screenshot: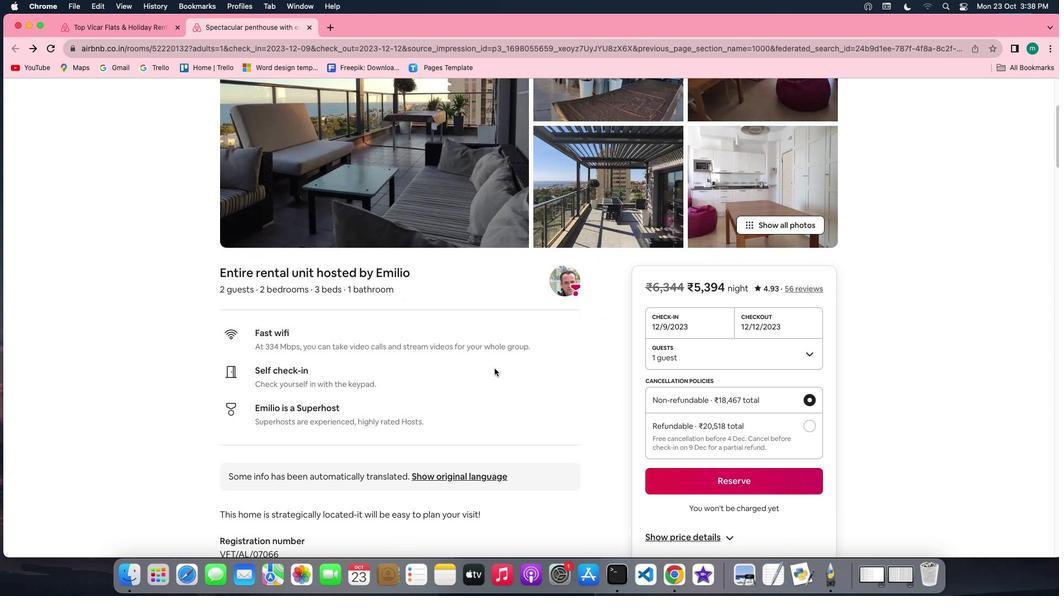 
Action: Mouse scrolled (494, 368) with delta (0, 0)
Screenshot: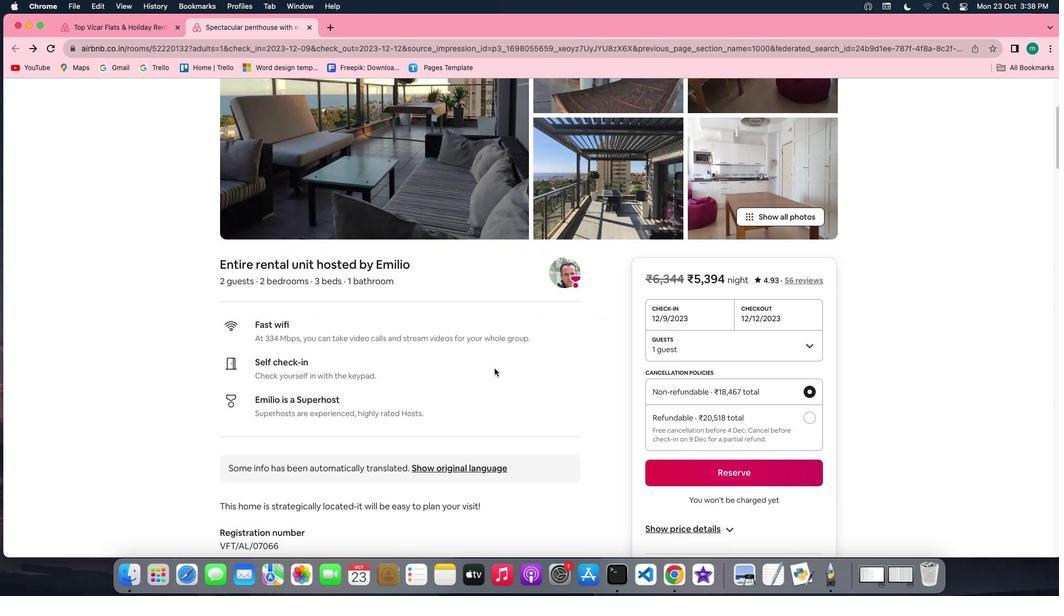 
Action: Mouse scrolled (494, 368) with delta (0, 0)
Screenshot: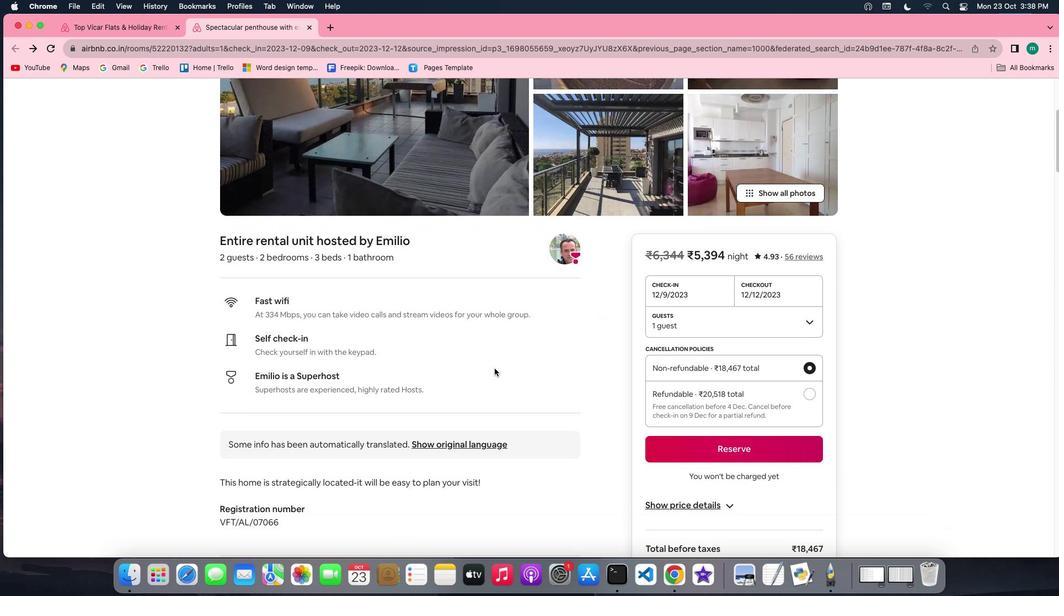 
Action: Mouse scrolled (494, 368) with delta (0, -1)
Screenshot: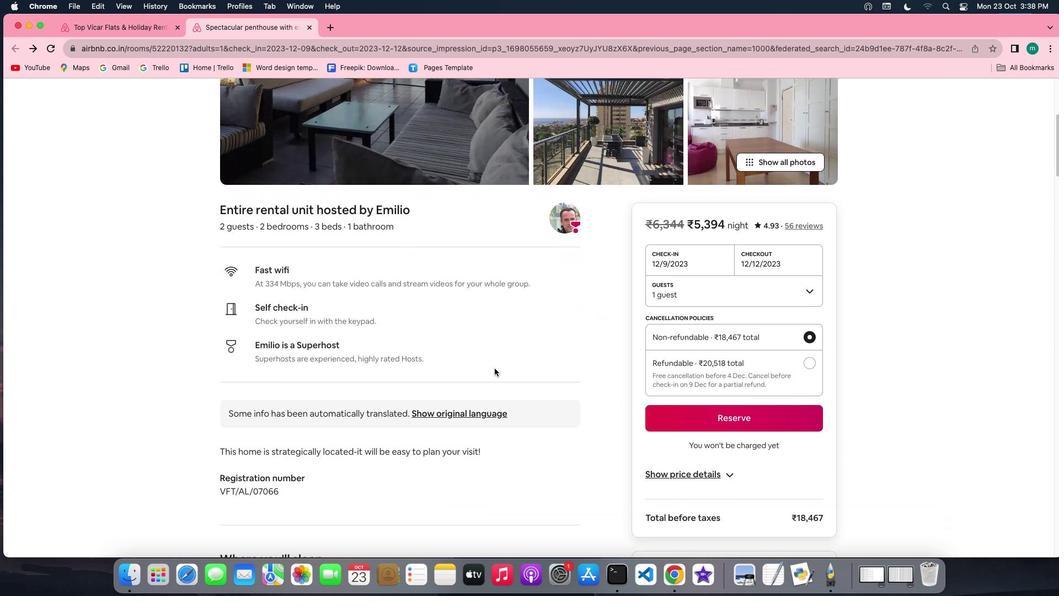 
Action: Mouse scrolled (494, 368) with delta (0, -1)
Screenshot: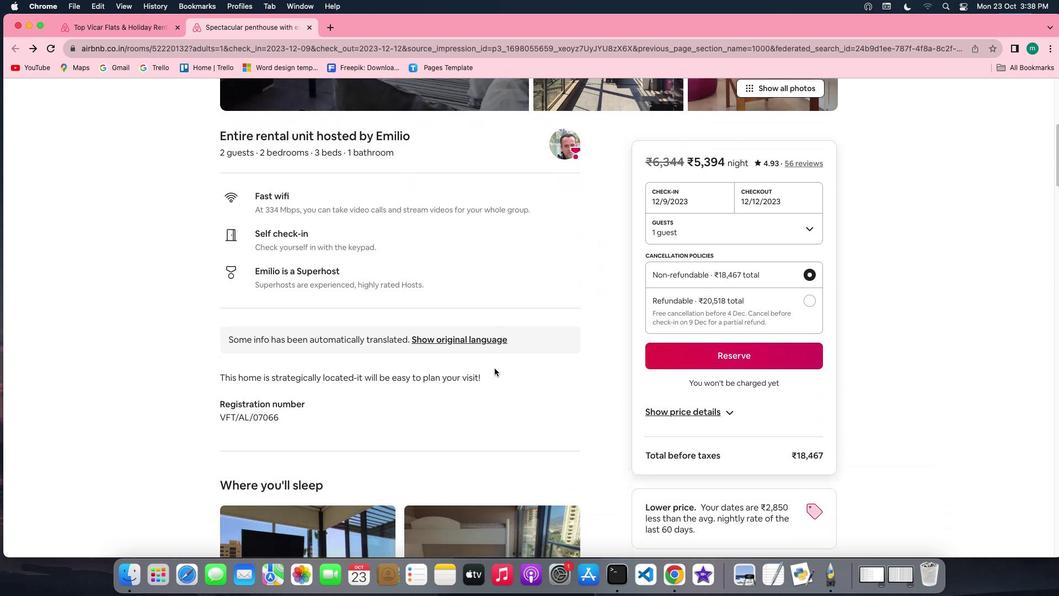 
Action: Mouse scrolled (494, 368) with delta (0, 0)
Screenshot: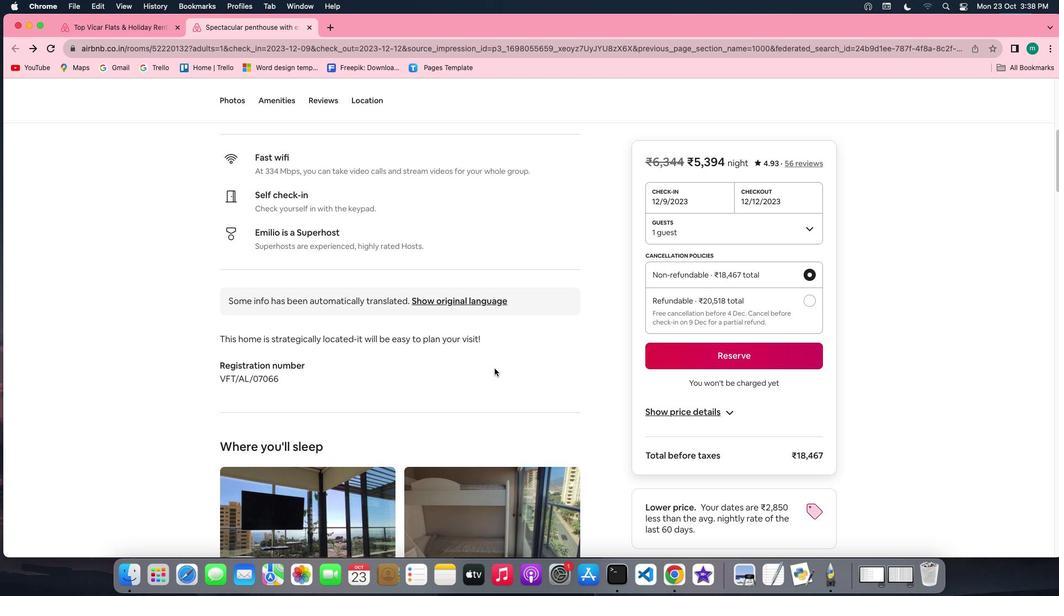 
Action: Mouse scrolled (494, 368) with delta (0, 0)
Screenshot: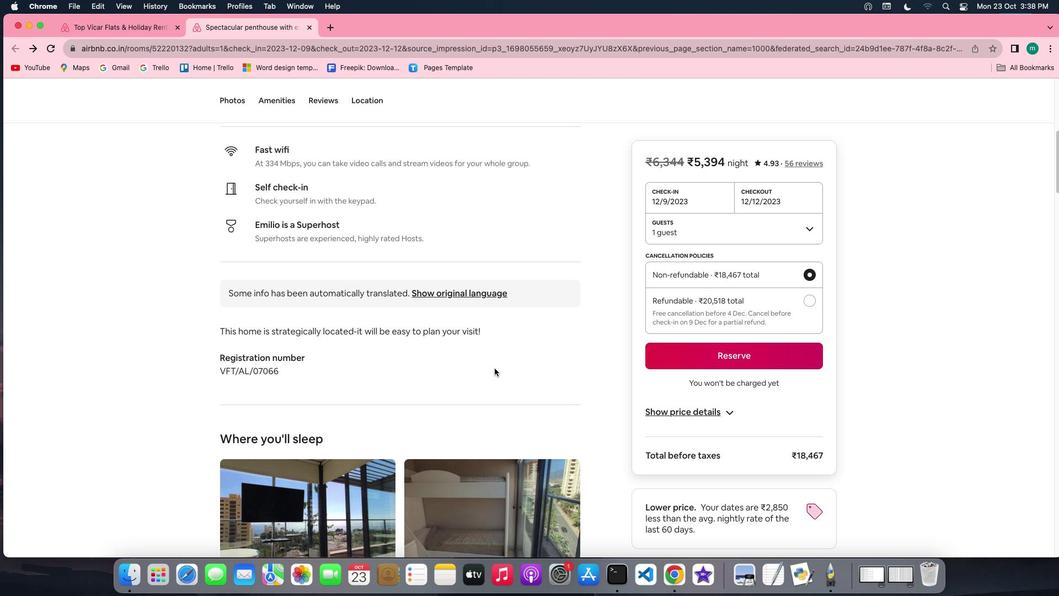 
Action: Mouse scrolled (494, 368) with delta (0, -1)
Screenshot: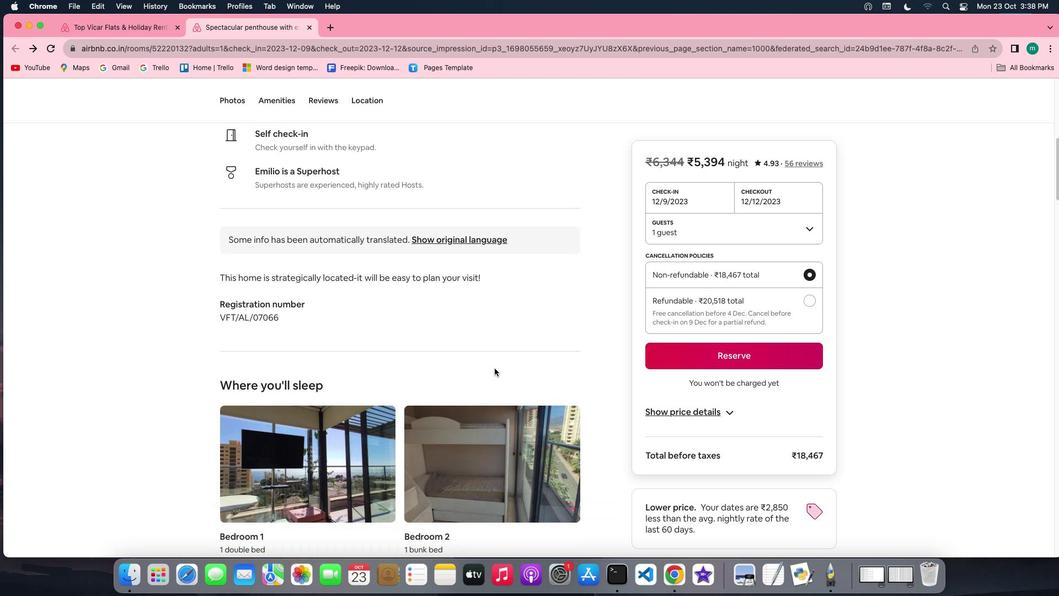 
Action: Mouse scrolled (494, 368) with delta (0, -1)
Screenshot: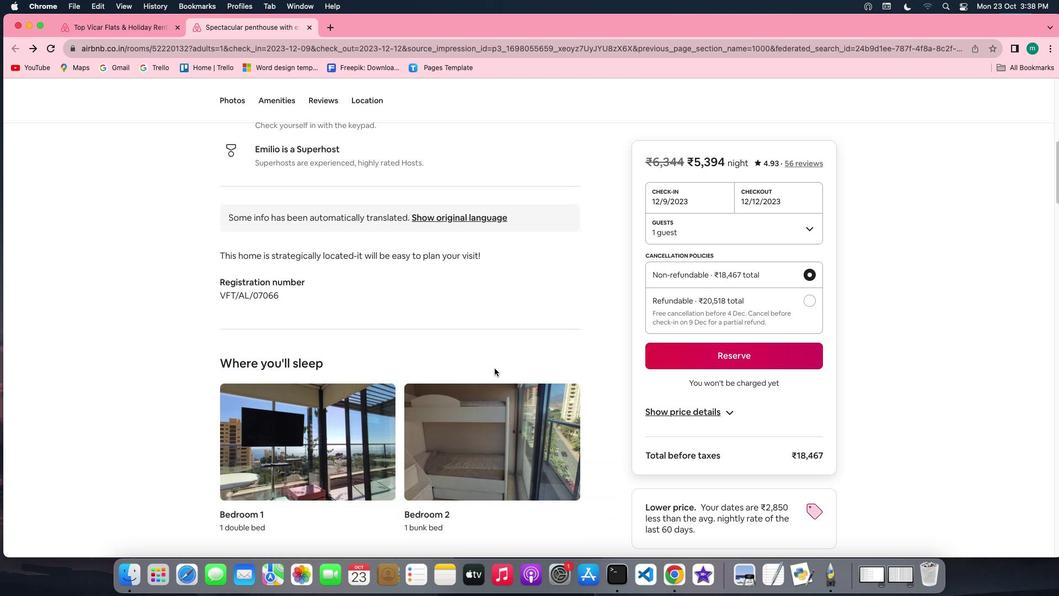 
Action: Mouse scrolled (494, 368) with delta (0, 0)
Screenshot: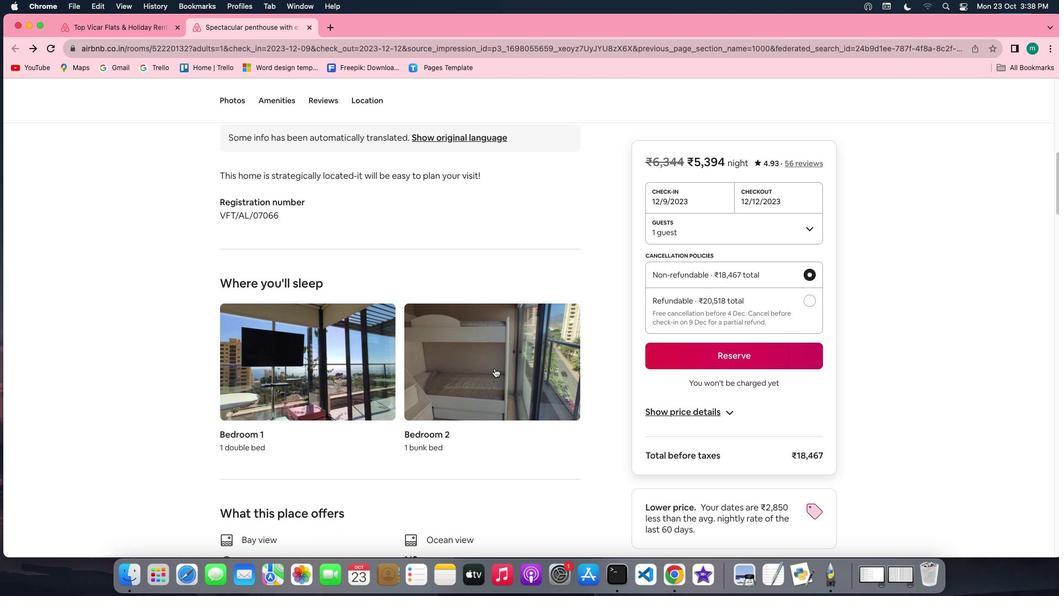 
Action: Mouse scrolled (494, 368) with delta (0, 0)
Screenshot: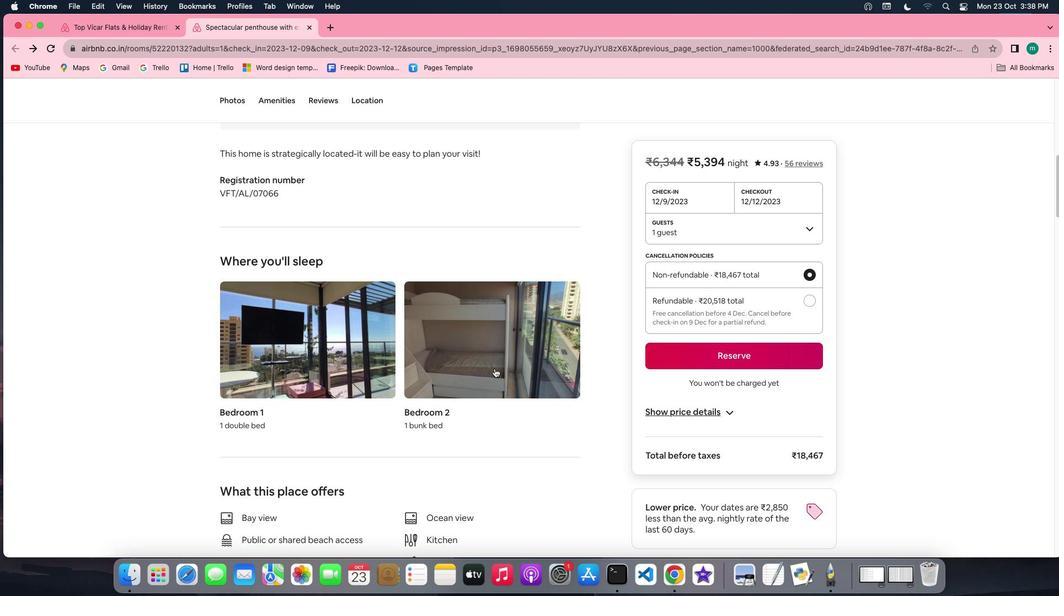 
Action: Mouse scrolled (494, 368) with delta (0, -1)
Screenshot: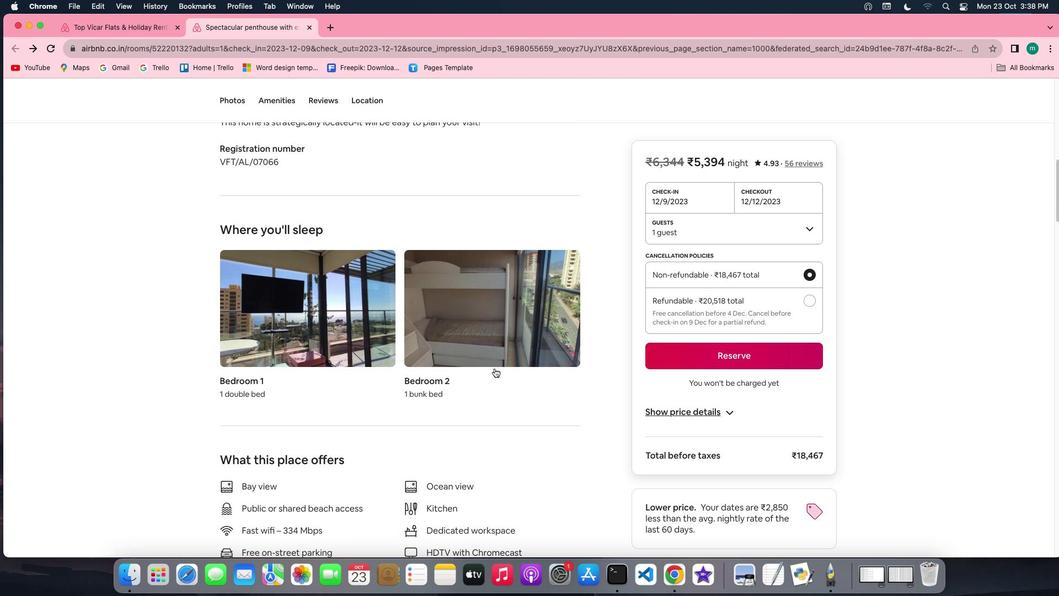 
Action: Mouse scrolled (494, 368) with delta (0, -1)
Screenshot: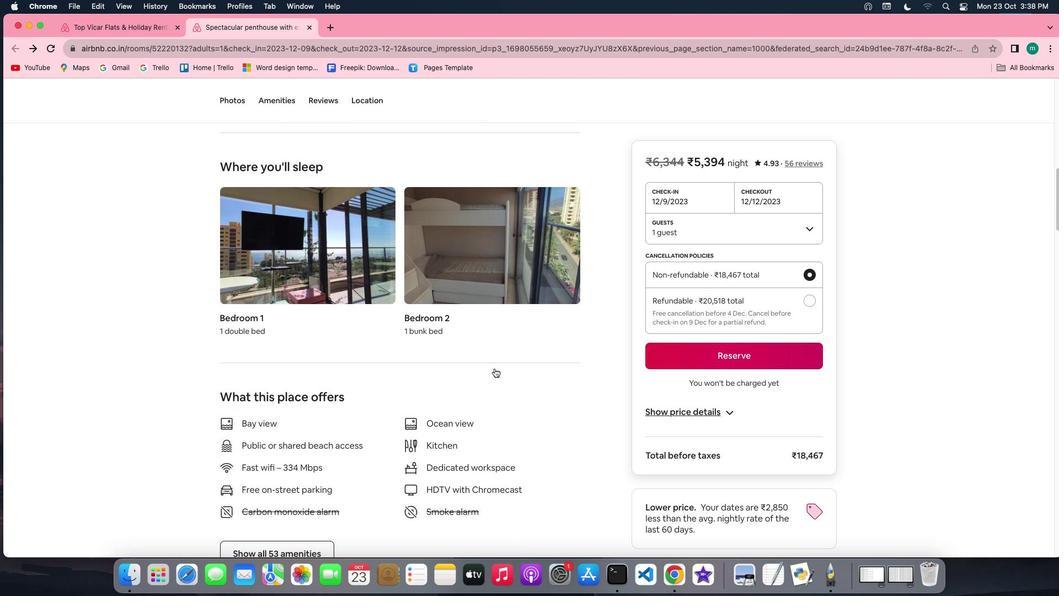 
Action: Mouse moved to (279, 396)
Screenshot: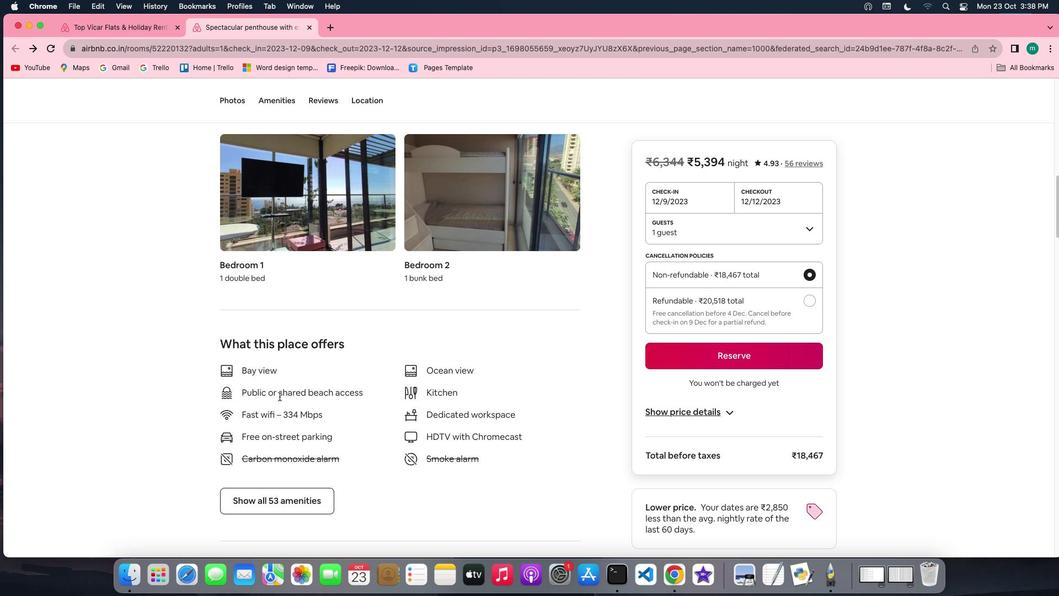 
Action: Mouse scrolled (279, 396) with delta (0, 0)
Screenshot: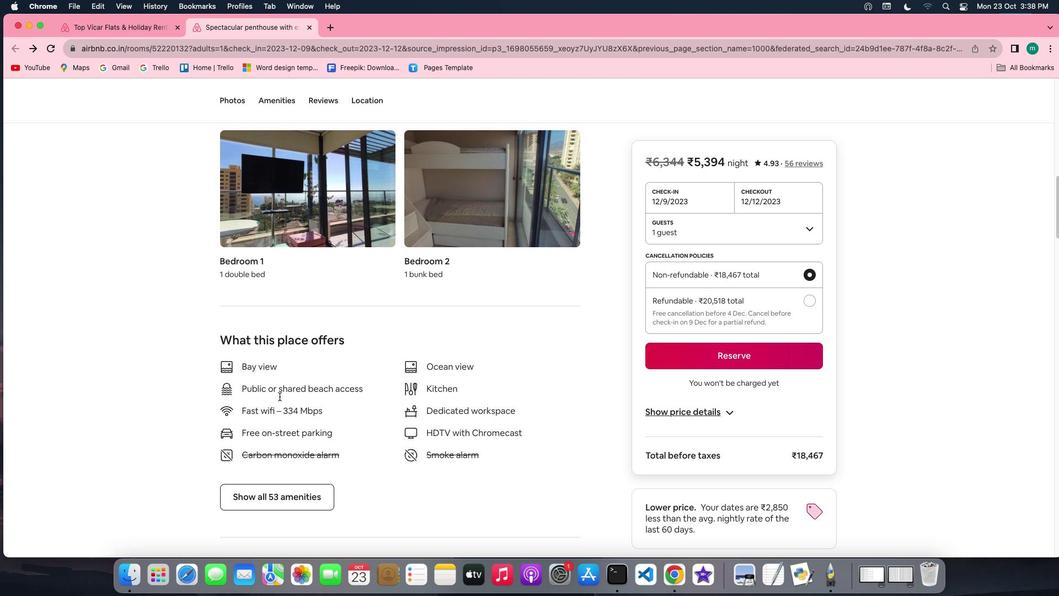 
Action: Mouse scrolled (279, 396) with delta (0, 0)
Screenshot: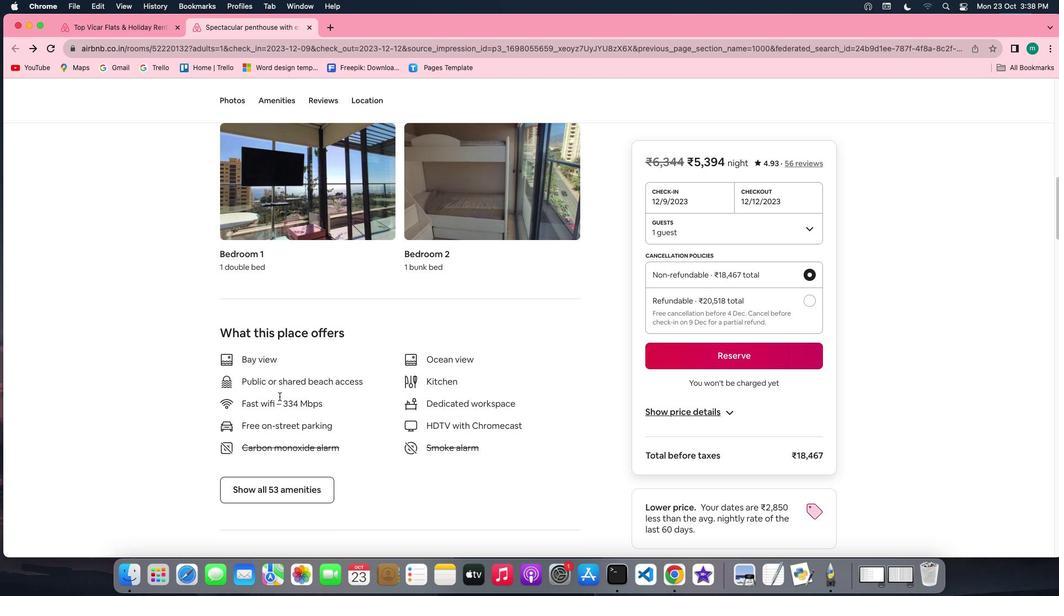 
Action: Mouse scrolled (279, 396) with delta (0, -1)
Screenshot: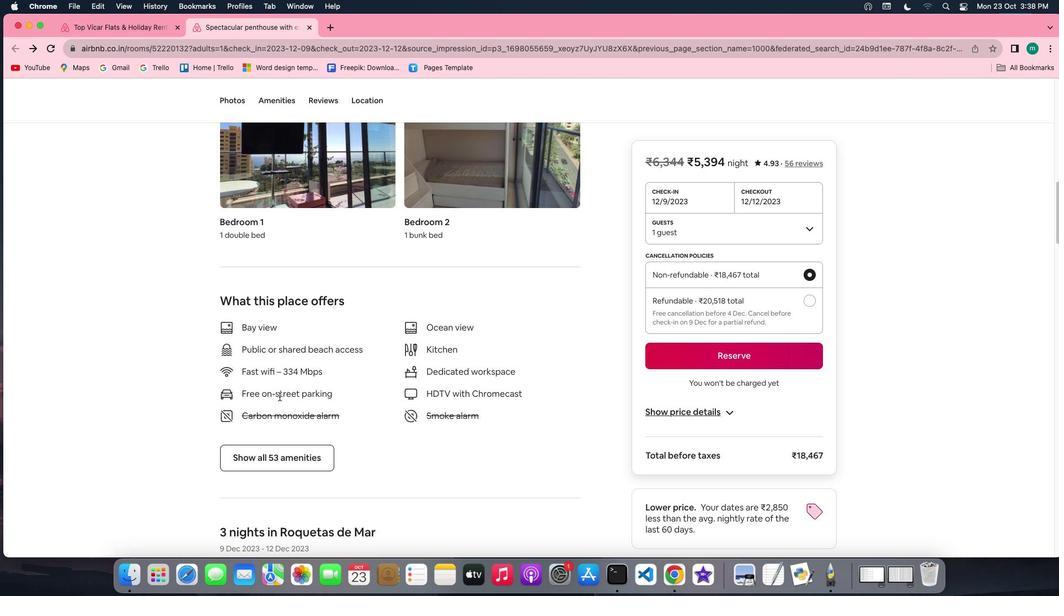 
Action: Mouse scrolled (279, 396) with delta (0, -1)
Screenshot: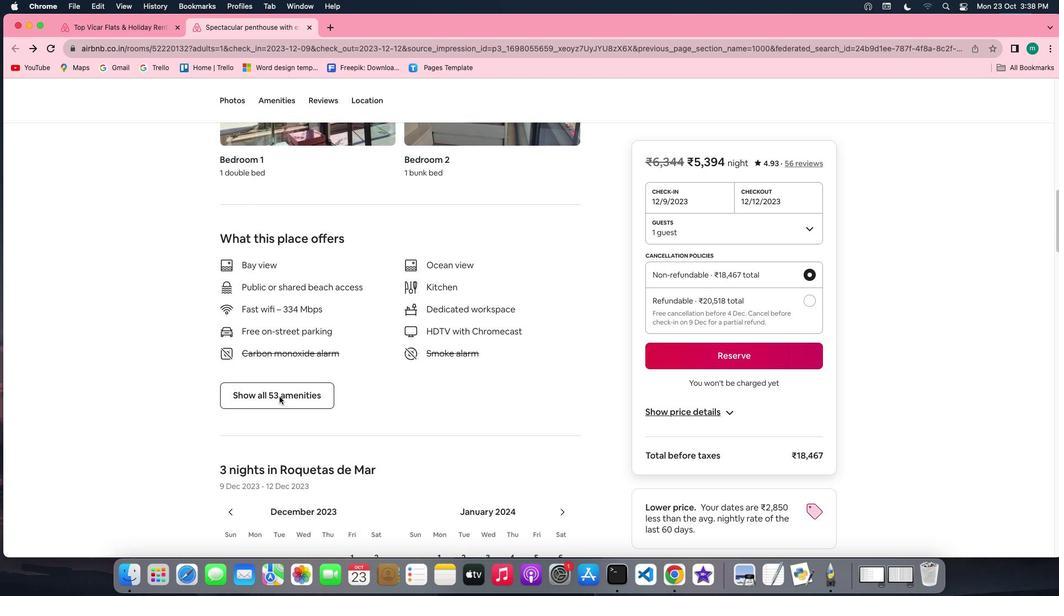 
Action: Mouse moved to (256, 369)
Screenshot: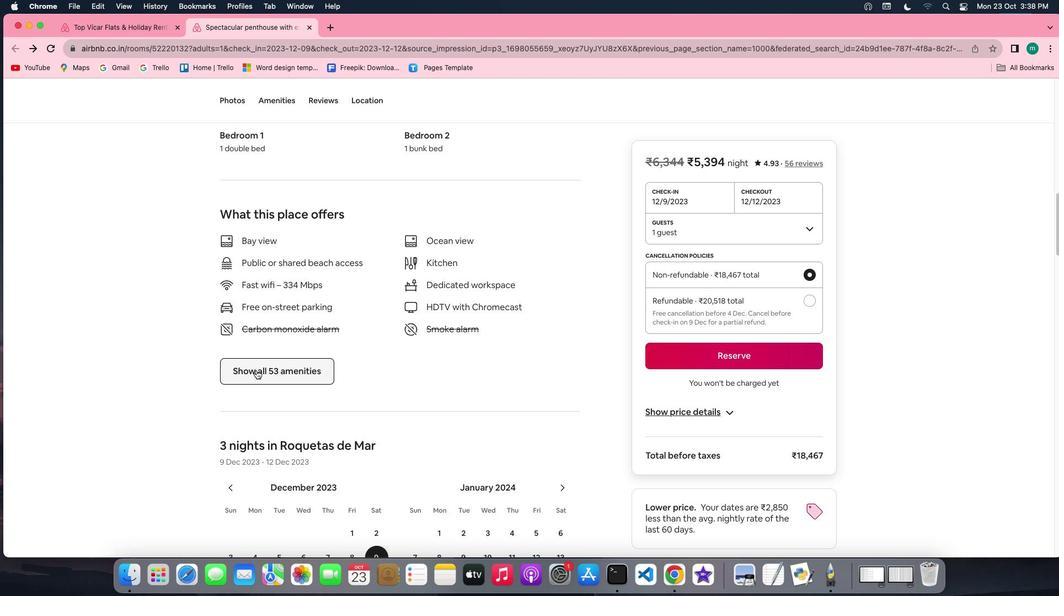 
Action: Mouse pressed left at (256, 369)
Screenshot: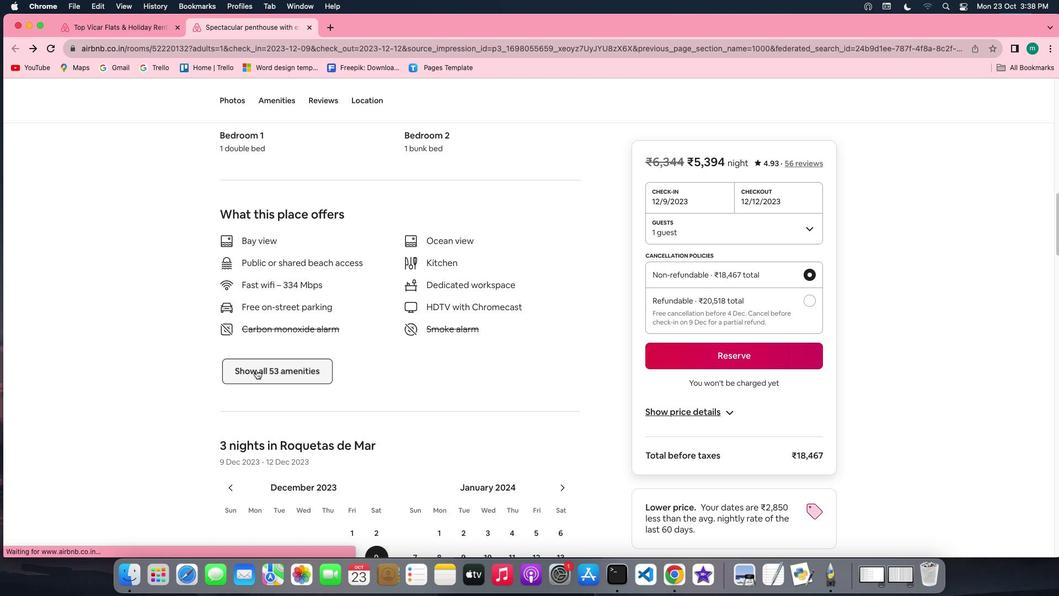 
Action: Mouse moved to (548, 446)
Screenshot: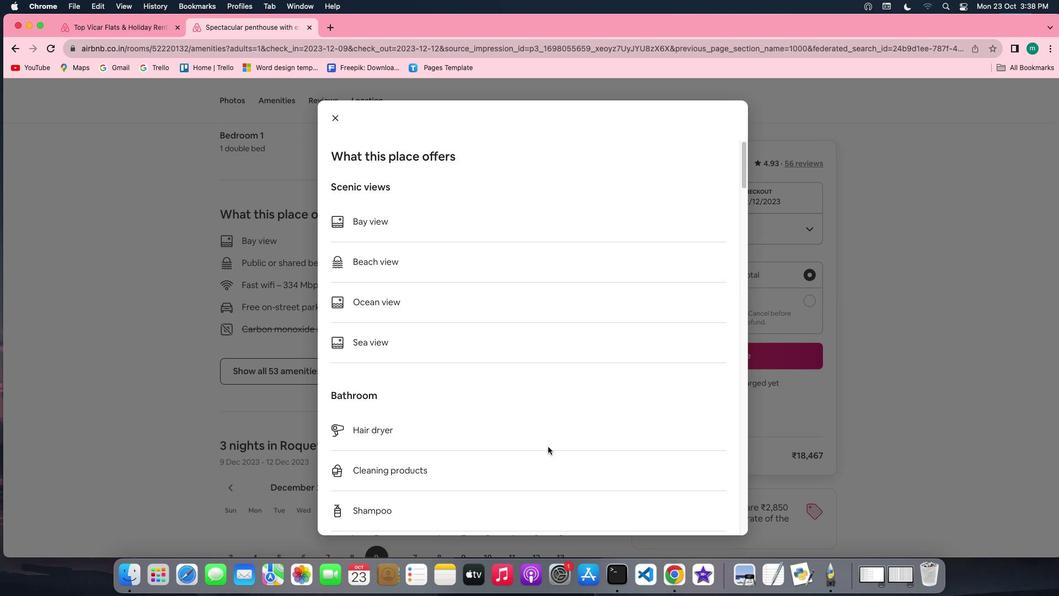 
Action: Mouse scrolled (548, 446) with delta (0, 0)
Screenshot: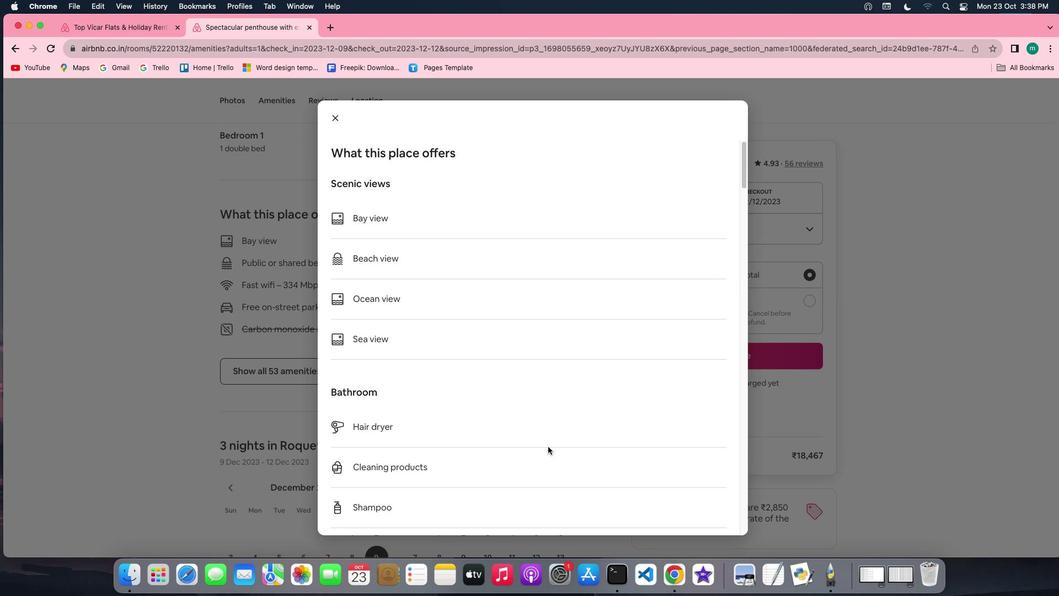 
Action: Mouse scrolled (548, 446) with delta (0, 0)
Screenshot: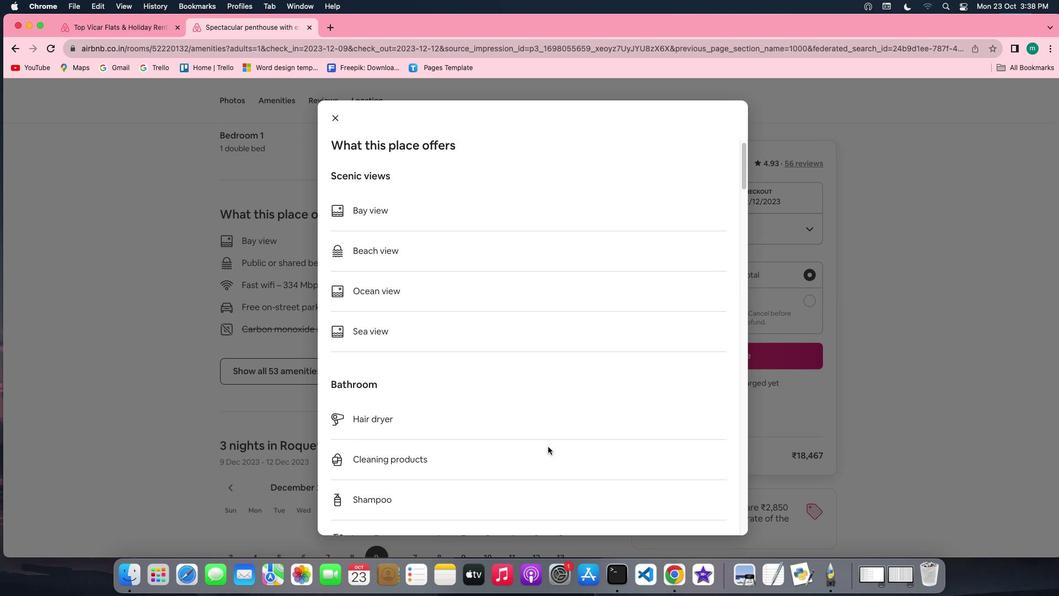 
Action: Mouse scrolled (548, 446) with delta (0, -1)
Screenshot: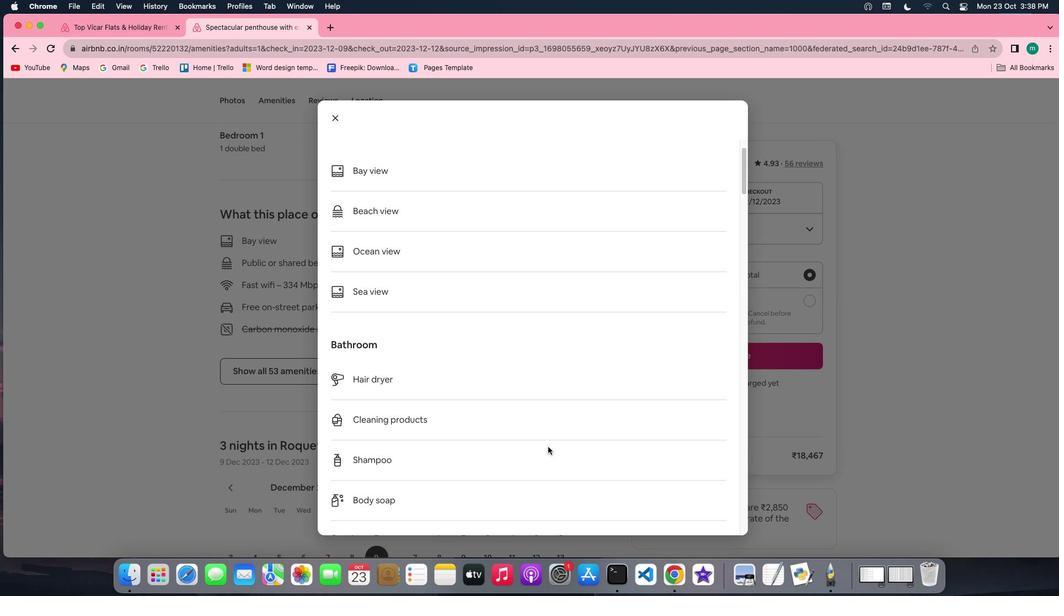 
Action: Mouse scrolled (548, 446) with delta (0, -1)
Screenshot: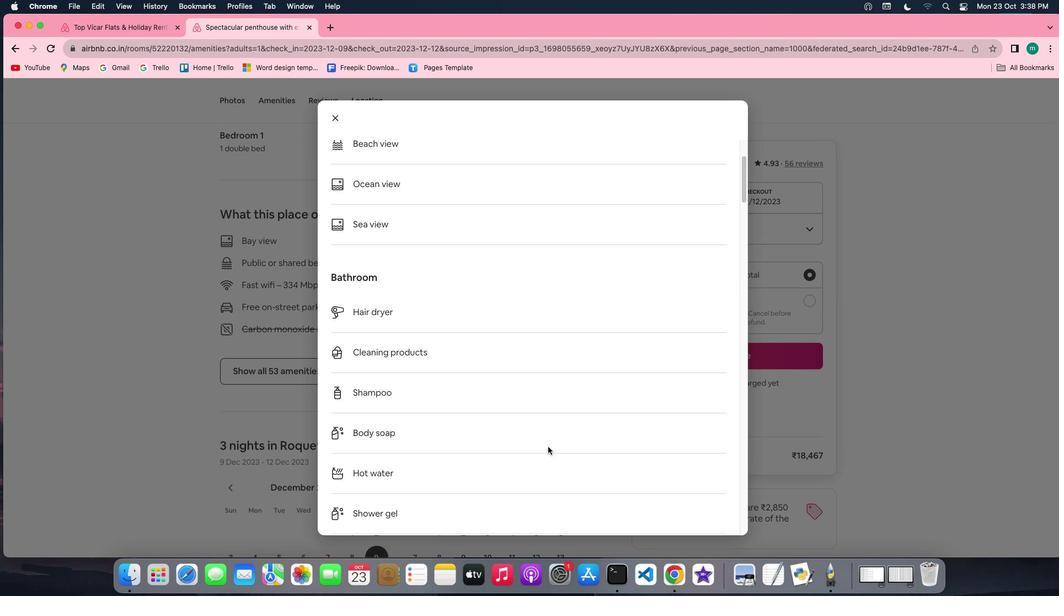 
Action: Mouse scrolled (548, 446) with delta (0, -1)
Screenshot: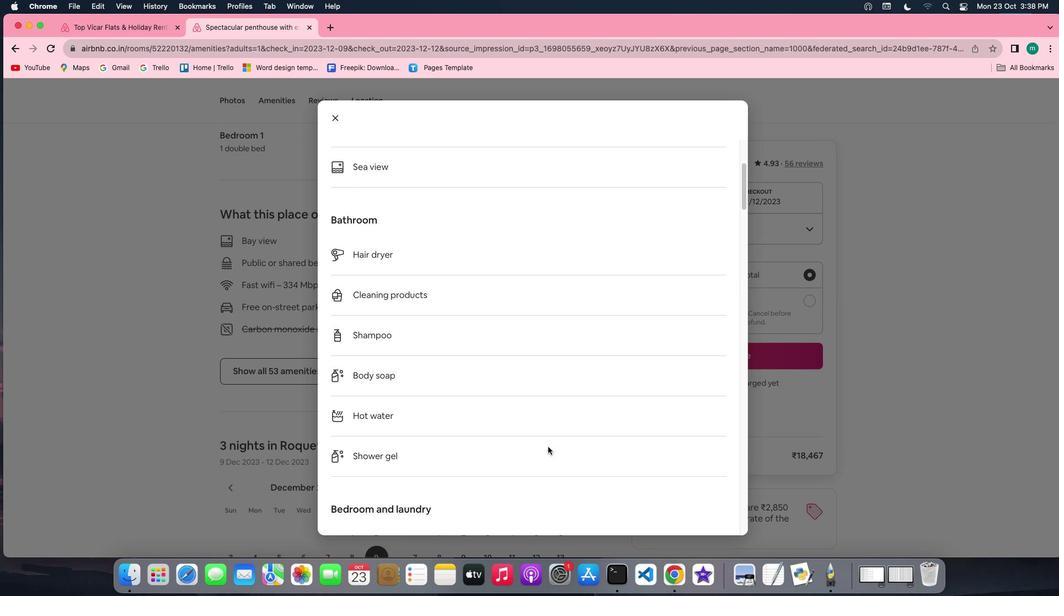 
Action: Mouse scrolled (548, 446) with delta (0, 0)
Screenshot: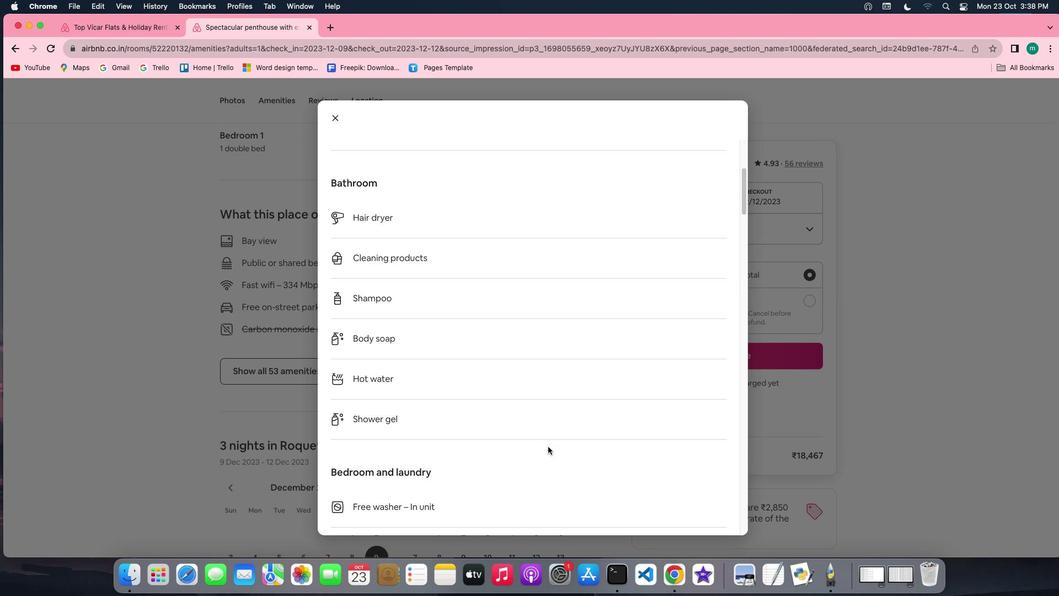 
Action: Mouse scrolled (548, 446) with delta (0, 0)
Screenshot: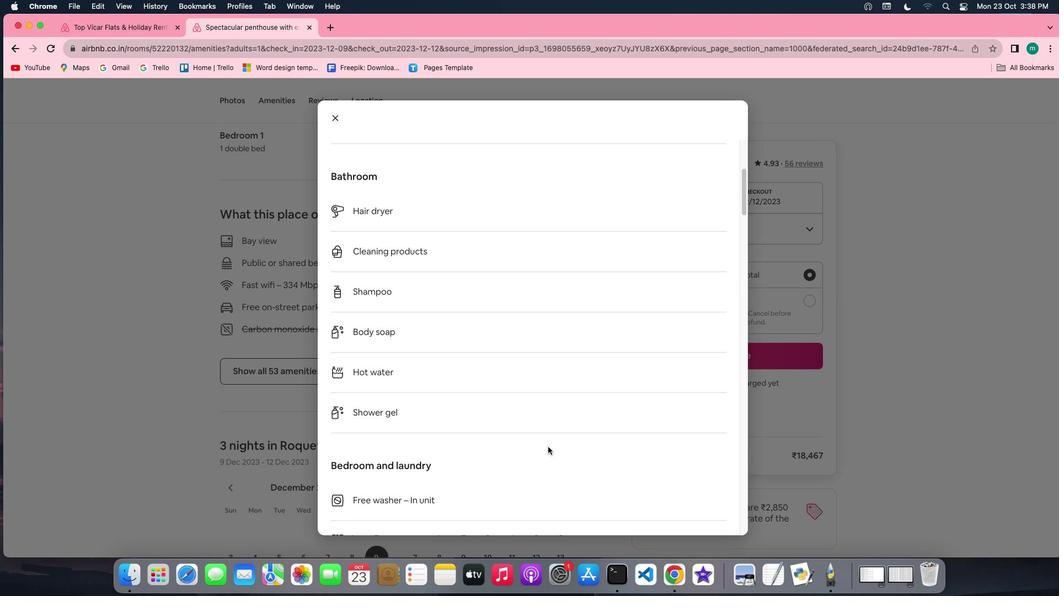 
Action: Mouse scrolled (548, 446) with delta (0, 0)
Screenshot: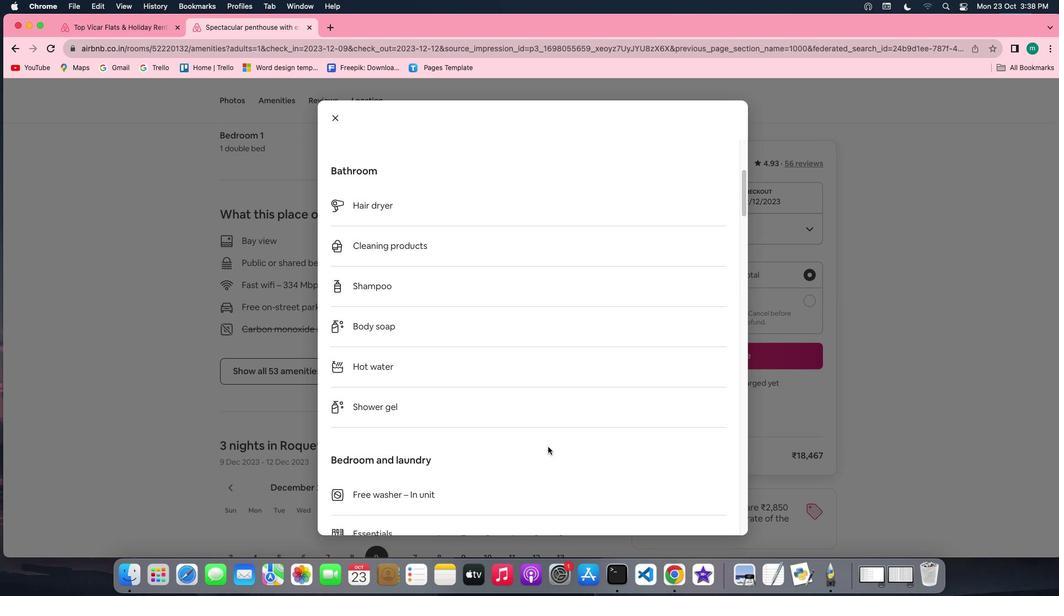 
Action: Mouse scrolled (548, 446) with delta (0, 0)
